 Task: Research Airbnb options in Pantelimon, Romania from 7th December, 2023 to 15th December, 2023 for 6 adults.3 bedrooms having 3 beds and 3 bathrooms. Property type can be guest house. Amenities needed are: washing machine. Look for 5 properties as per requirement.
Action: Mouse moved to (530, 143)
Screenshot: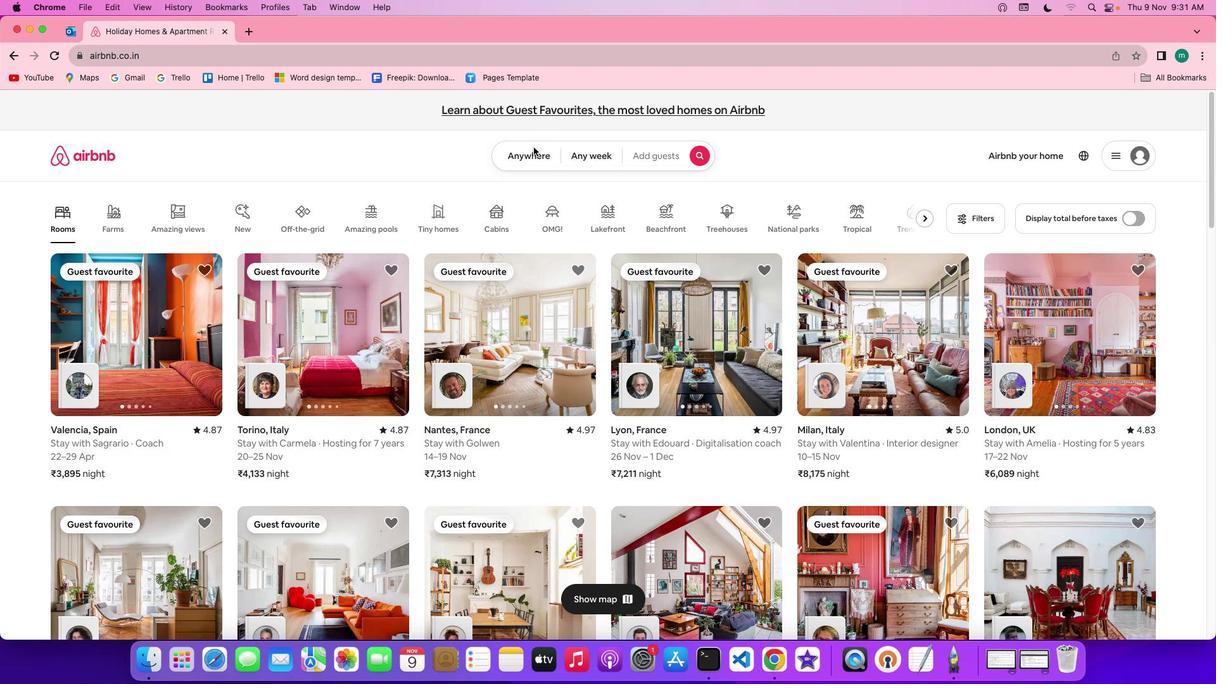 
Action: Mouse pressed left at (530, 143)
Screenshot: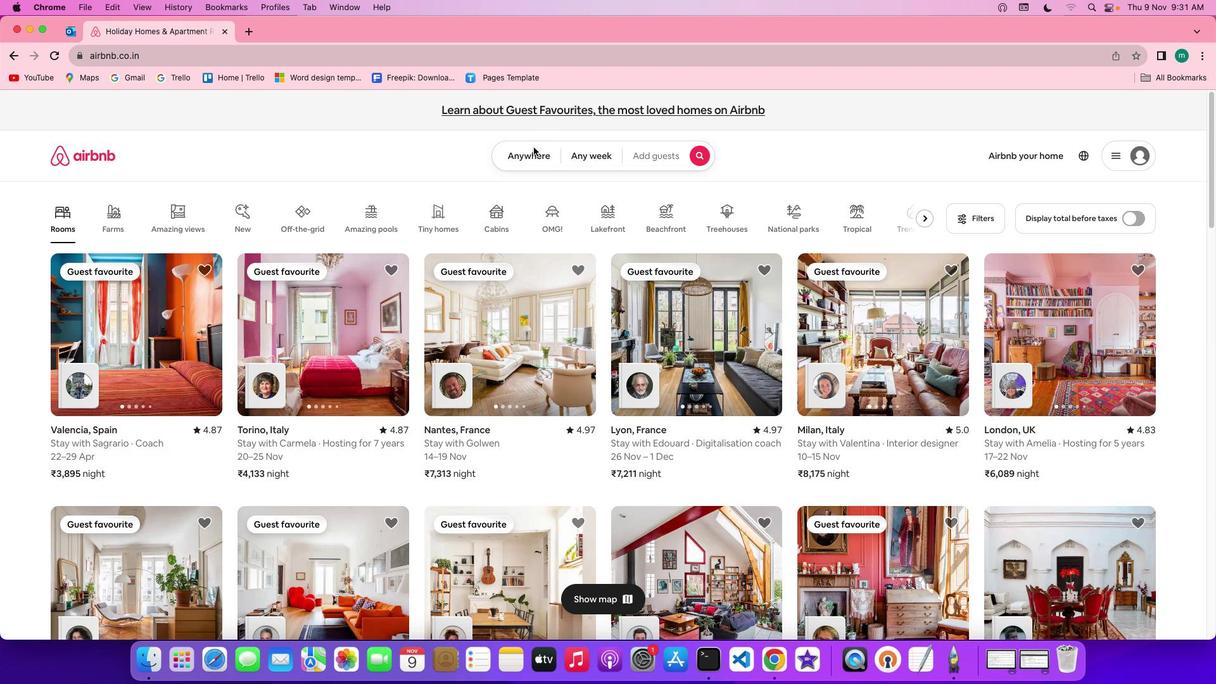 
Action: Mouse pressed left at (530, 143)
Screenshot: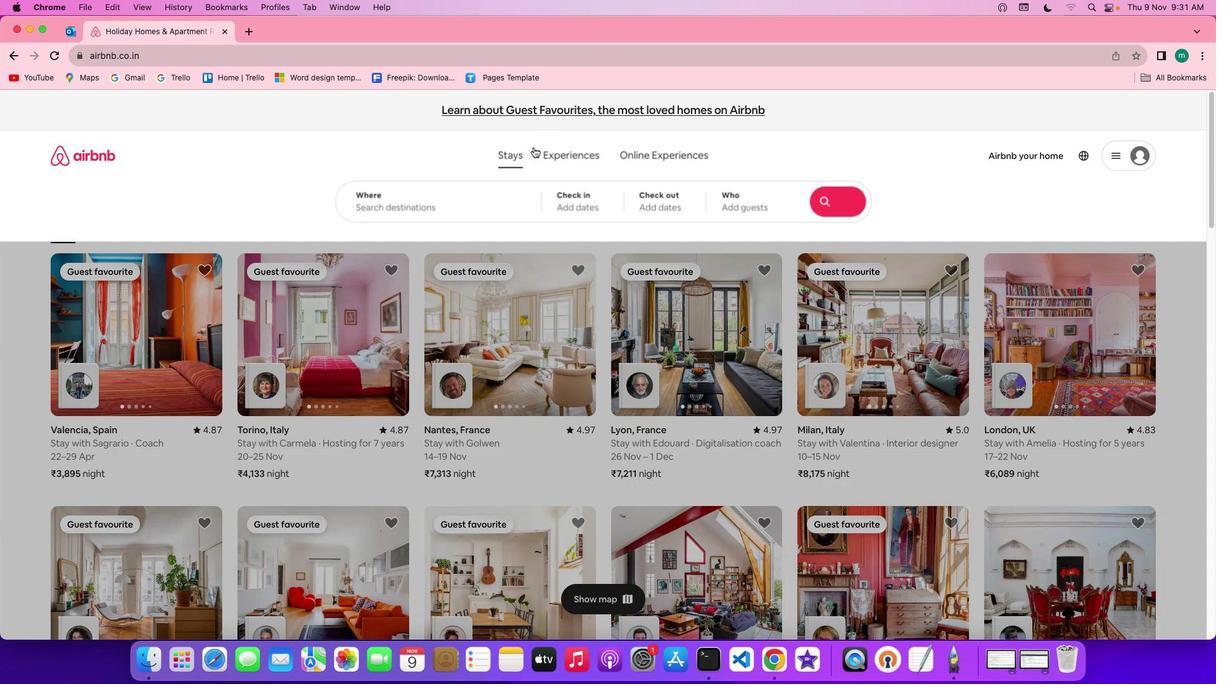 
Action: Mouse moved to (442, 192)
Screenshot: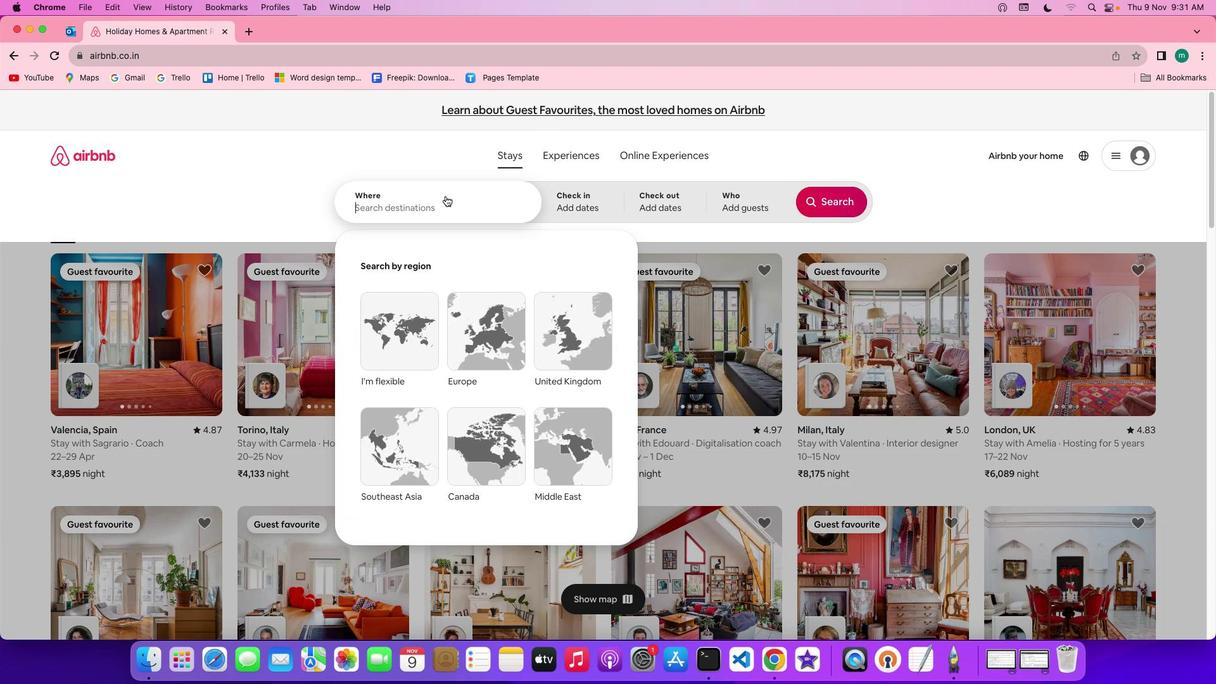 
Action: Mouse pressed left at (442, 192)
Screenshot: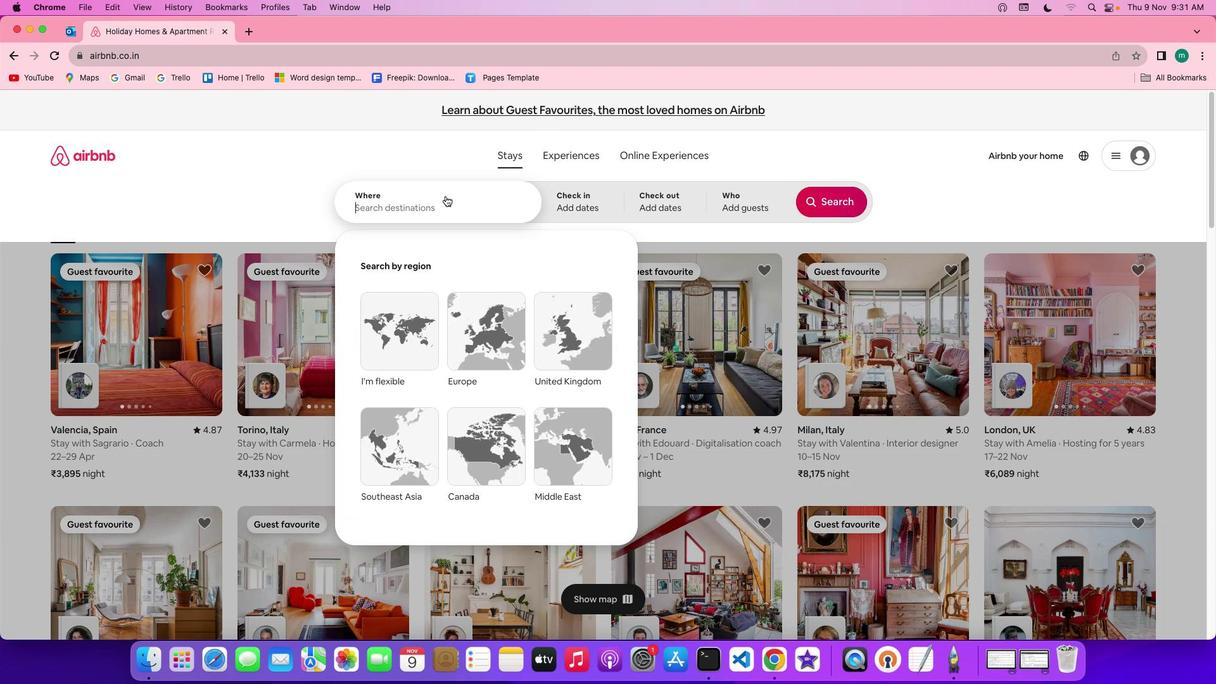 
Action: Key pressed Key.shift'P''a''n''t''e''l''i''m''o''n'','Key.spaceKey.shift'R''o''m''a''n''i''a'
Screenshot: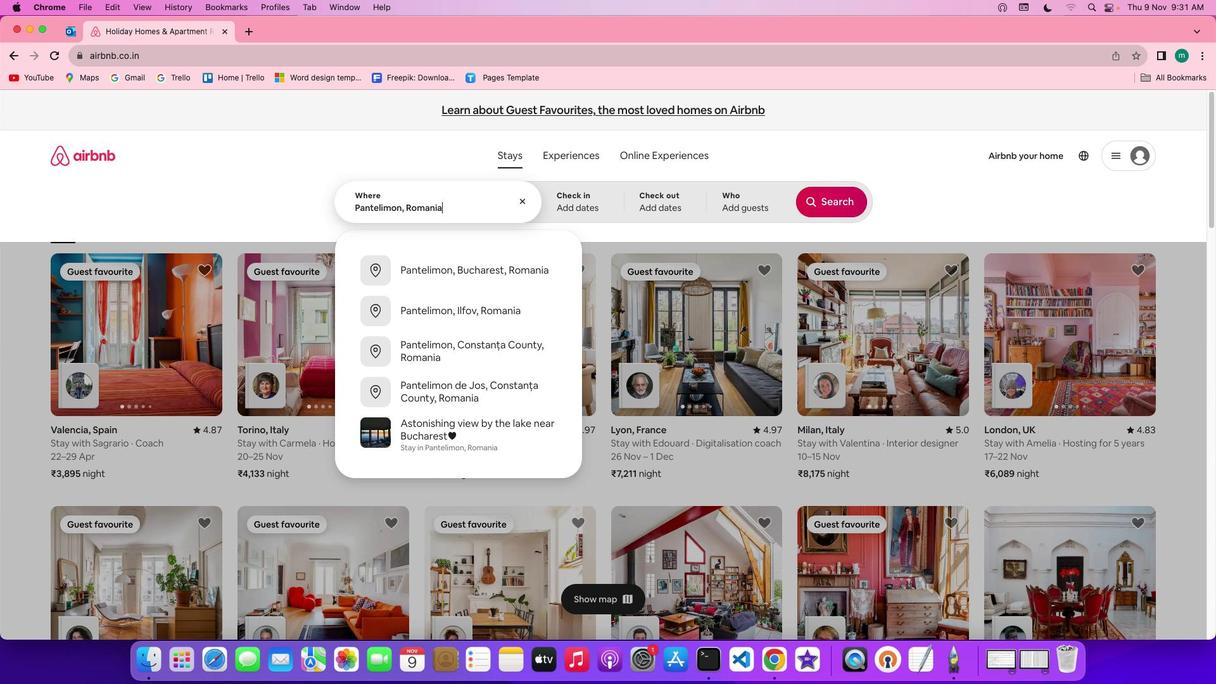
Action: Mouse moved to (573, 198)
Screenshot: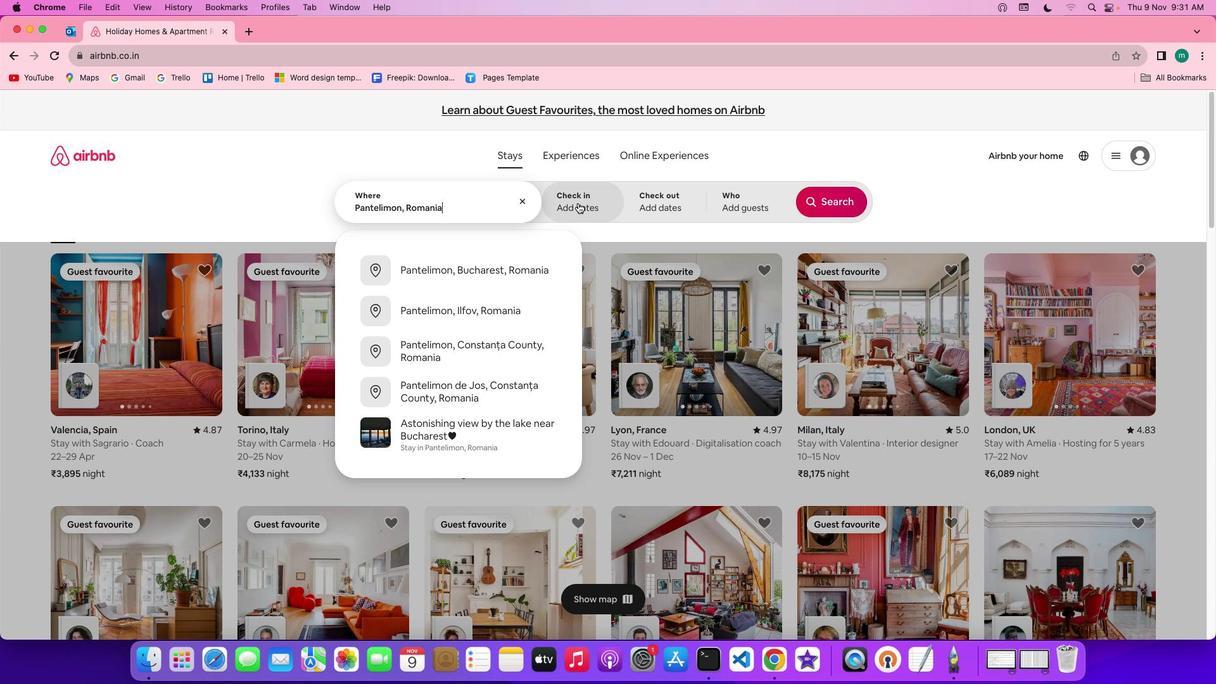 
Action: Mouse pressed left at (573, 198)
Screenshot: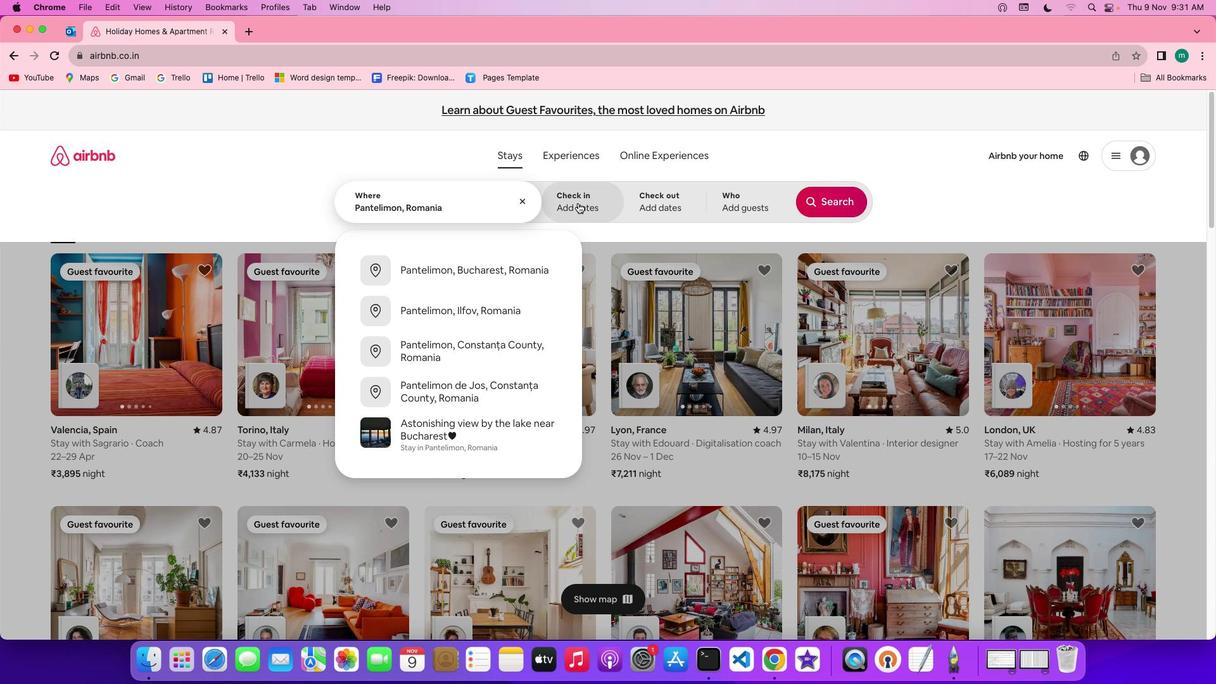 
Action: Mouse moved to (760, 390)
Screenshot: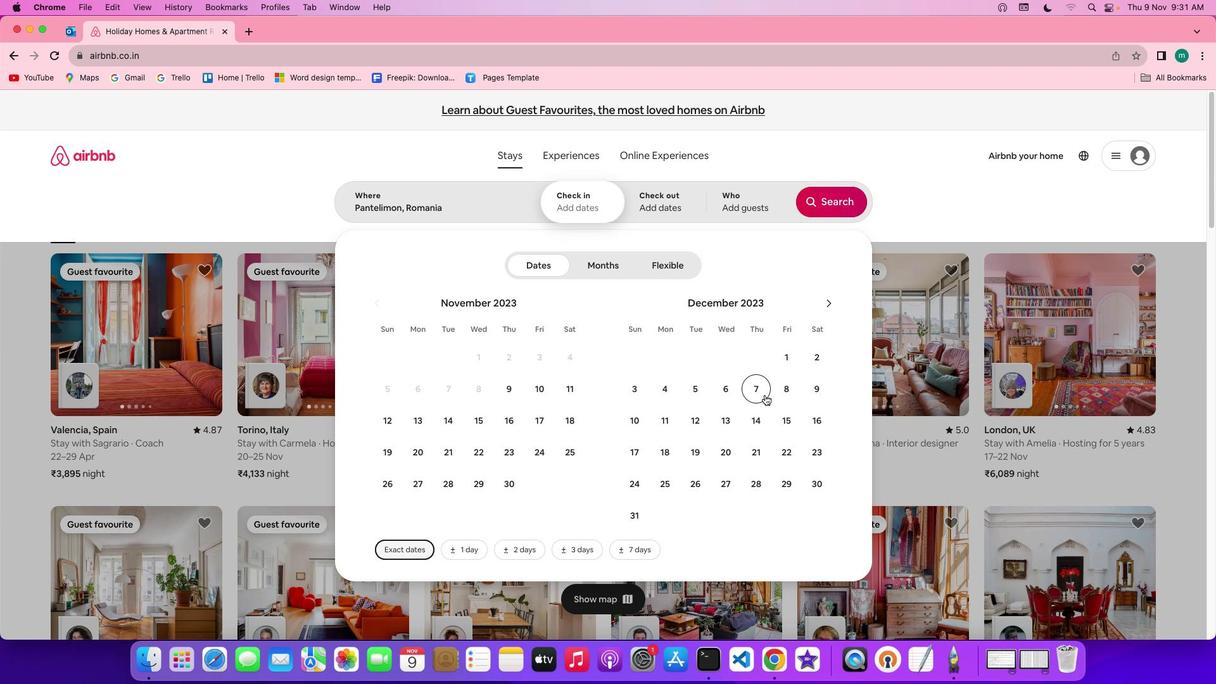 
Action: Mouse pressed left at (760, 390)
Screenshot: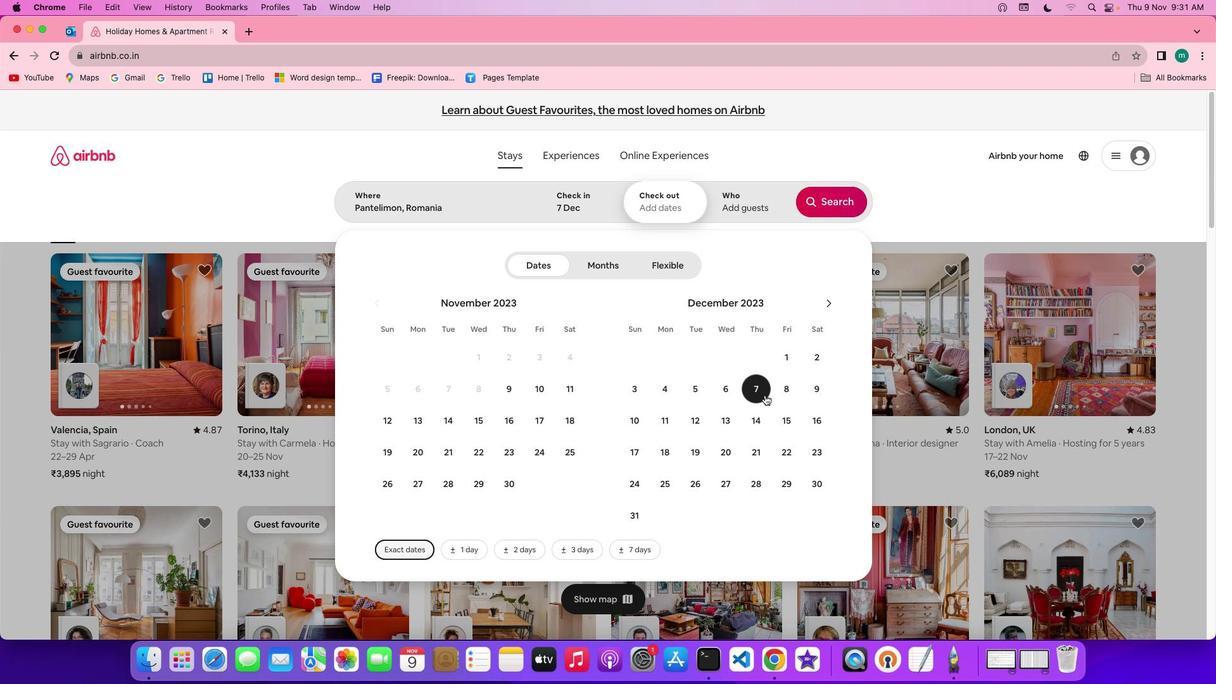 
Action: Mouse moved to (781, 415)
Screenshot: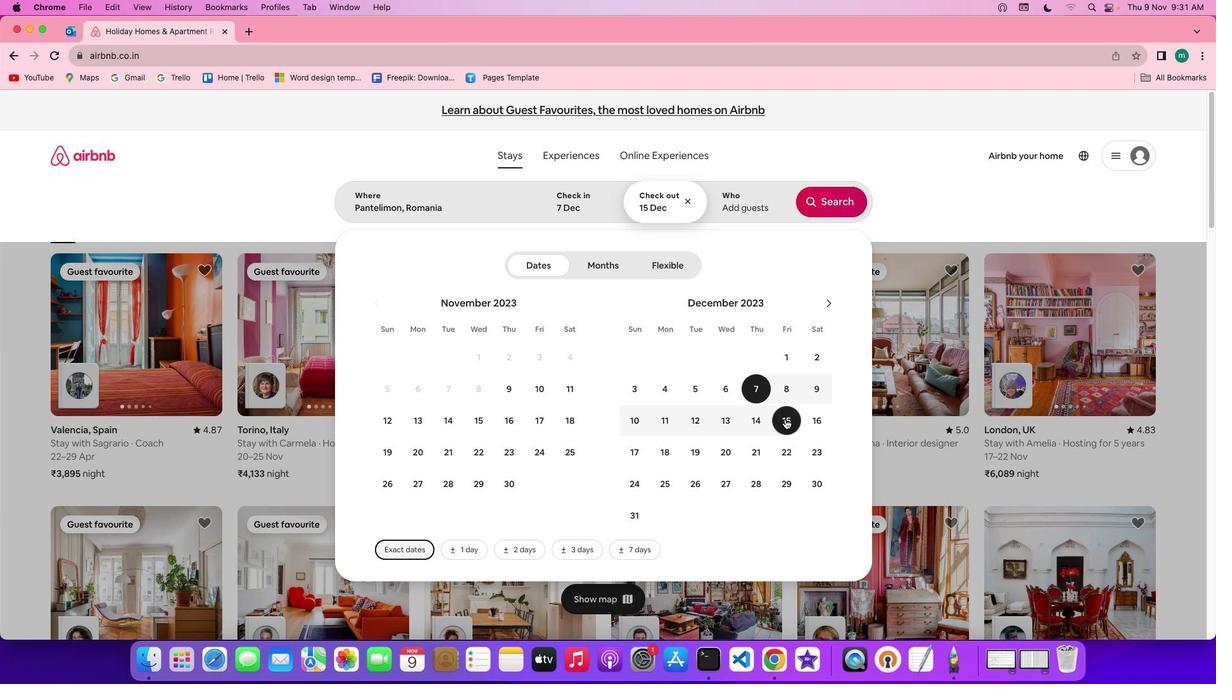
Action: Mouse pressed left at (781, 415)
Screenshot: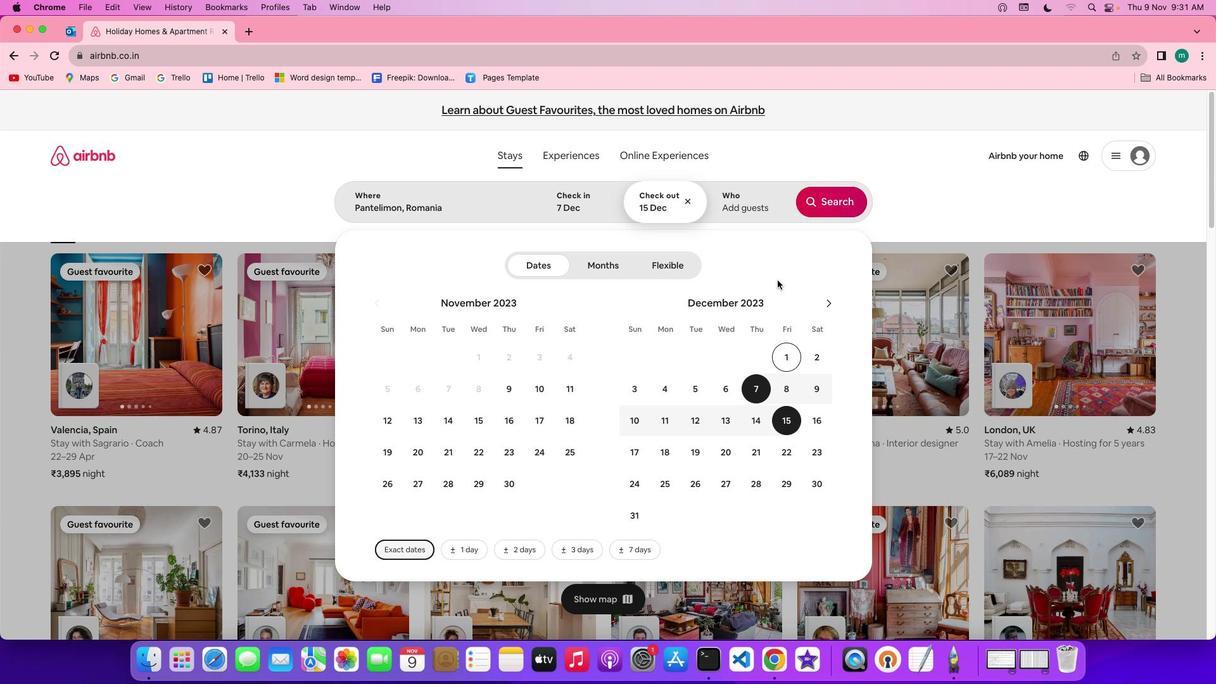 
Action: Mouse moved to (746, 188)
Screenshot: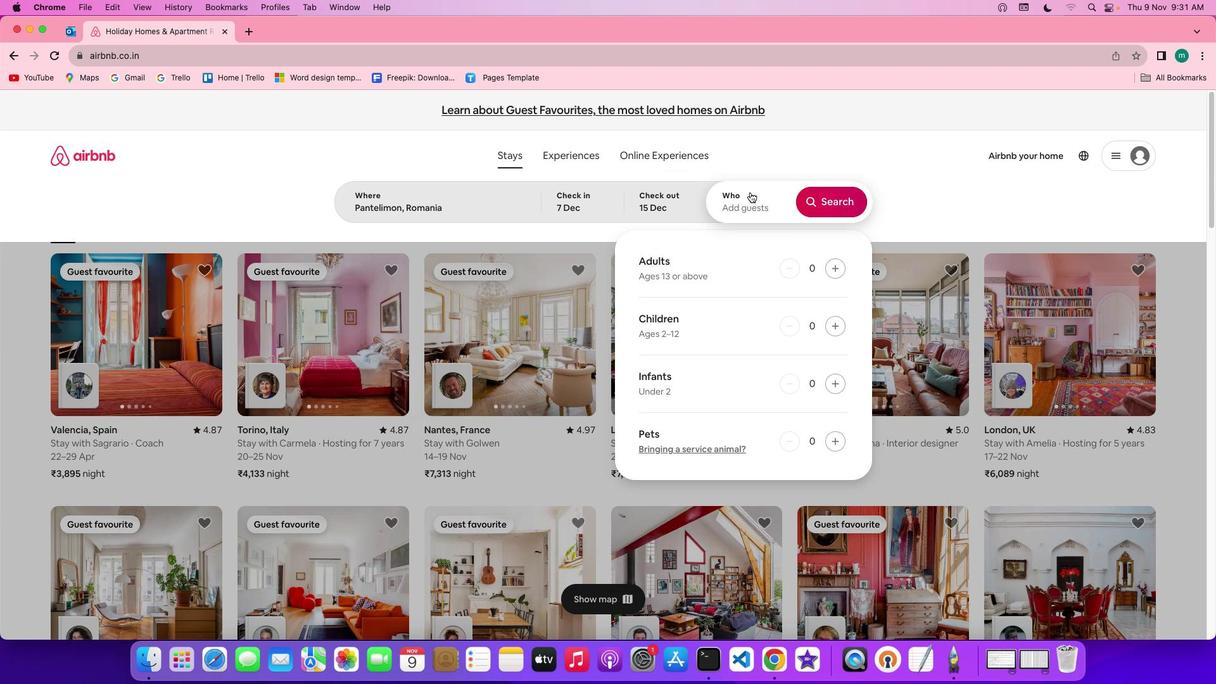 
Action: Mouse pressed left at (746, 188)
Screenshot: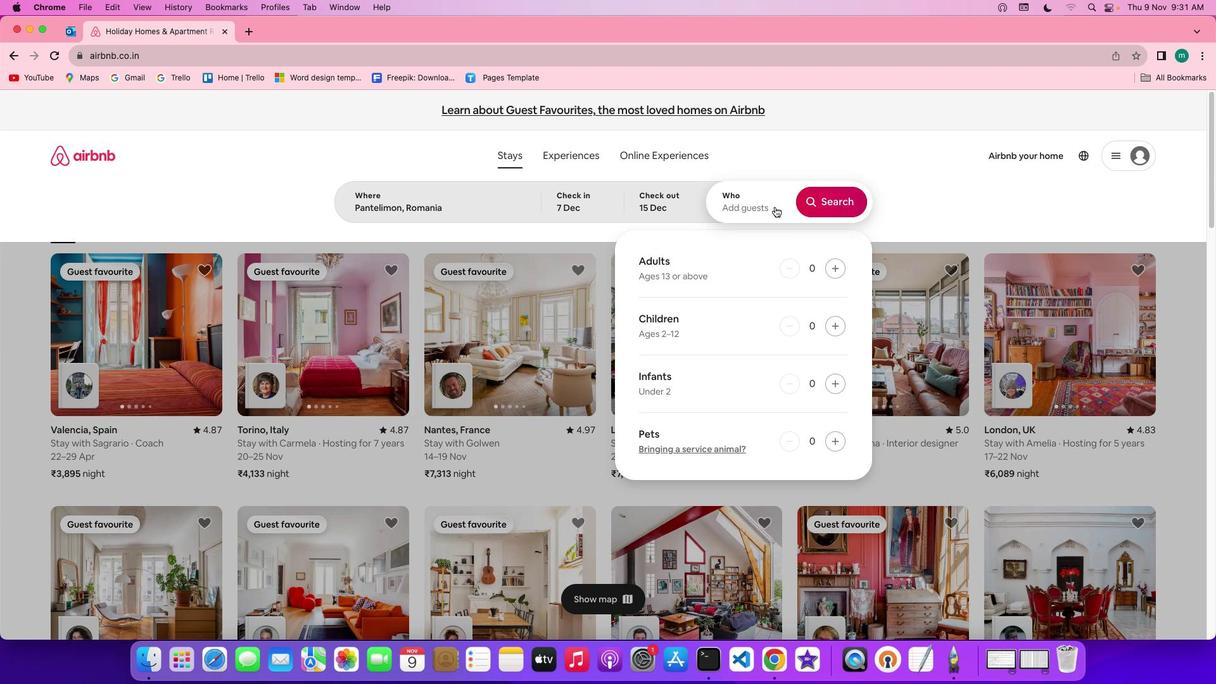 
Action: Mouse moved to (836, 260)
Screenshot: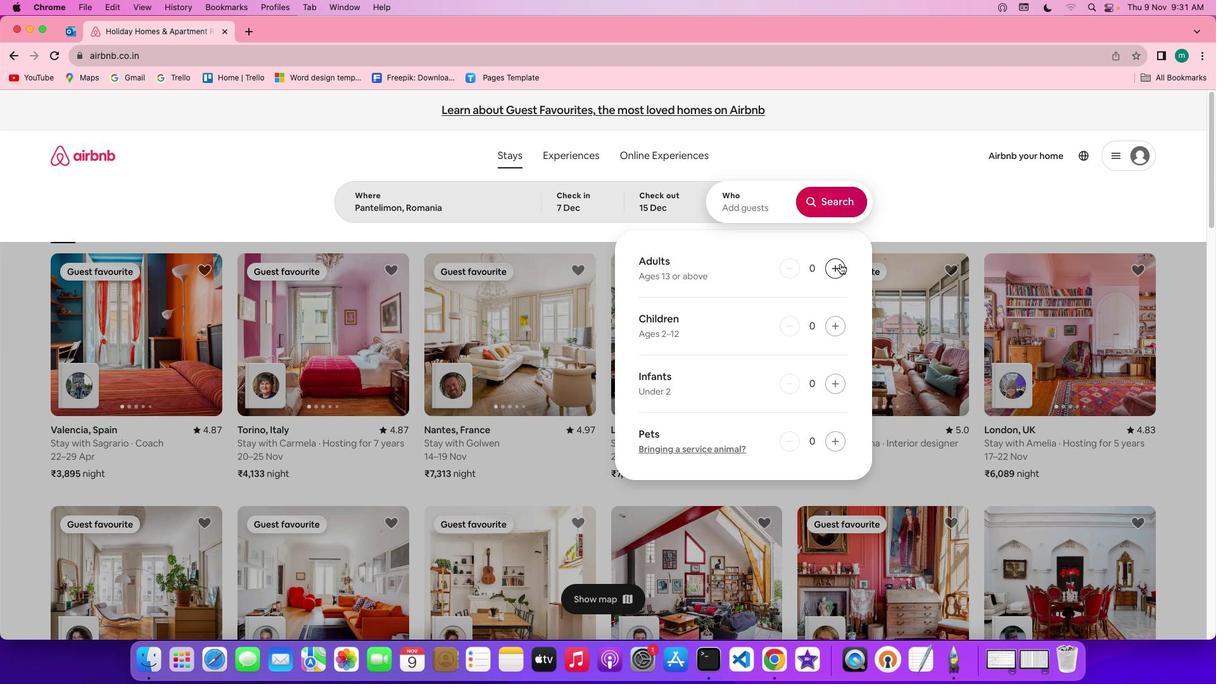 
Action: Mouse pressed left at (836, 260)
Screenshot: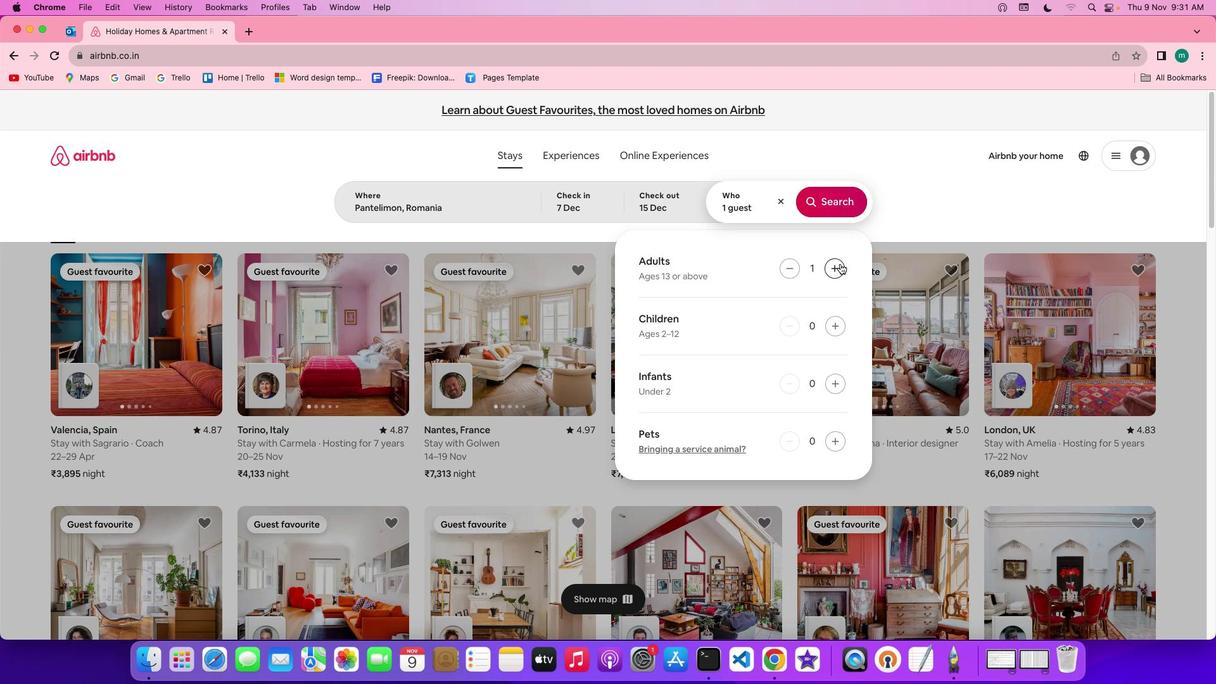 
Action: Mouse pressed left at (836, 260)
Screenshot: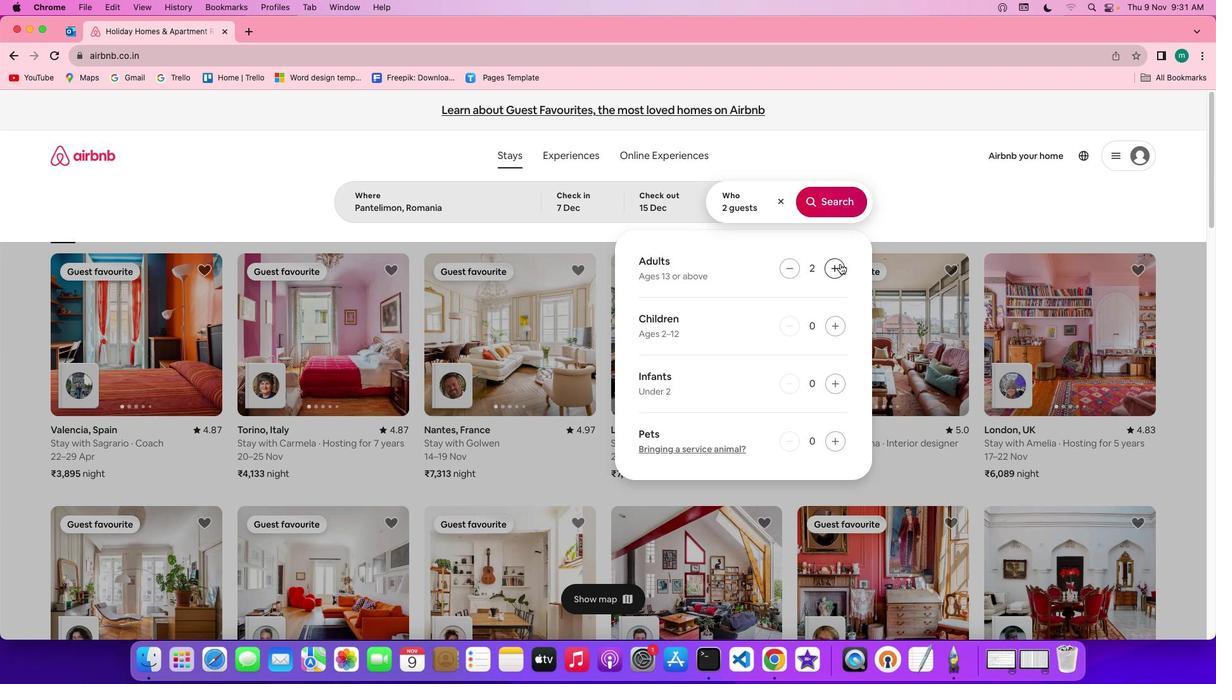 
Action: Mouse pressed left at (836, 260)
Screenshot: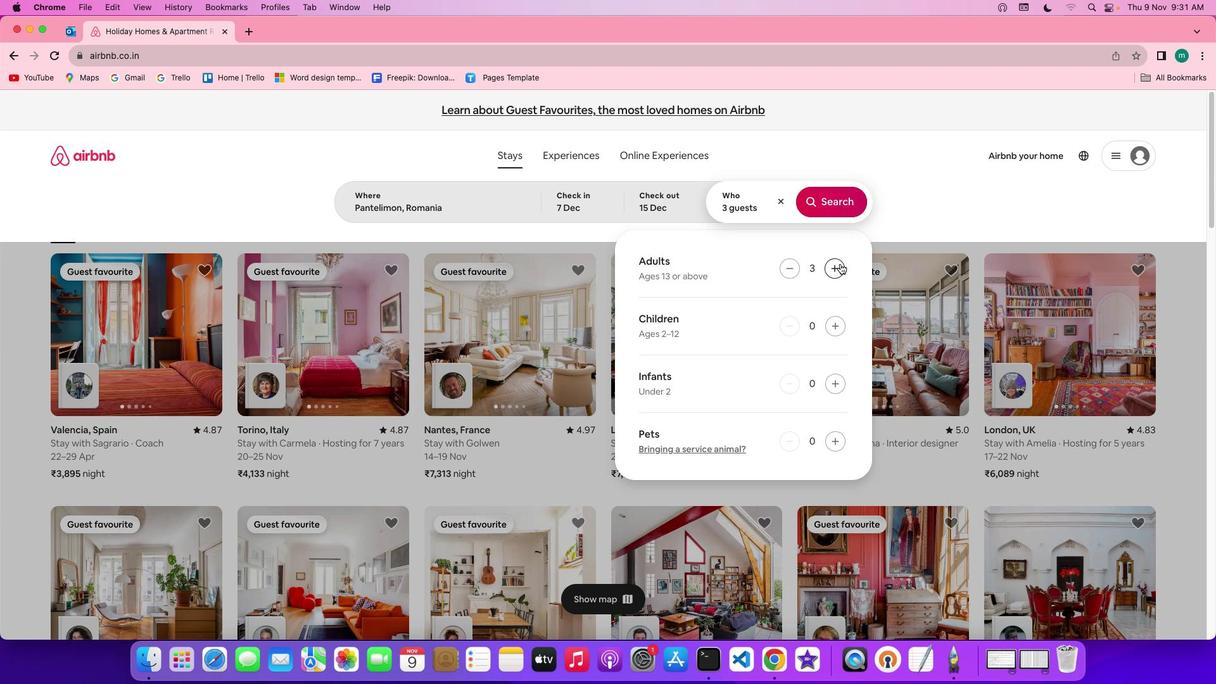 
Action: Mouse pressed left at (836, 260)
Screenshot: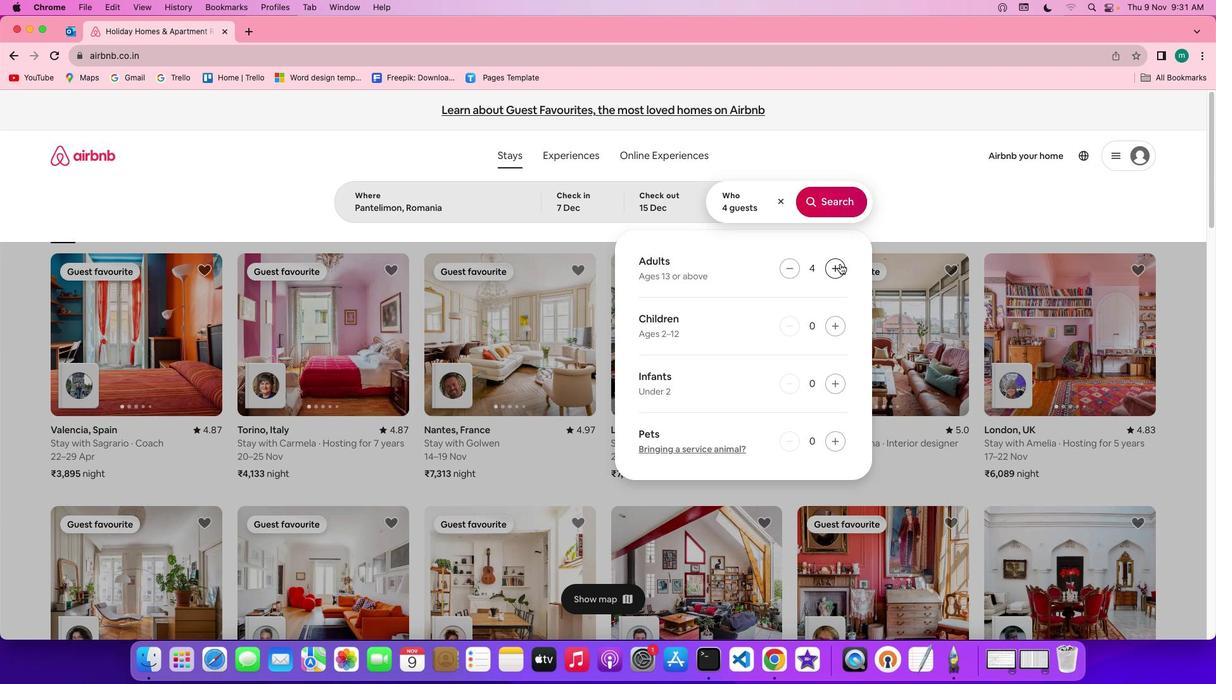 
Action: Mouse pressed left at (836, 260)
Screenshot: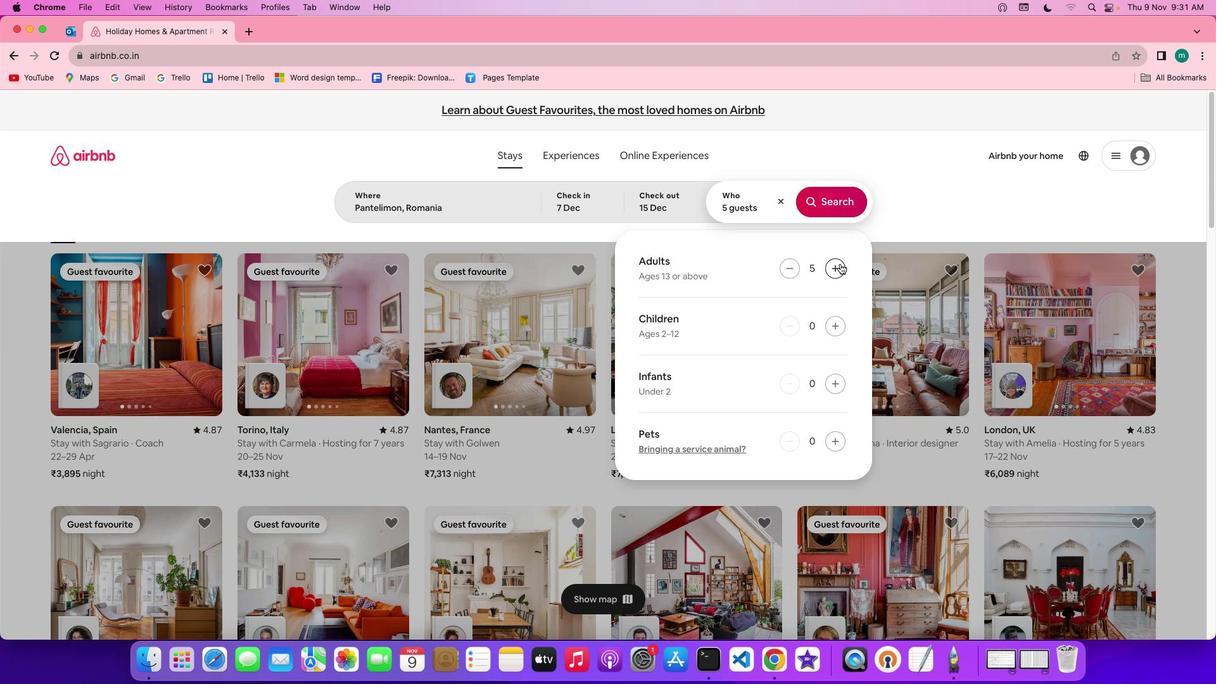 
Action: Mouse pressed left at (836, 260)
Screenshot: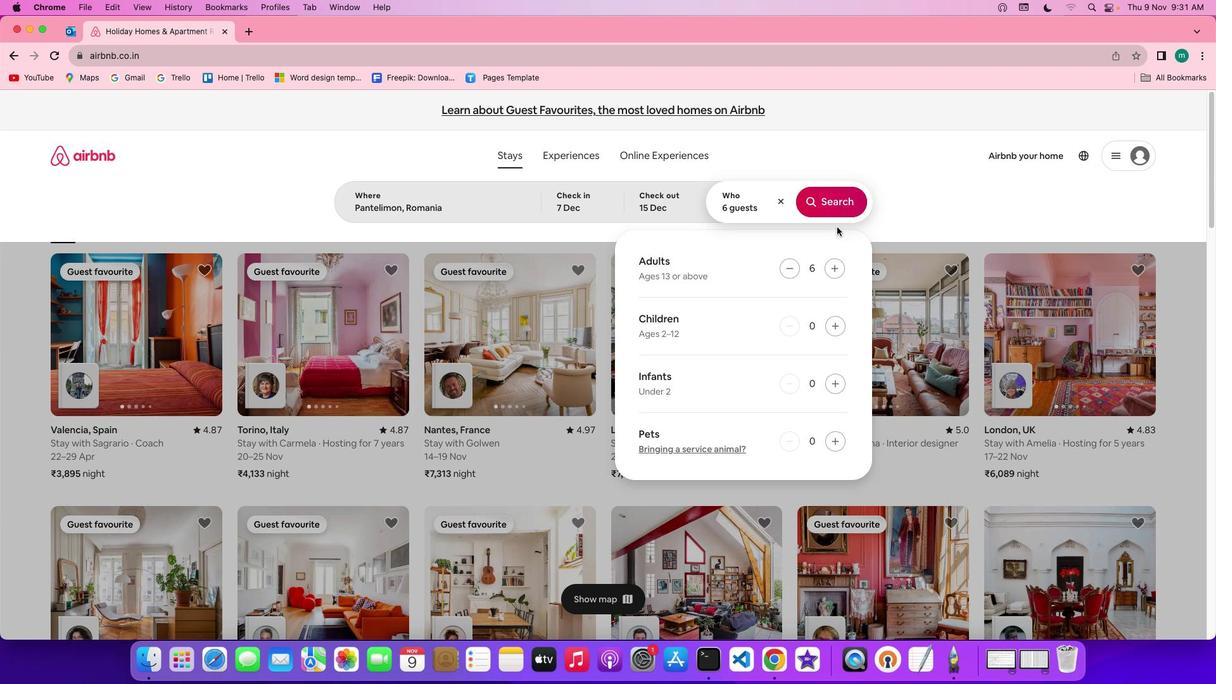 
Action: Mouse moved to (829, 196)
Screenshot: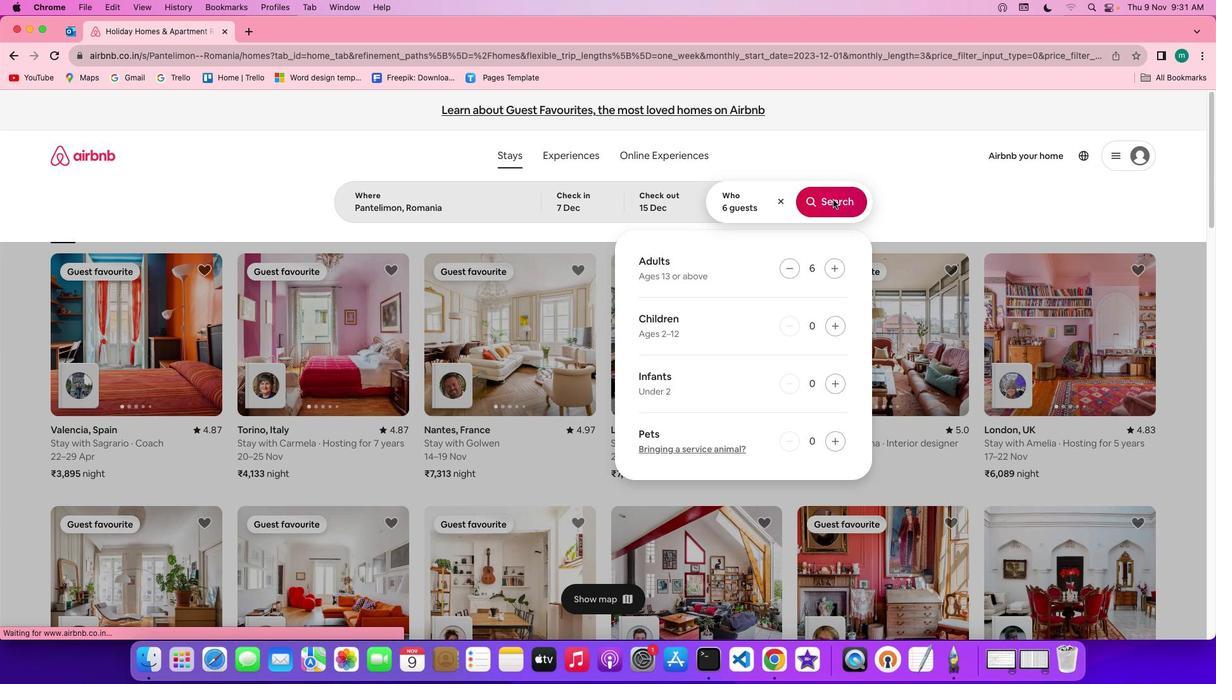 
Action: Mouse pressed left at (829, 196)
Screenshot: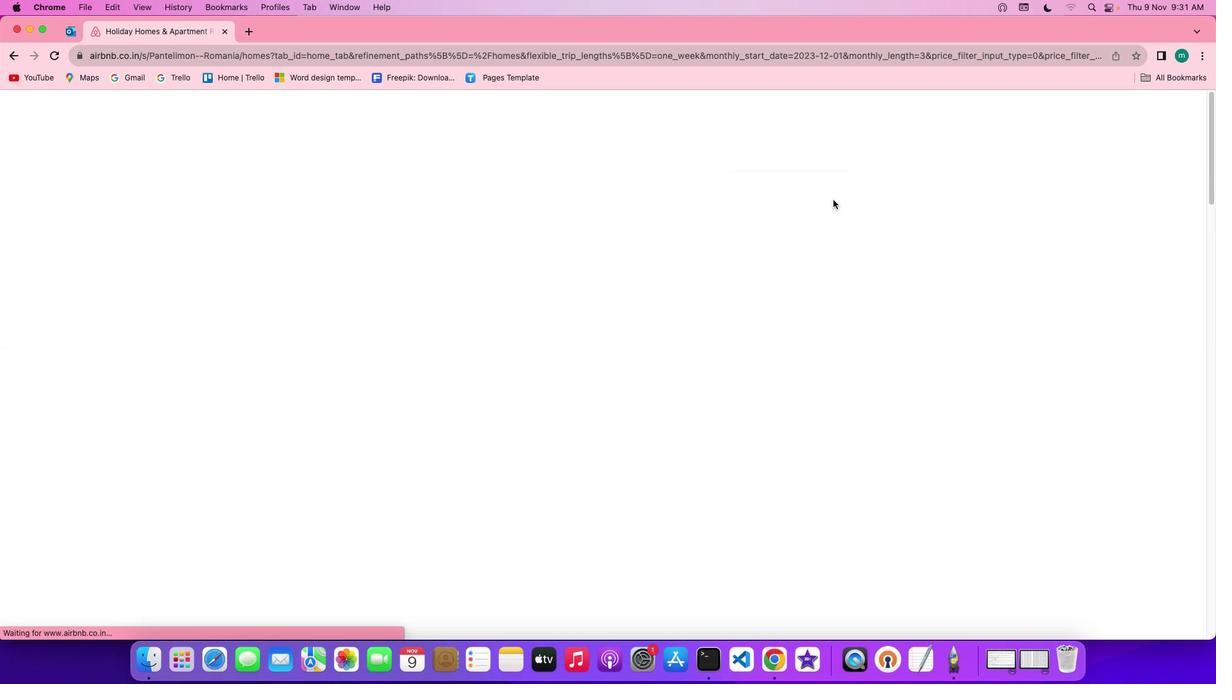 
Action: Mouse moved to (1011, 162)
Screenshot: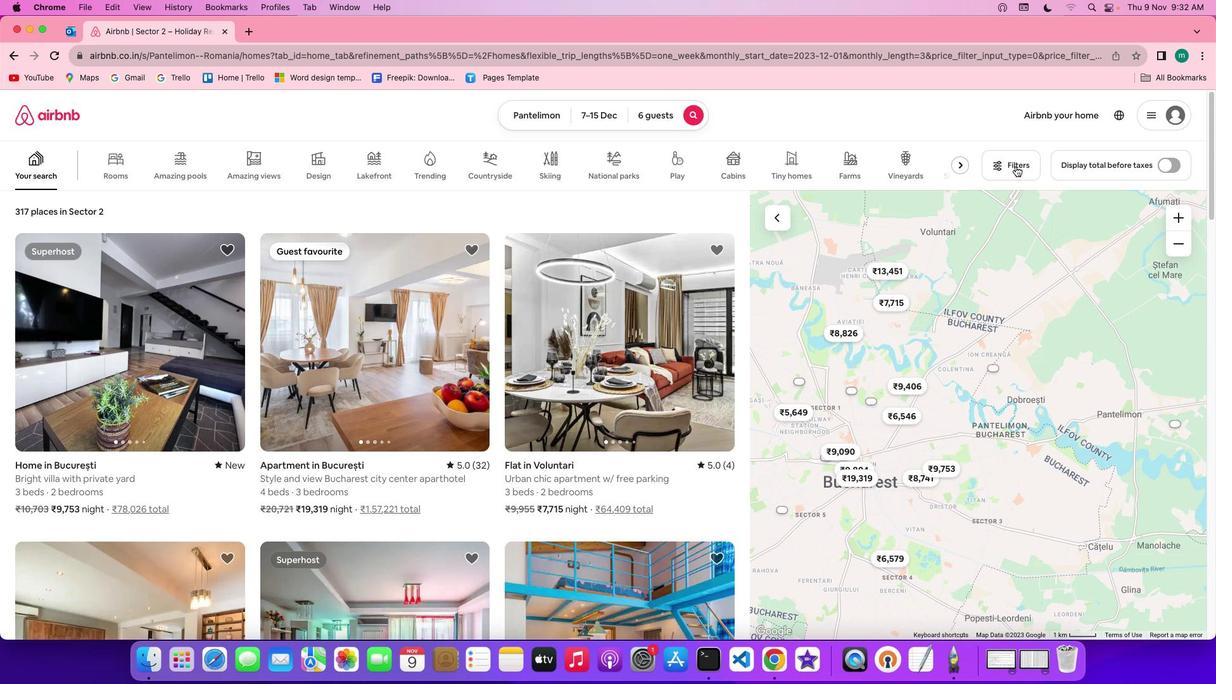 
Action: Mouse pressed left at (1011, 162)
Screenshot: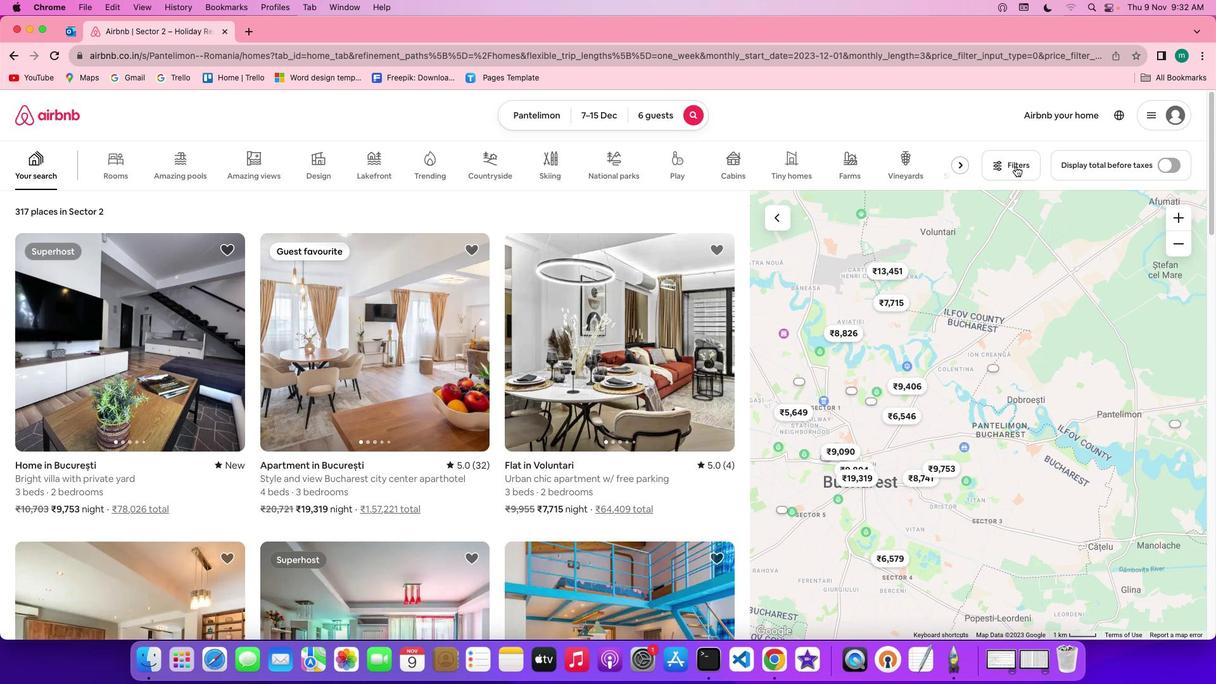 
Action: Mouse moved to (668, 352)
Screenshot: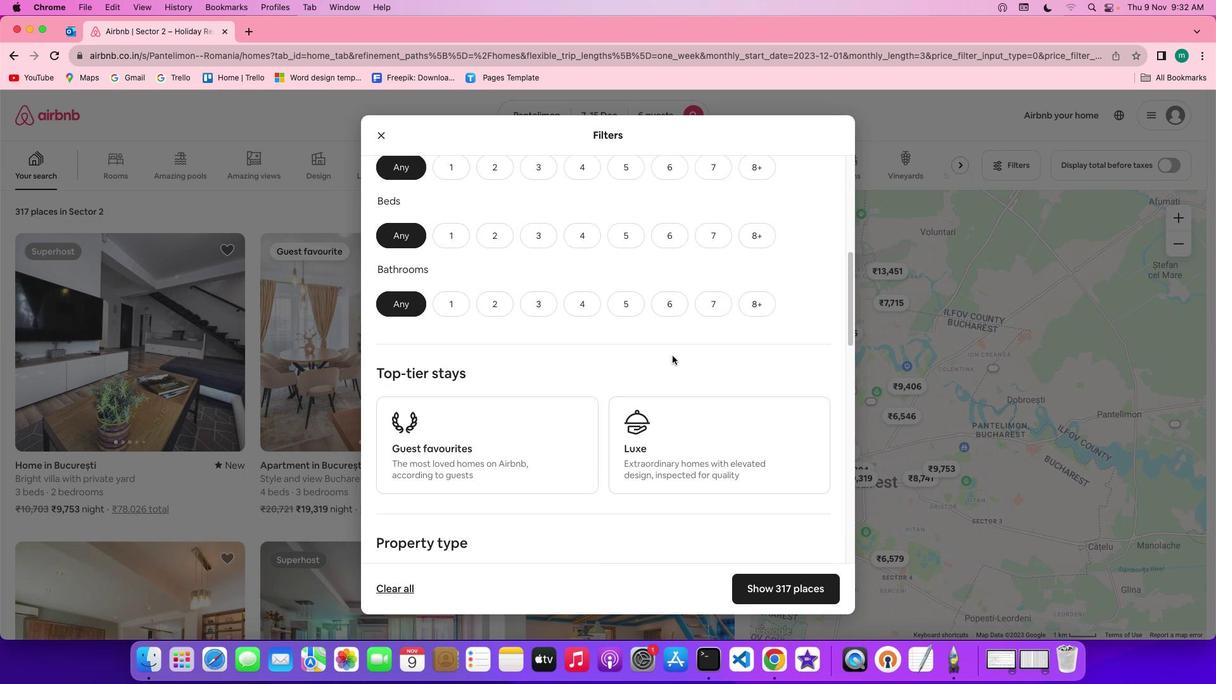 
Action: Mouse scrolled (668, 352) with delta (-3, -3)
Screenshot: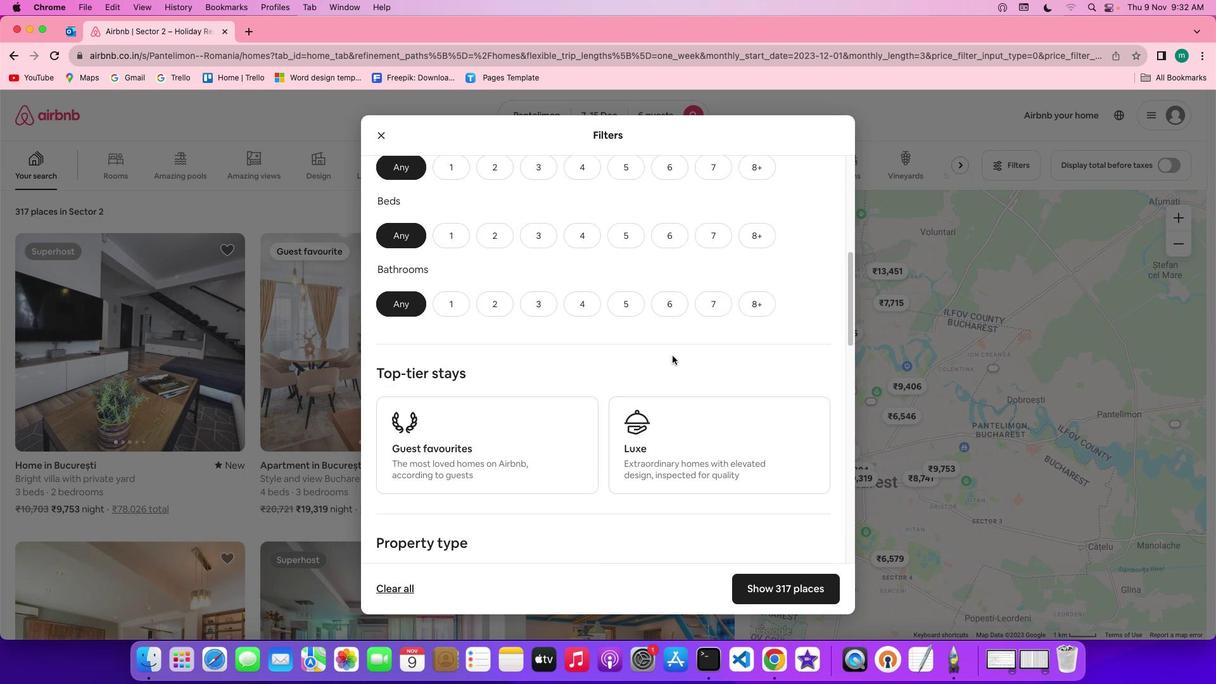 
Action: Mouse scrolled (668, 352) with delta (-3, -3)
Screenshot: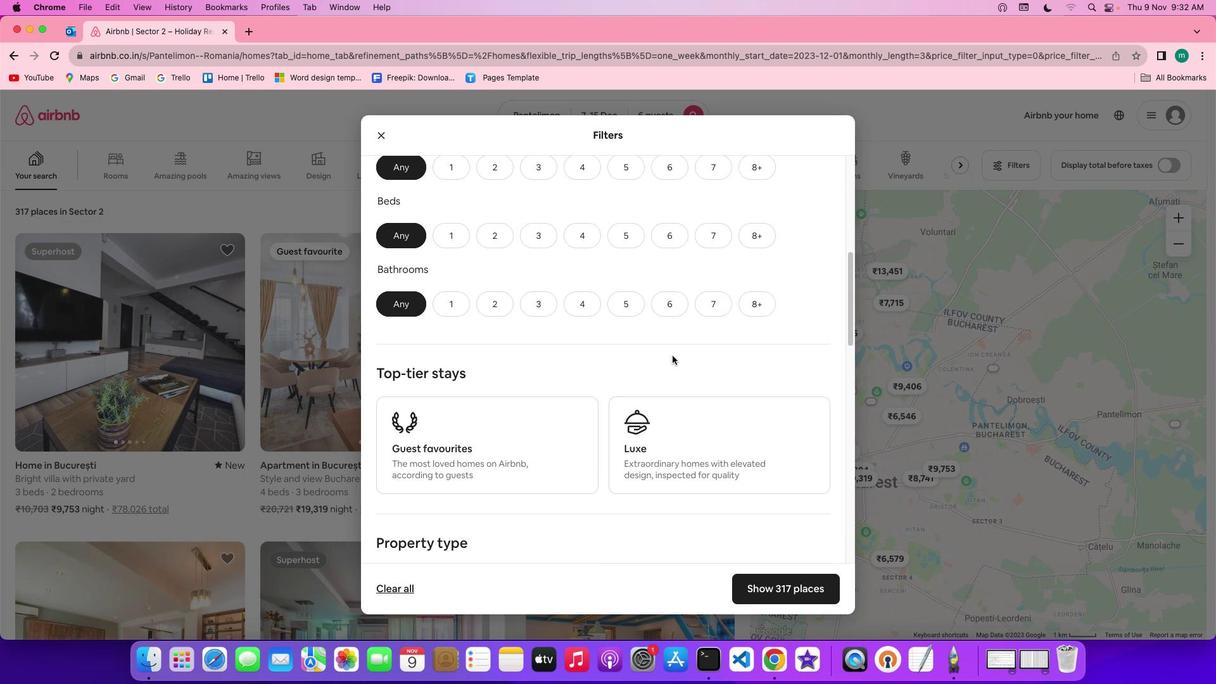 
Action: Mouse scrolled (668, 352) with delta (-3, -5)
Screenshot: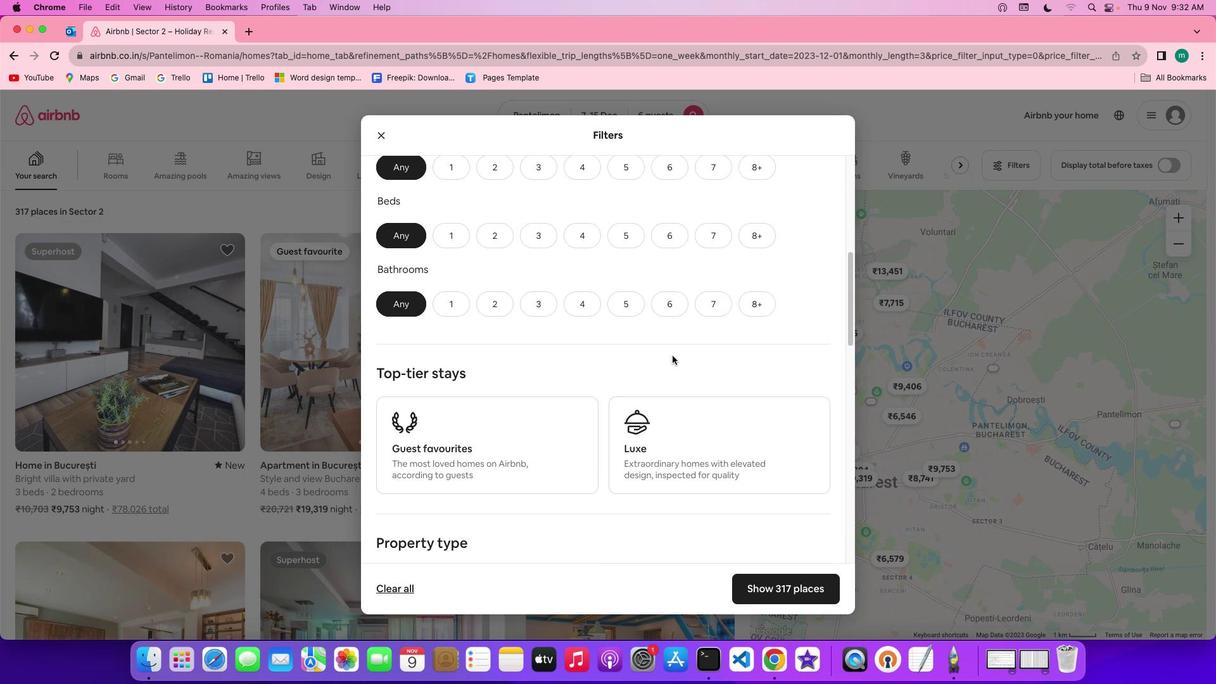 
Action: Mouse scrolled (668, 352) with delta (-3, -6)
Screenshot: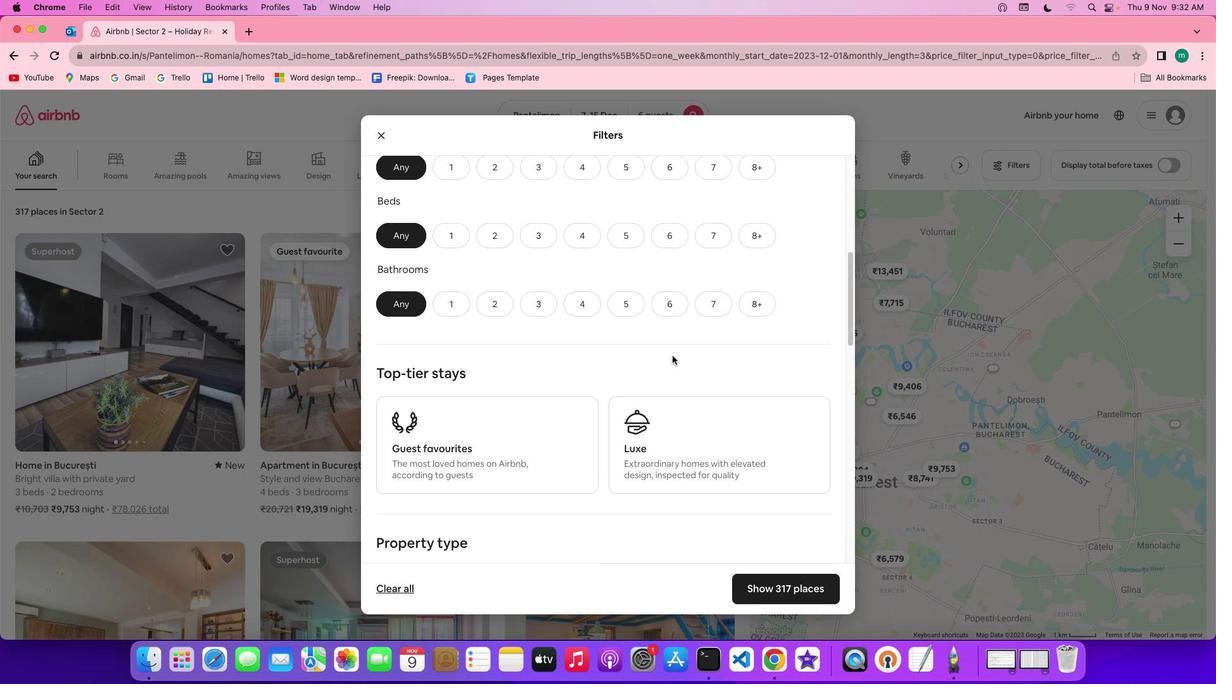 
Action: Mouse scrolled (668, 352) with delta (-3, -6)
Screenshot: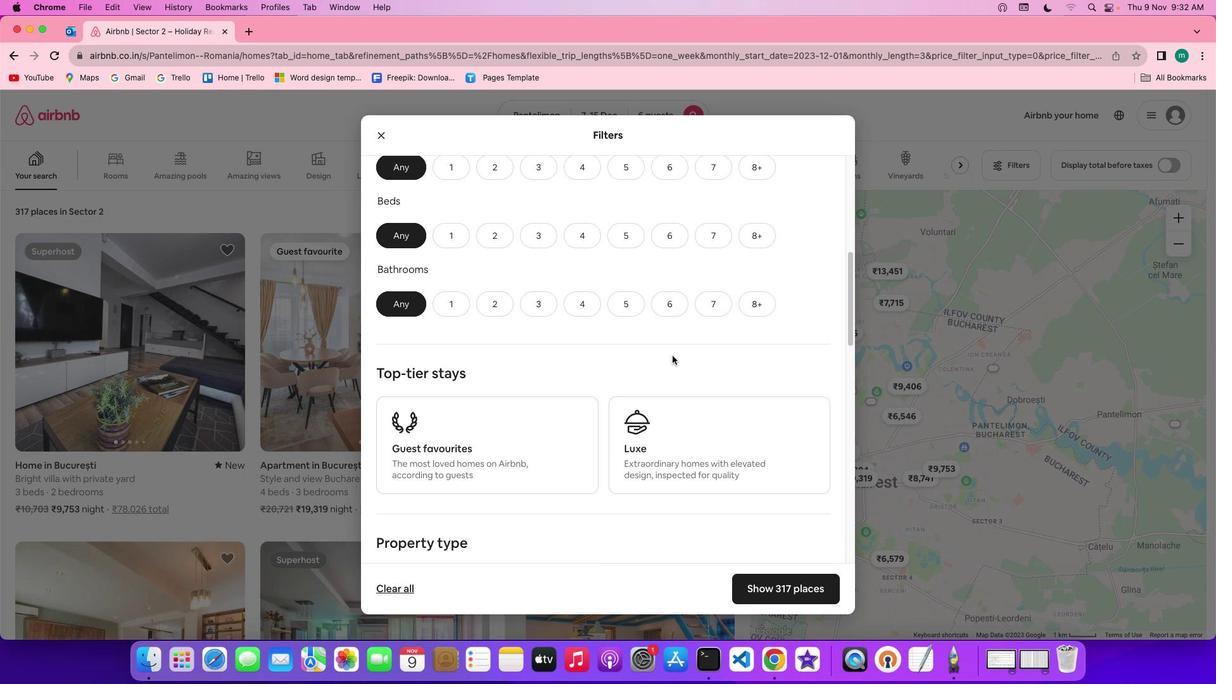 
Action: Mouse moved to (535, 166)
Screenshot: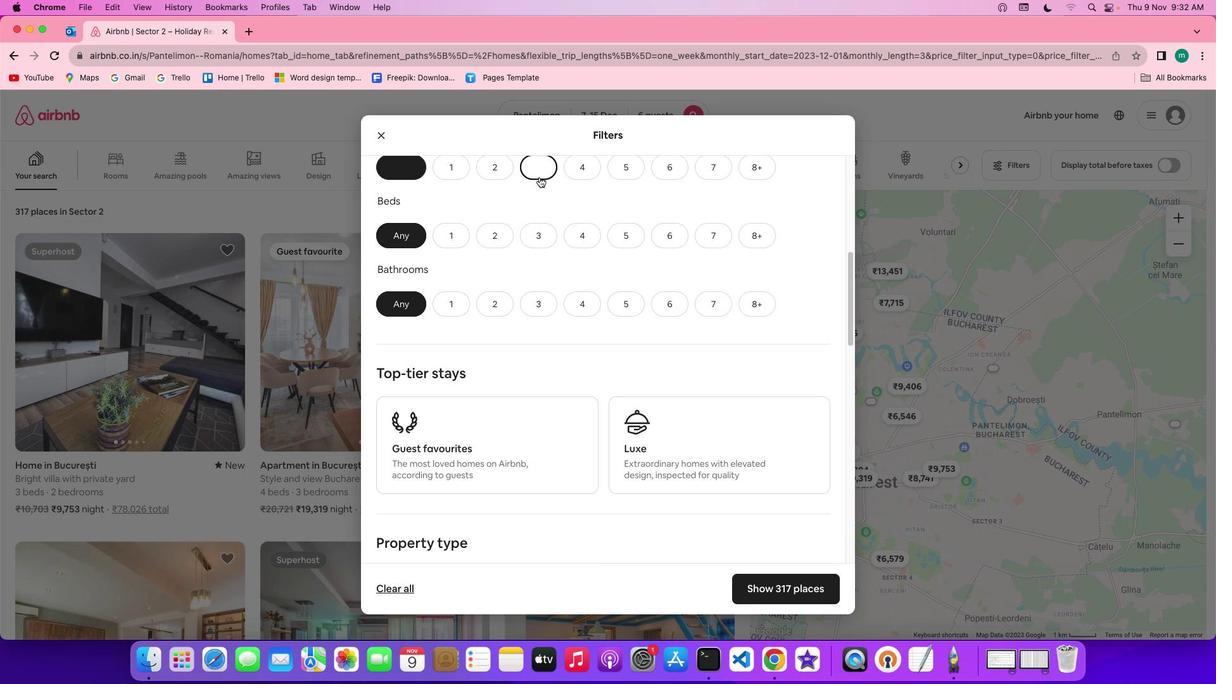
Action: Mouse pressed left at (535, 166)
Screenshot: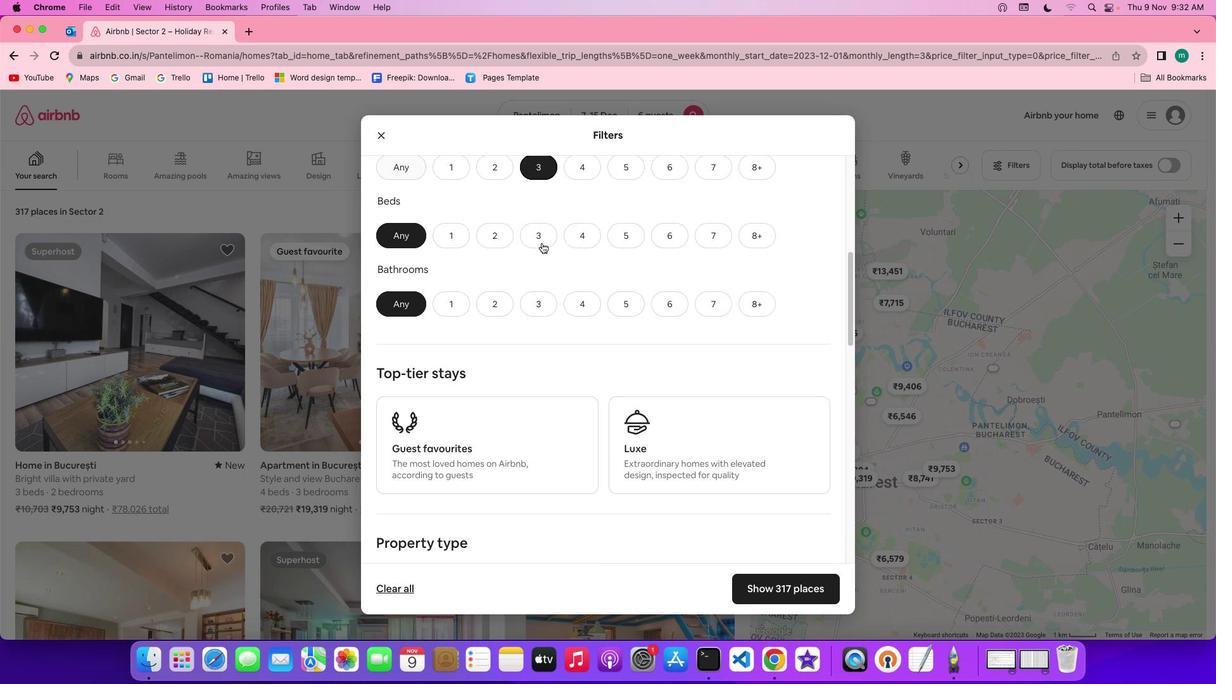 
Action: Mouse moved to (538, 240)
Screenshot: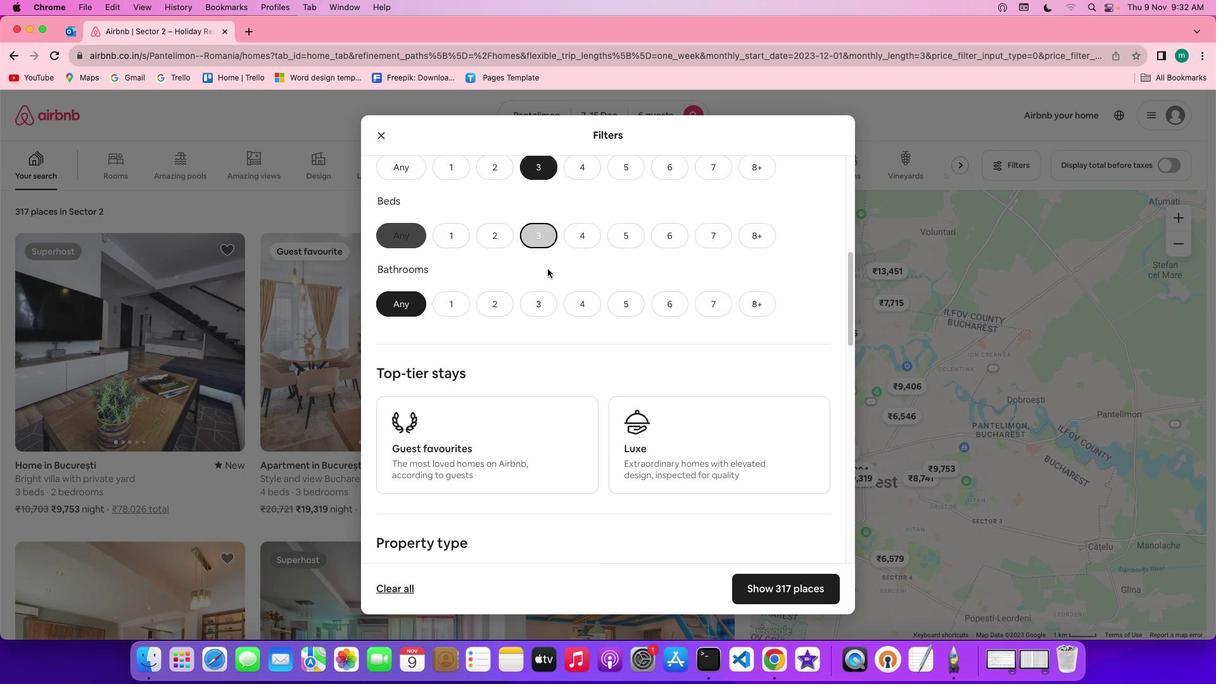 
Action: Mouse pressed left at (538, 240)
Screenshot: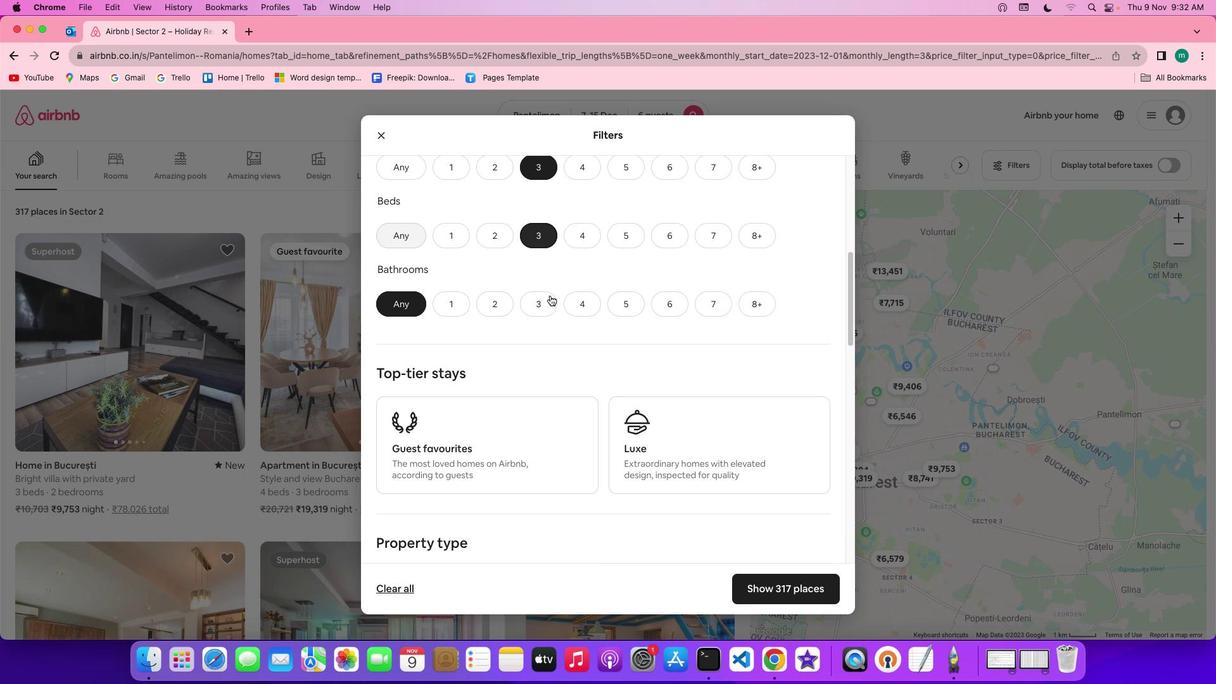 
Action: Mouse moved to (546, 293)
Screenshot: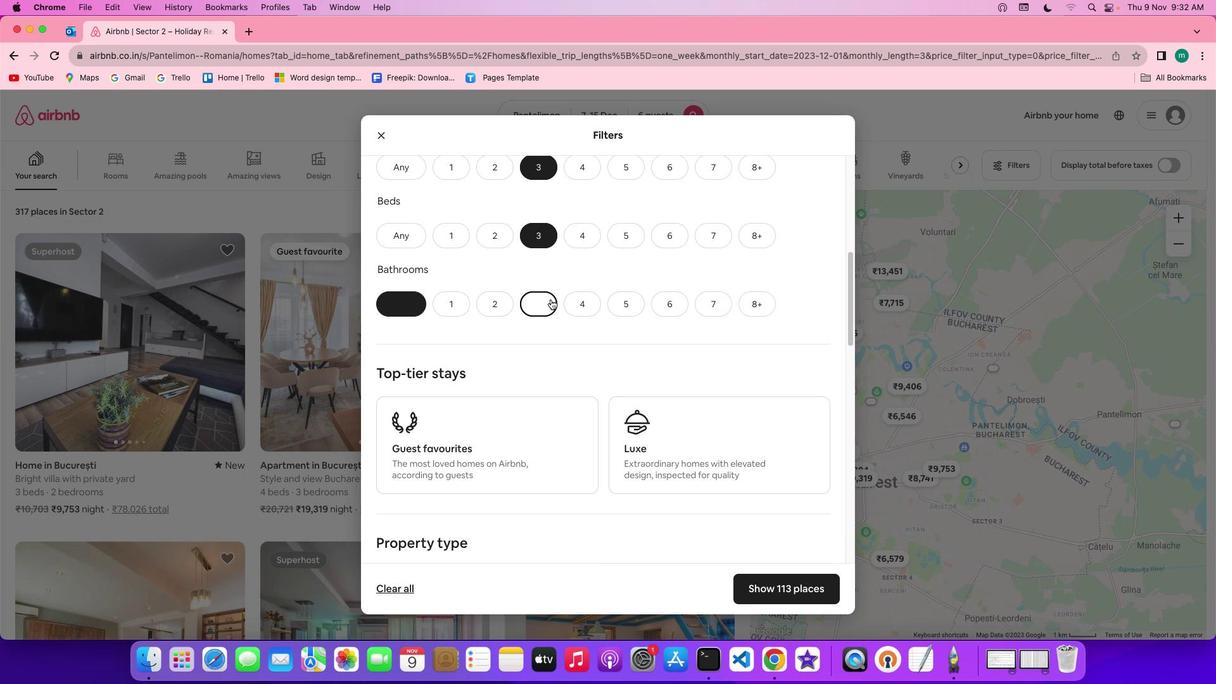 
Action: Mouse pressed left at (546, 293)
Screenshot: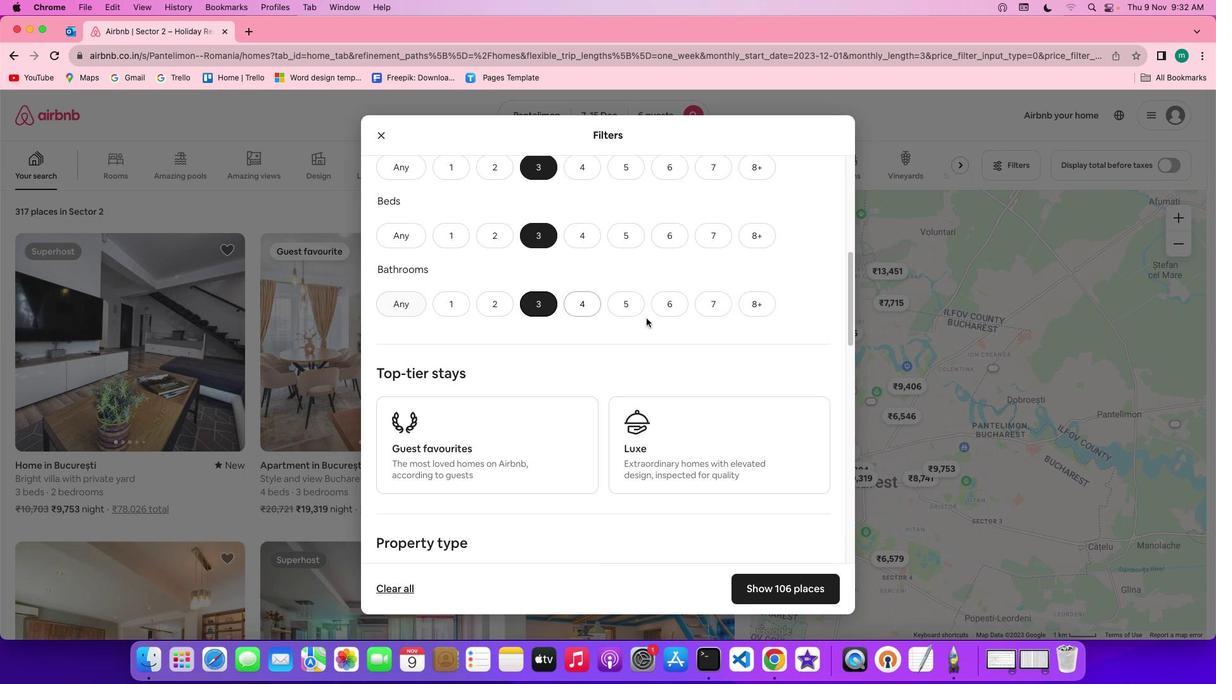 
Action: Mouse moved to (682, 316)
Screenshot: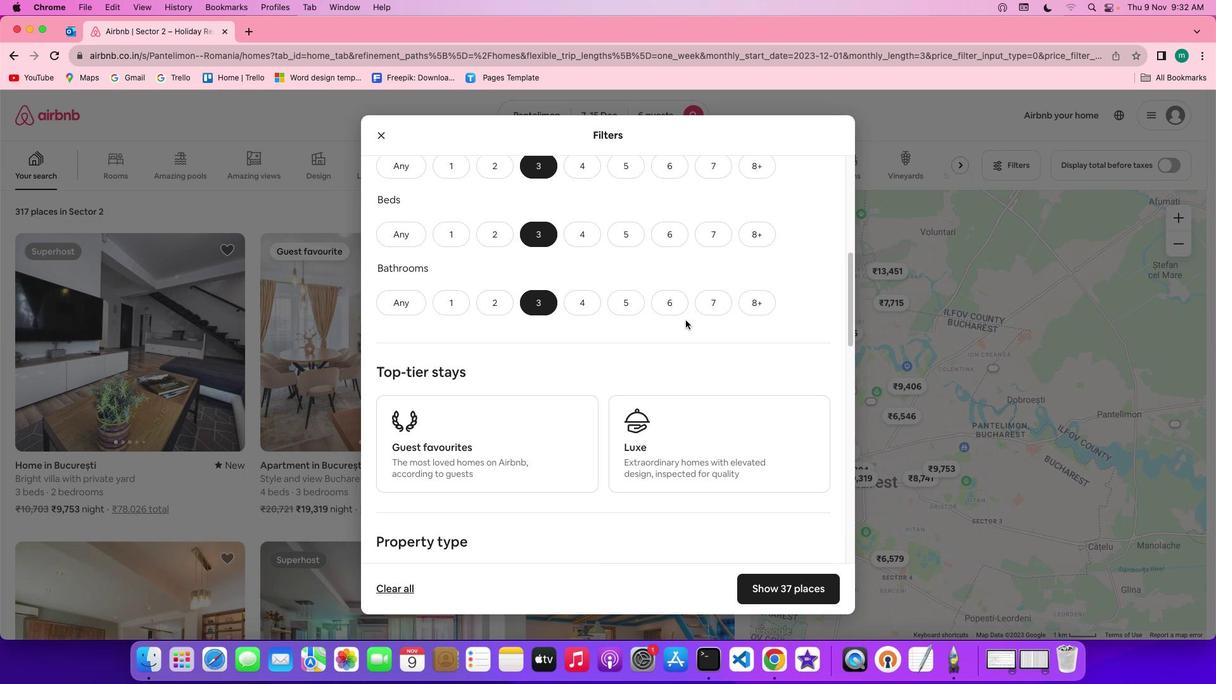 
Action: Mouse scrolled (682, 316) with delta (-3, -3)
Screenshot: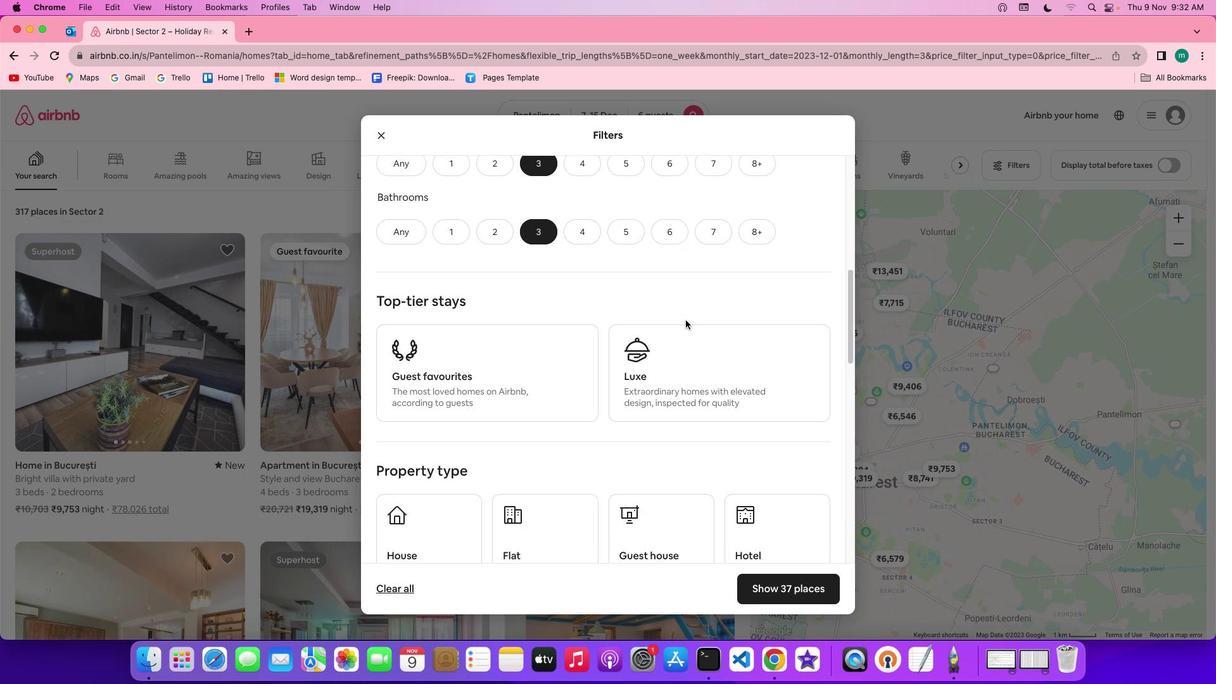 
Action: Mouse scrolled (682, 316) with delta (-3, -3)
Screenshot: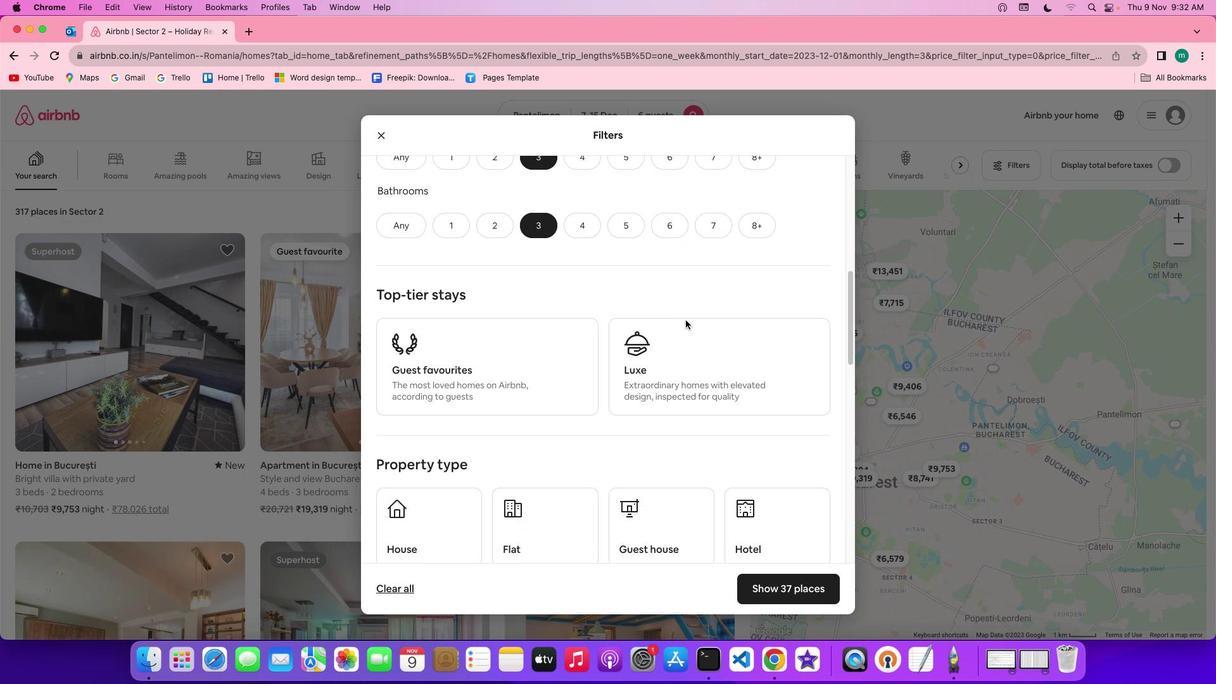 
Action: Mouse scrolled (682, 316) with delta (-3, -4)
Screenshot: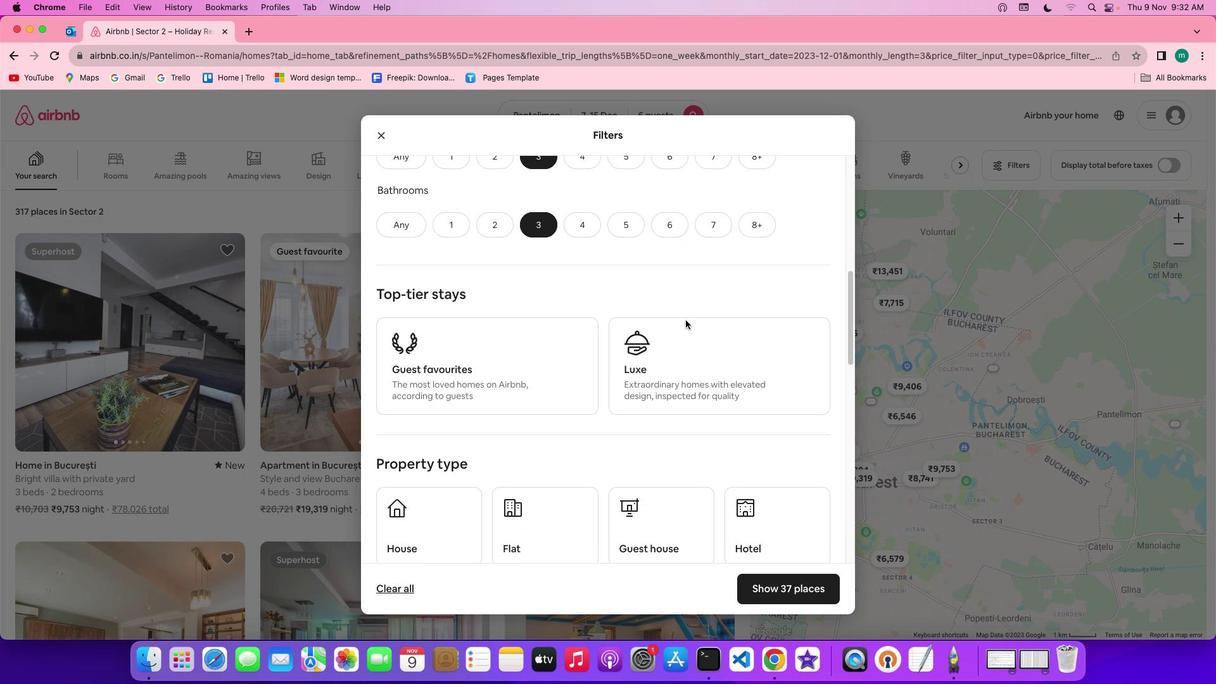 
Action: Mouse scrolled (682, 316) with delta (-3, -3)
Screenshot: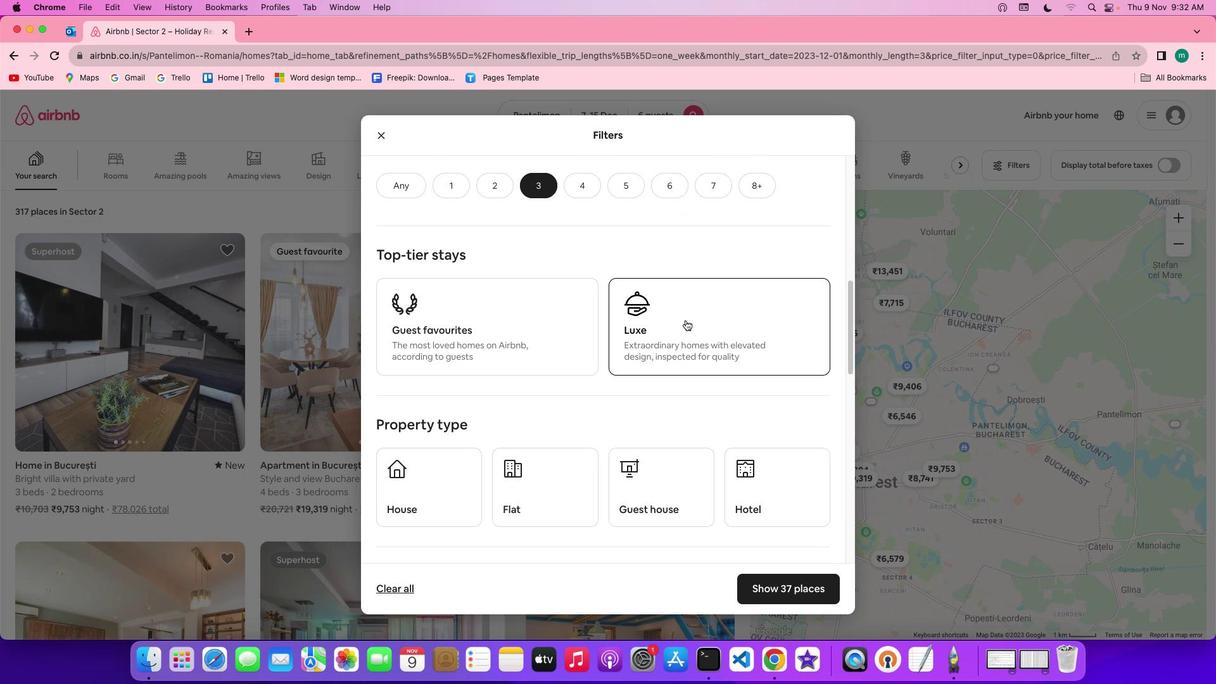 
Action: Mouse scrolled (682, 316) with delta (-3, -3)
Screenshot: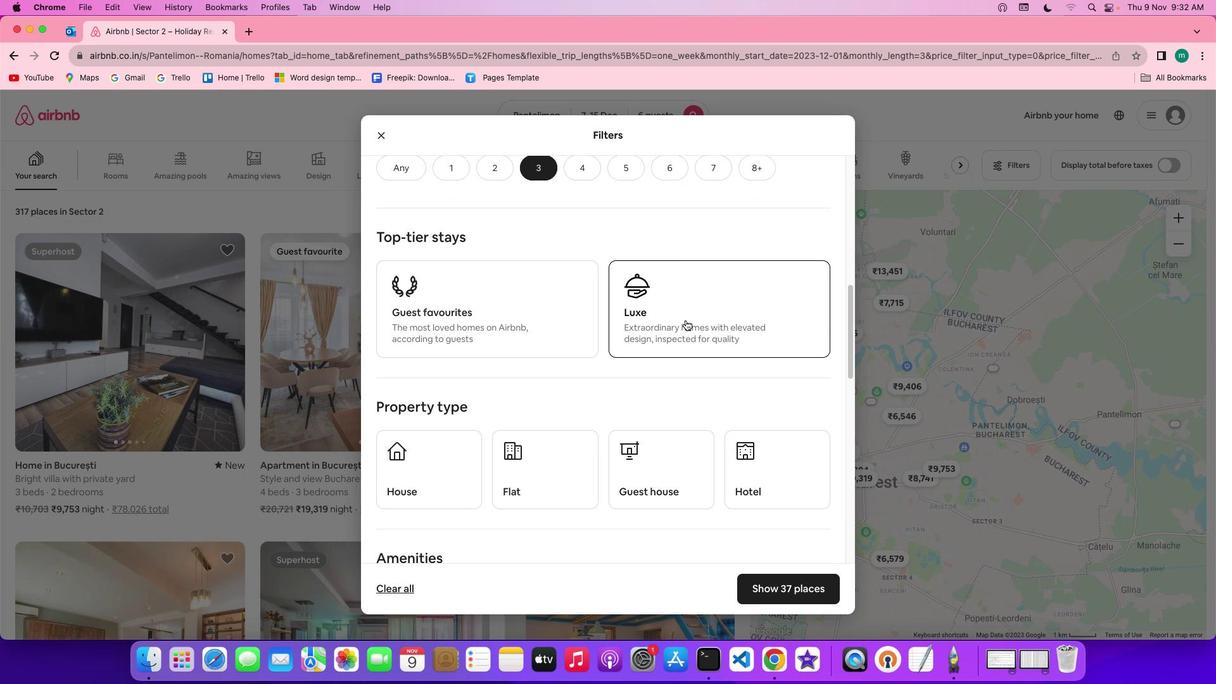 
Action: Mouse scrolled (682, 316) with delta (-3, -3)
Screenshot: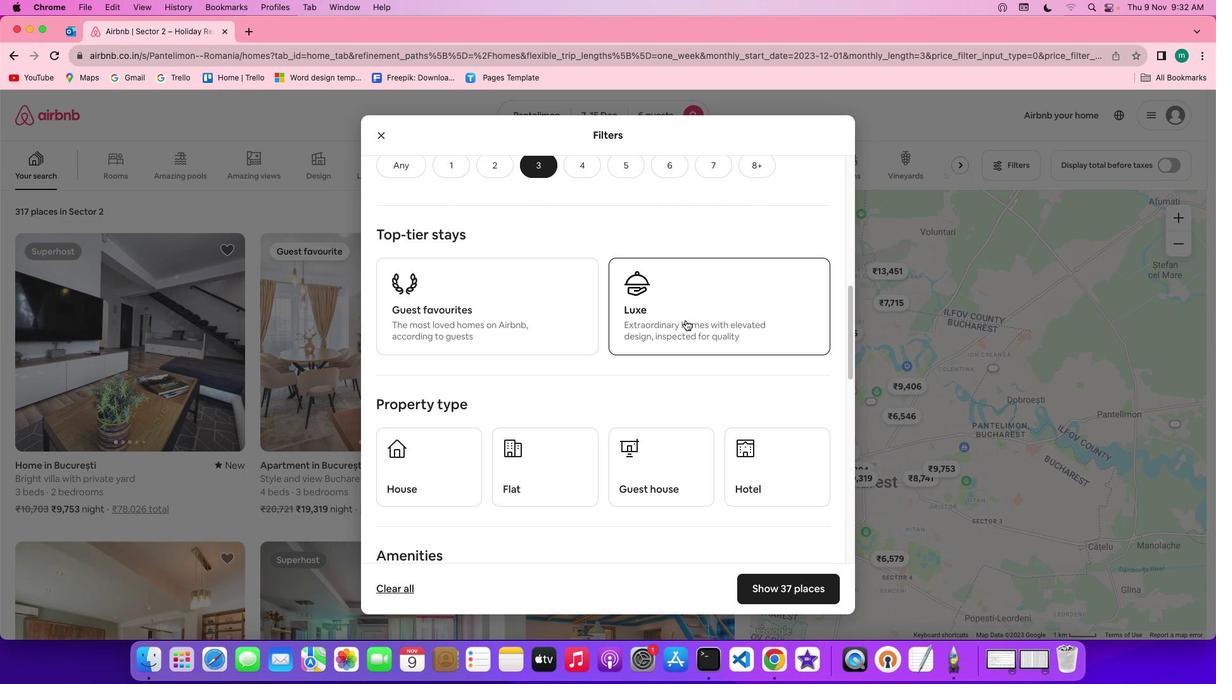 
Action: Mouse moved to (672, 321)
Screenshot: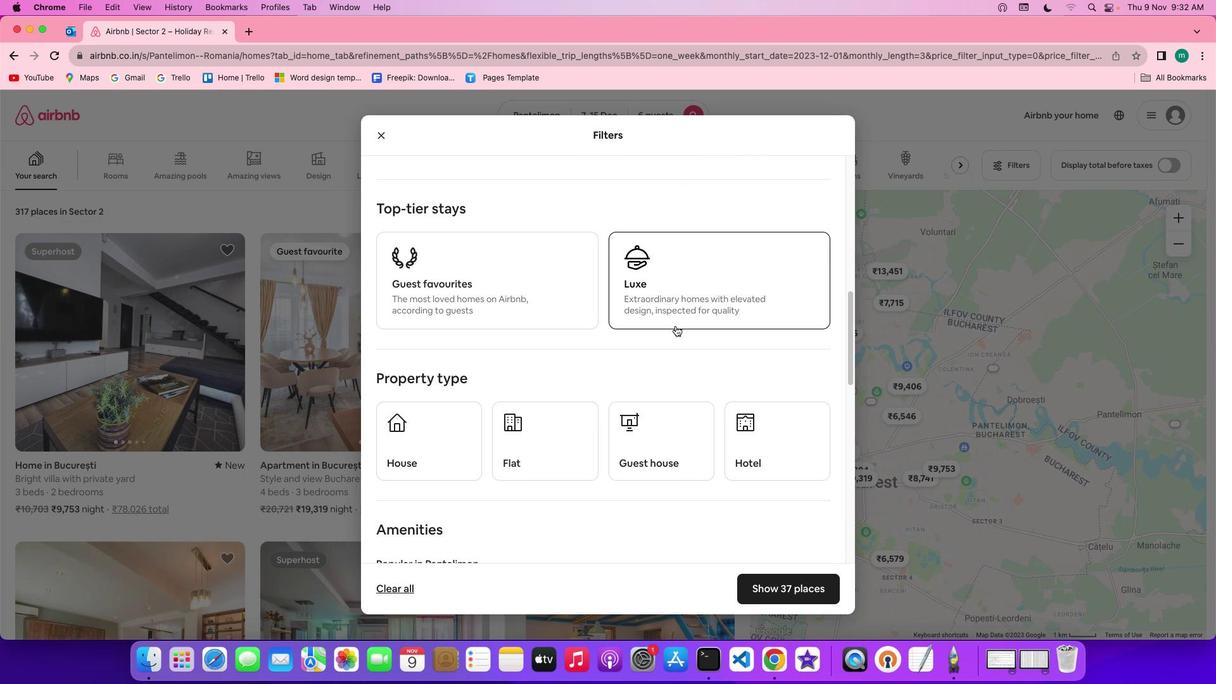 
Action: Mouse scrolled (672, 321) with delta (-3, -3)
Screenshot: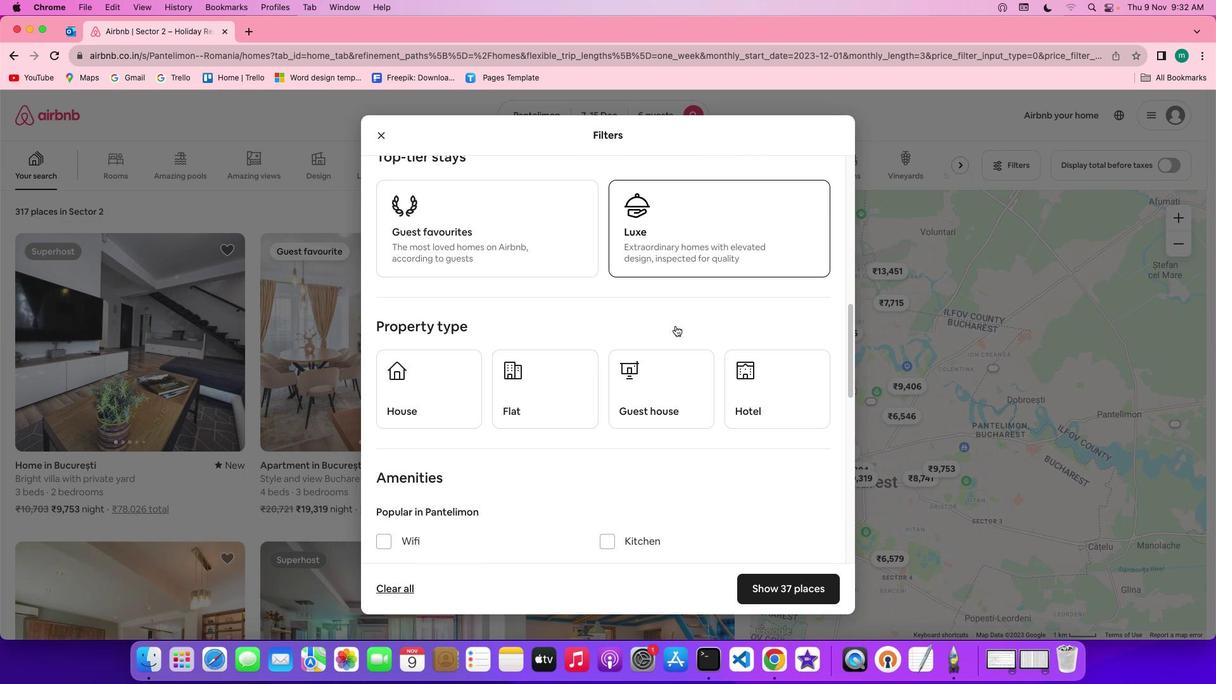 
Action: Mouse scrolled (672, 321) with delta (-3, -3)
Screenshot: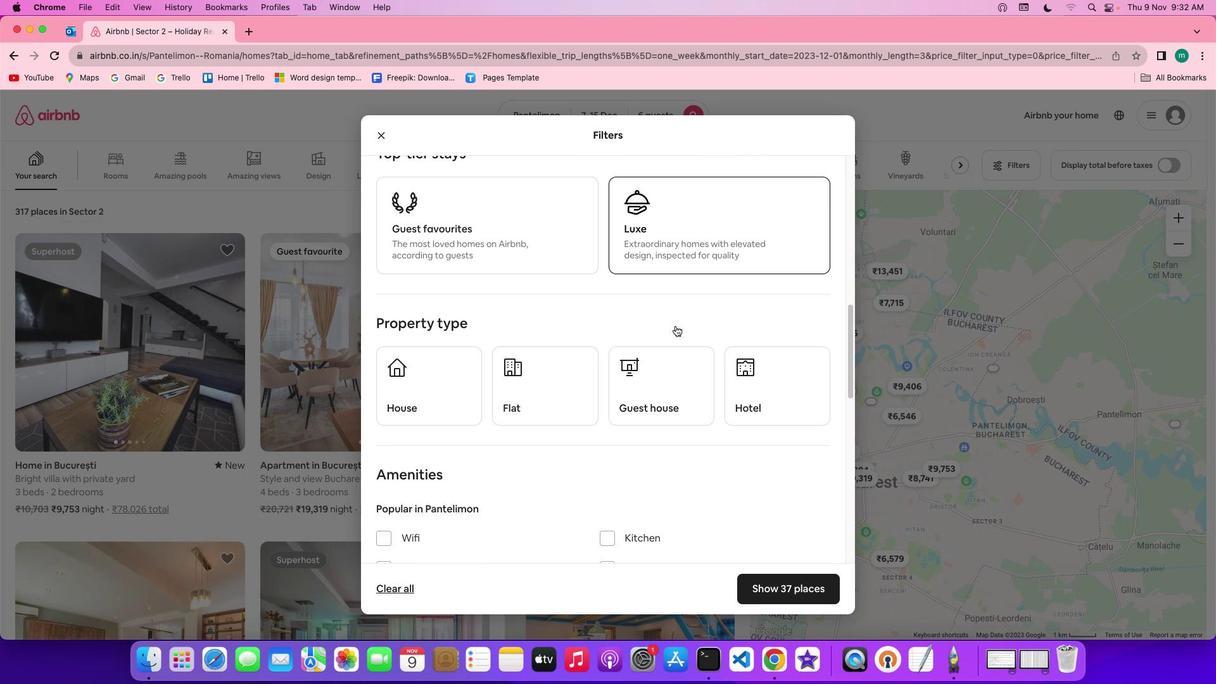 
Action: Mouse scrolled (672, 321) with delta (-3, -4)
Screenshot: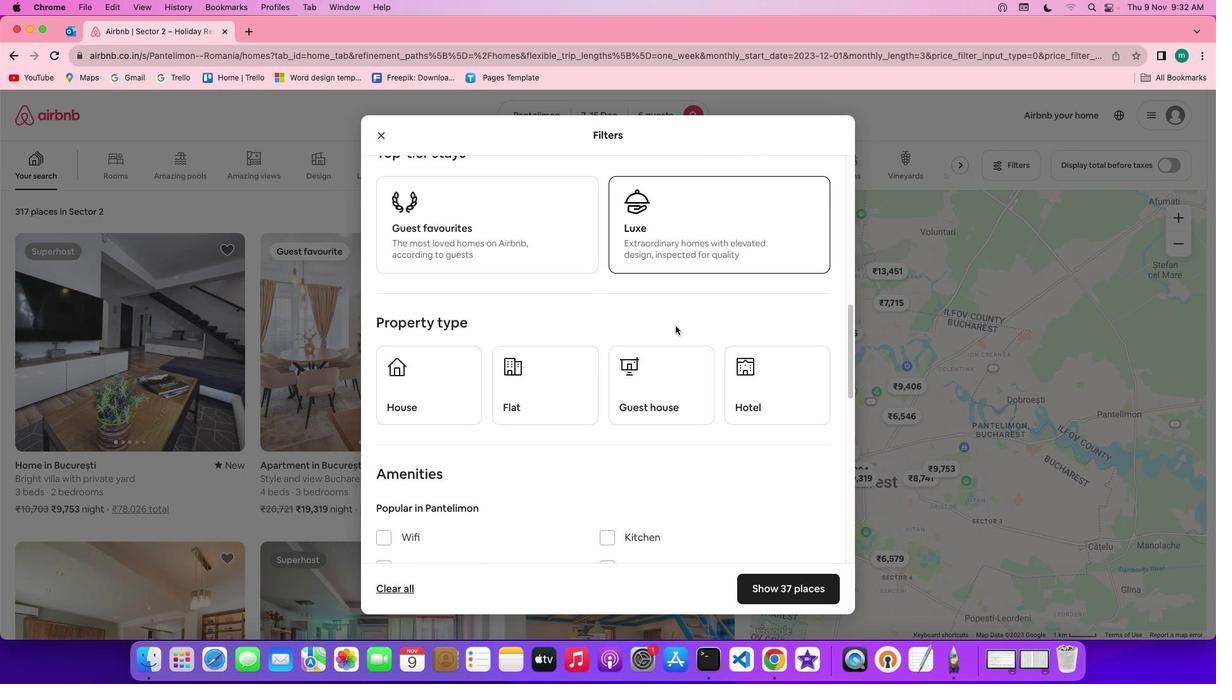 
Action: Mouse moved to (655, 355)
Screenshot: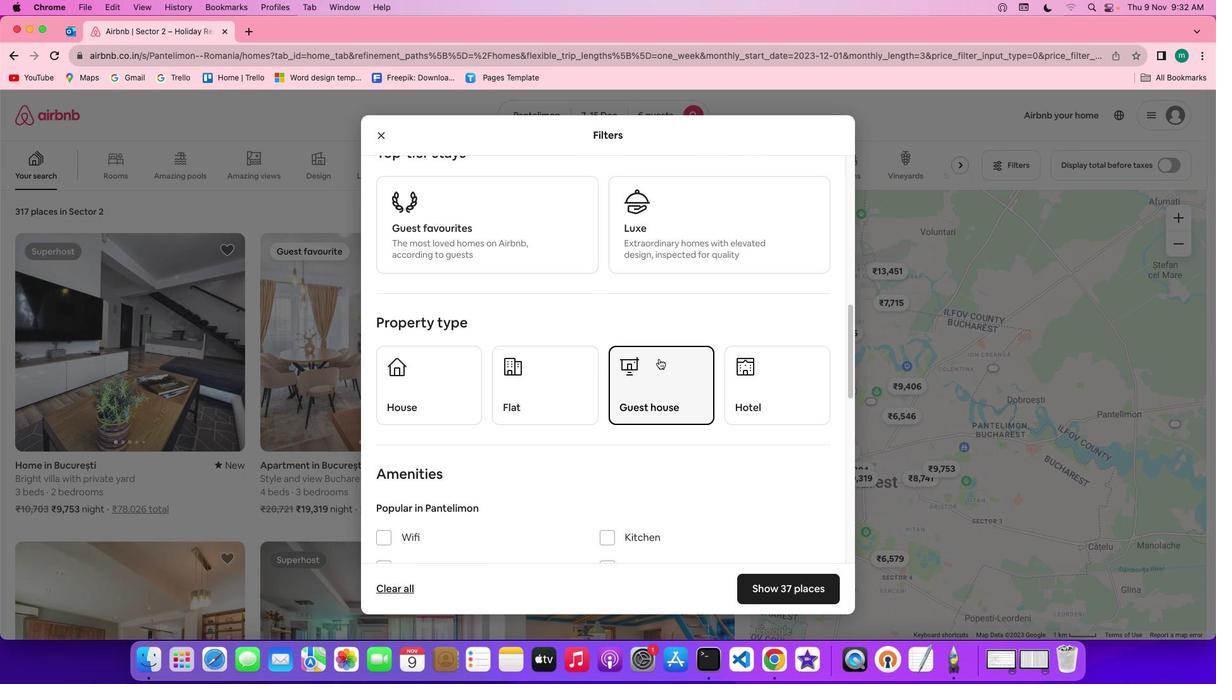
Action: Mouse pressed left at (655, 355)
Screenshot: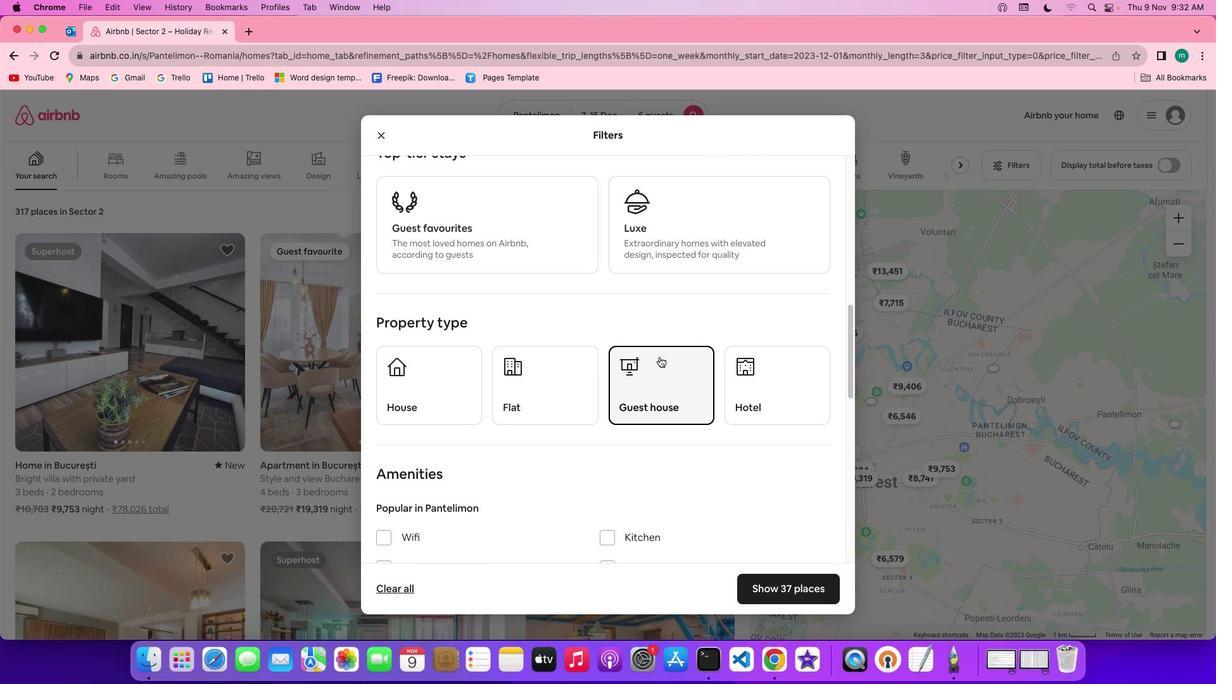 
Action: Mouse moved to (743, 355)
Screenshot: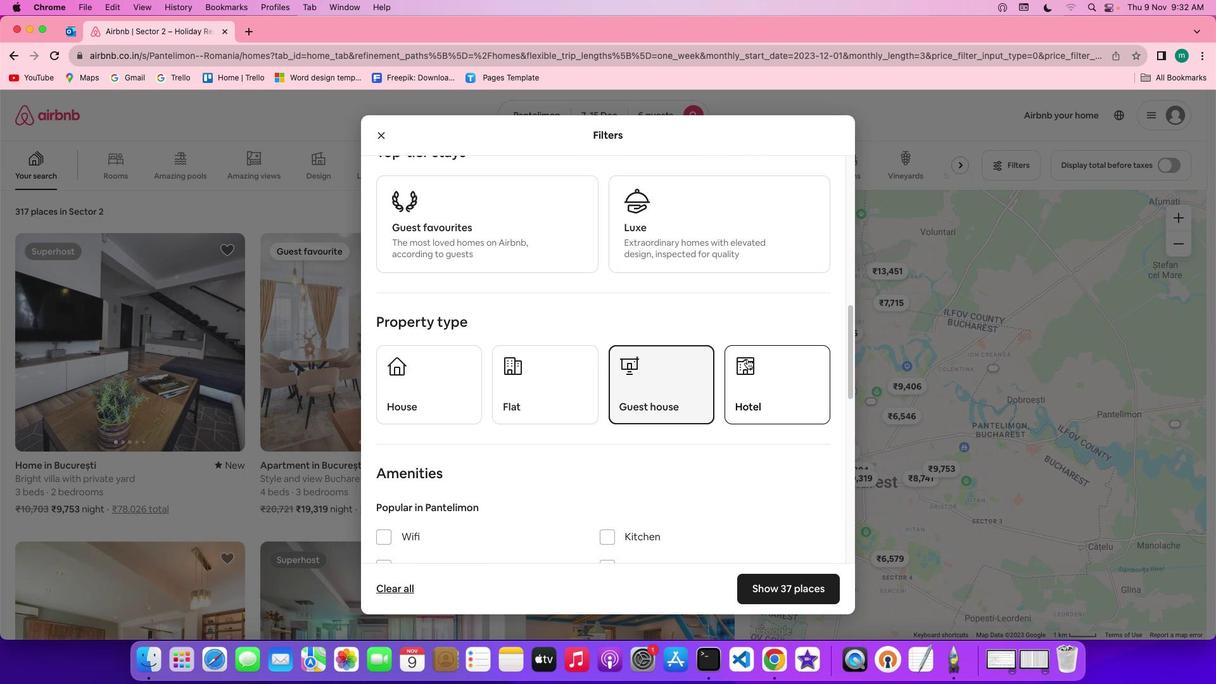
Action: Mouse scrolled (743, 355) with delta (-3, -3)
Screenshot: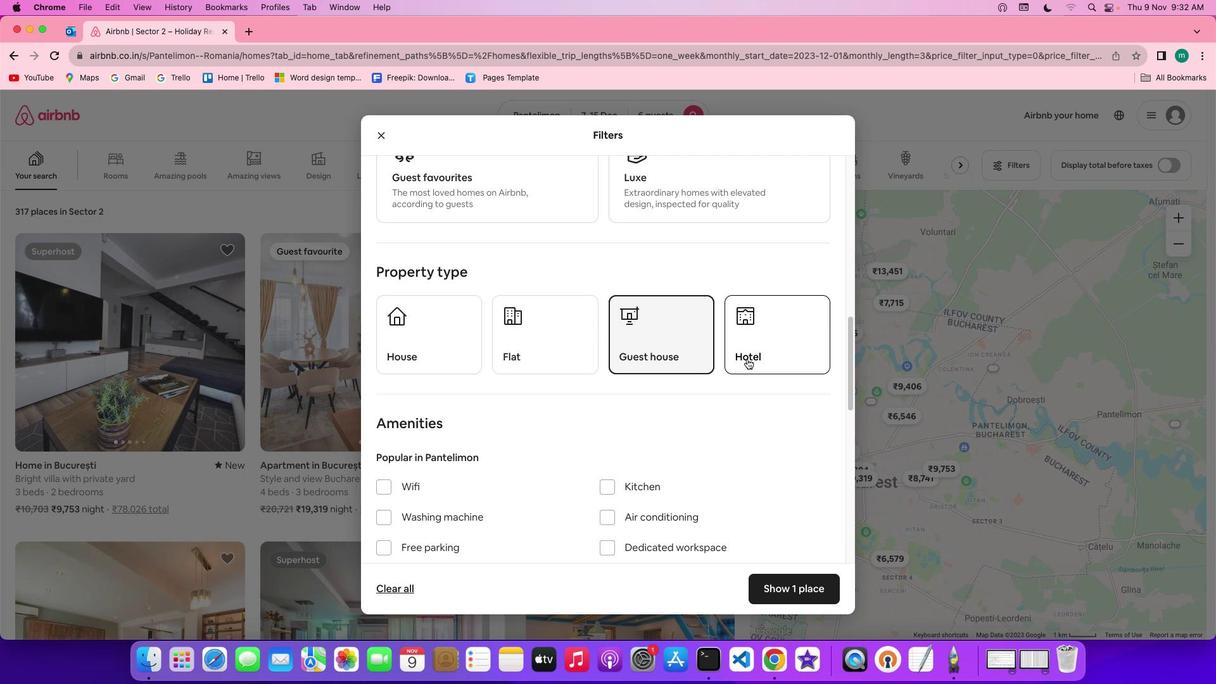 
Action: Mouse scrolled (743, 355) with delta (-3, -3)
Screenshot: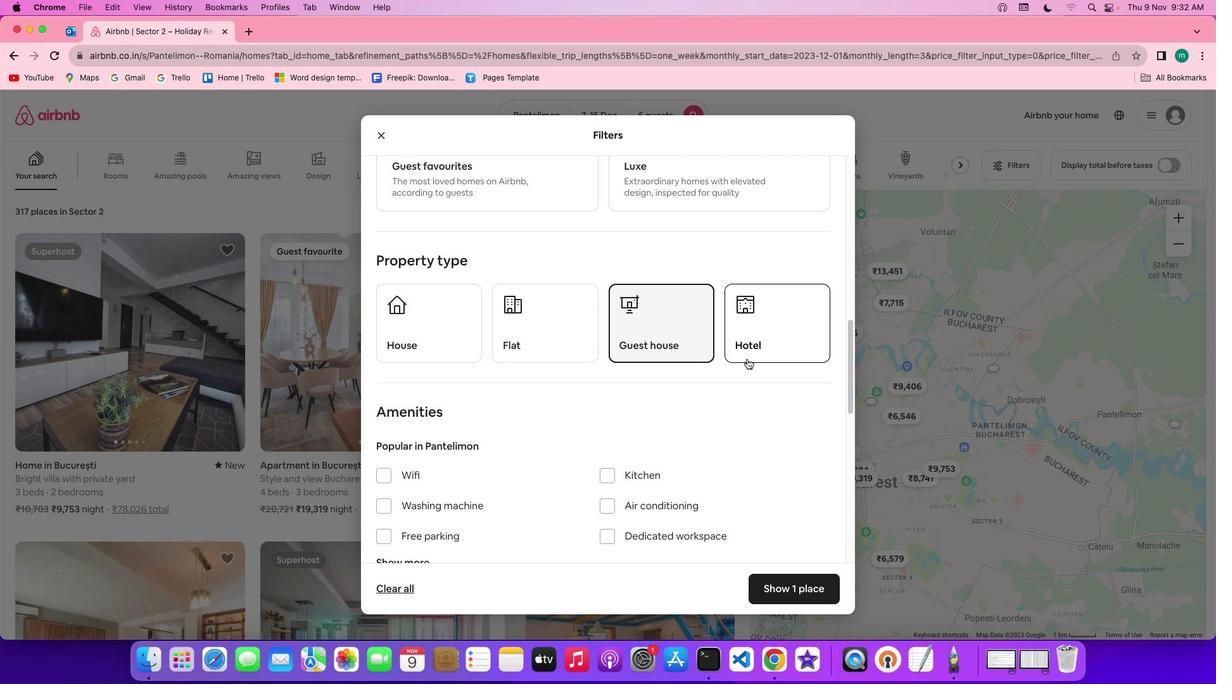 
Action: Mouse scrolled (743, 355) with delta (-3, -3)
Screenshot: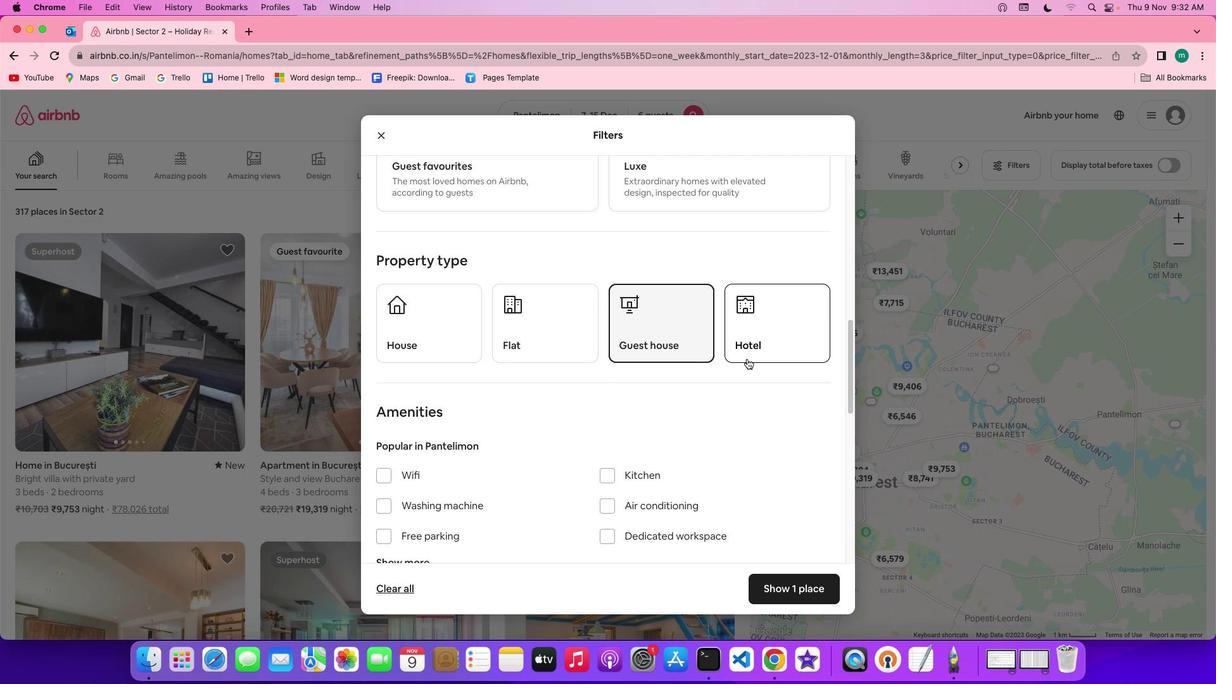 
Action: Mouse scrolled (743, 355) with delta (-3, -3)
Screenshot: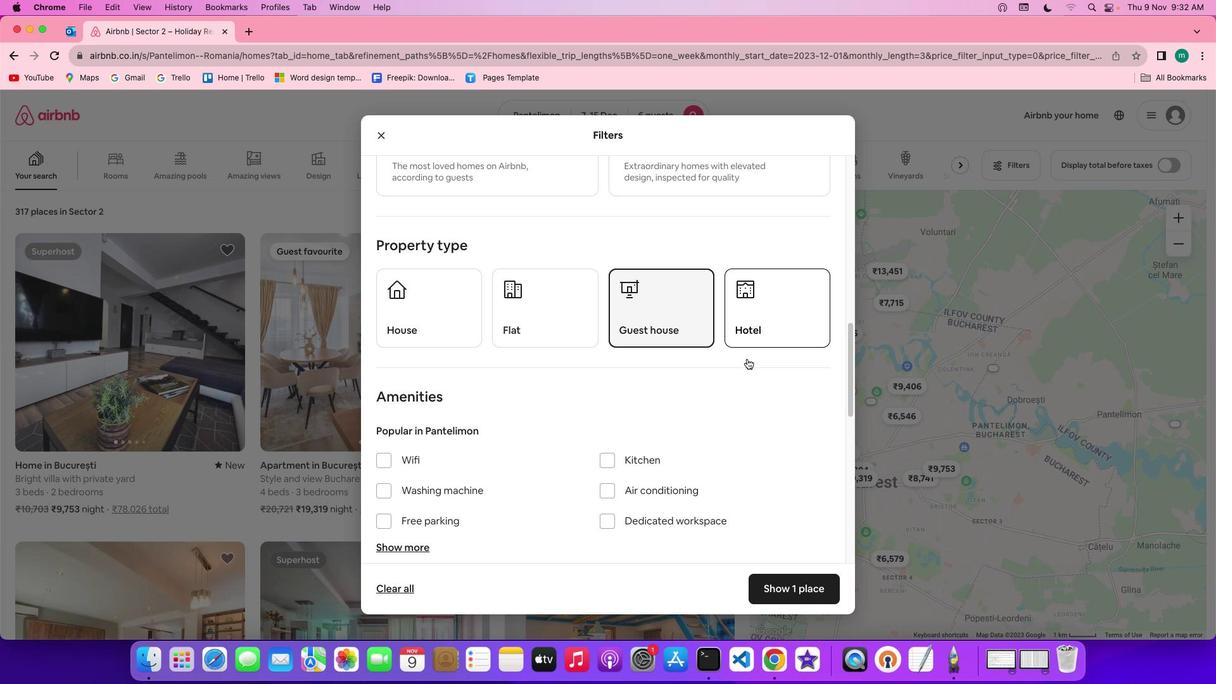 
Action: Mouse scrolled (743, 355) with delta (-3, -3)
Screenshot: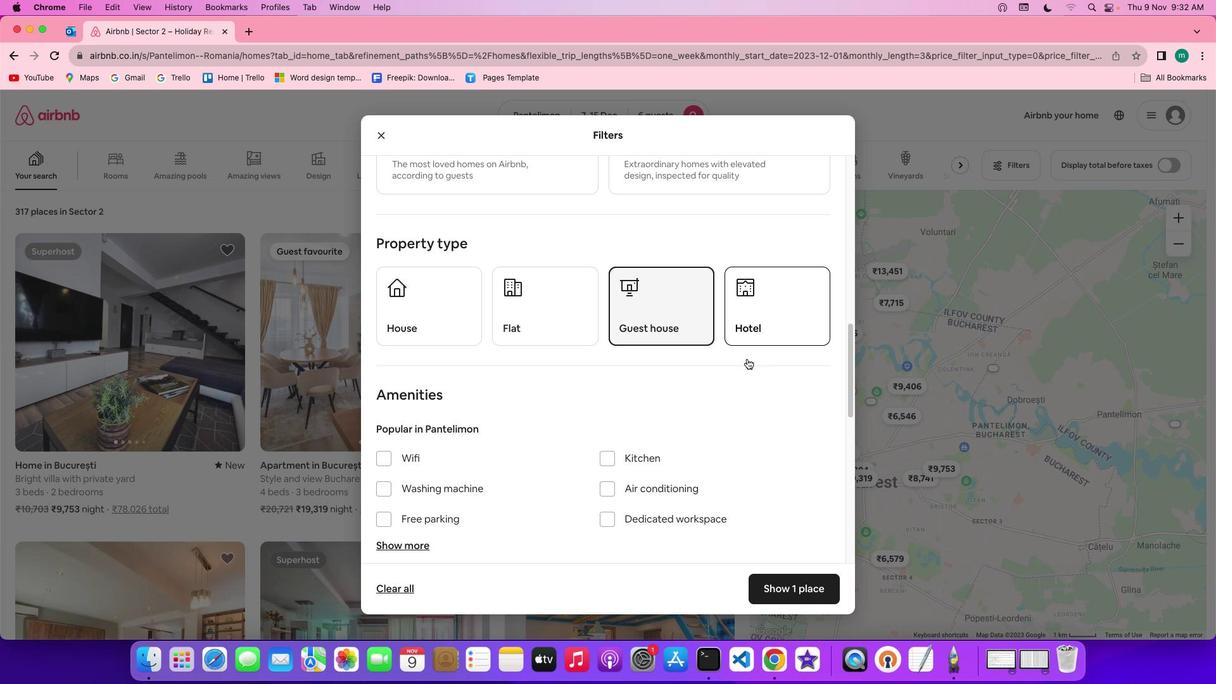 
Action: Mouse scrolled (743, 355) with delta (-3, -3)
Screenshot: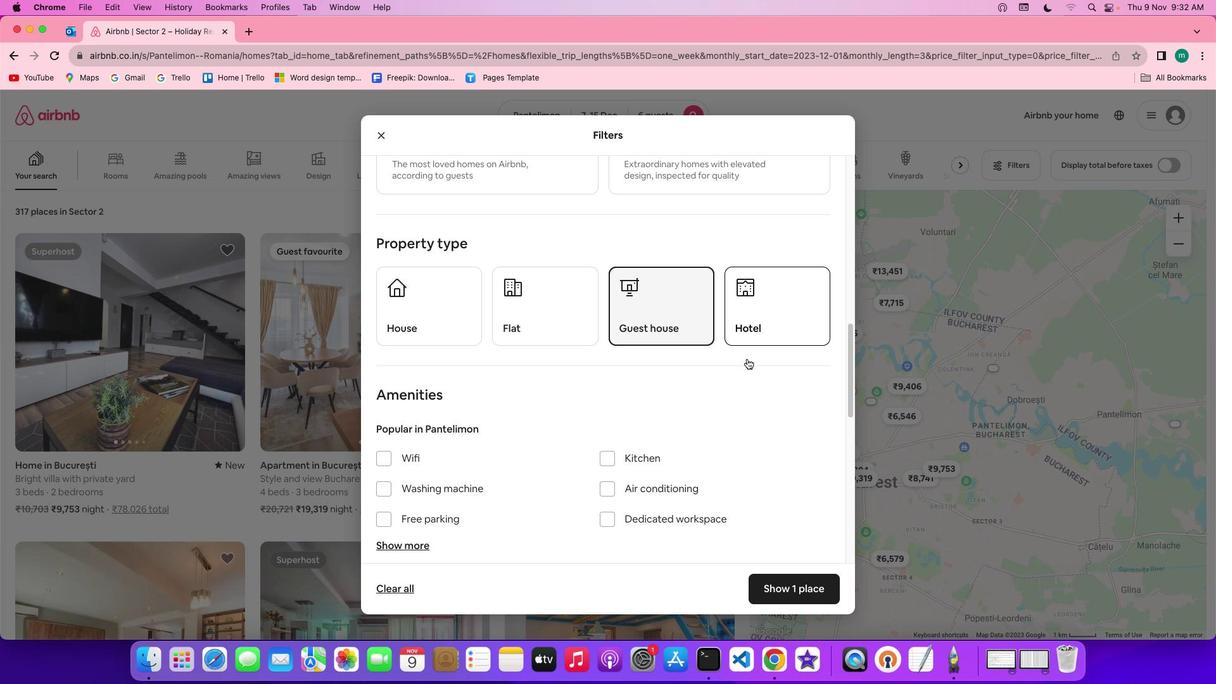 
Action: Mouse scrolled (743, 355) with delta (-3, -3)
Screenshot: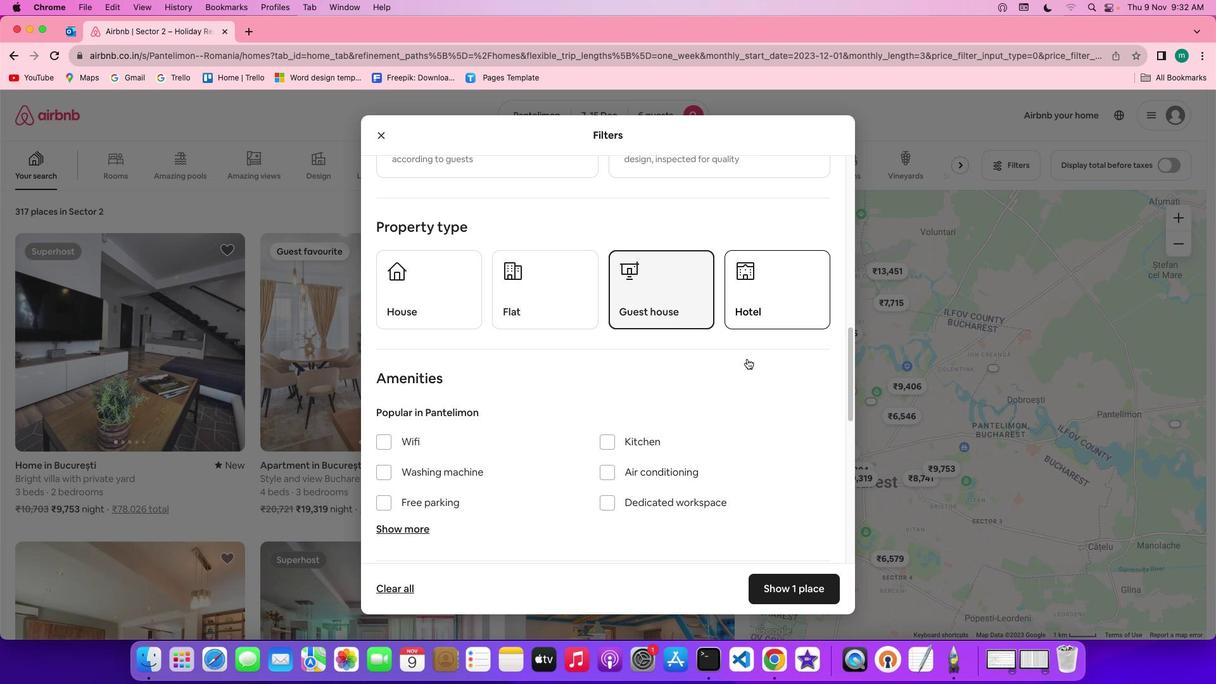 
Action: Mouse scrolled (743, 355) with delta (-3, -3)
Screenshot: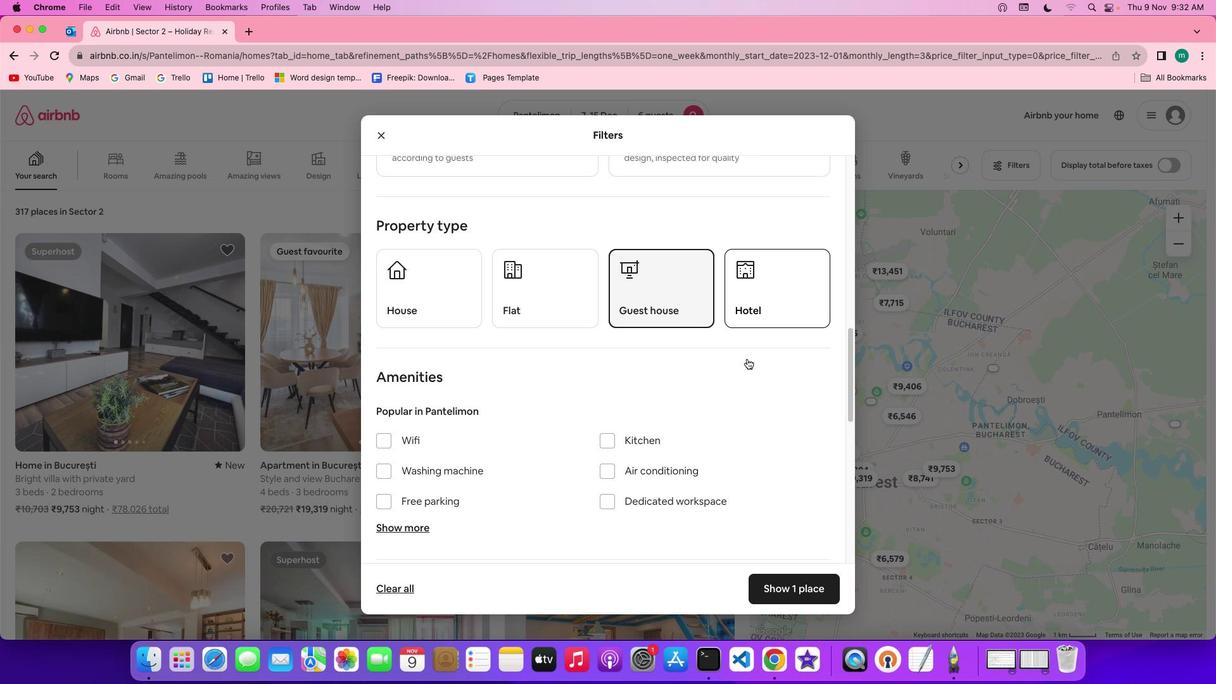 
Action: Mouse scrolled (743, 355) with delta (-3, -3)
Screenshot: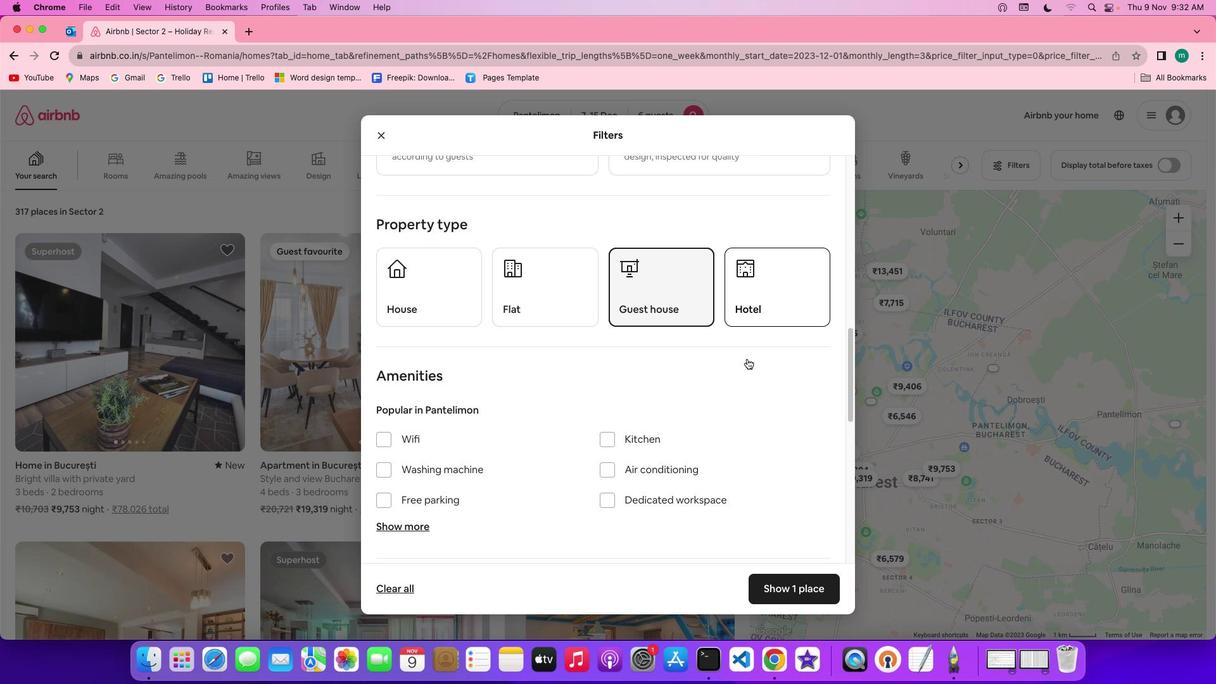 
Action: Mouse scrolled (743, 355) with delta (-3, -3)
Screenshot: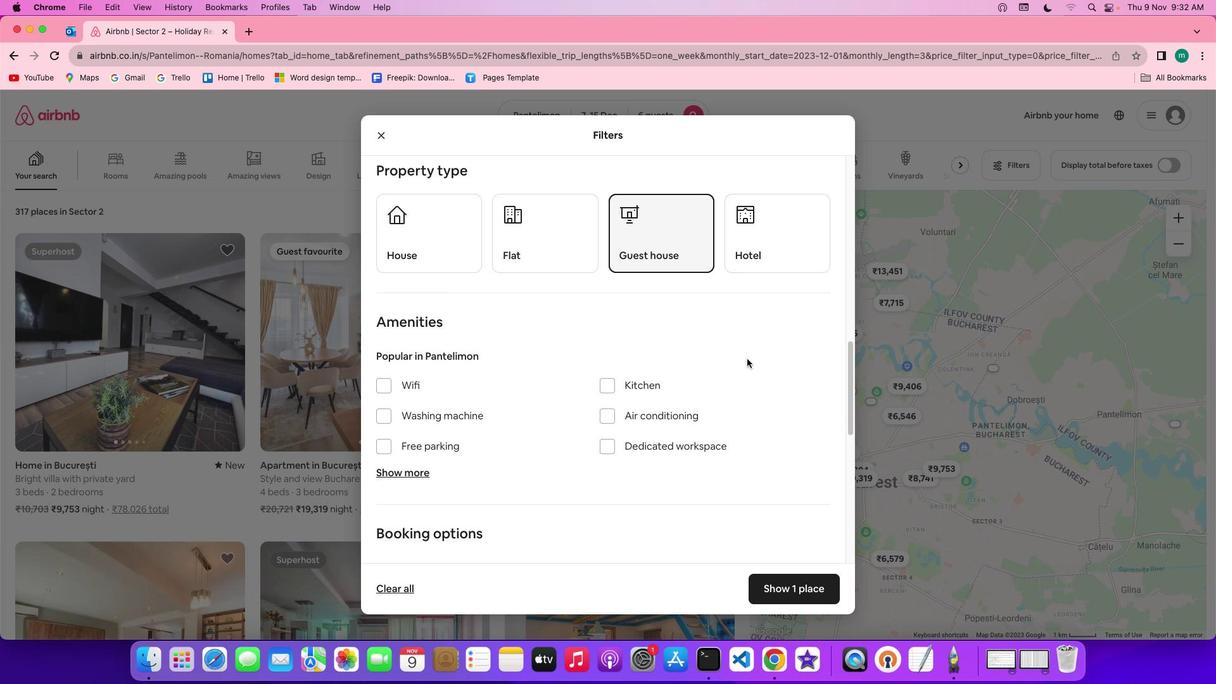 
Action: Mouse scrolled (743, 355) with delta (-3, -3)
Screenshot: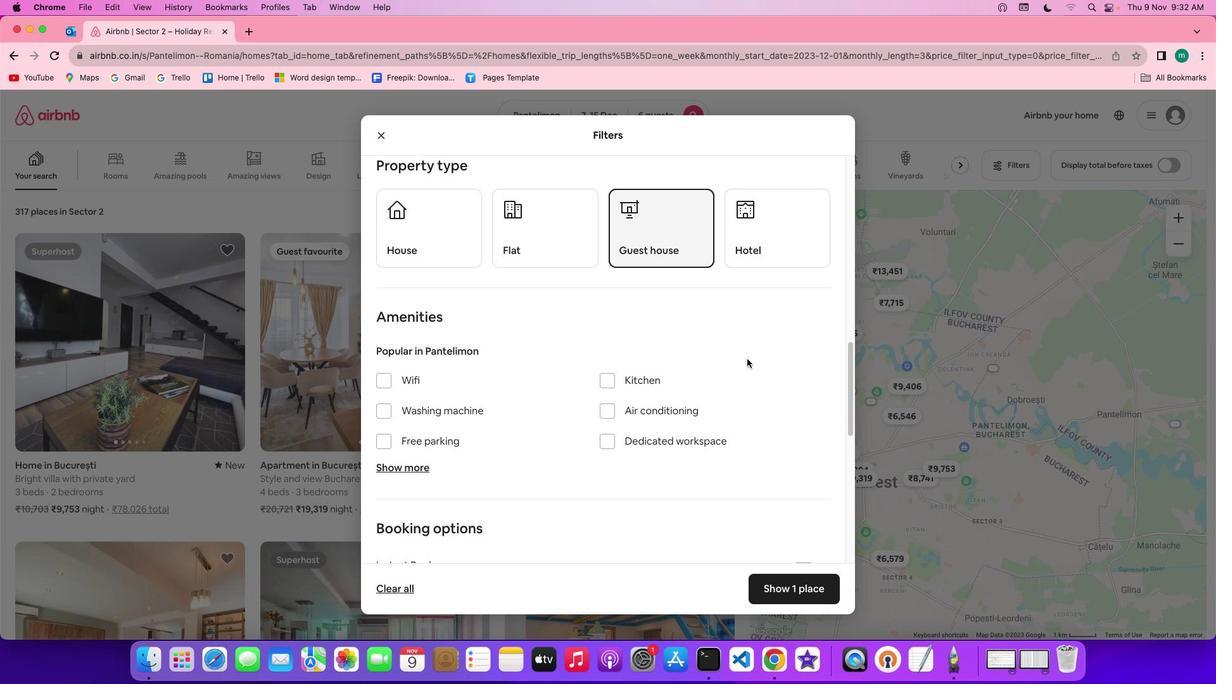 
Action: Mouse scrolled (743, 355) with delta (-3, -3)
Screenshot: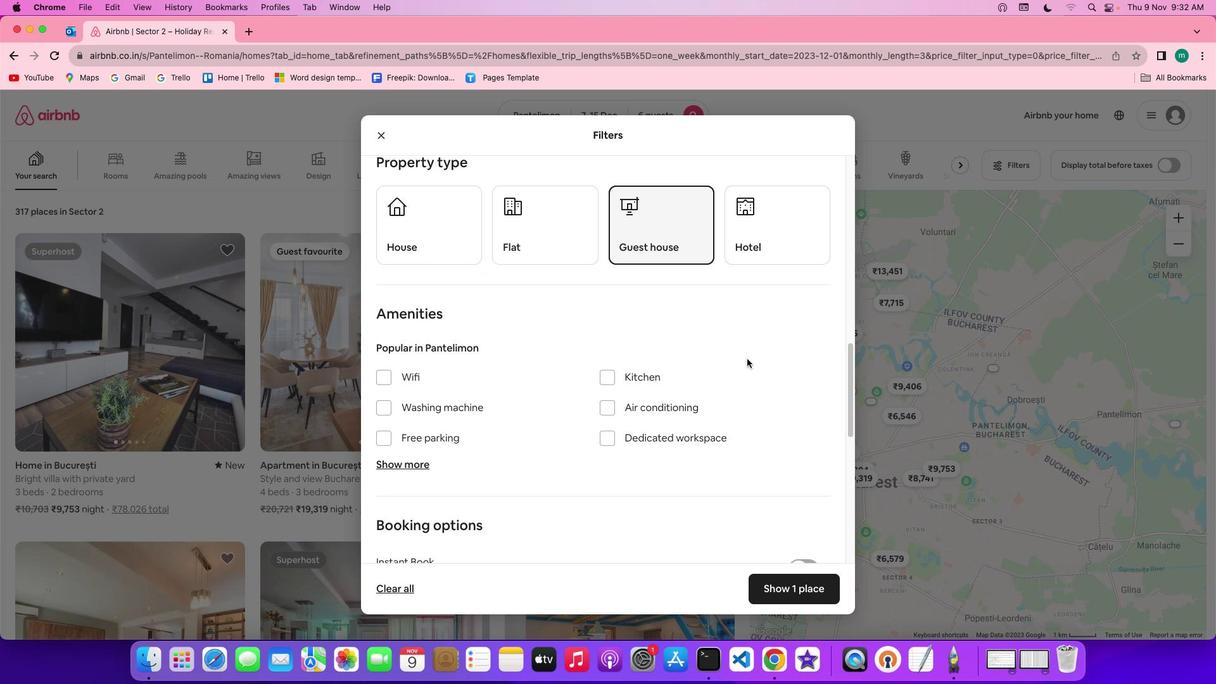 
Action: Mouse scrolled (743, 355) with delta (-3, -3)
Screenshot: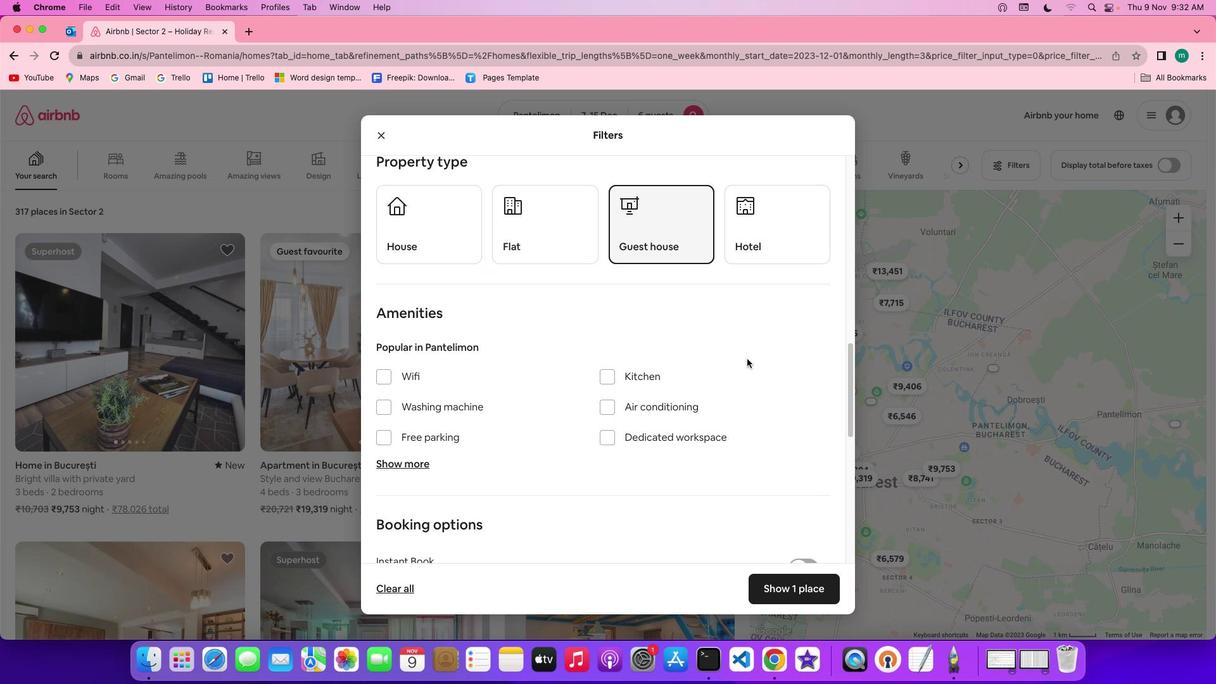
Action: Mouse scrolled (743, 355) with delta (-3, -3)
Screenshot: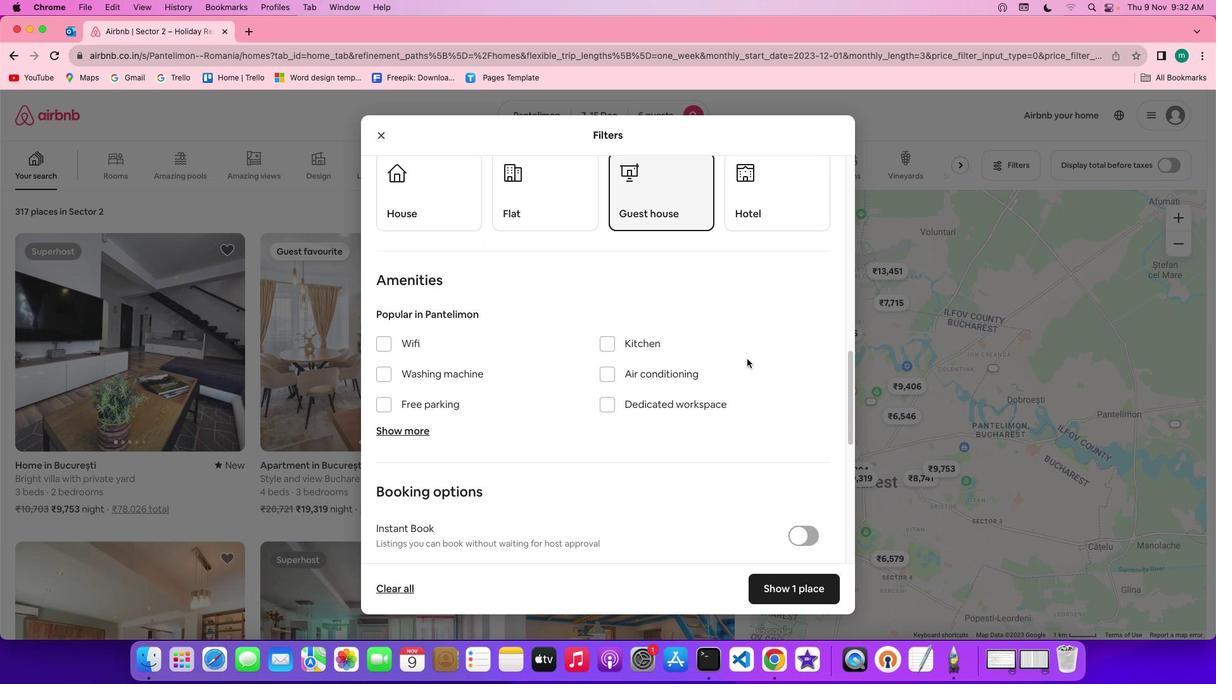
Action: Mouse scrolled (743, 355) with delta (-3, -3)
Screenshot: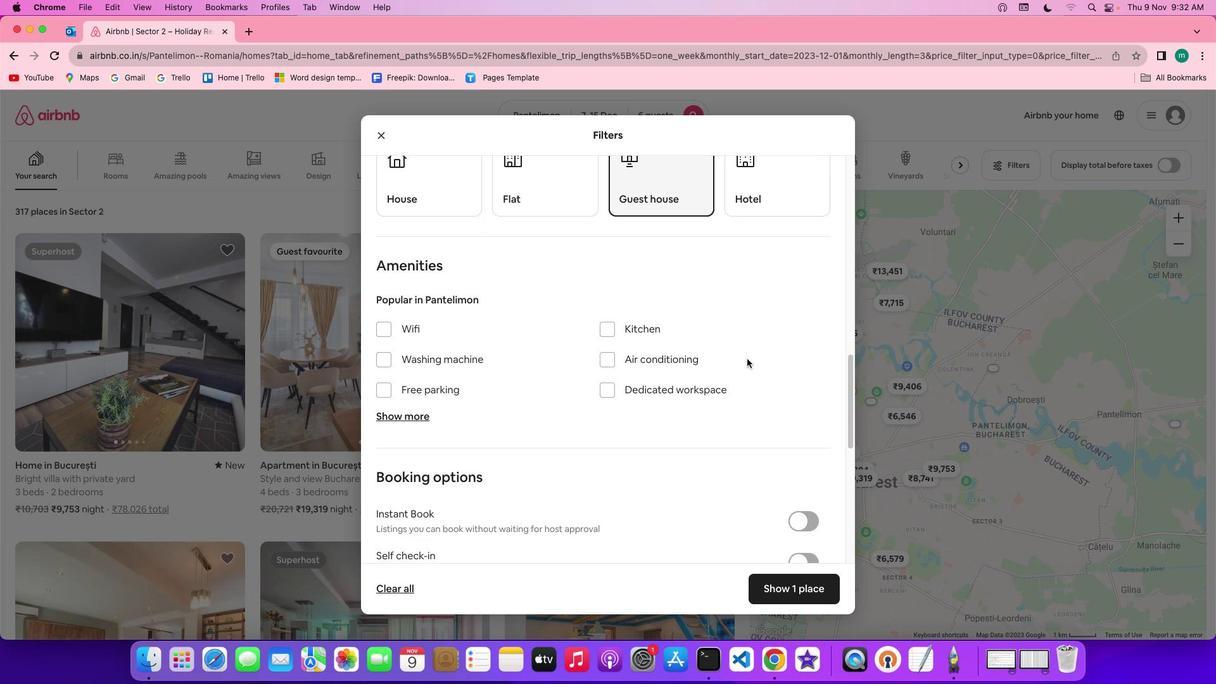 
Action: Mouse scrolled (743, 355) with delta (-3, -3)
Screenshot: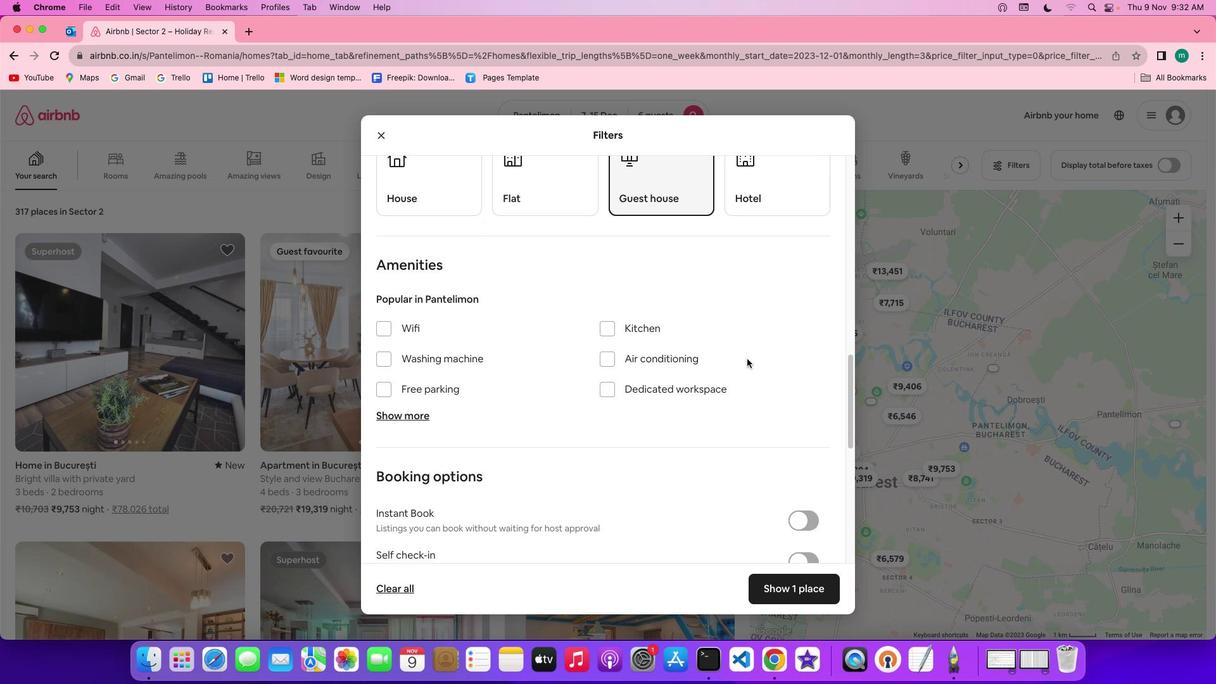 
Action: Mouse scrolled (743, 355) with delta (-3, -3)
Screenshot: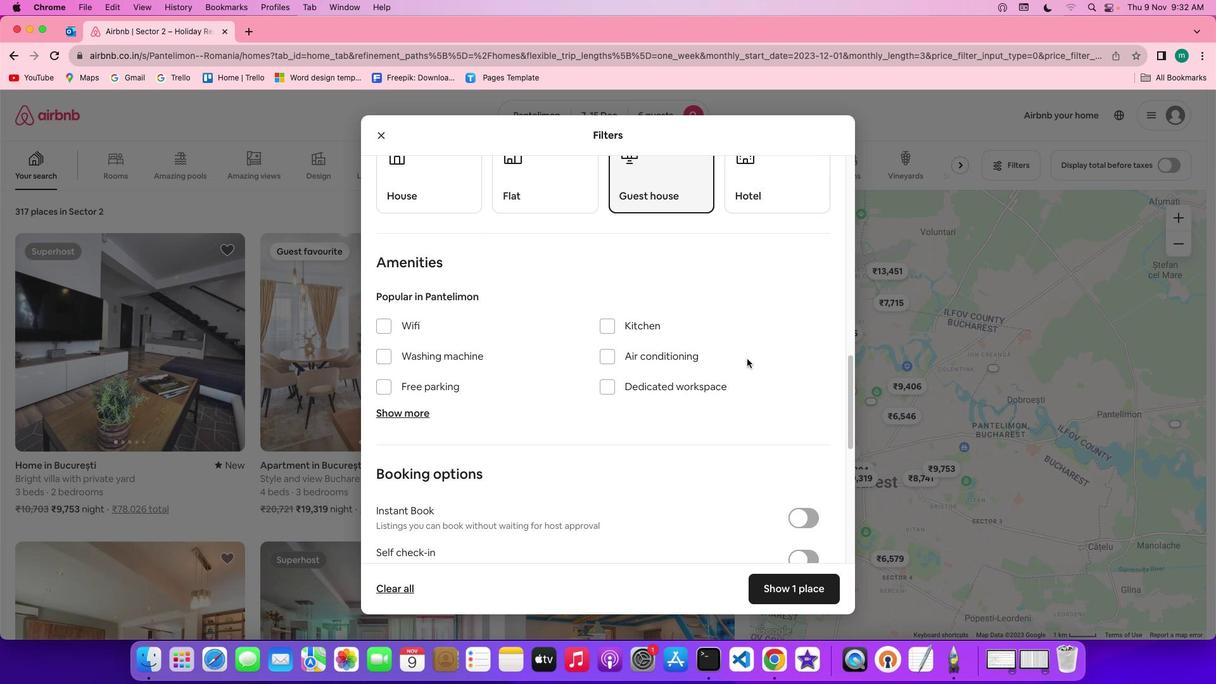 
Action: Mouse scrolled (743, 355) with delta (-3, -3)
Screenshot: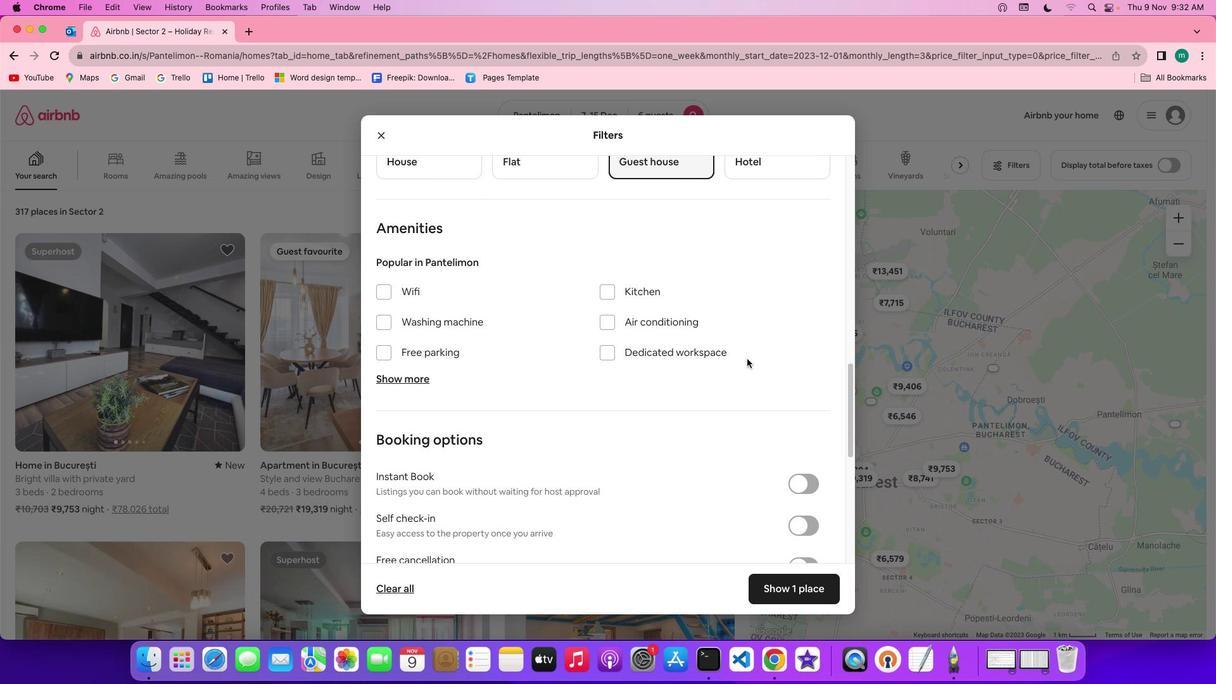 
Action: Mouse scrolled (743, 355) with delta (-3, -3)
Screenshot: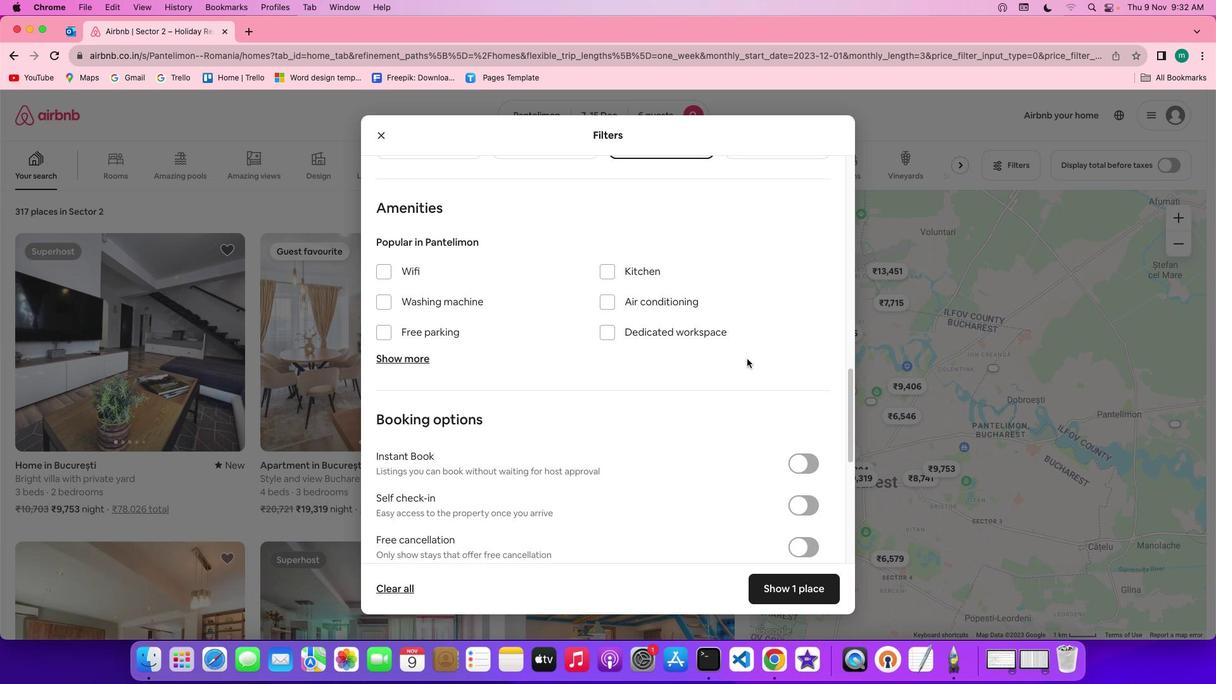 
Action: Mouse scrolled (743, 355) with delta (-3, -3)
Screenshot: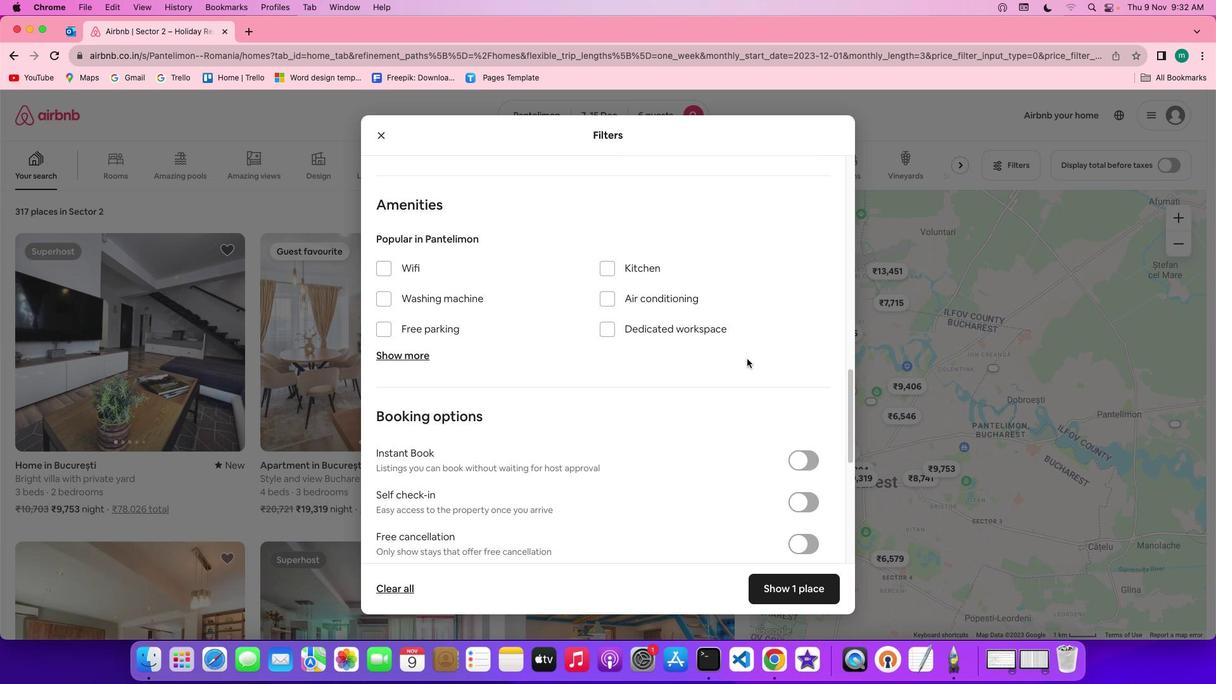 
Action: Mouse scrolled (743, 355) with delta (-3, -3)
Screenshot: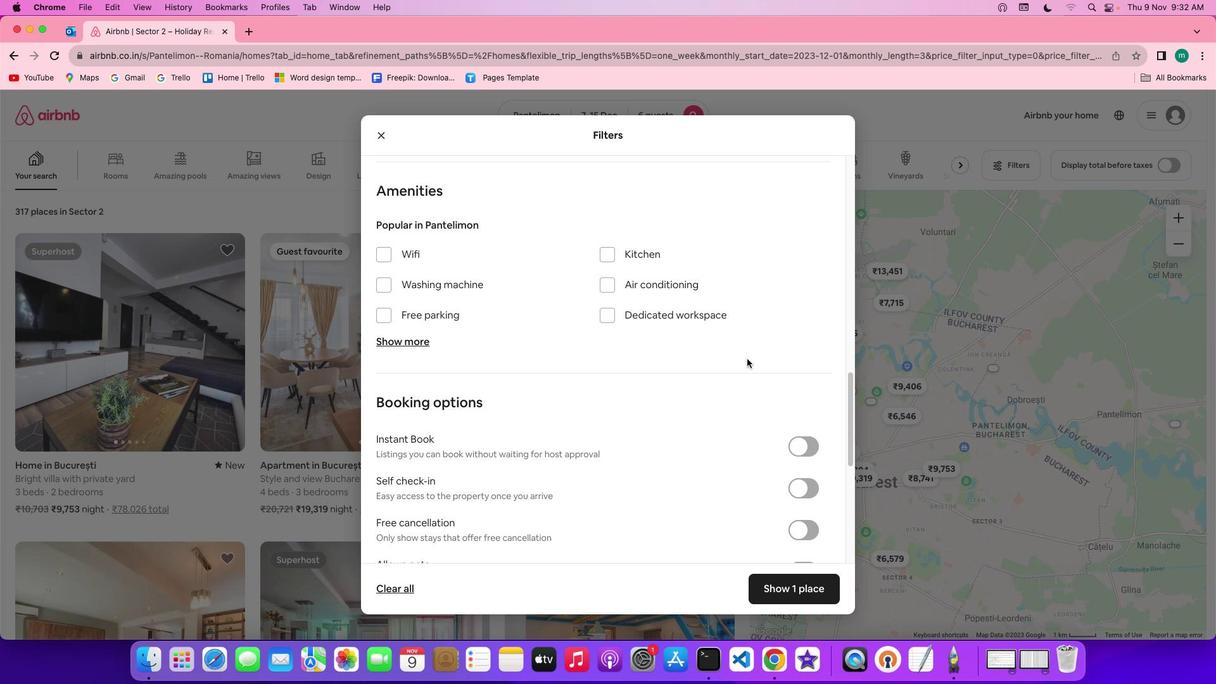 
Action: Mouse scrolled (743, 355) with delta (-3, -3)
Screenshot: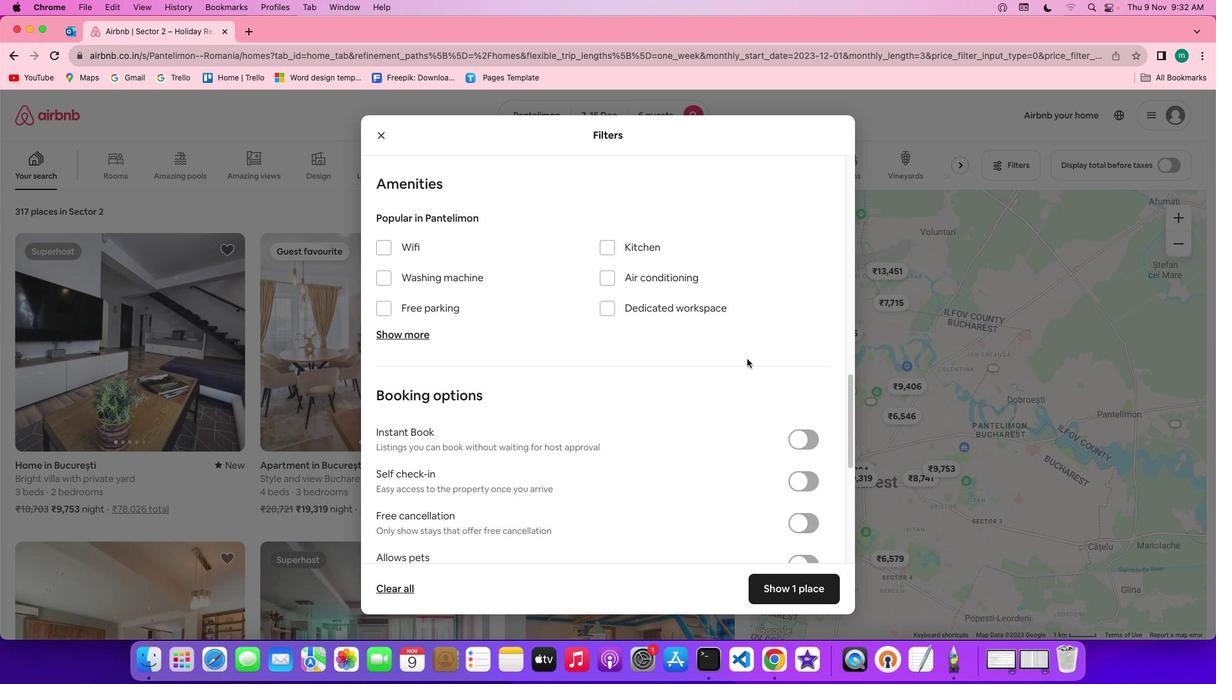 
Action: Mouse scrolled (743, 355) with delta (-3, -3)
Screenshot: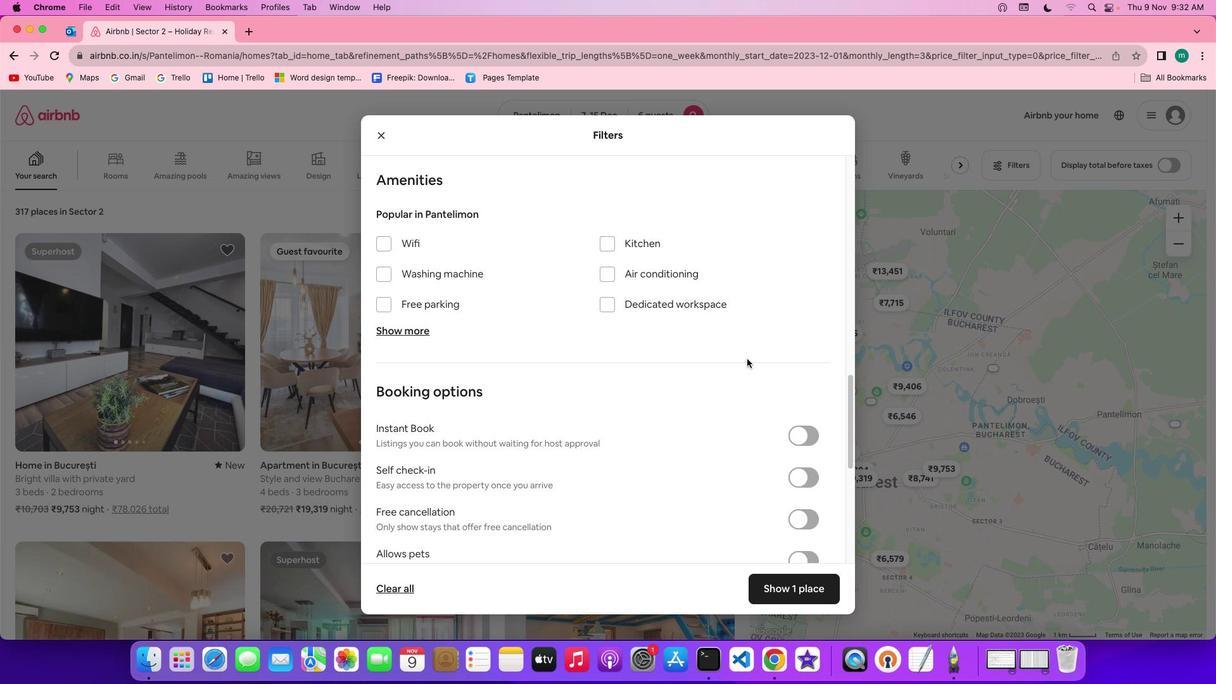 
Action: Mouse moved to (441, 267)
Screenshot: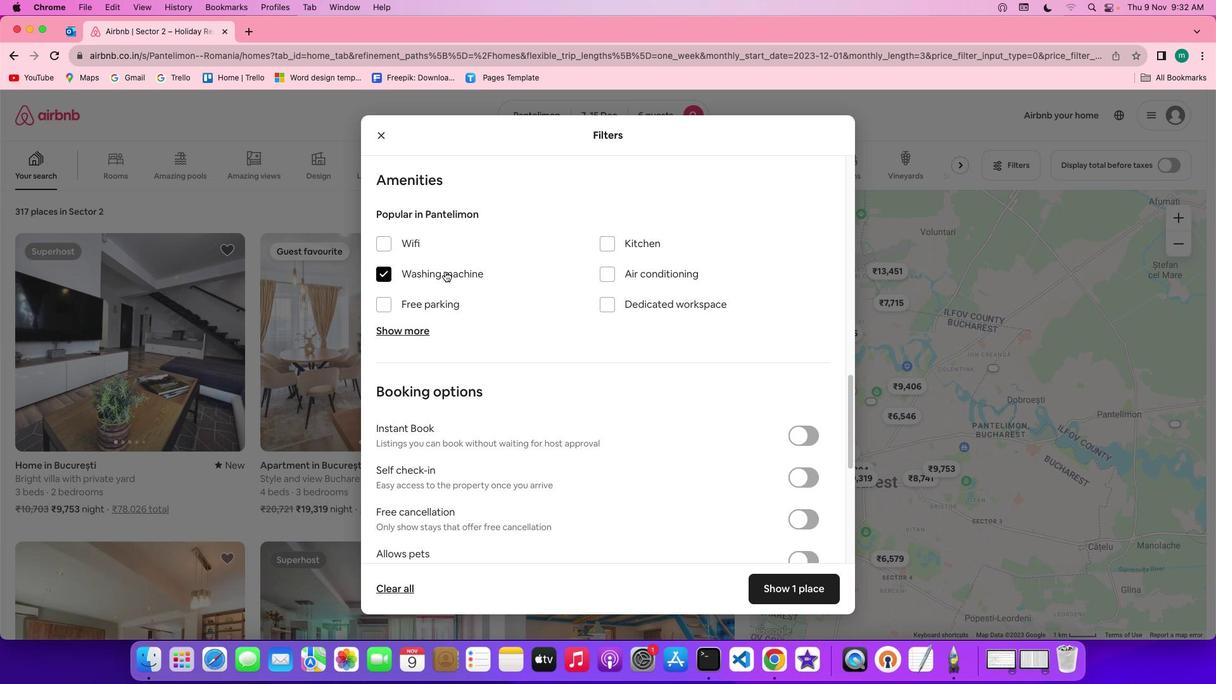
Action: Mouse pressed left at (441, 267)
Screenshot: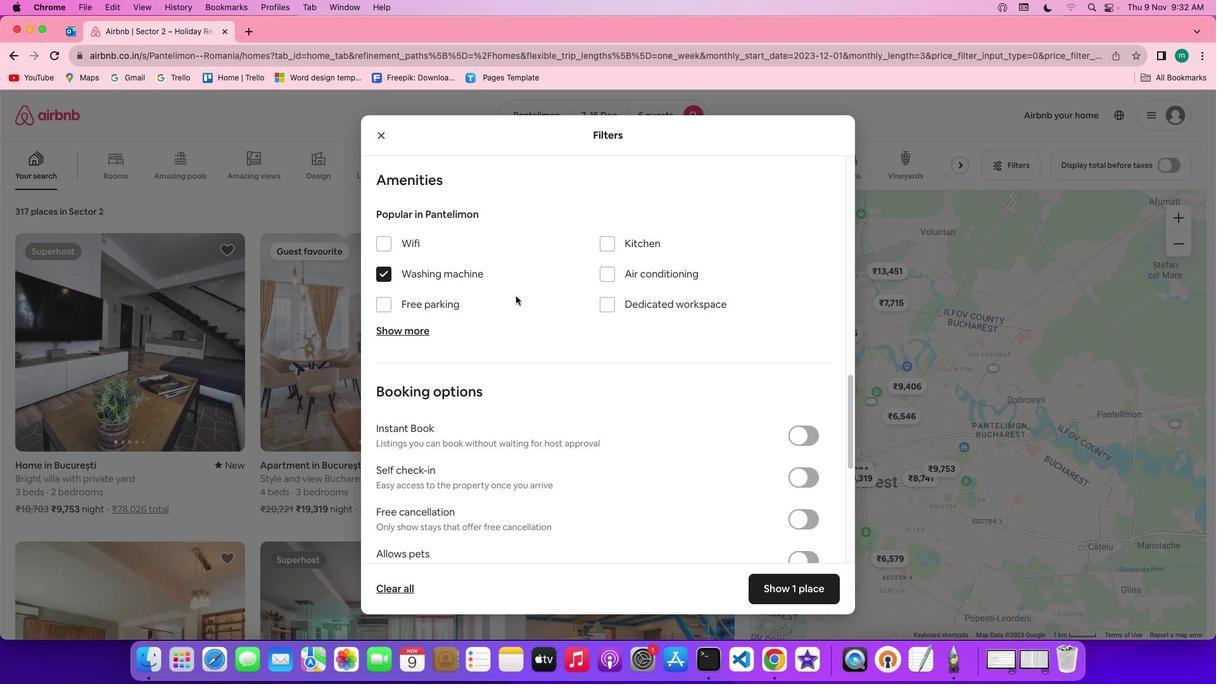 
Action: Mouse moved to (549, 312)
Screenshot: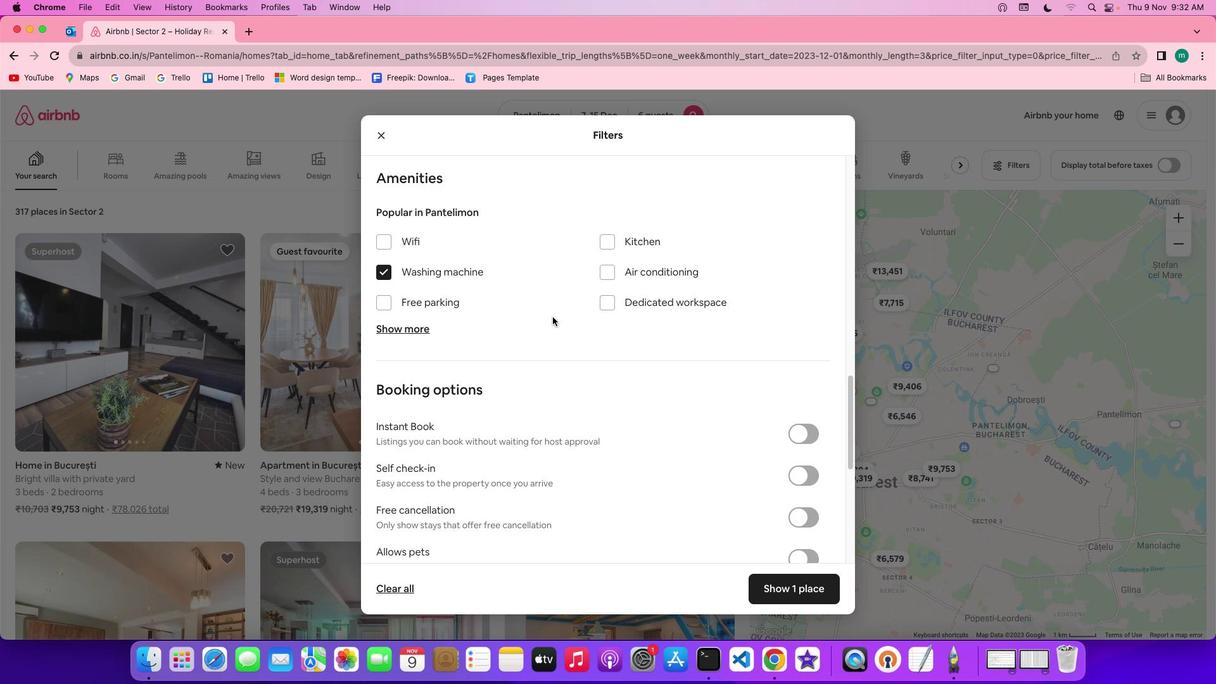 
Action: Mouse scrolled (549, 312) with delta (-3, -3)
Screenshot: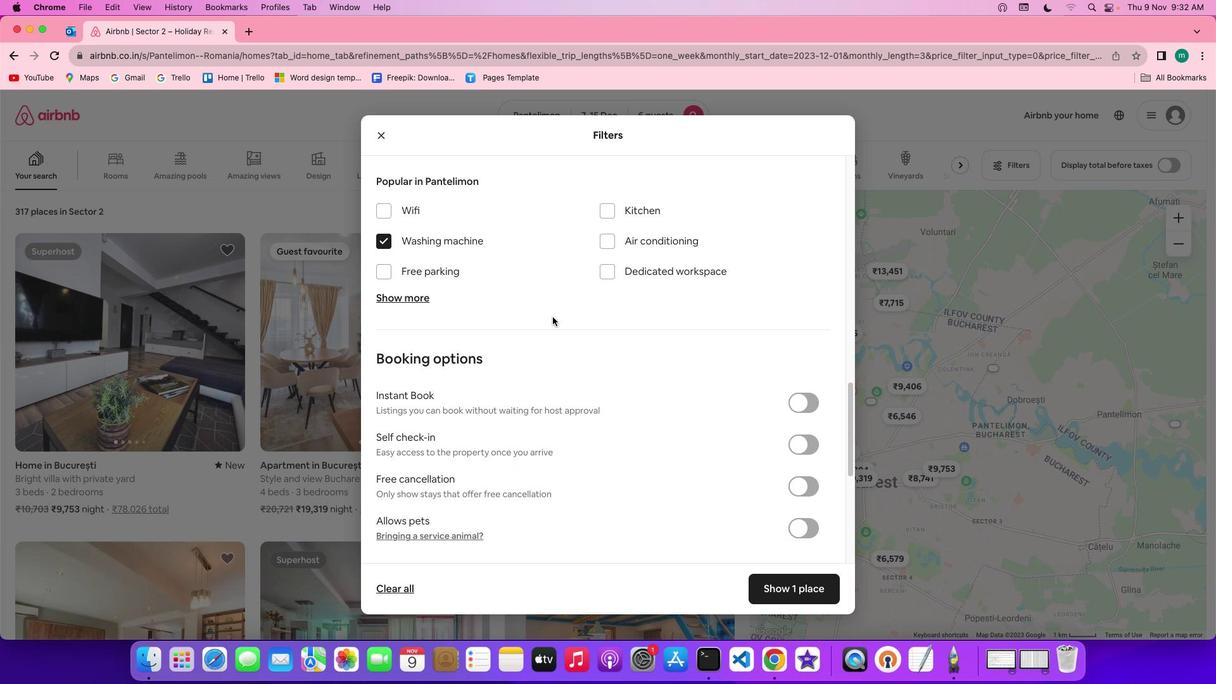 
Action: Mouse scrolled (549, 312) with delta (-3, -3)
Screenshot: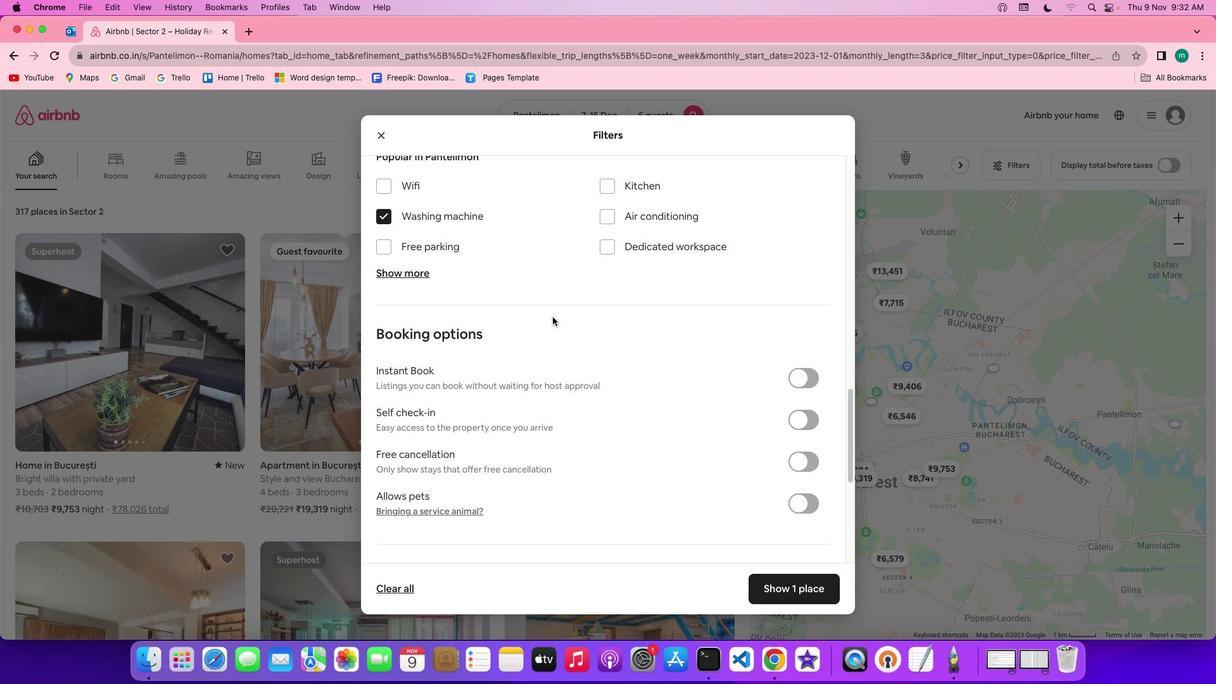
Action: Mouse scrolled (549, 312) with delta (-3, -3)
Screenshot: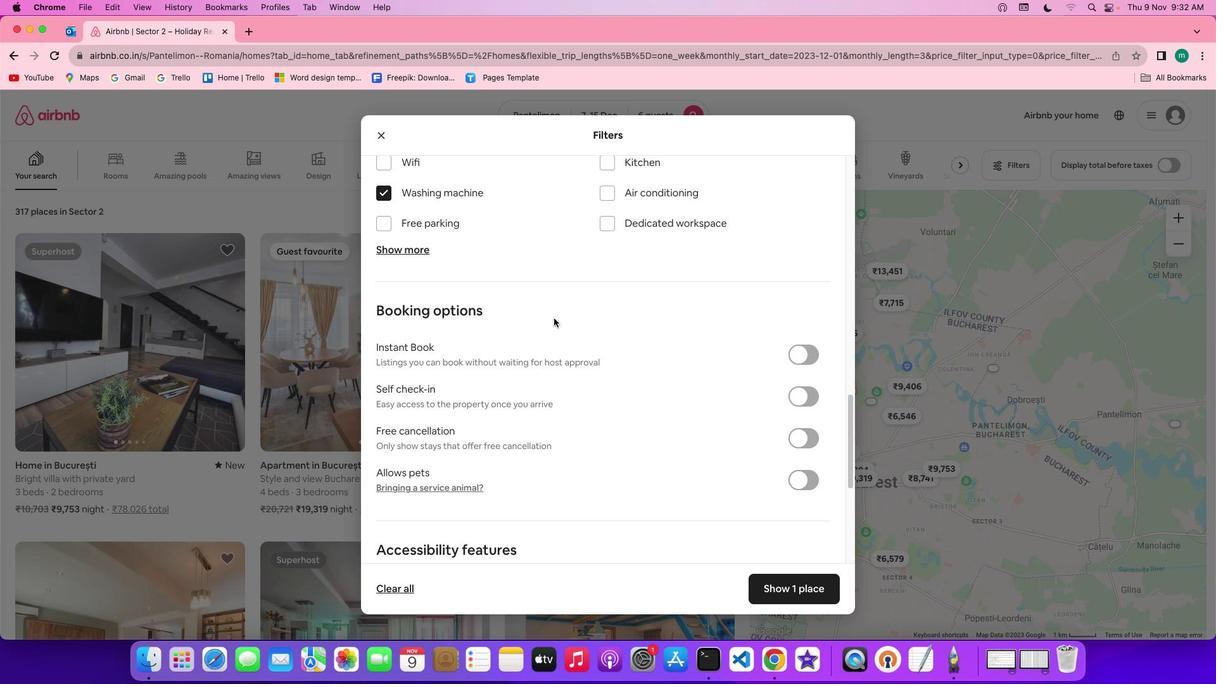 
Action: Mouse scrolled (549, 312) with delta (-3, -3)
Screenshot: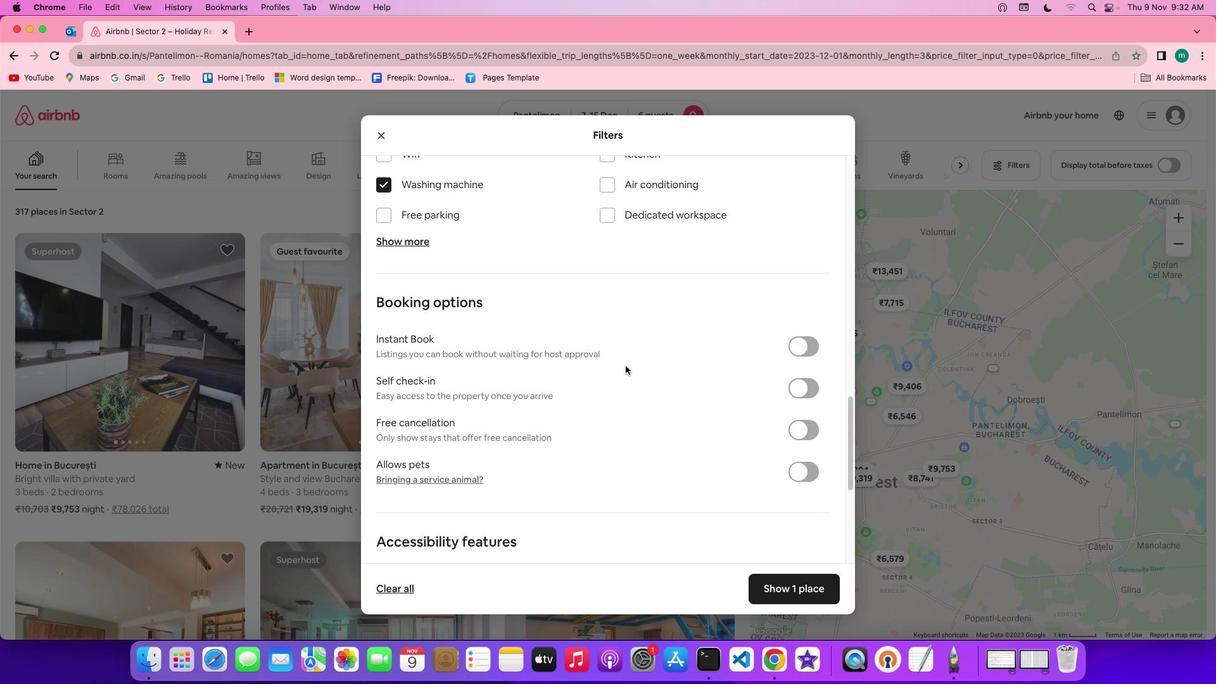 
Action: Mouse moved to (630, 366)
Screenshot: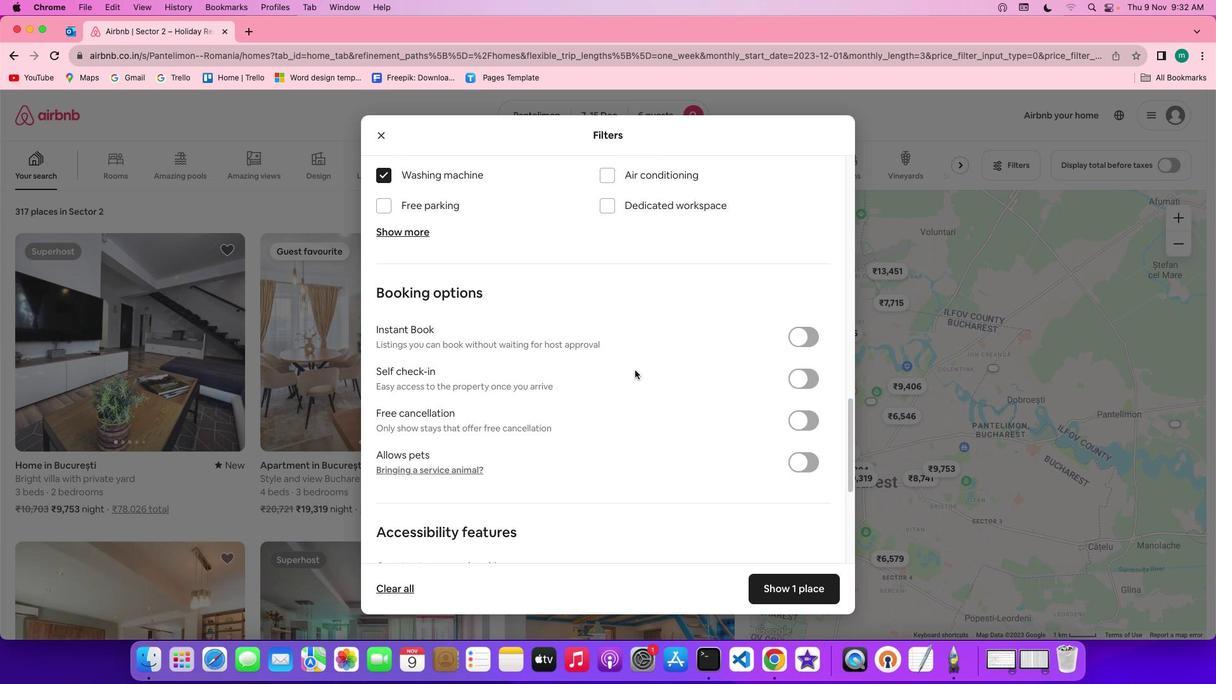 
Action: Mouse scrolled (630, 366) with delta (-3, -3)
Screenshot: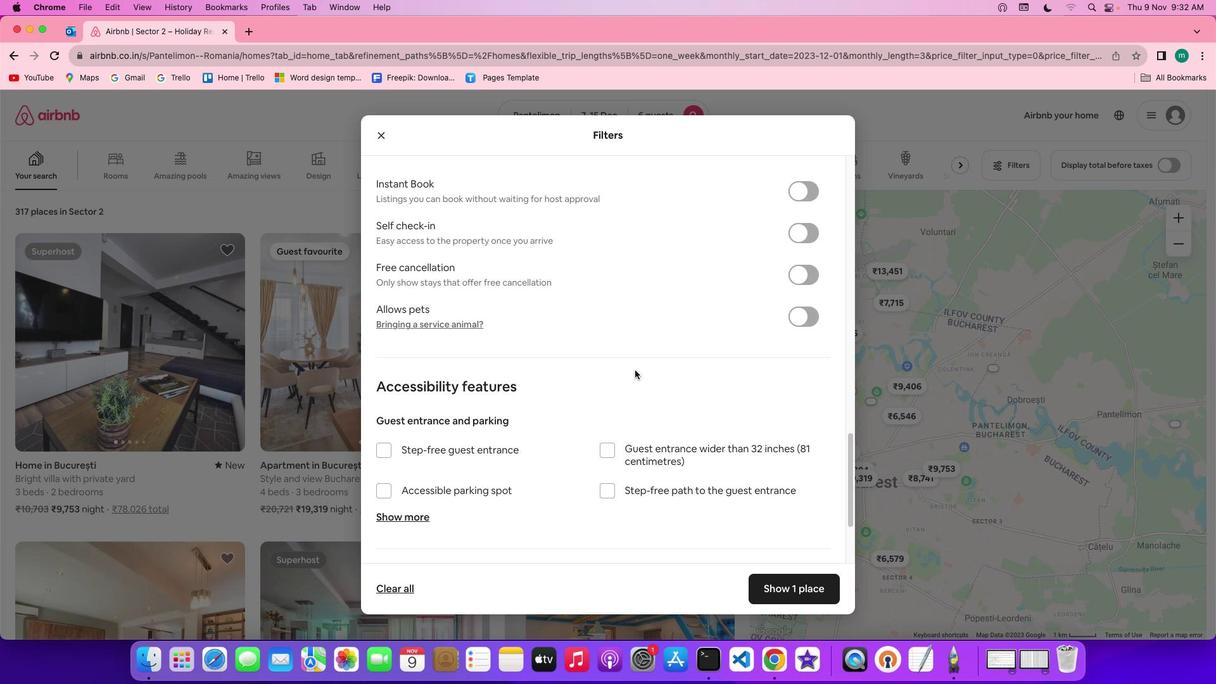 
Action: Mouse scrolled (630, 366) with delta (-3, -3)
Screenshot: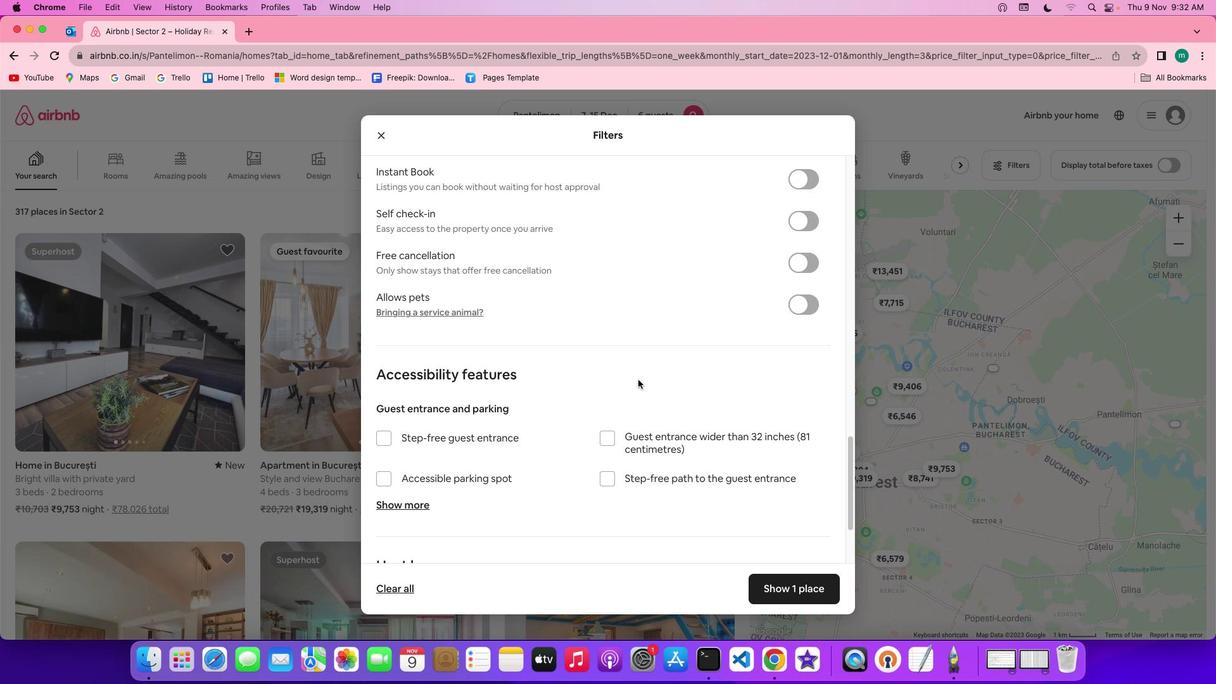 
Action: Mouse scrolled (630, 366) with delta (-3, -4)
Screenshot: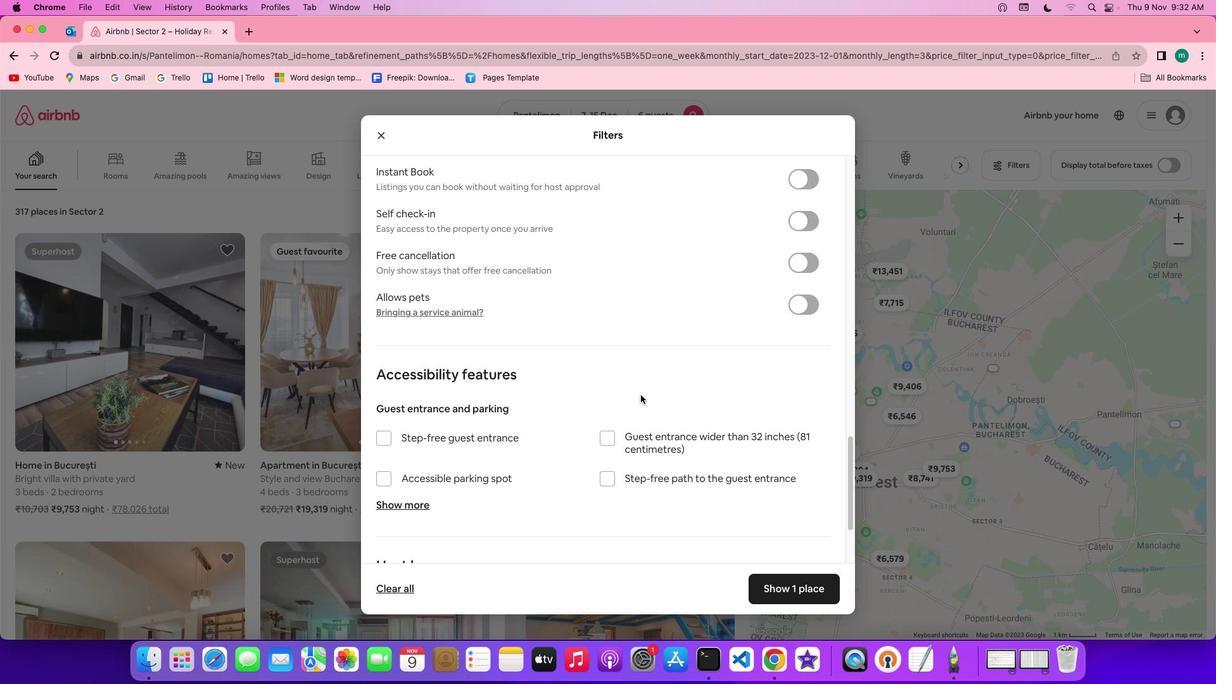 
Action: Mouse scrolled (630, 366) with delta (-3, -5)
Screenshot: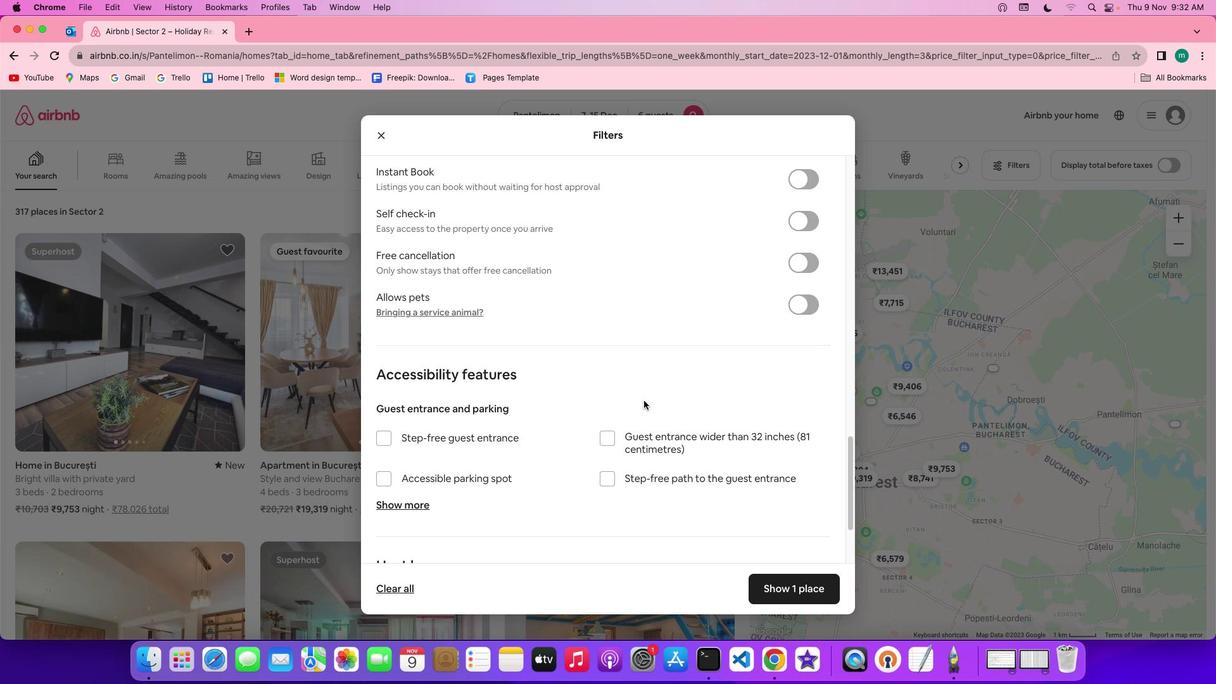 
Action: Mouse moved to (639, 397)
Screenshot: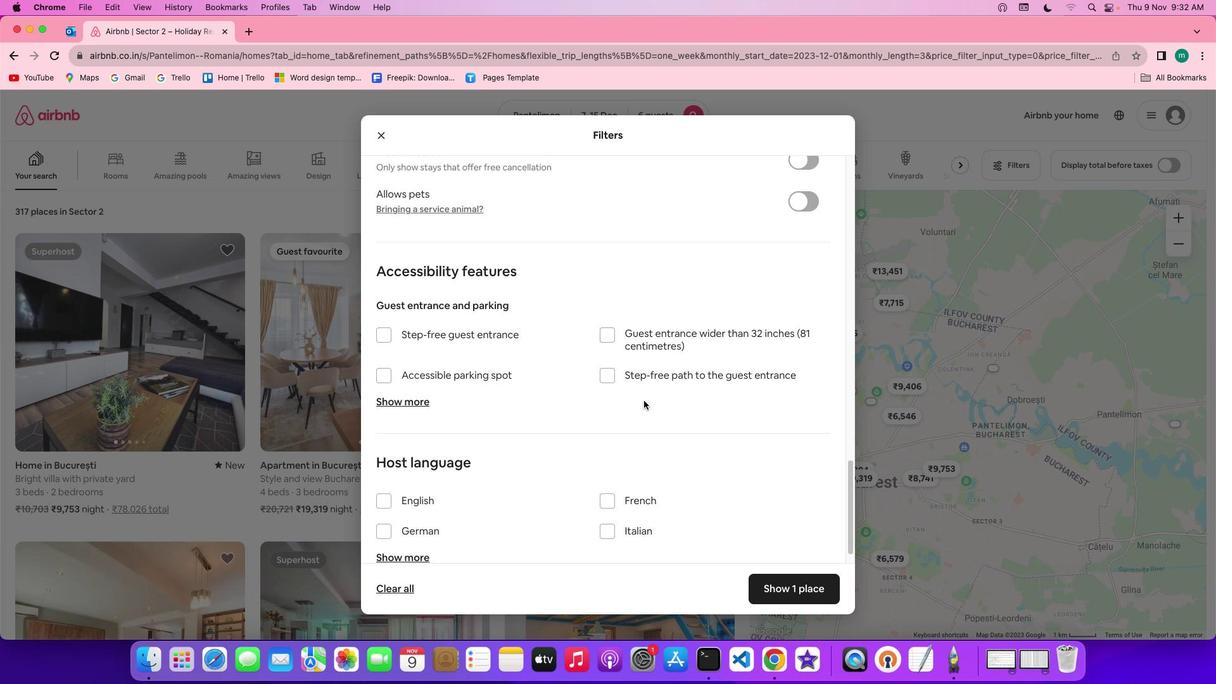 
Action: Mouse scrolled (639, 397) with delta (-3, -3)
Screenshot: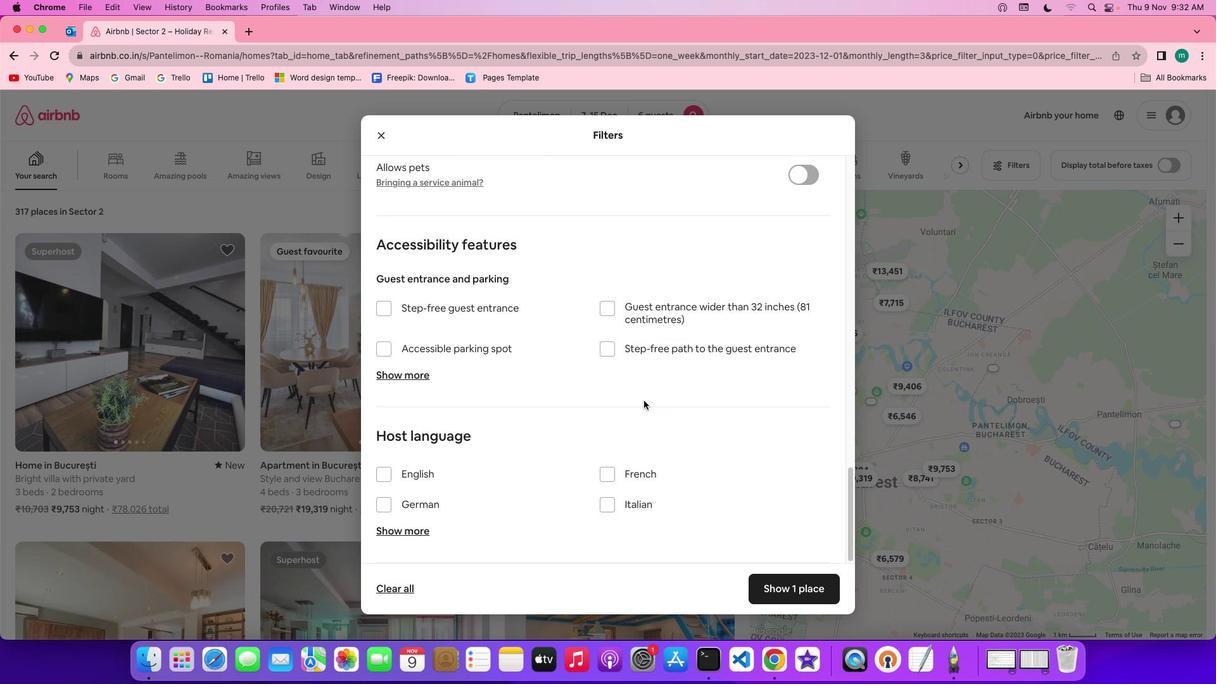 
Action: Mouse scrolled (639, 397) with delta (-3, -3)
Screenshot: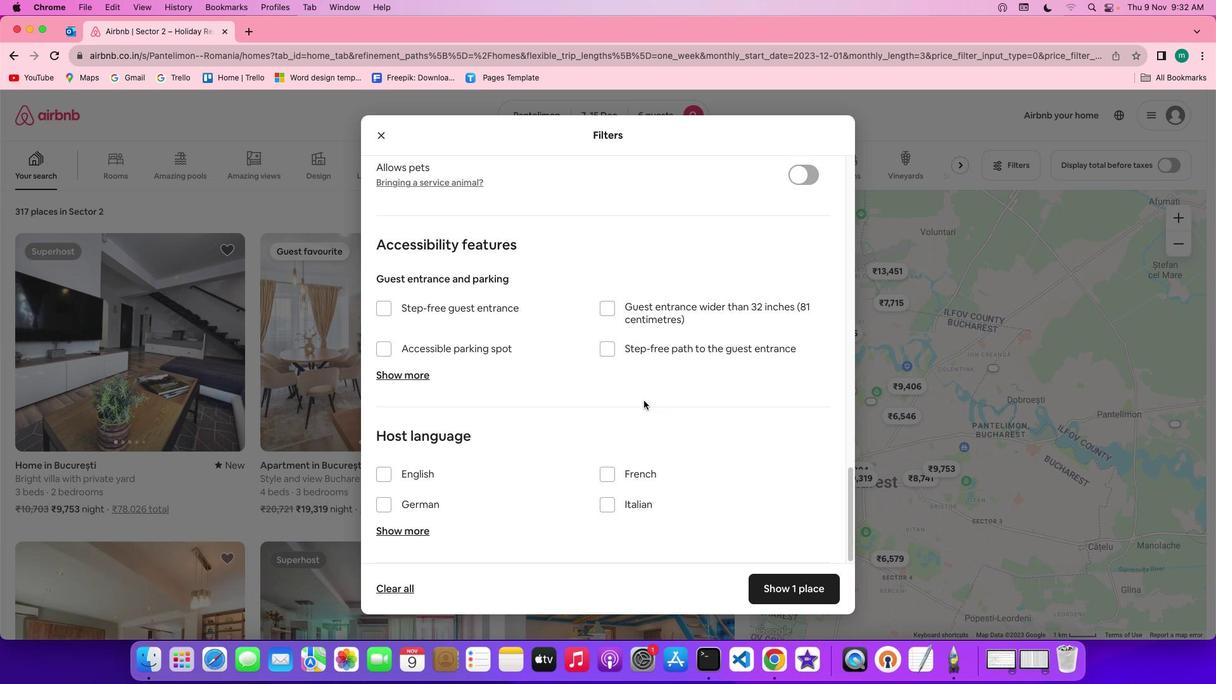 
Action: Mouse scrolled (639, 397) with delta (-3, -5)
Screenshot: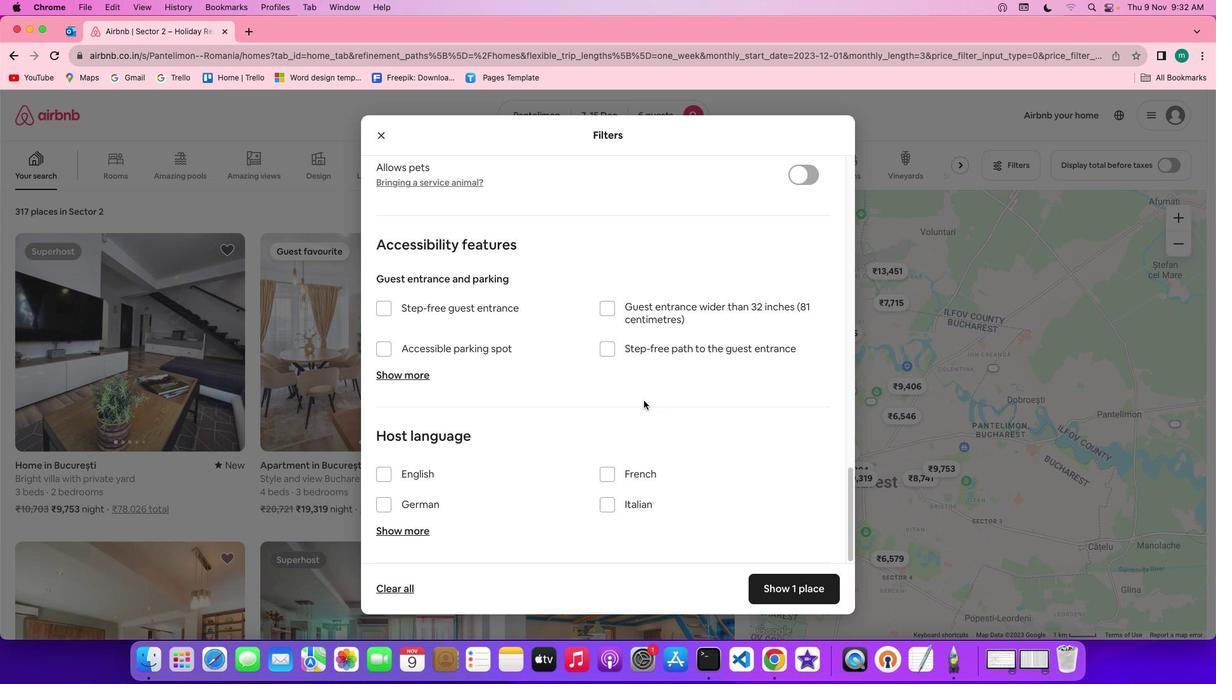 
Action: Mouse scrolled (639, 397) with delta (-3, -6)
Screenshot: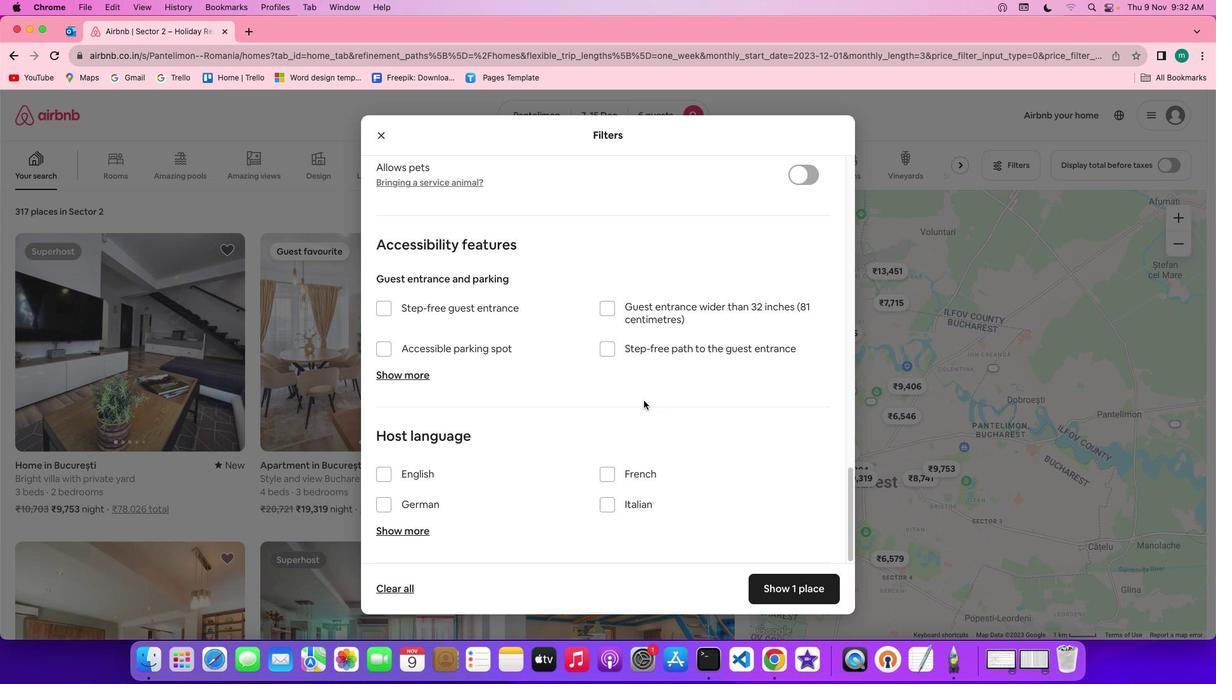 
Action: Mouse scrolled (639, 397) with delta (-3, -6)
Screenshot: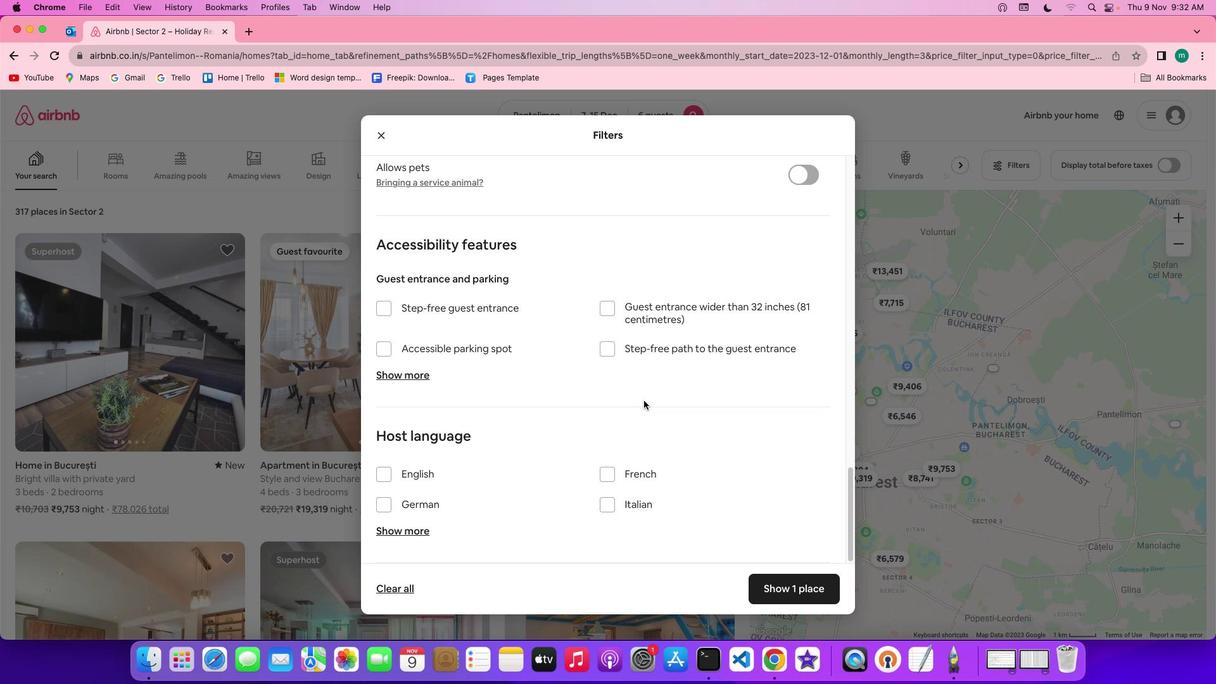 
Action: Mouse scrolled (639, 397) with delta (-3, -3)
Screenshot: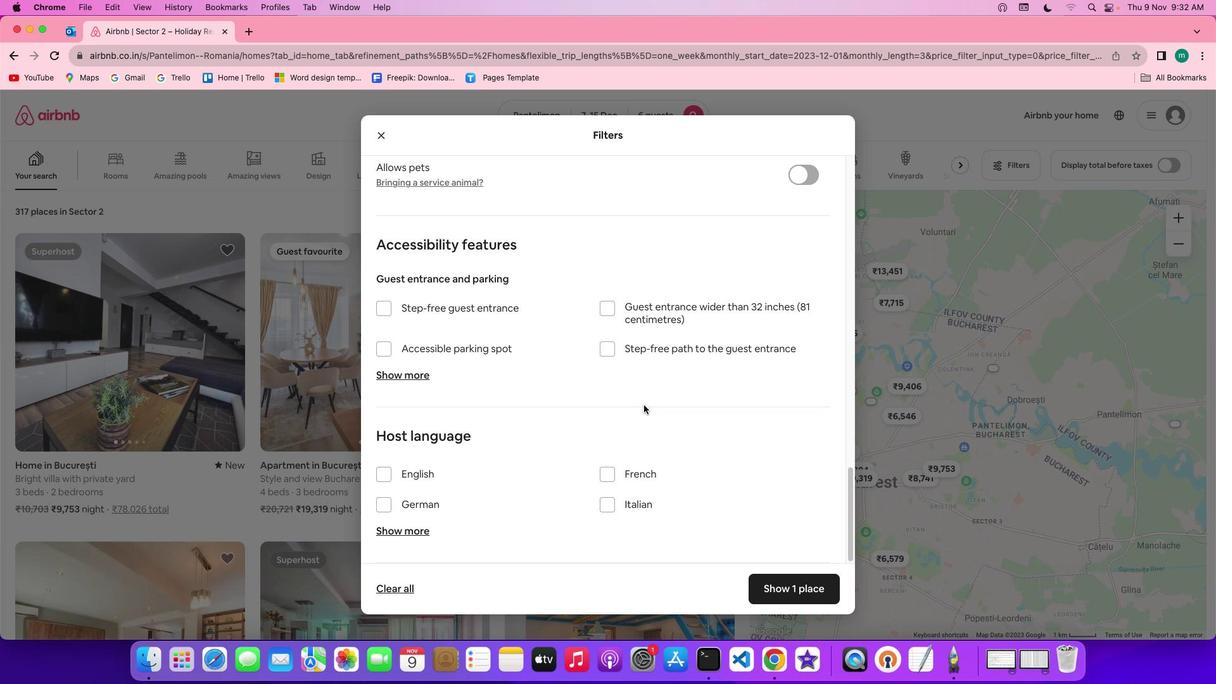 
Action: Mouse scrolled (639, 397) with delta (-3, -3)
Screenshot: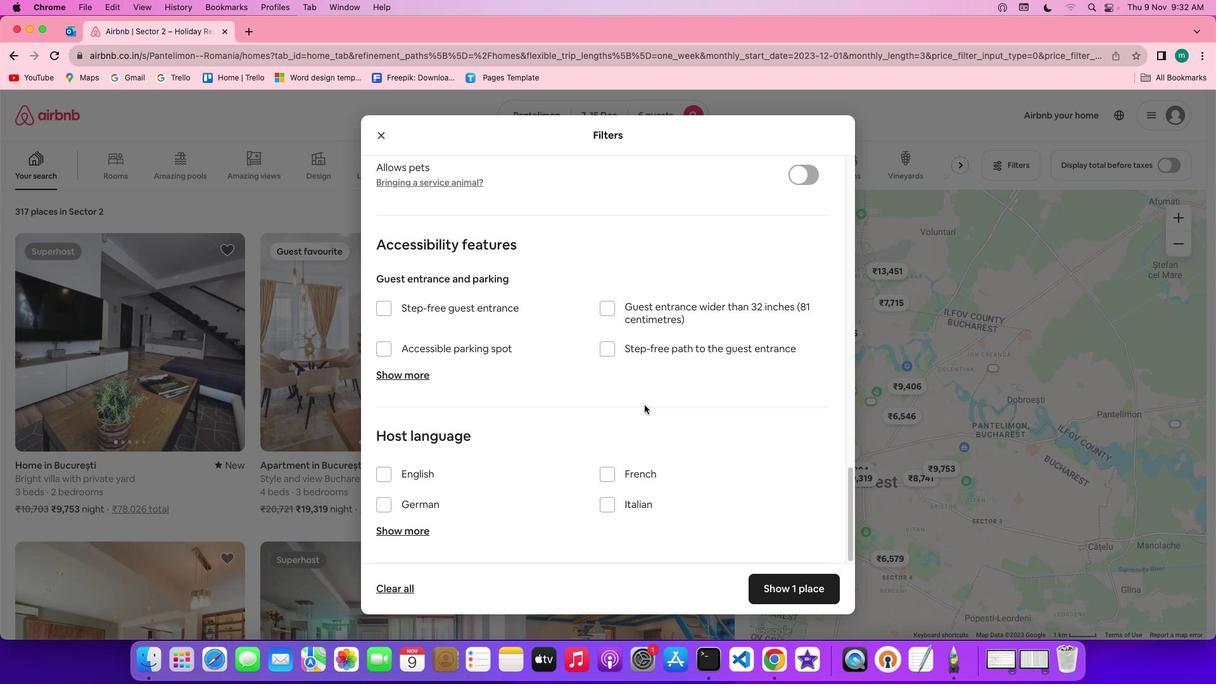 
Action: Mouse scrolled (639, 397) with delta (-3, -5)
Screenshot: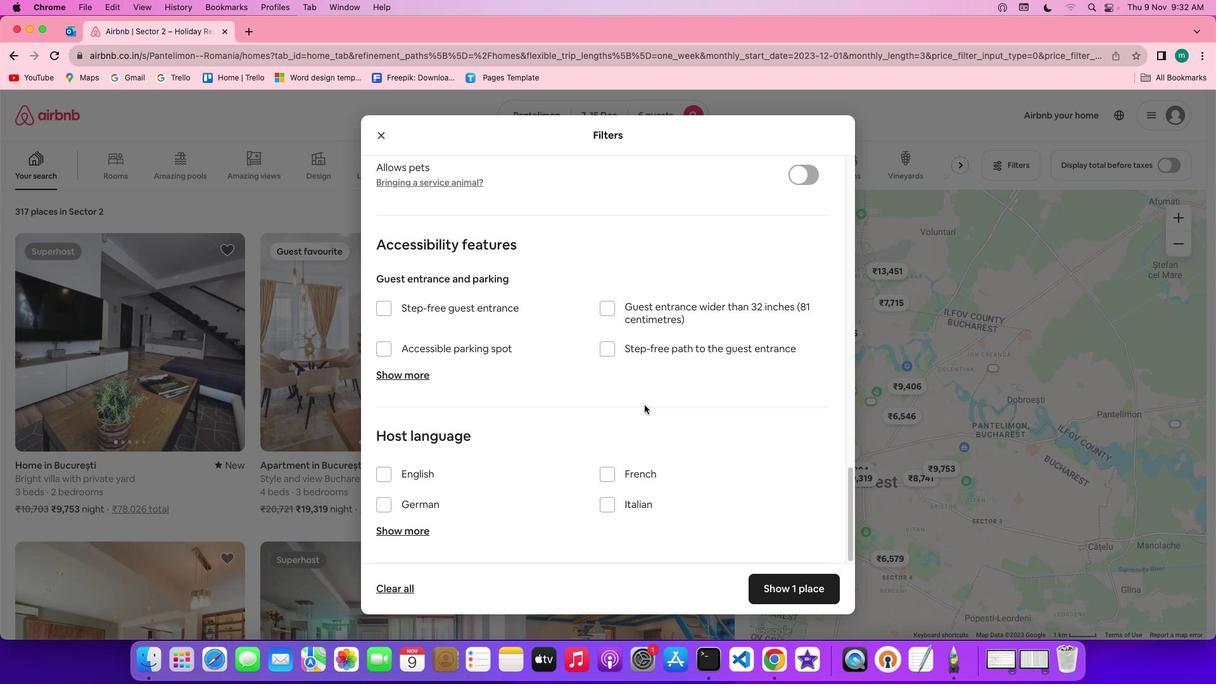 
Action: Mouse scrolled (639, 397) with delta (-3, -6)
Screenshot: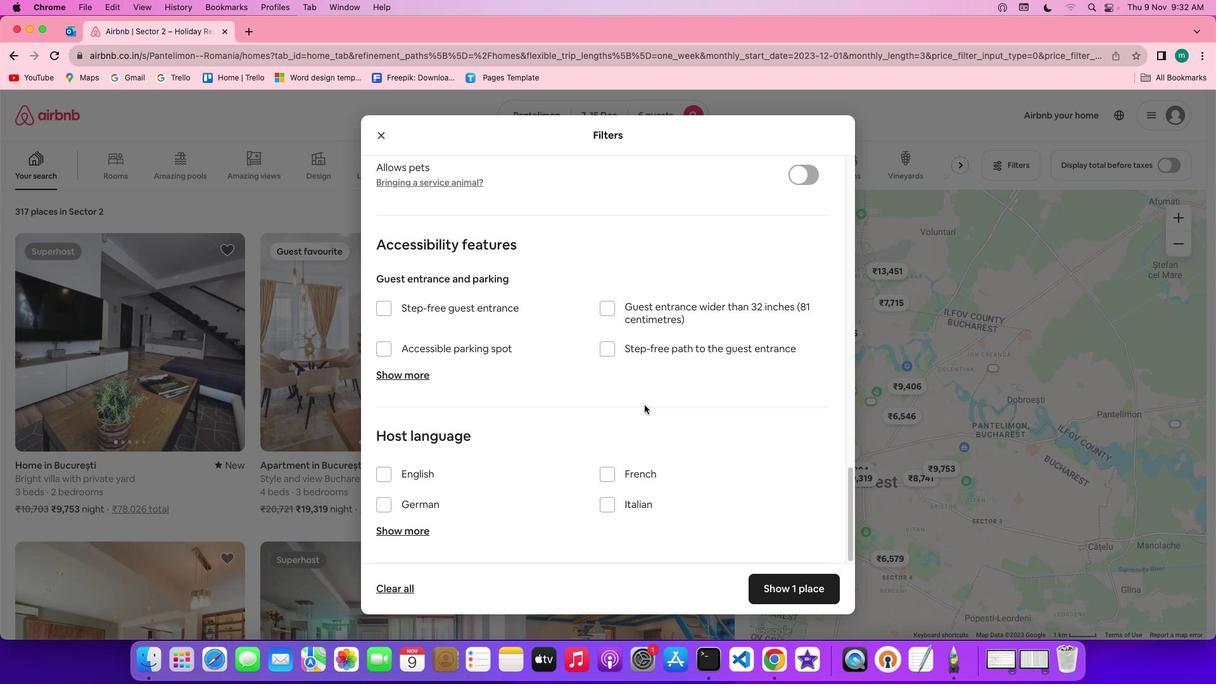 
Action: Mouse scrolled (639, 397) with delta (-3, -6)
Screenshot: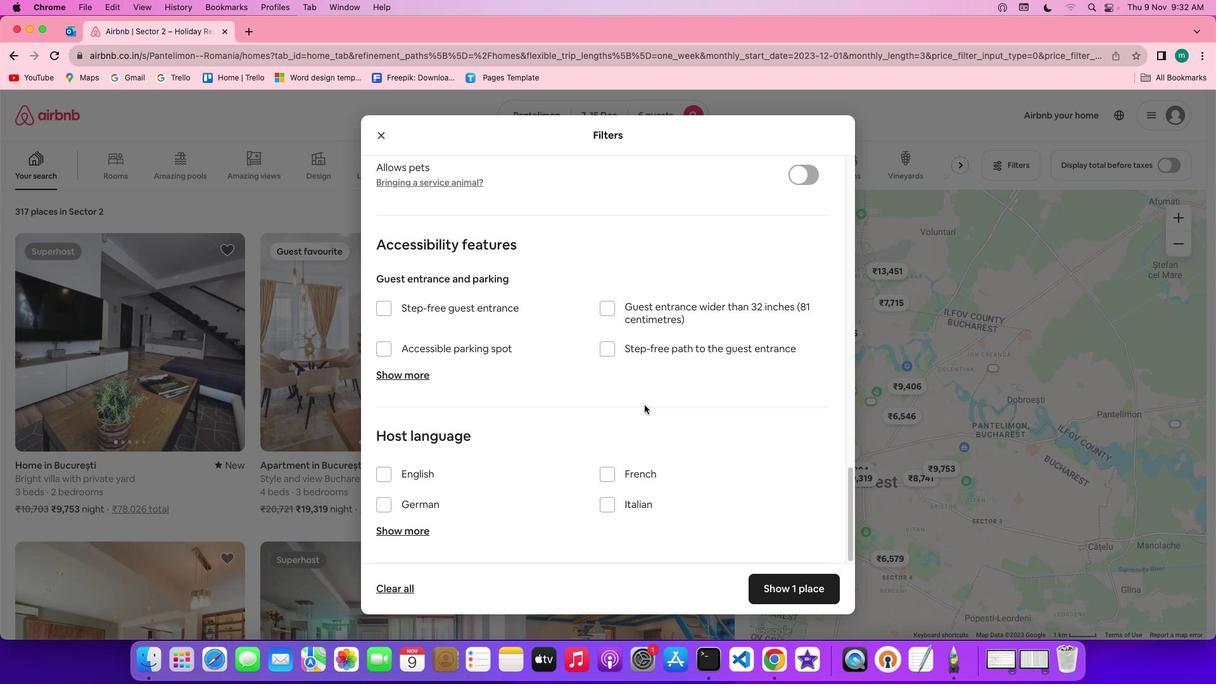 
Action: Mouse moved to (640, 401)
Screenshot: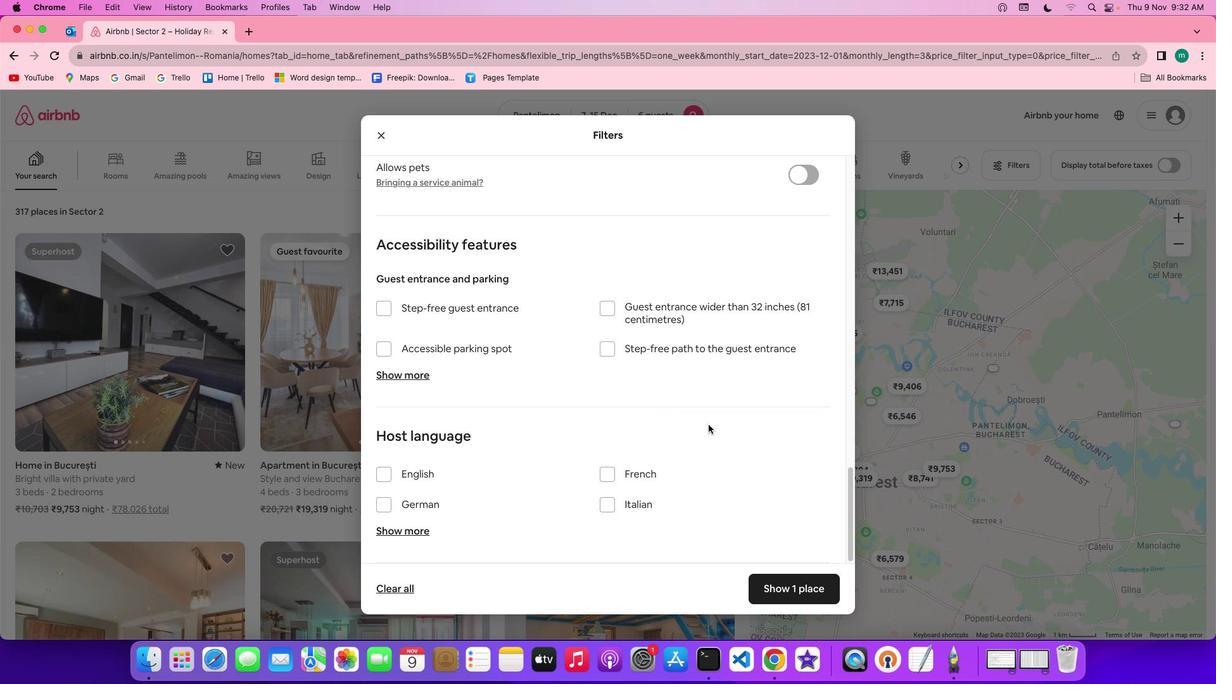 
Action: Mouse scrolled (640, 401) with delta (-3, -3)
Screenshot: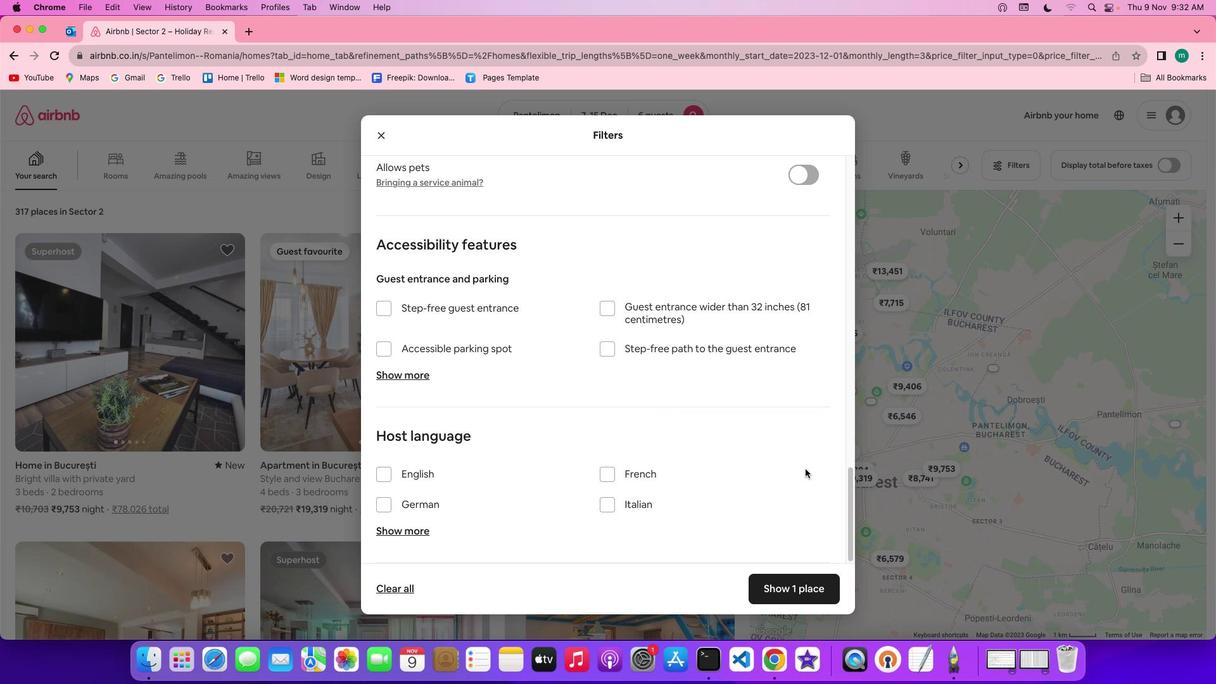 
Action: Mouse scrolled (640, 401) with delta (-3, -3)
Screenshot: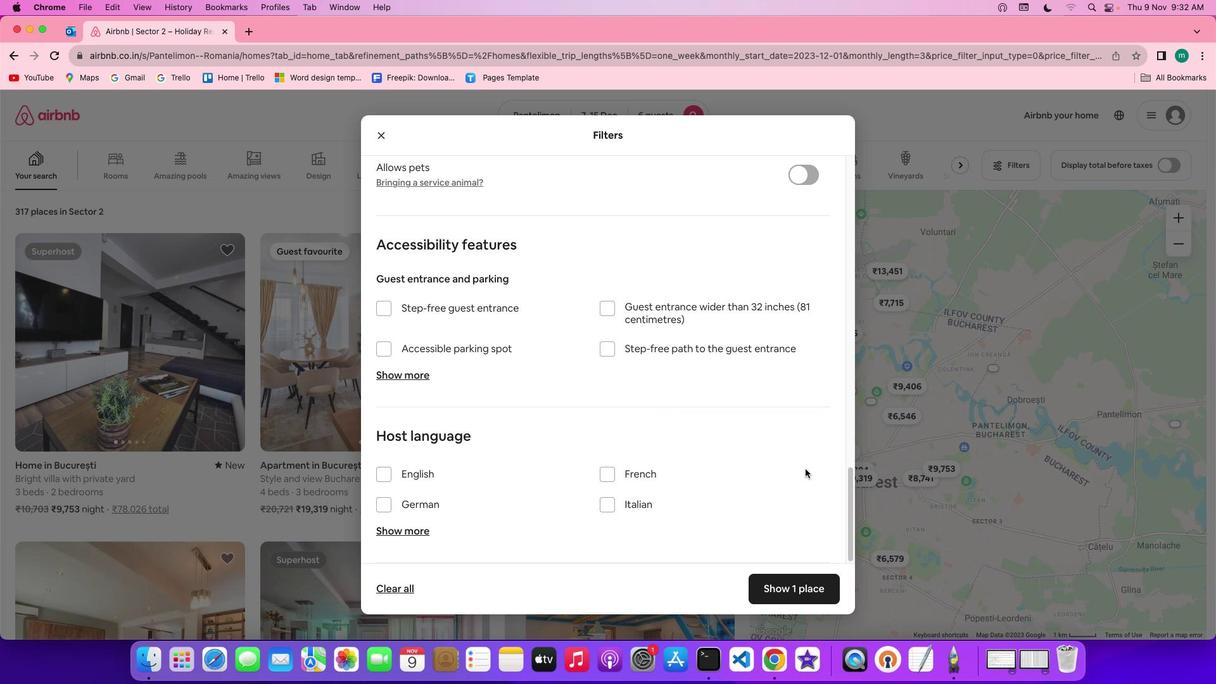 
Action: Mouse scrolled (640, 401) with delta (-3, -5)
Screenshot: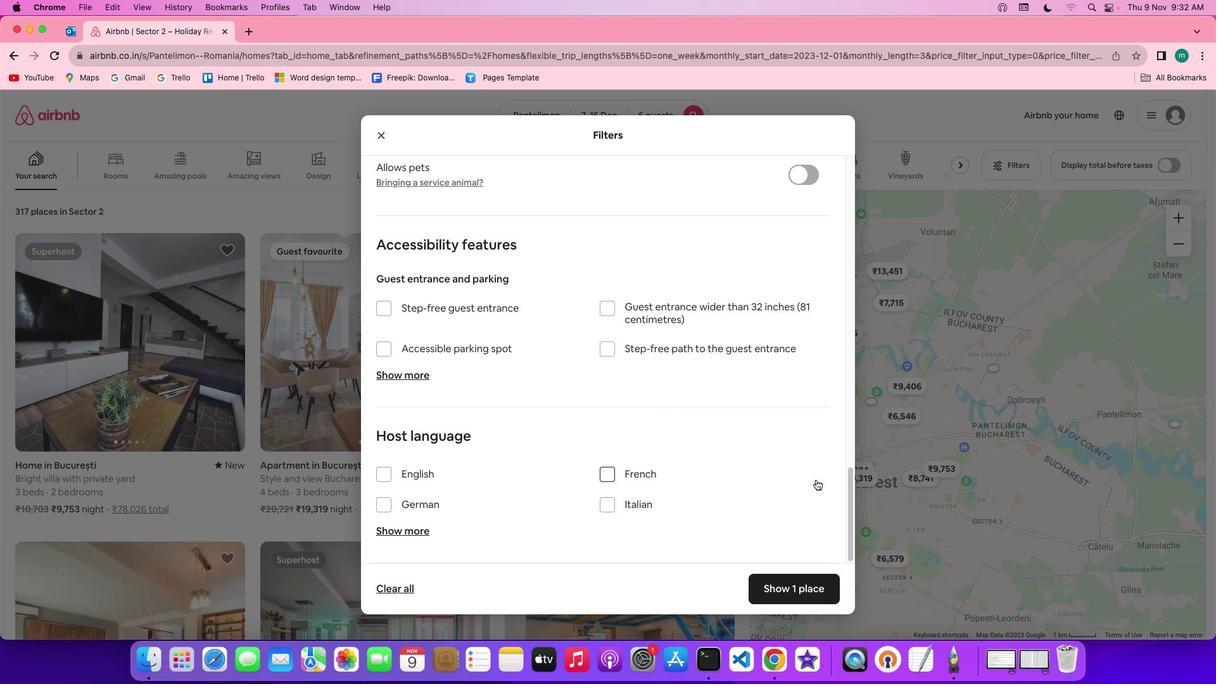 
Action: Mouse scrolled (640, 401) with delta (-3, -6)
Screenshot: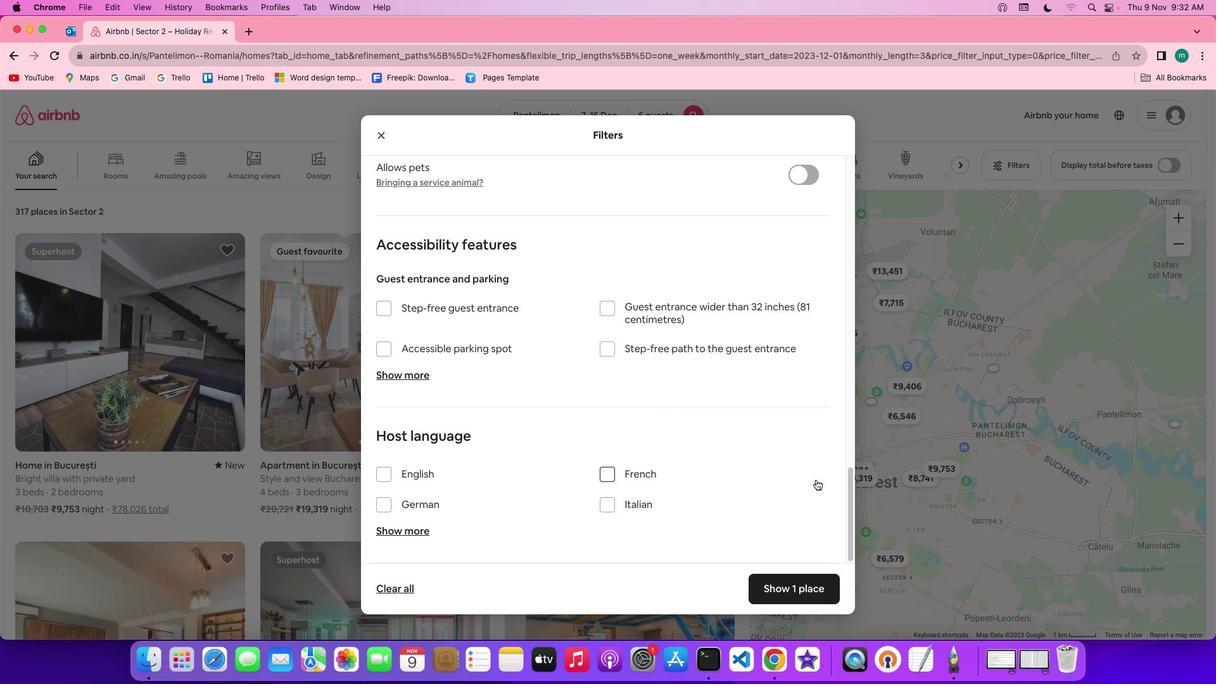 
Action: Mouse scrolled (640, 401) with delta (-3, -6)
Screenshot: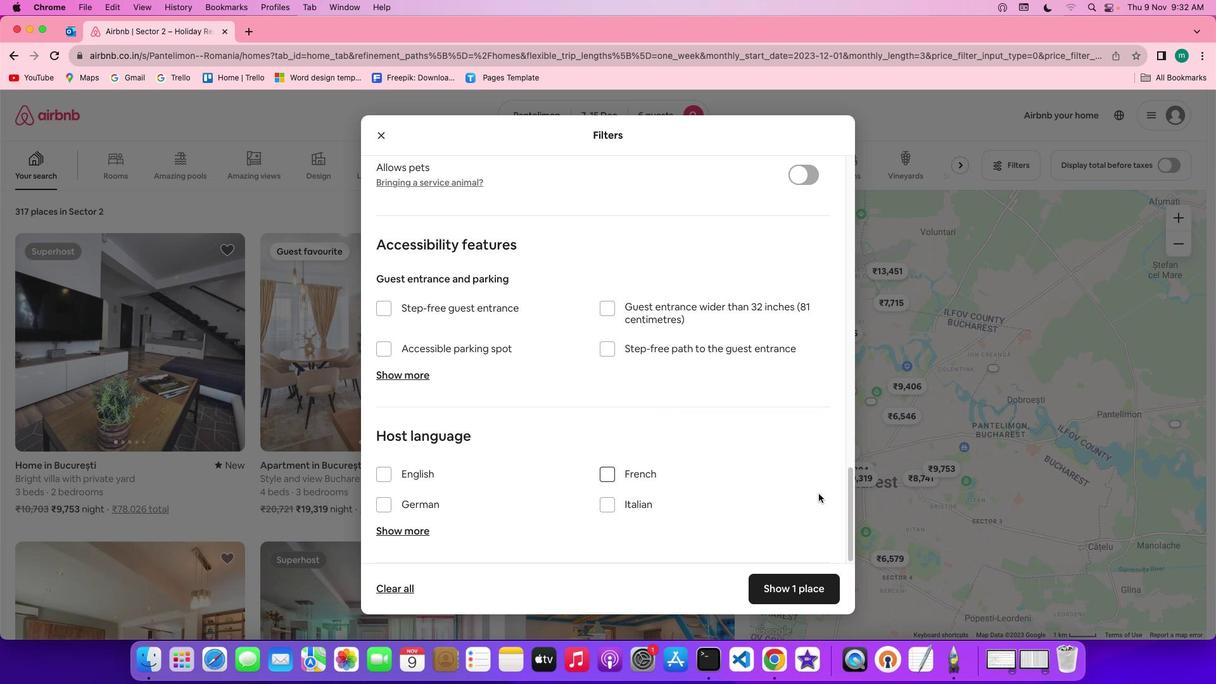 
Action: Mouse moved to (794, 578)
Screenshot: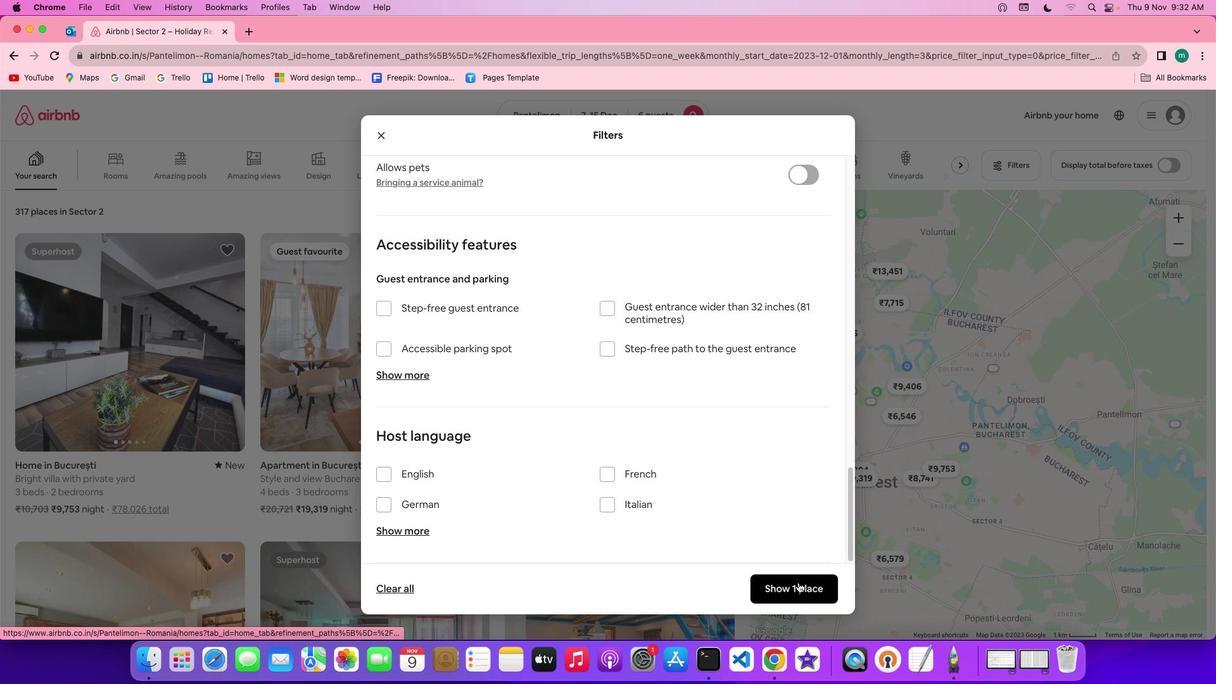 
Action: Mouse pressed left at (794, 578)
Screenshot: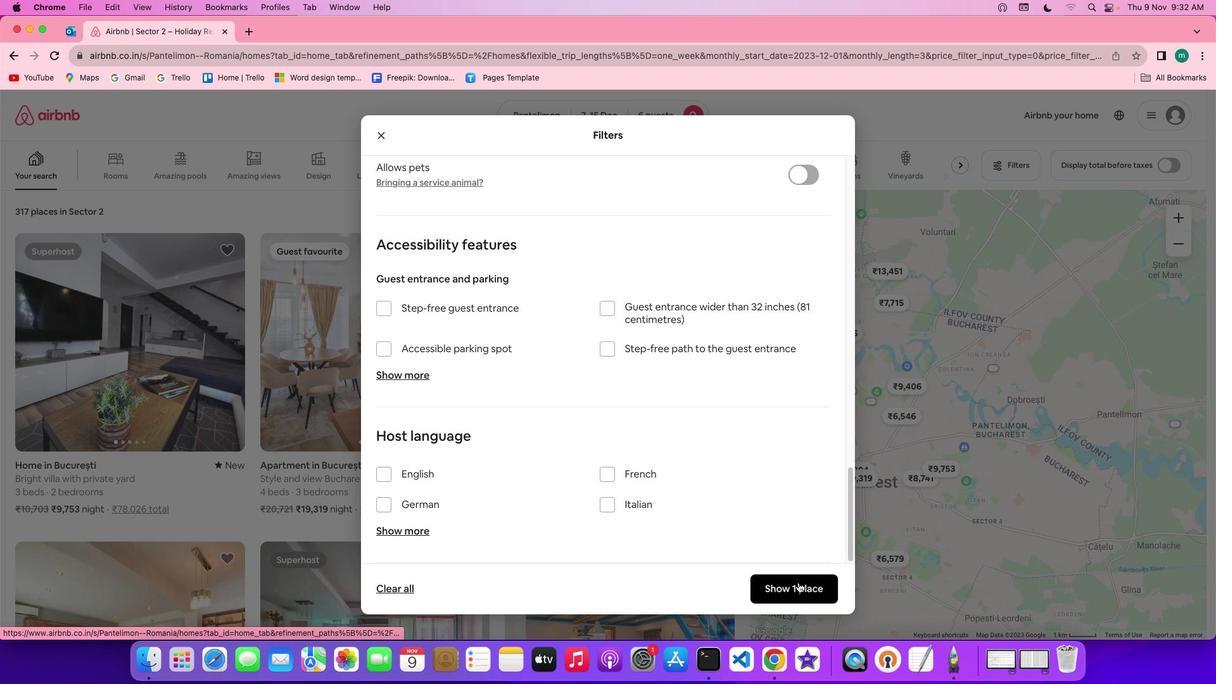 
Action: Mouse moved to (133, 306)
Screenshot: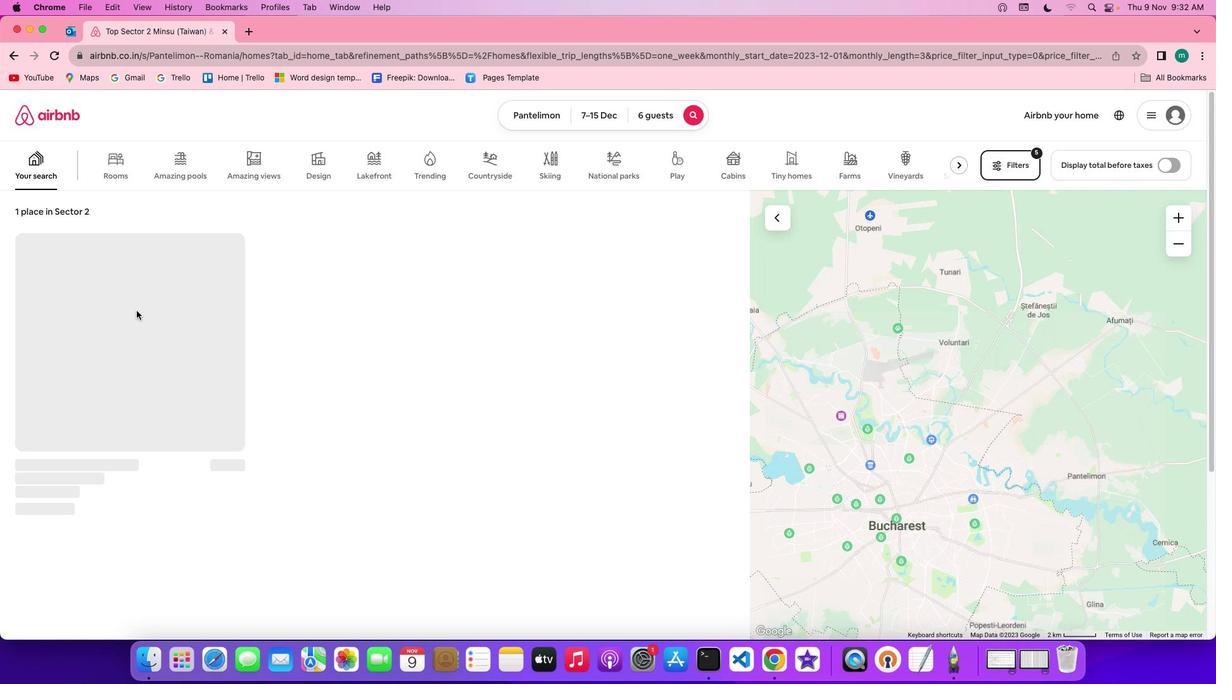 
Action: Mouse pressed left at (133, 306)
Screenshot: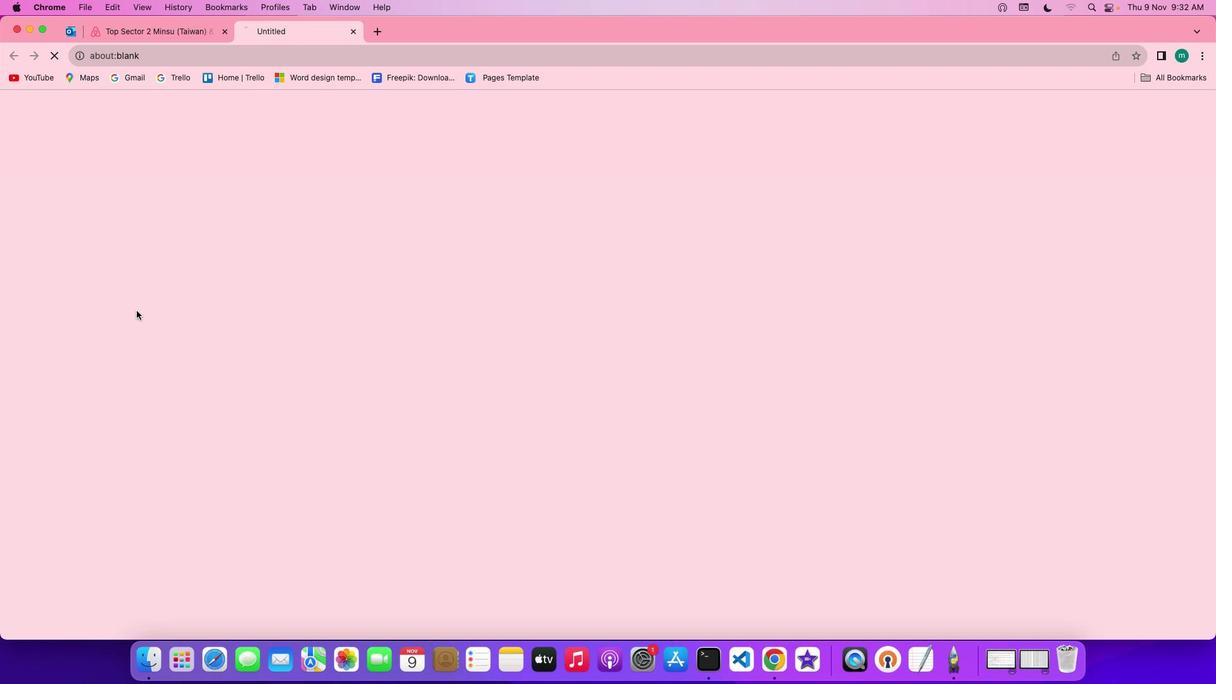 
Action: Mouse moved to (917, 447)
Screenshot: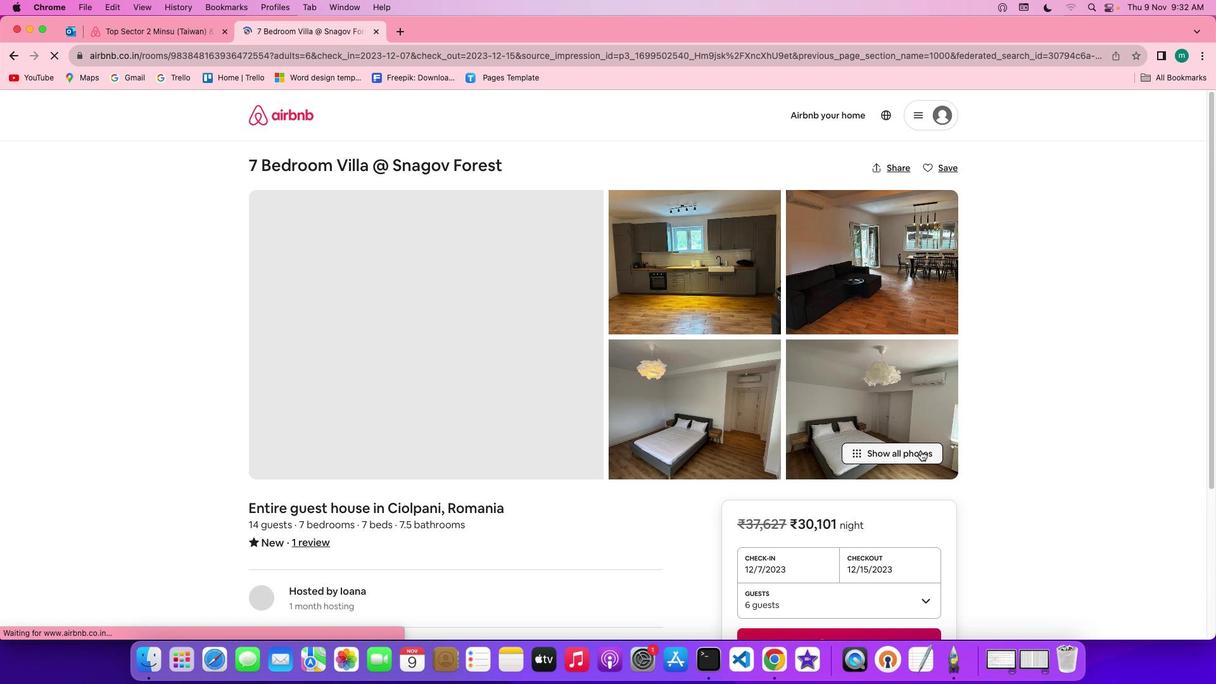 
Action: Mouse pressed left at (917, 447)
Screenshot: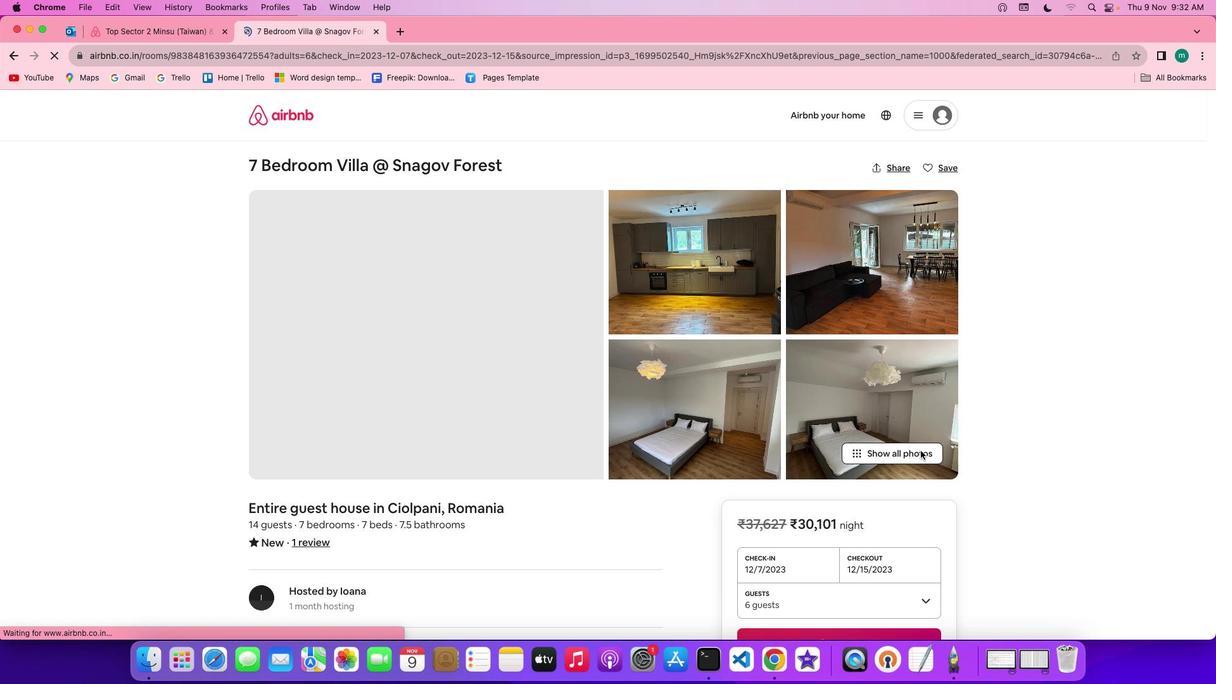 
Action: Mouse moved to (670, 394)
Screenshot: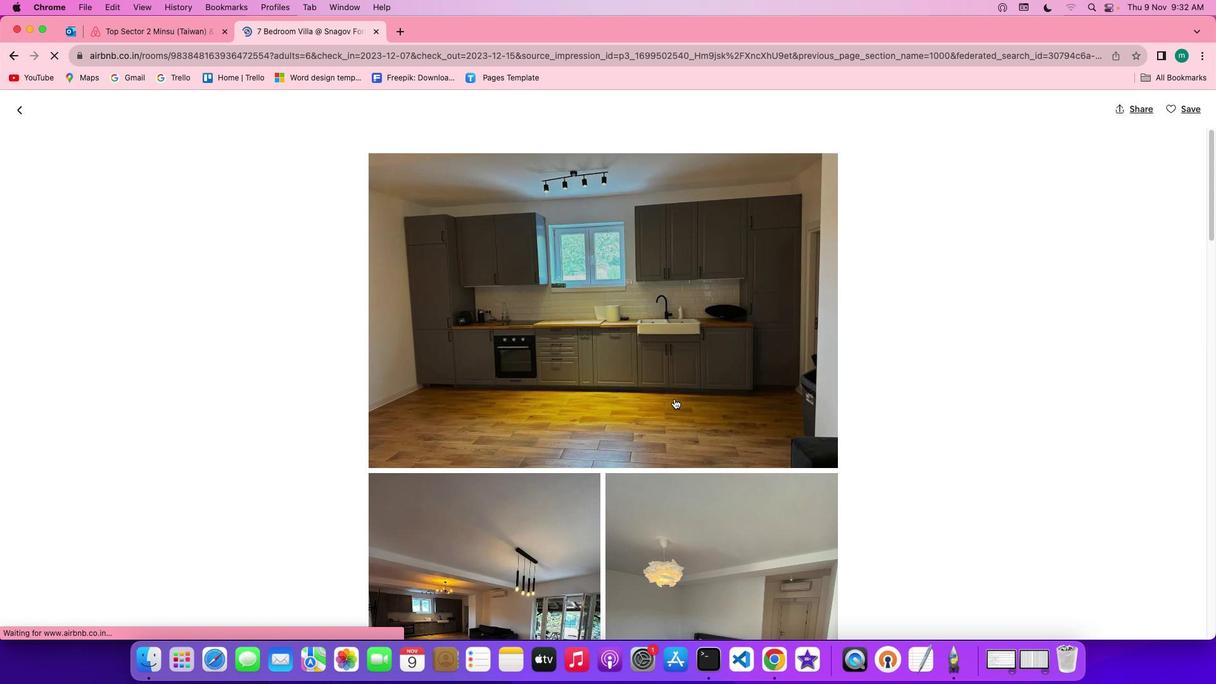 
Action: Mouse scrolled (670, 394) with delta (-3, -3)
Screenshot: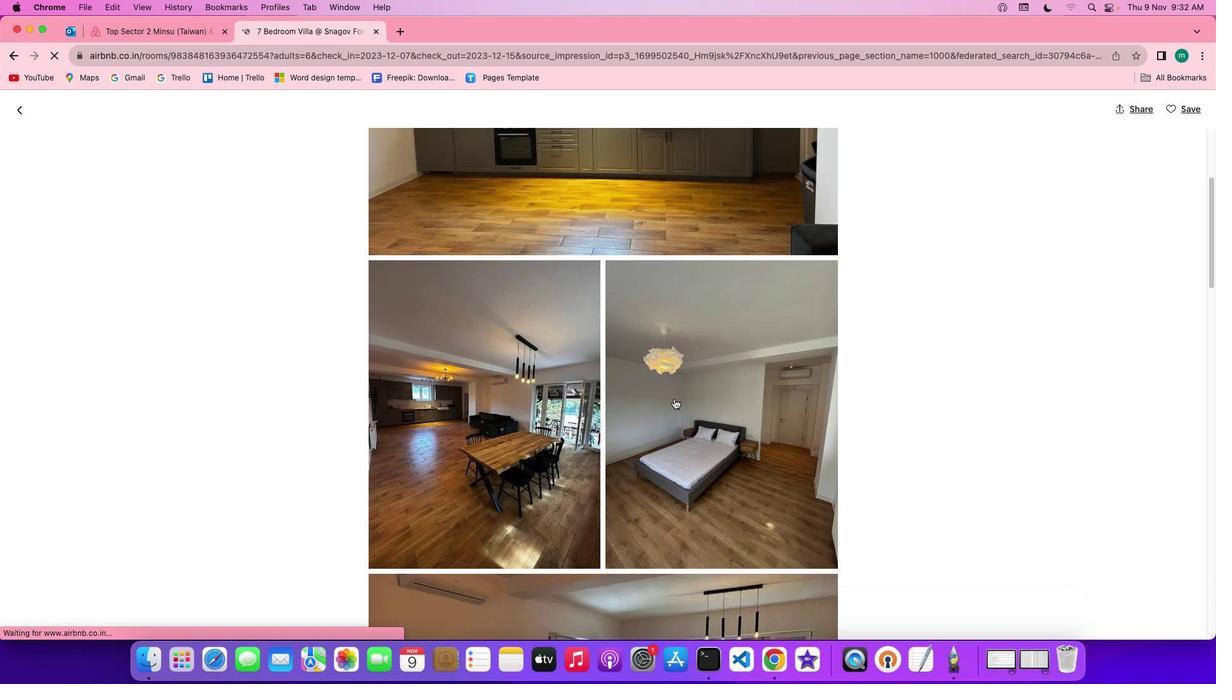 
Action: Mouse scrolled (670, 394) with delta (-3, -3)
Screenshot: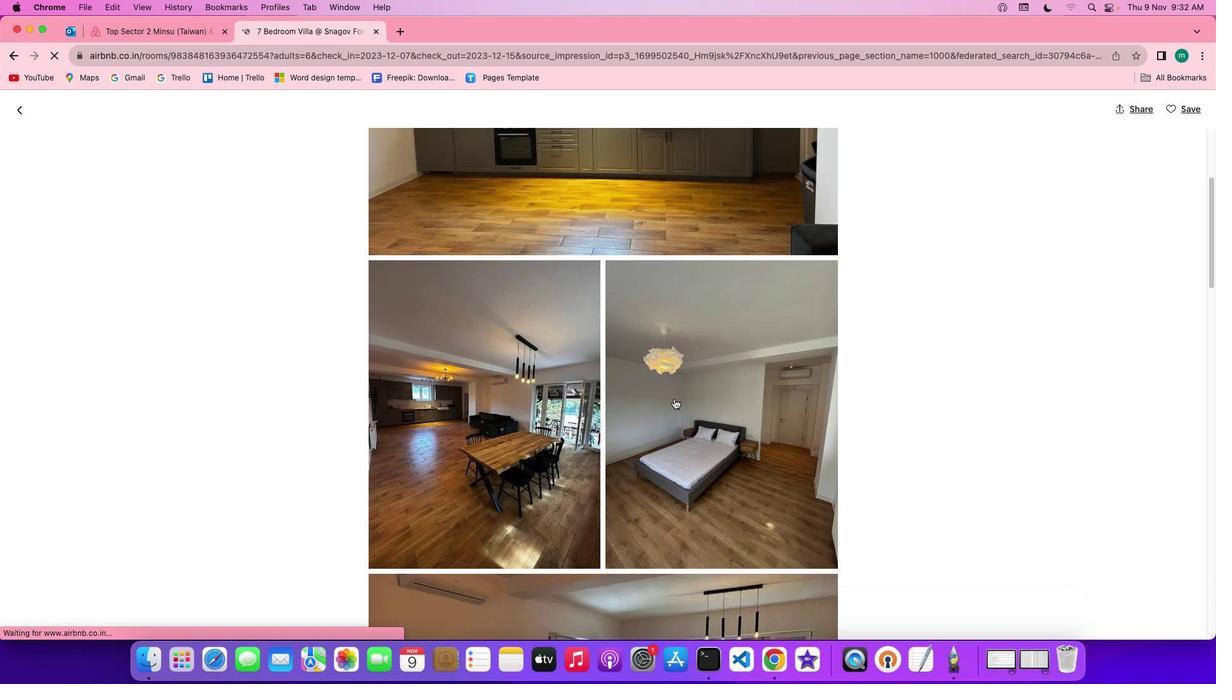 
Action: Mouse scrolled (670, 394) with delta (-3, -5)
Screenshot: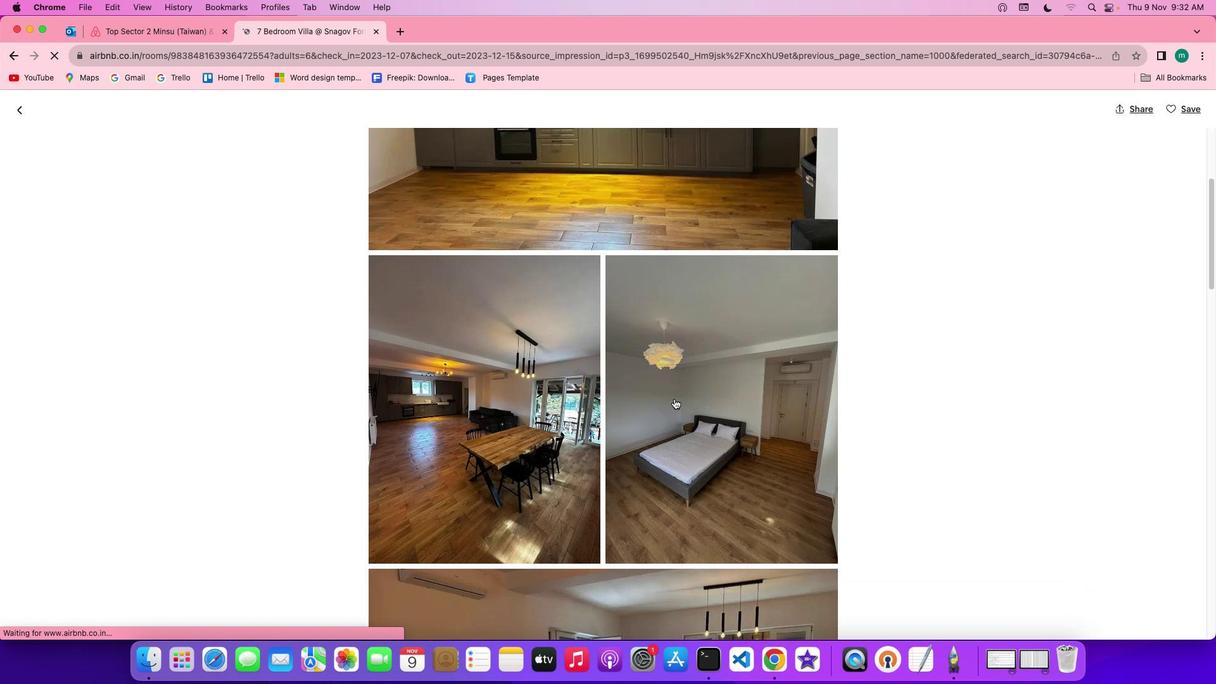
Action: Mouse scrolled (670, 394) with delta (-3, -5)
Screenshot: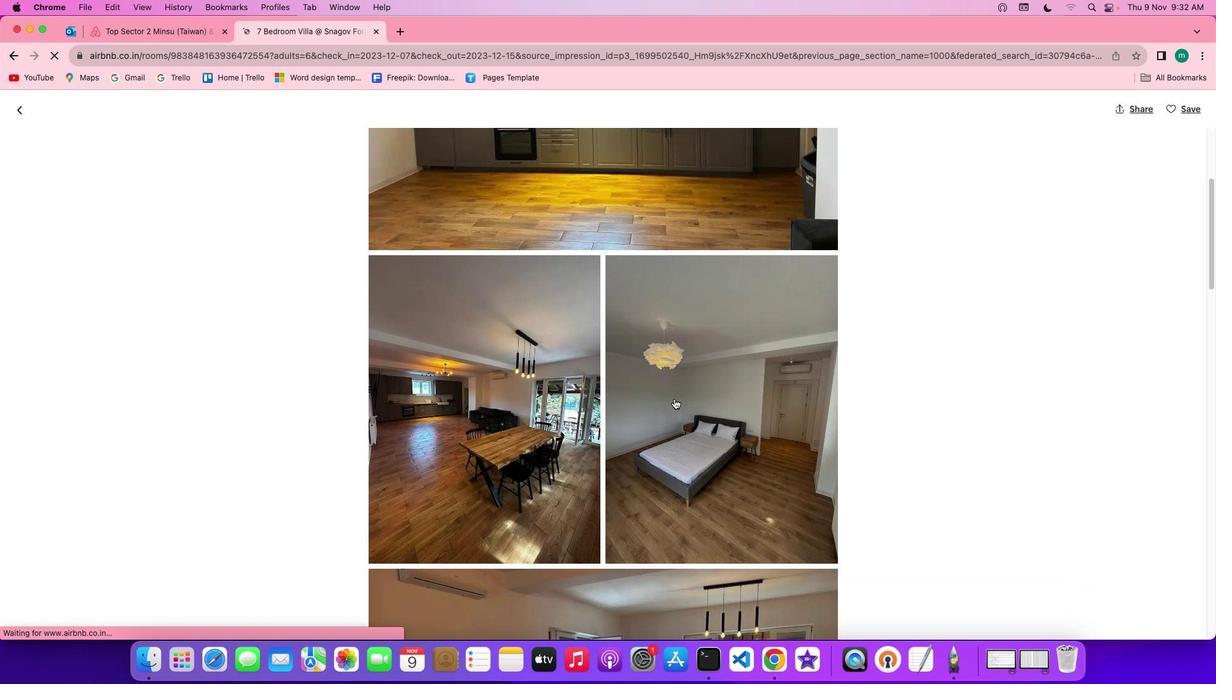 
Action: Mouse scrolled (670, 394) with delta (-3, -3)
Screenshot: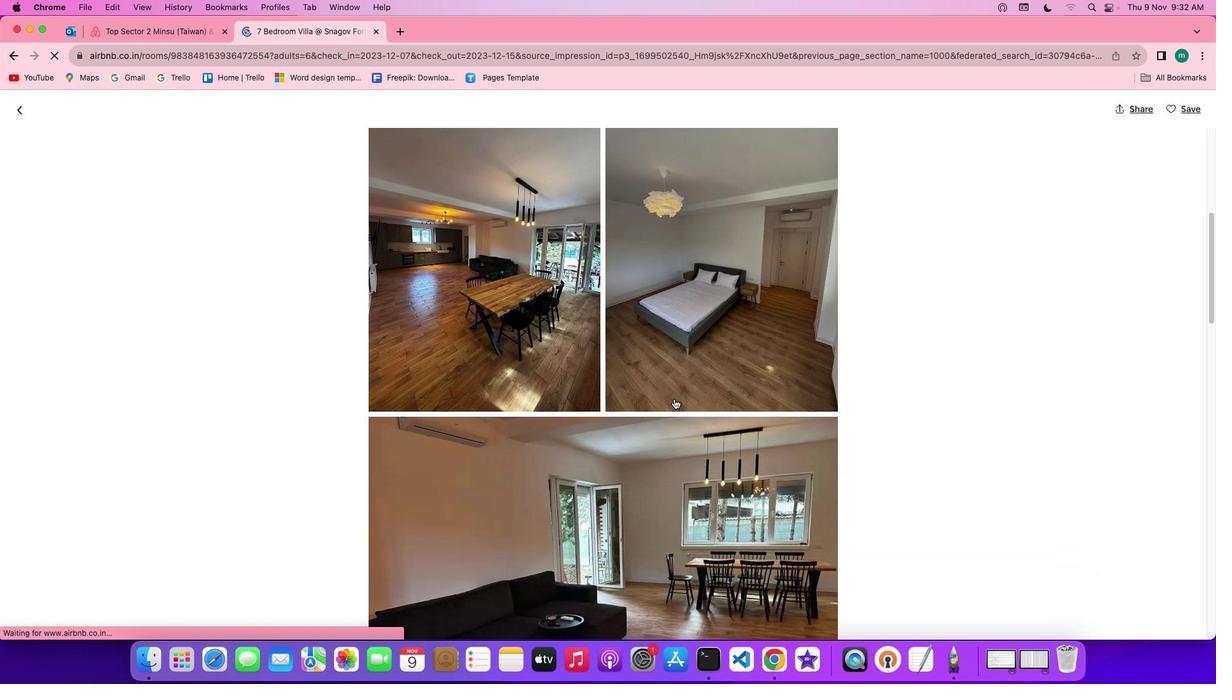 
Action: Mouse scrolled (670, 394) with delta (-3, -3)
Screenshot: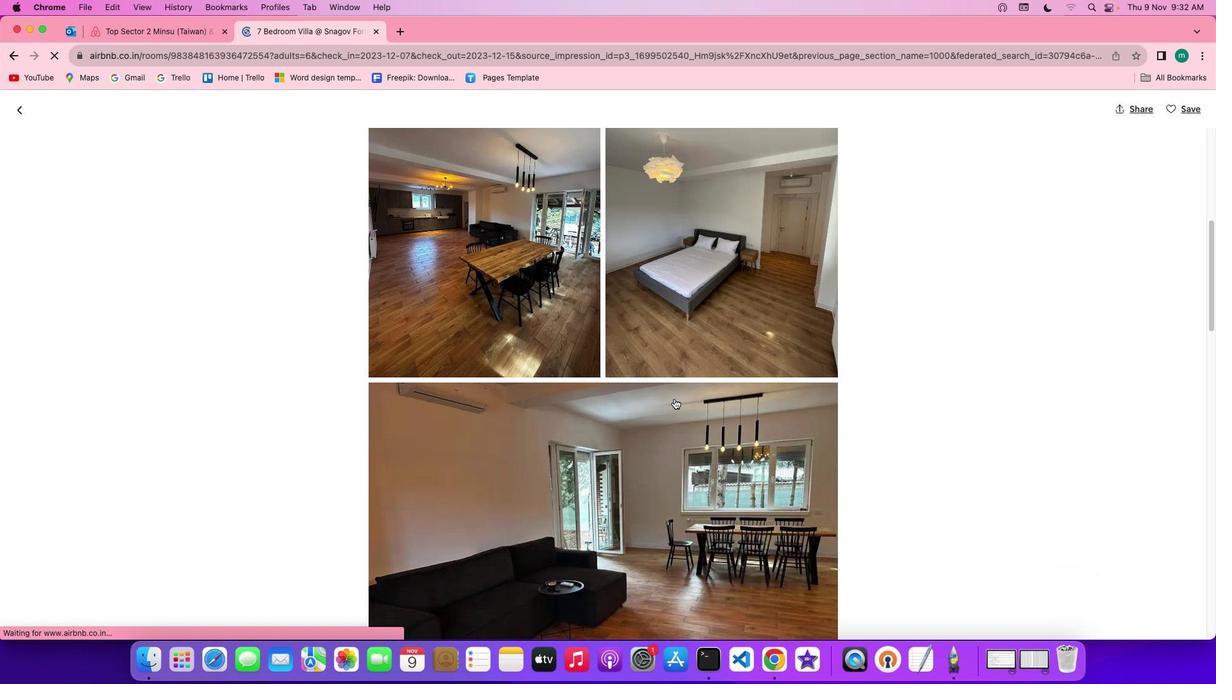 
Action: Mouse scrolled (670, 394) with delta (-3, -4)
Screenshot: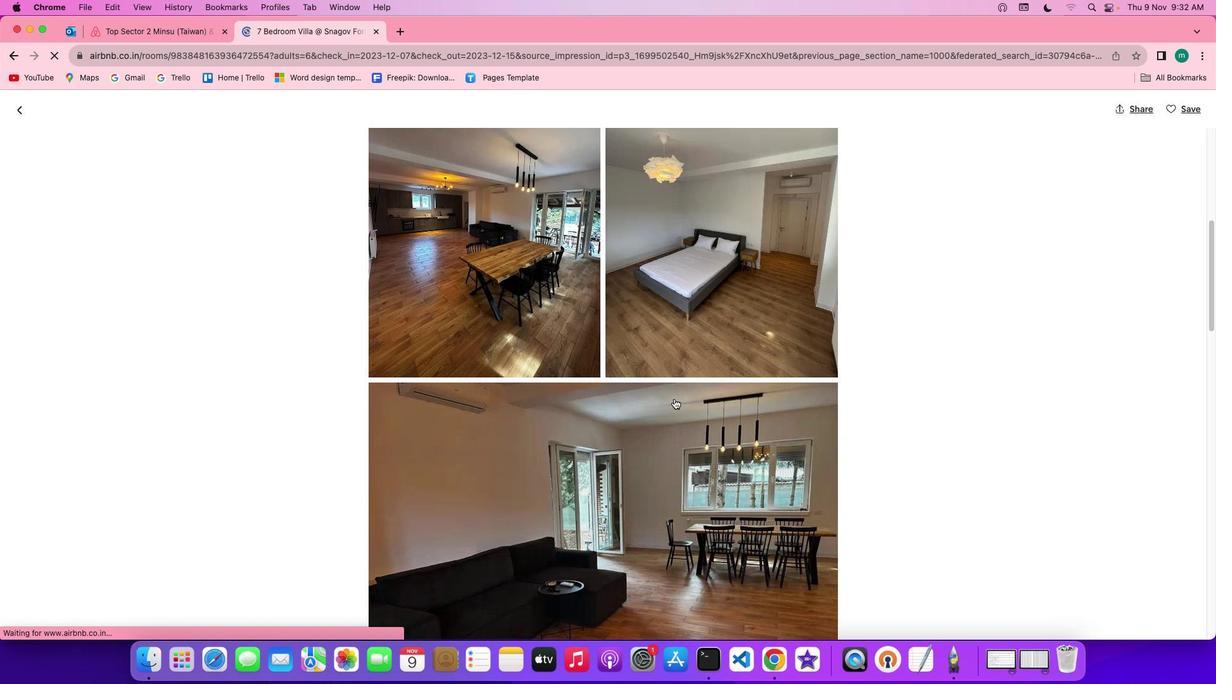 
Action: Mouse scrolled (670, 394) with delta (-3, -5)
Screenshot: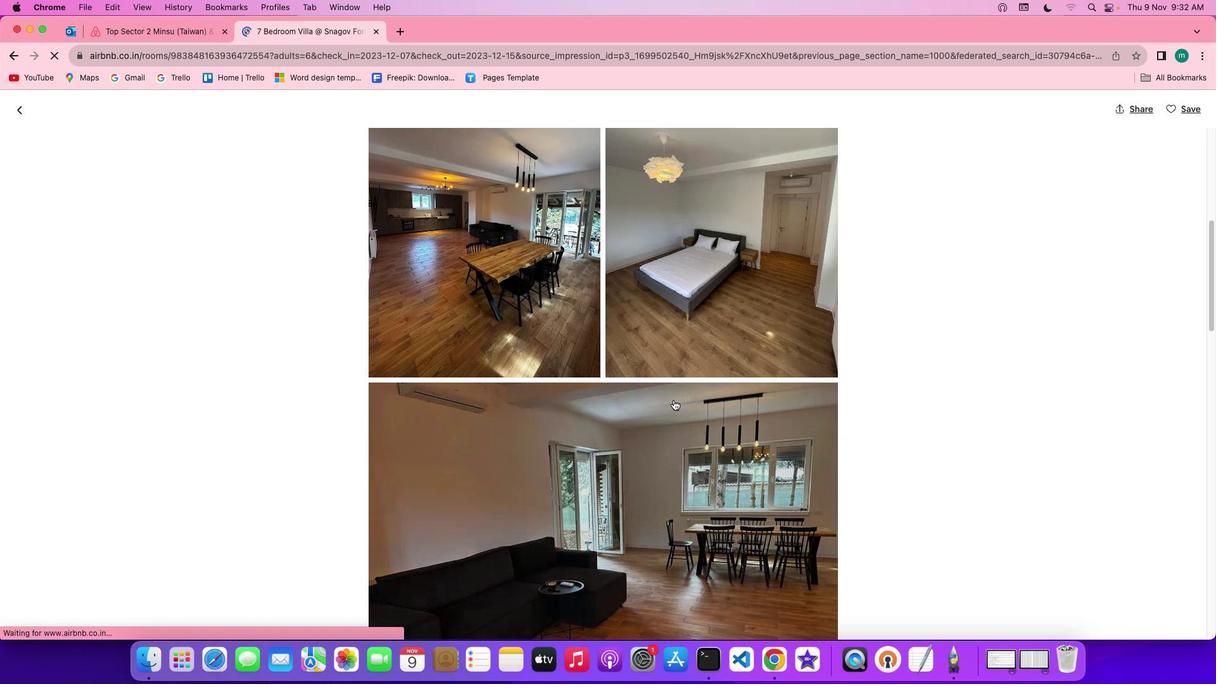 
Action: Mouse scrolled (670, 394) with delta (-3, -3)
Screenshot: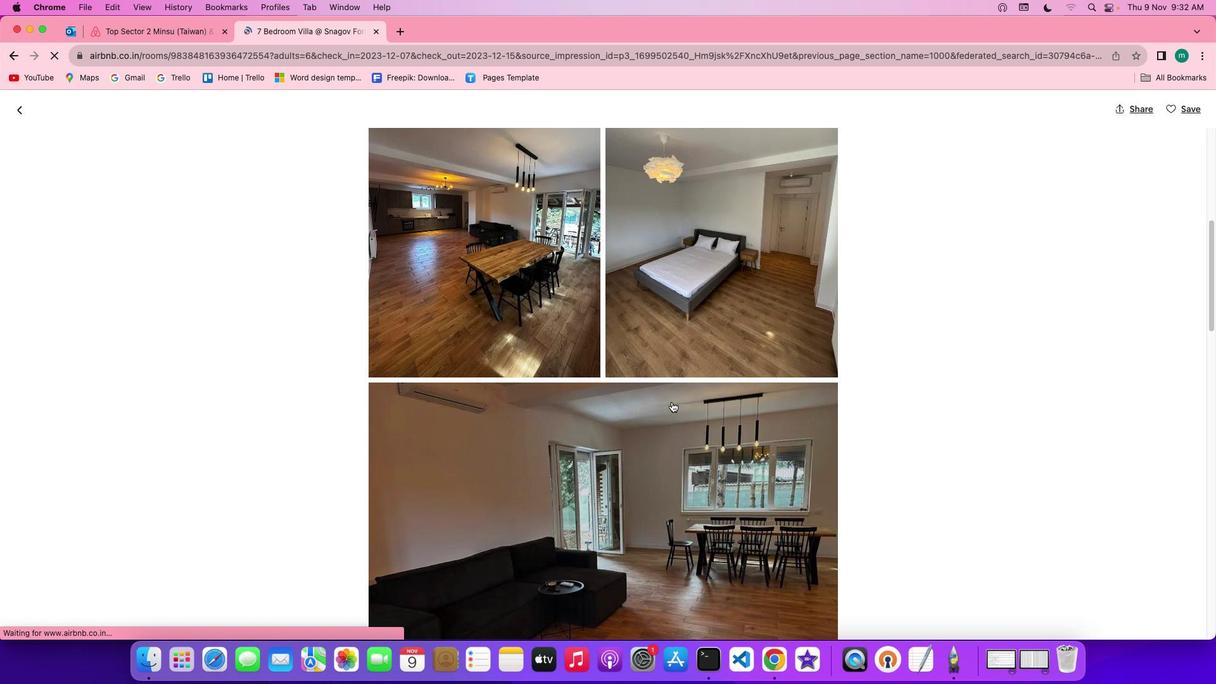 
Action: Mouse moved to (668, 398)
Screenshot: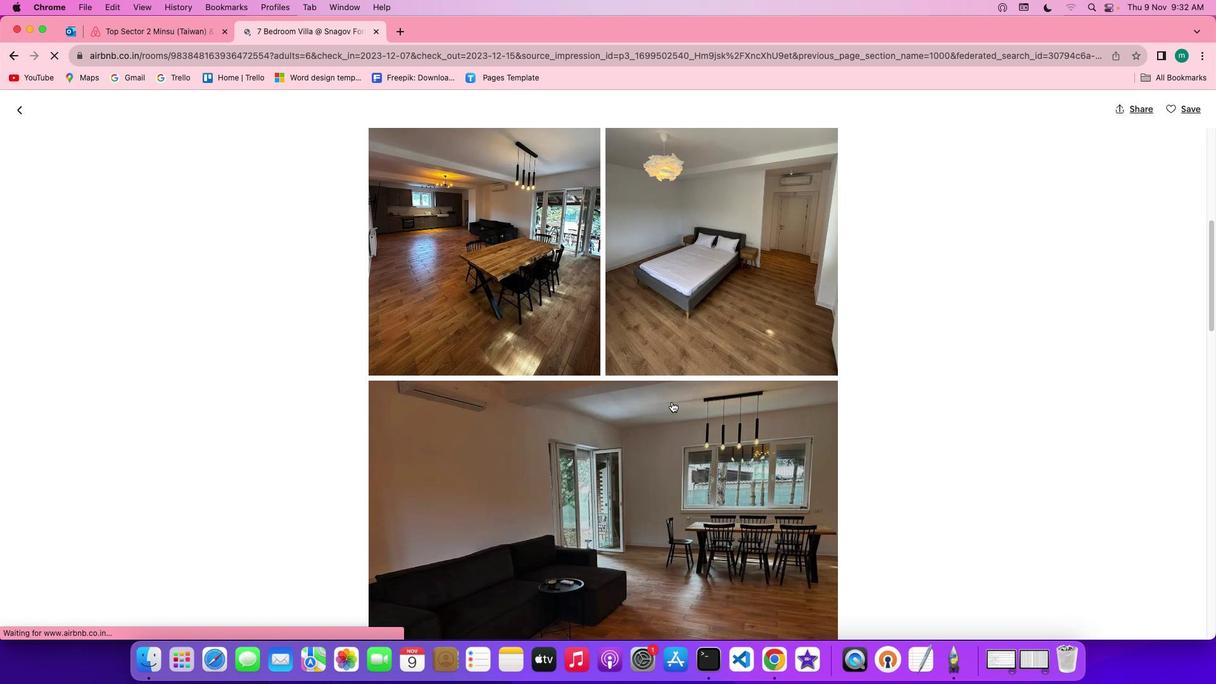 
Action: Mouse scrolled (668, 398) with delta (-3, -3)
Screenshot: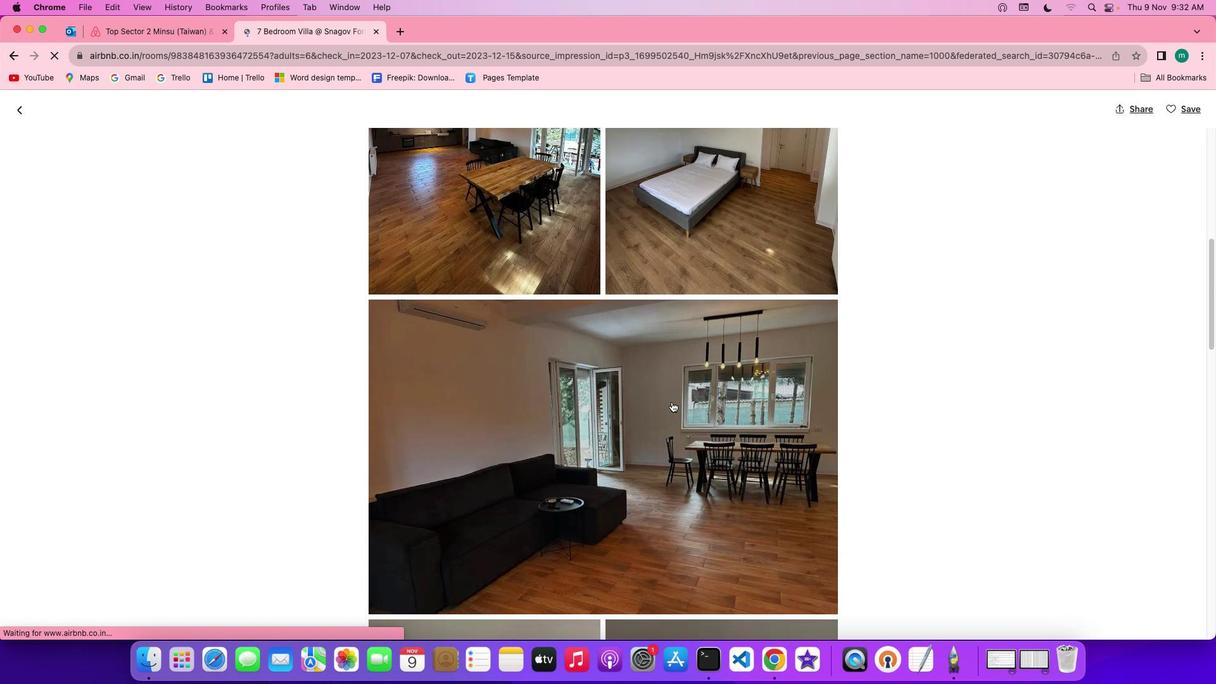 
Action: Mouse scrolled (668, 398) with delta (-3, -3)
Screenshot: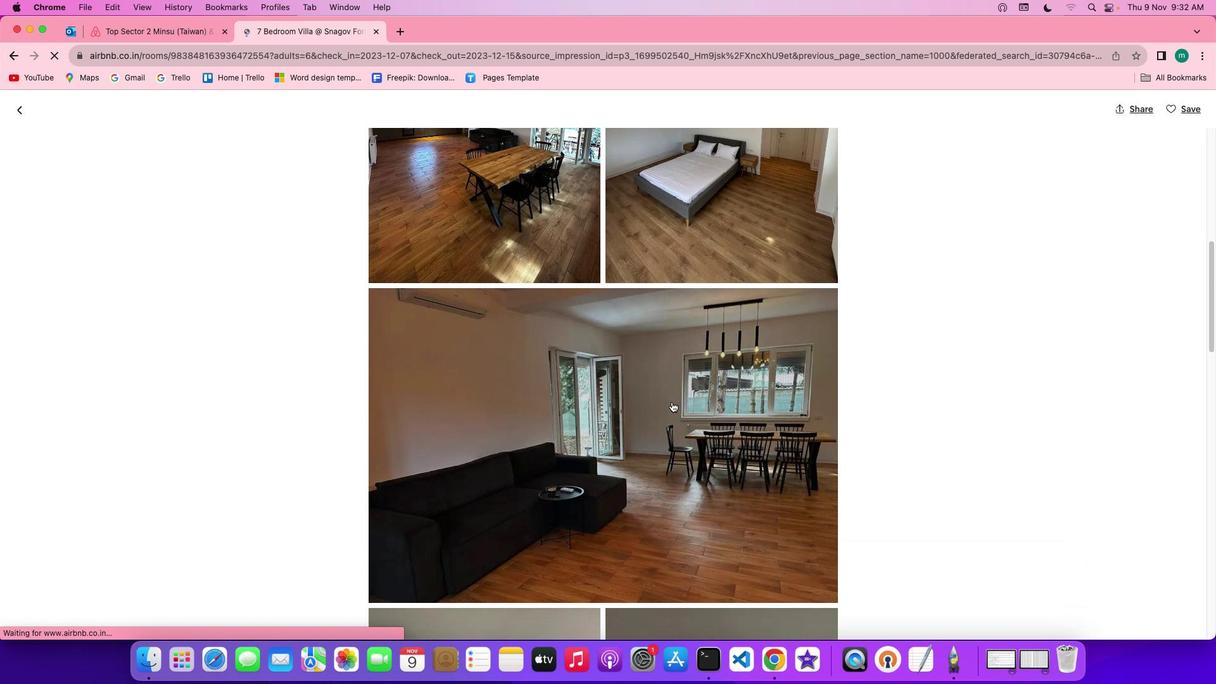 
Action: Mouse scrolled (668, 398) with delta (-3, -4)
Screenshot: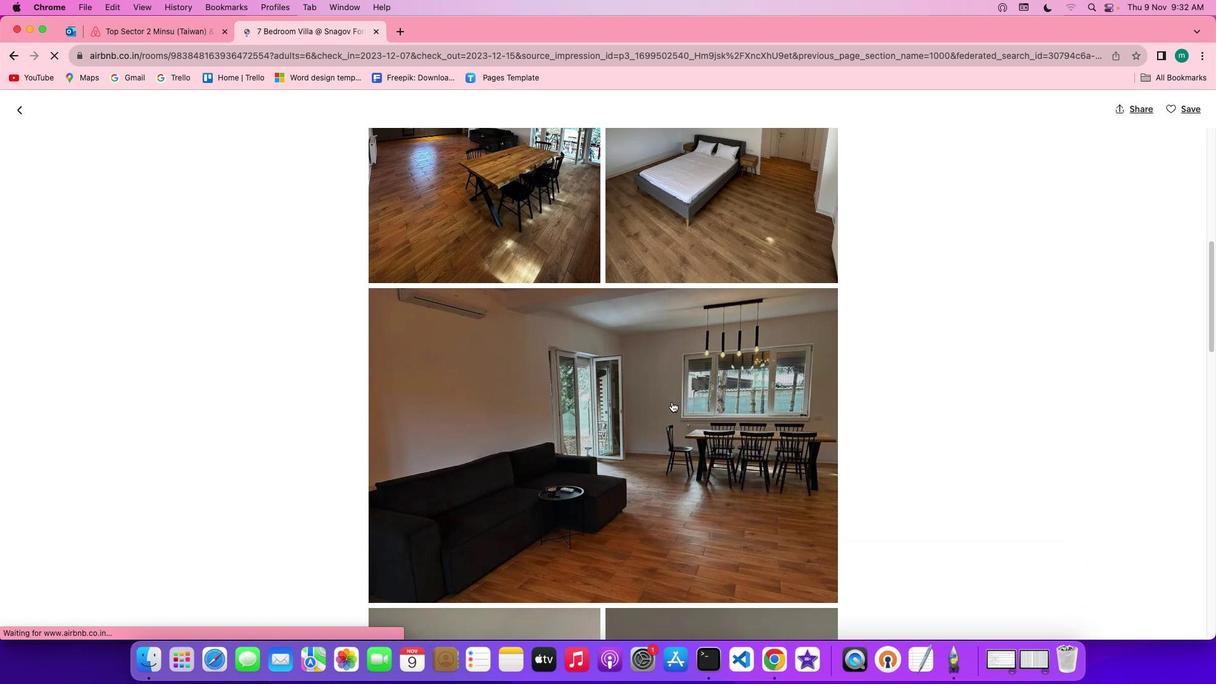 
Action: Mouse scrolled (668, 398) with delta (-3, -4)
Screenshot: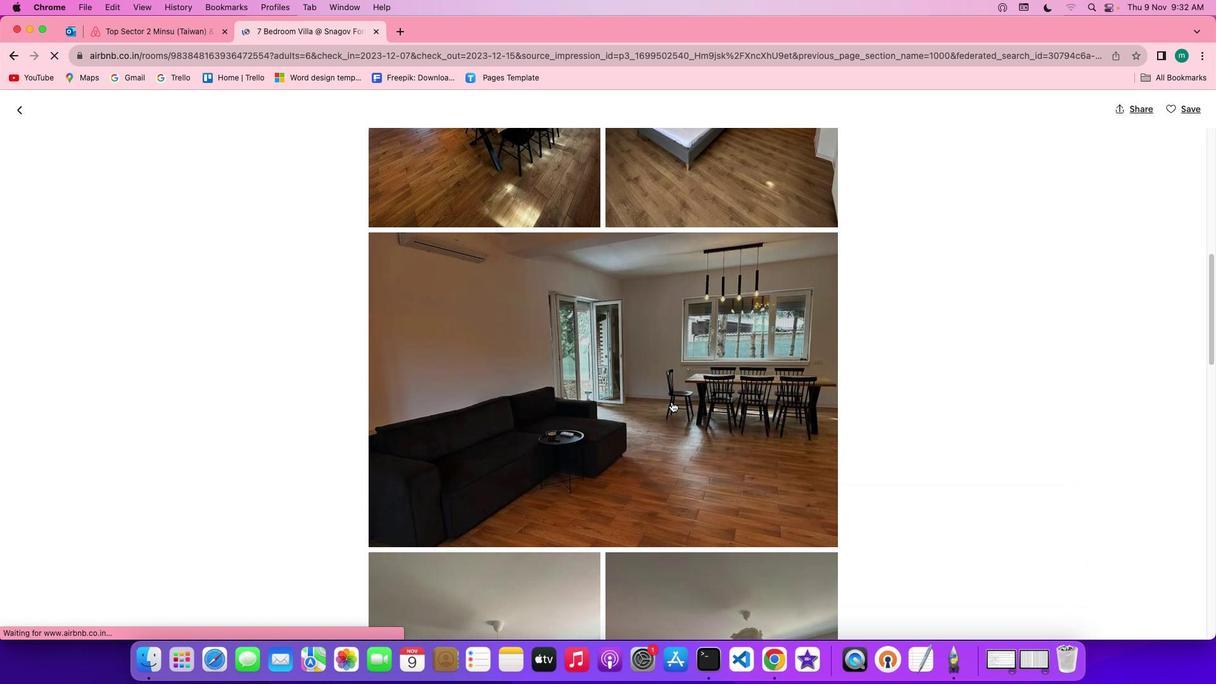 
Action: Mouse scrolled (668, 398) with delta (-3, -3)
Screenshot: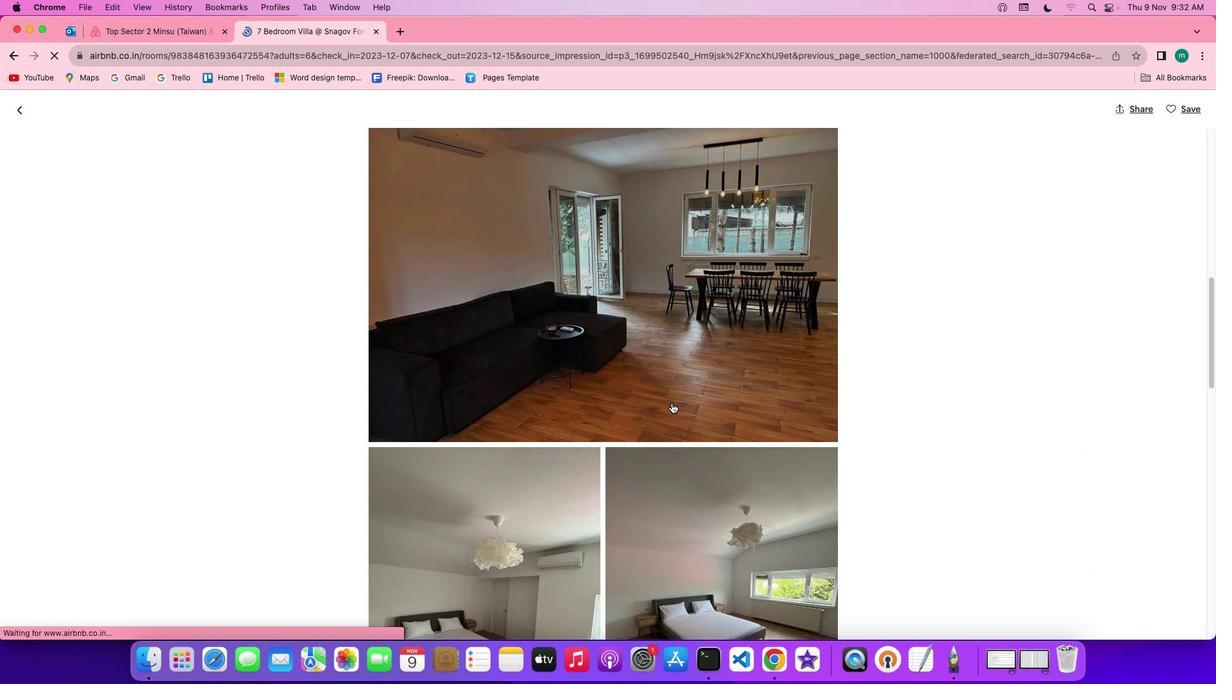 
Action: Mouse scrolled (668, 398) with delta (-3, -3)
Screenshot: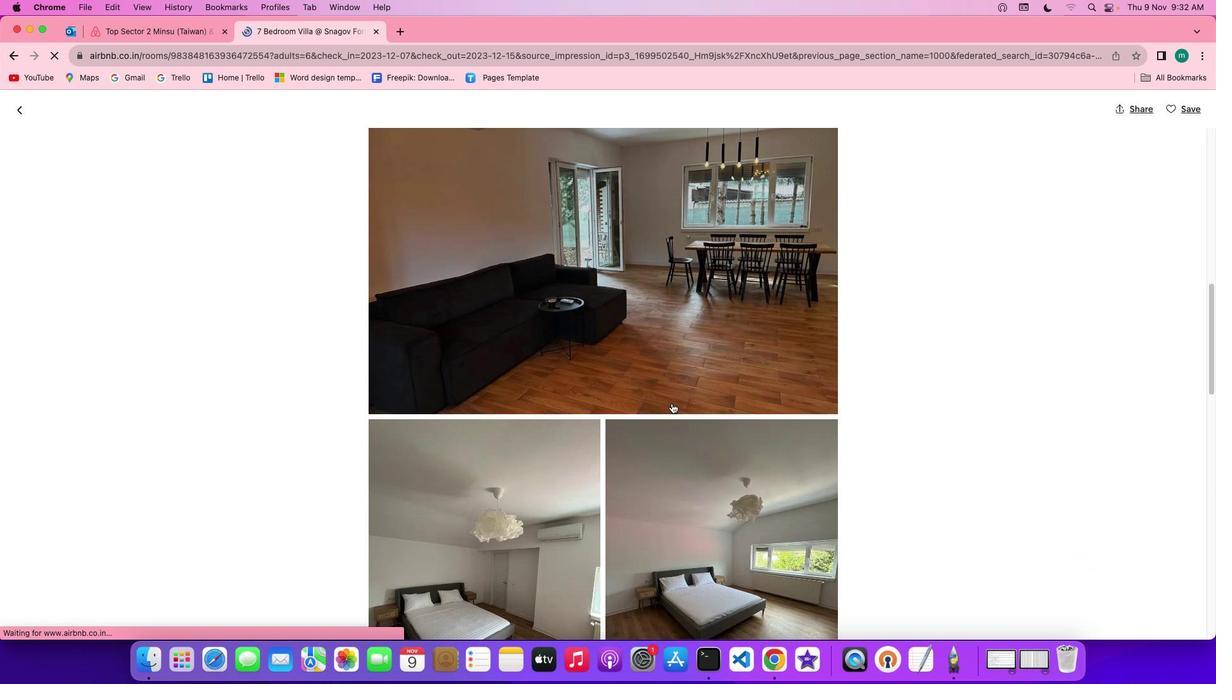 
Action: Mouse moved to (667, 398)
Screenshot: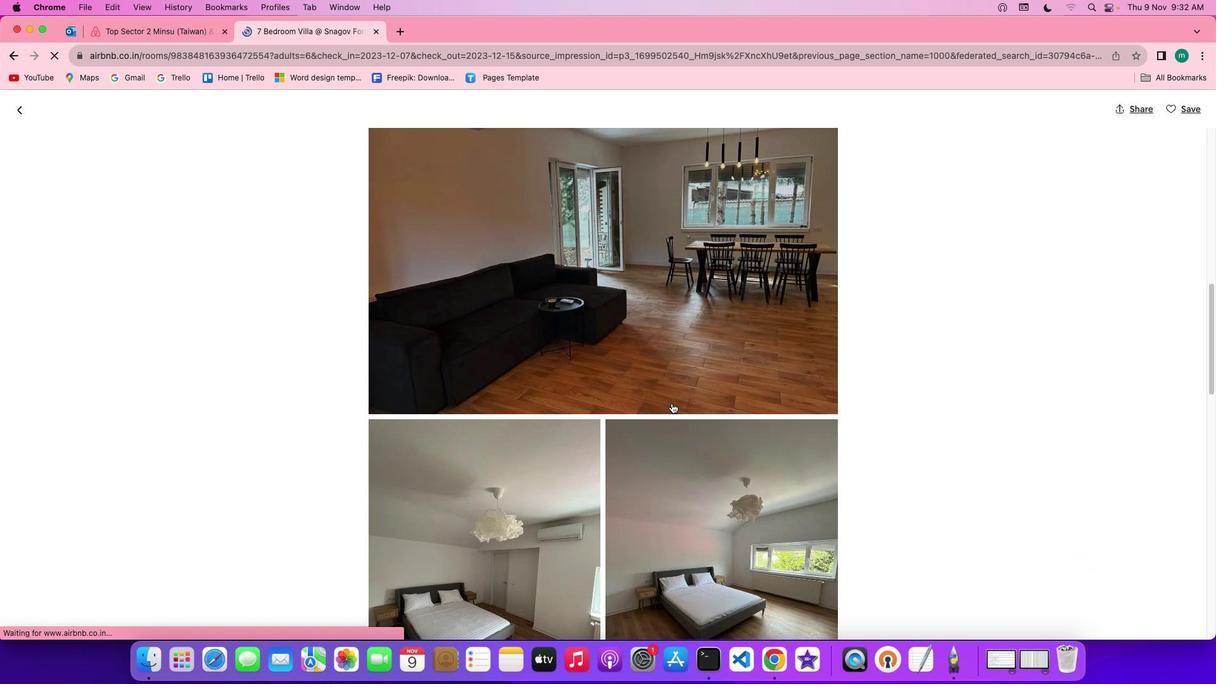 
Action: Mouse scrolled (667, 398) with delta (-3, -4)
Screenshot: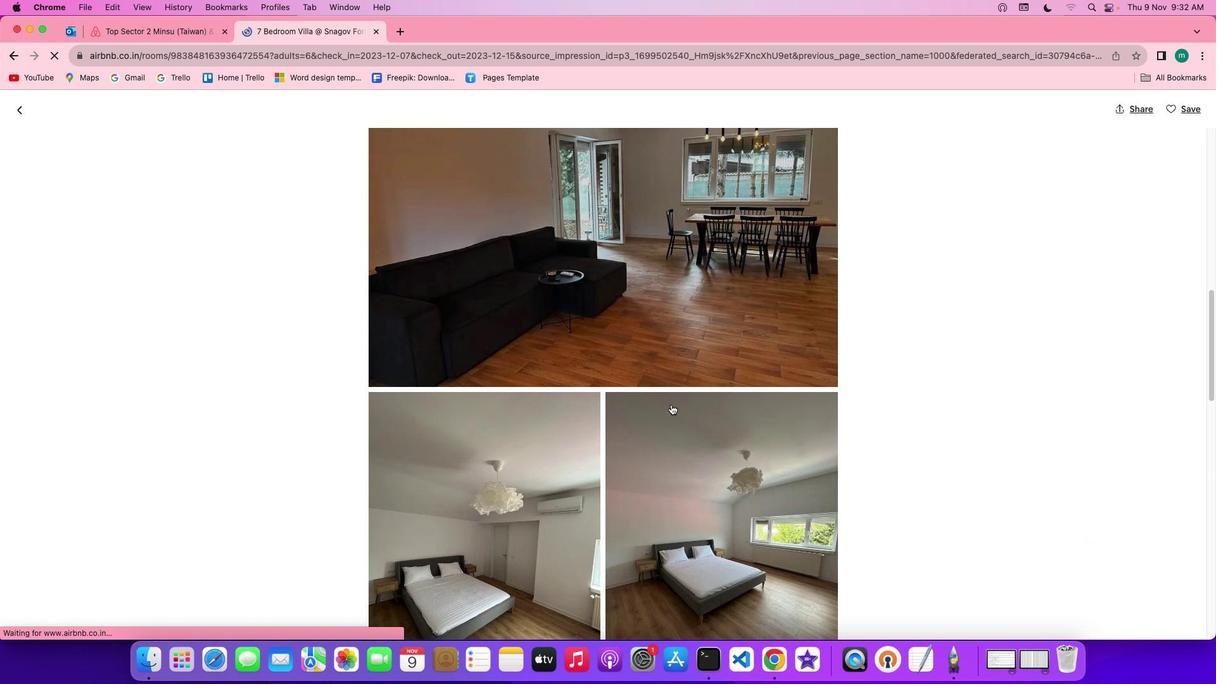 
Action: Mouse moved to (667, 399)
Screenshot: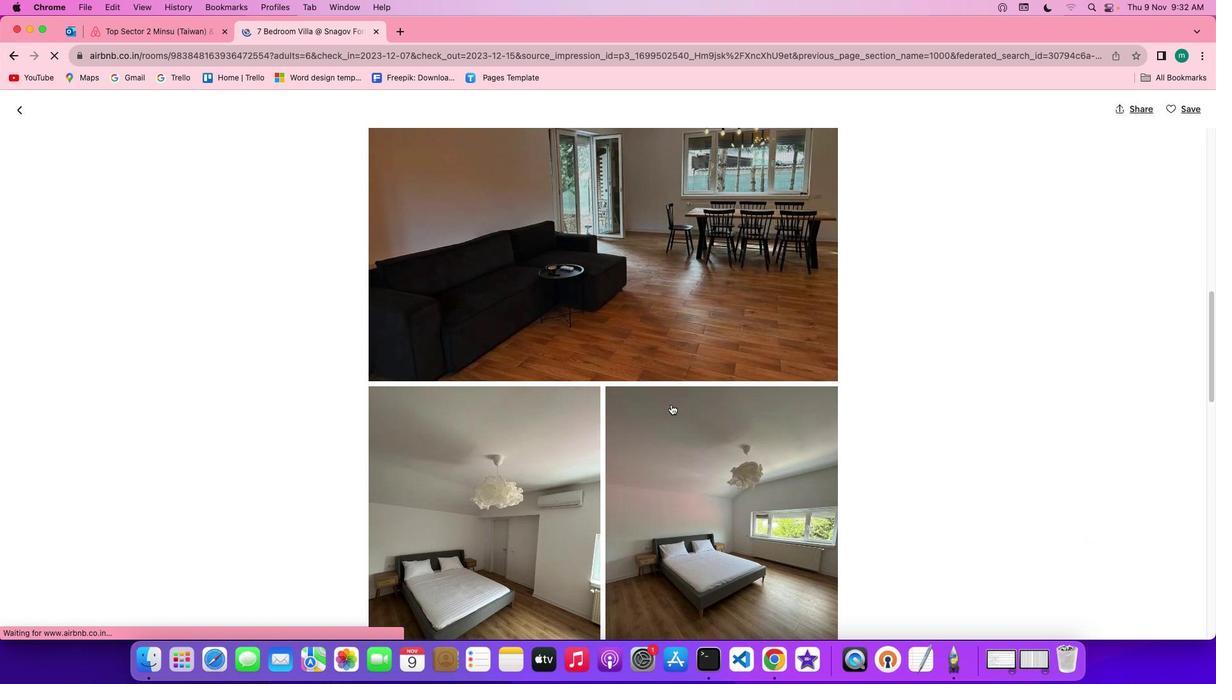 
Action: Mouse scrolled (667, 399) with delta (-3, -4)
Screenshot: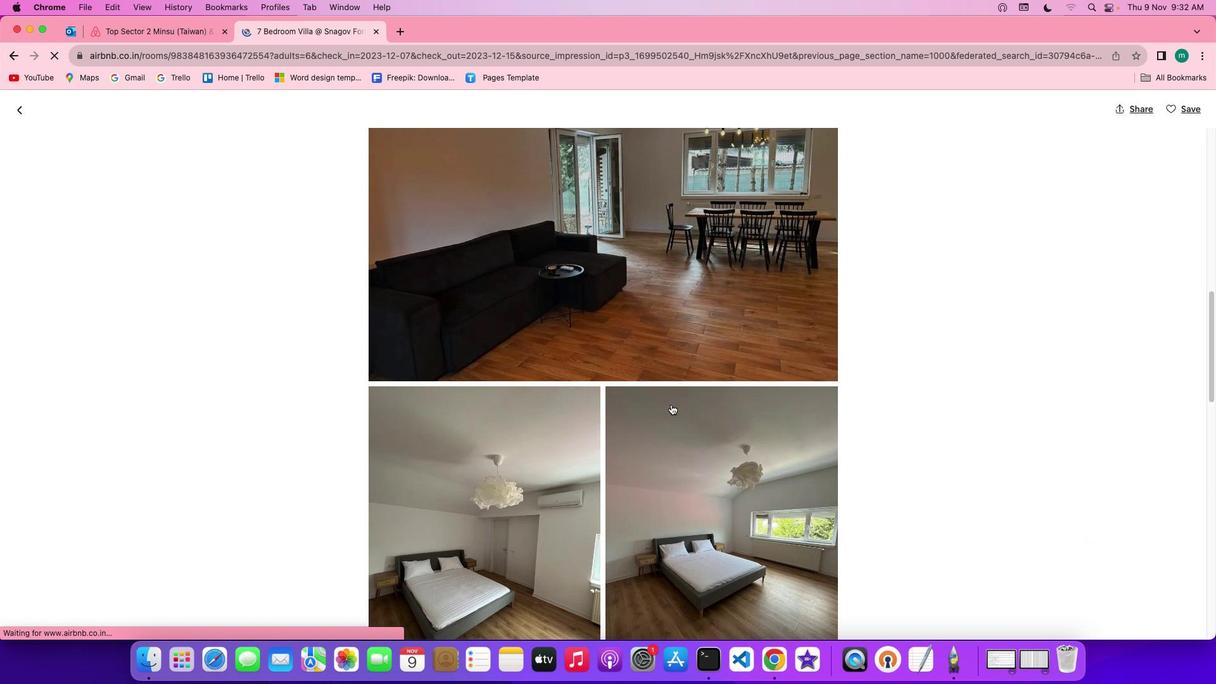 
Action: Mouse moved to (667, 401)
Screenshot: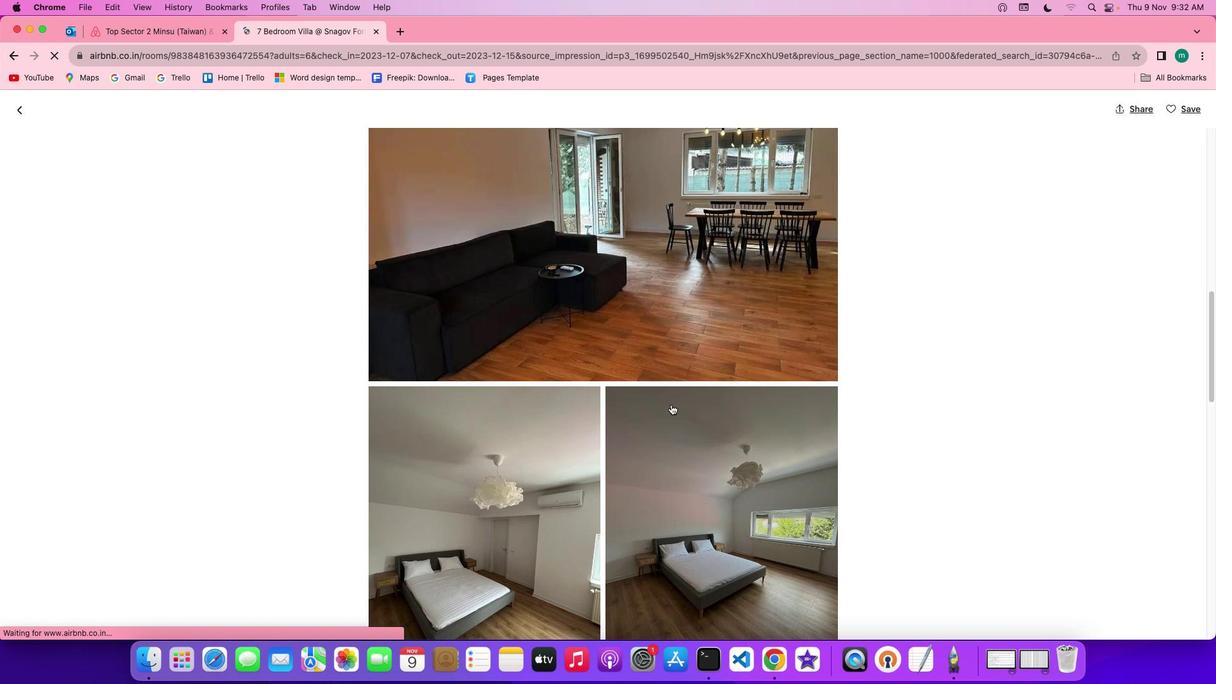 
Action: Mouse scrolled (667, 401) with delta (-3, -3)
Screenshot: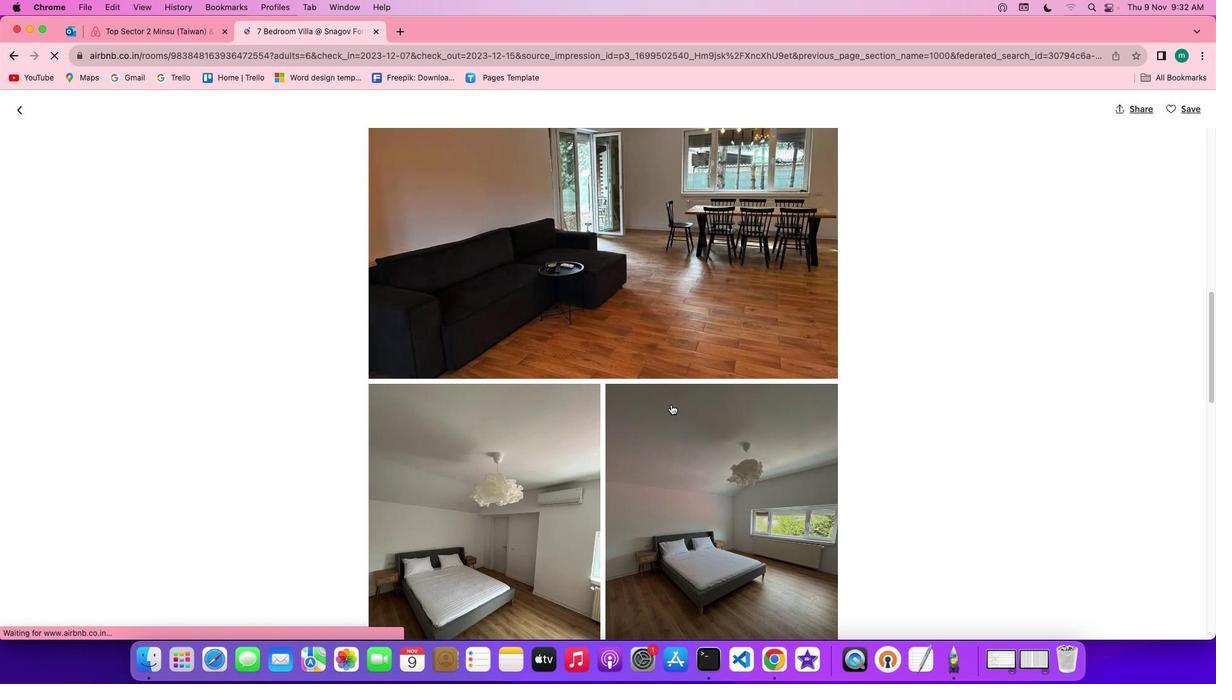 
Action: Mouse scrolled (667, 401) with delta (-3, -3)
Screenshot: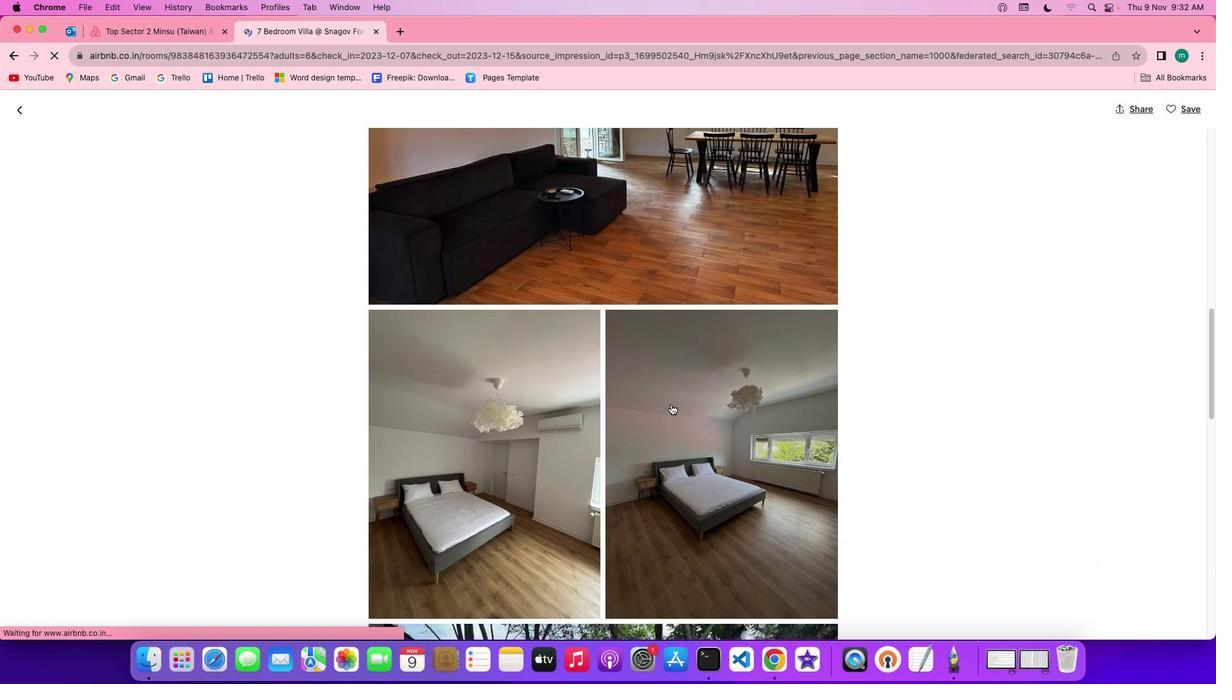 
Action: Mouse scrolled (667, 401) with delta (-3, -3)
Screenshot: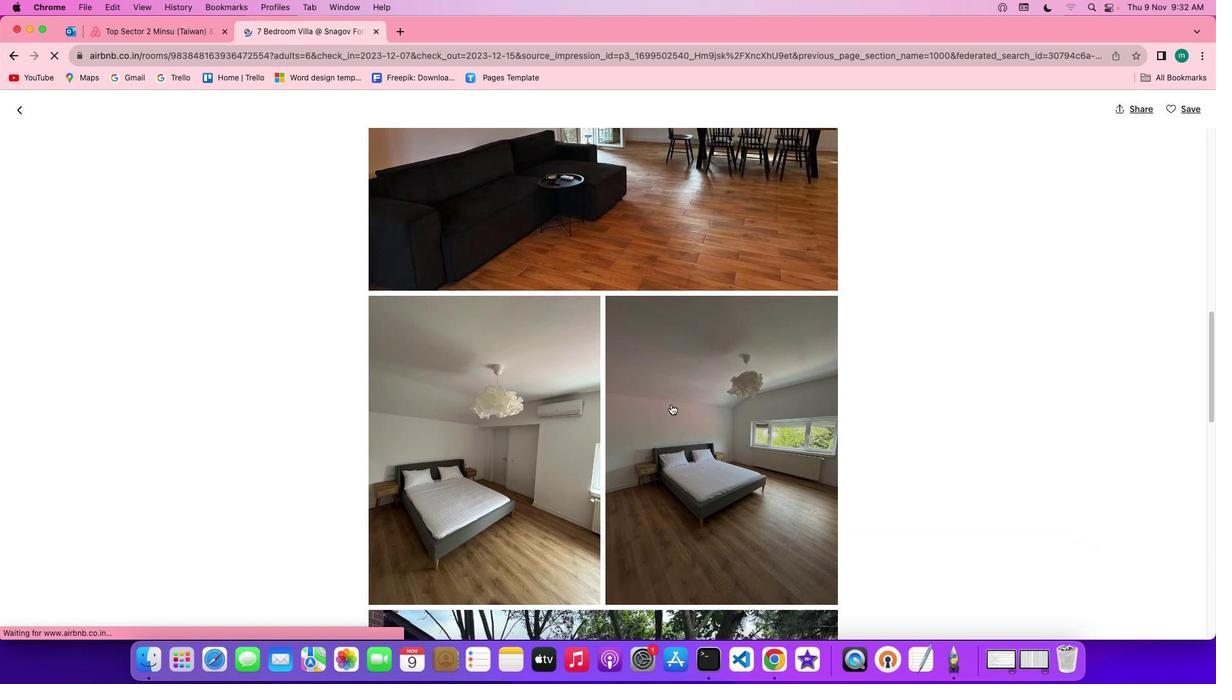
Action: Mouse scrolled (667, 401) with delta (-3, -4)
Screenshot: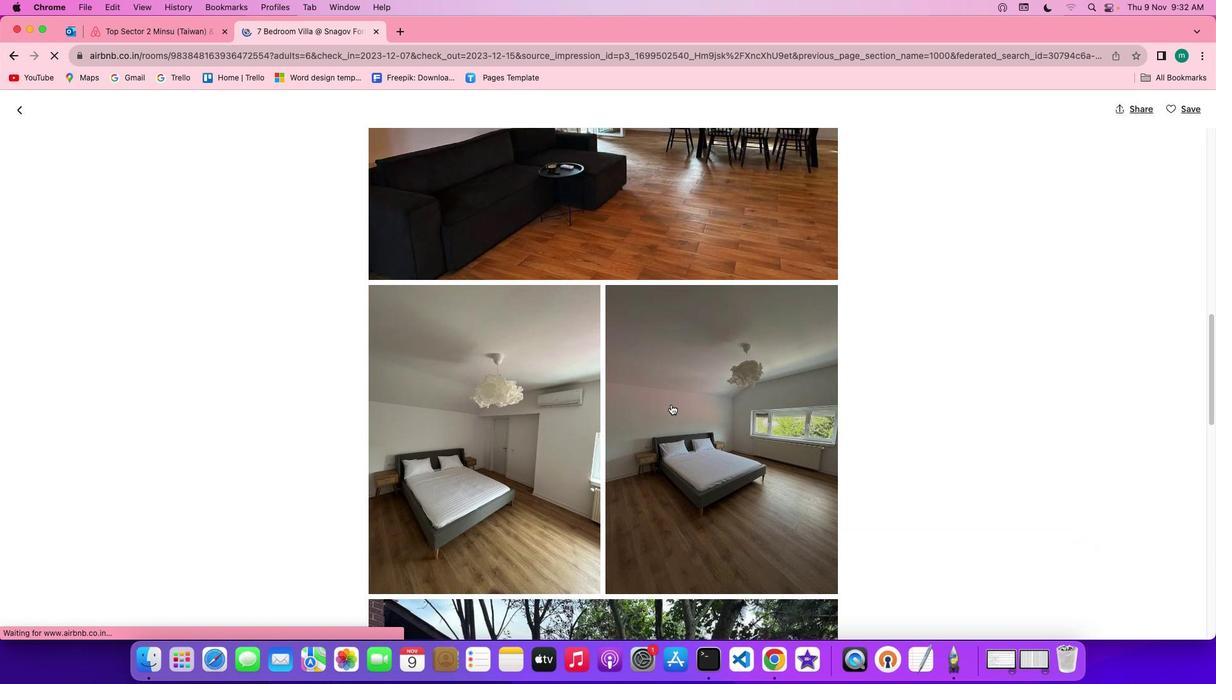
Action: Mouse scrolled (667, 401) with delta (-3, -3)
Screenshot: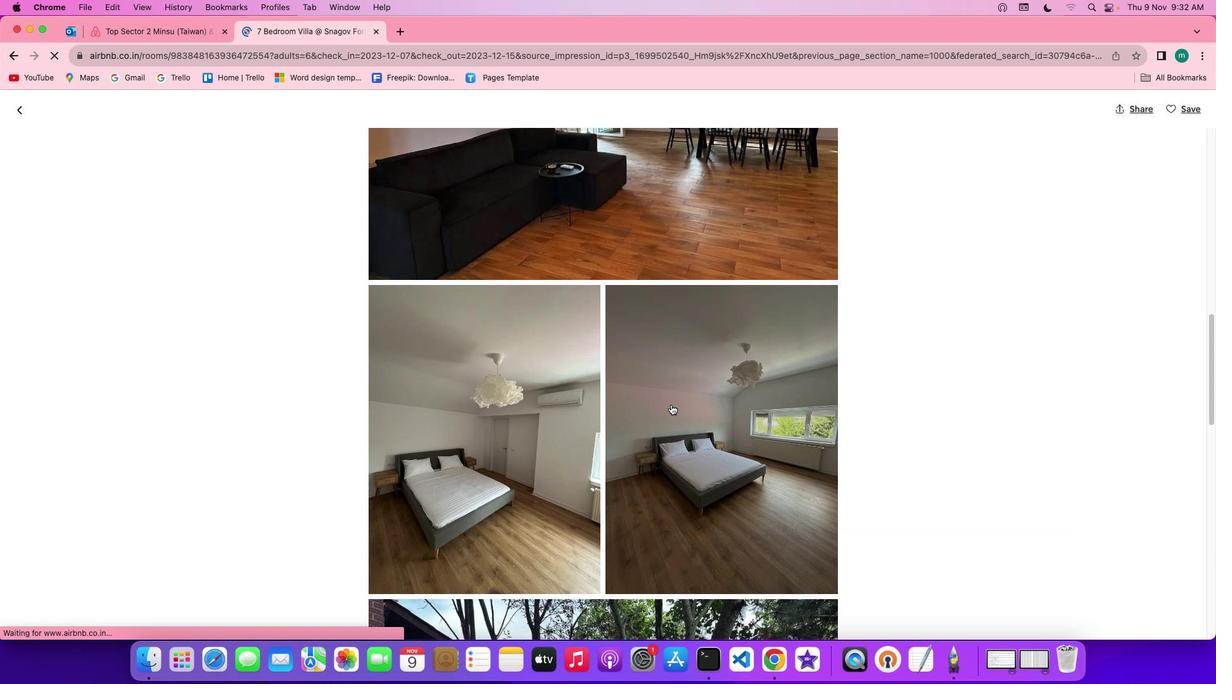 
Action: Mouse scrolled (667, 401) with delta (-3, -3)
Screenshot: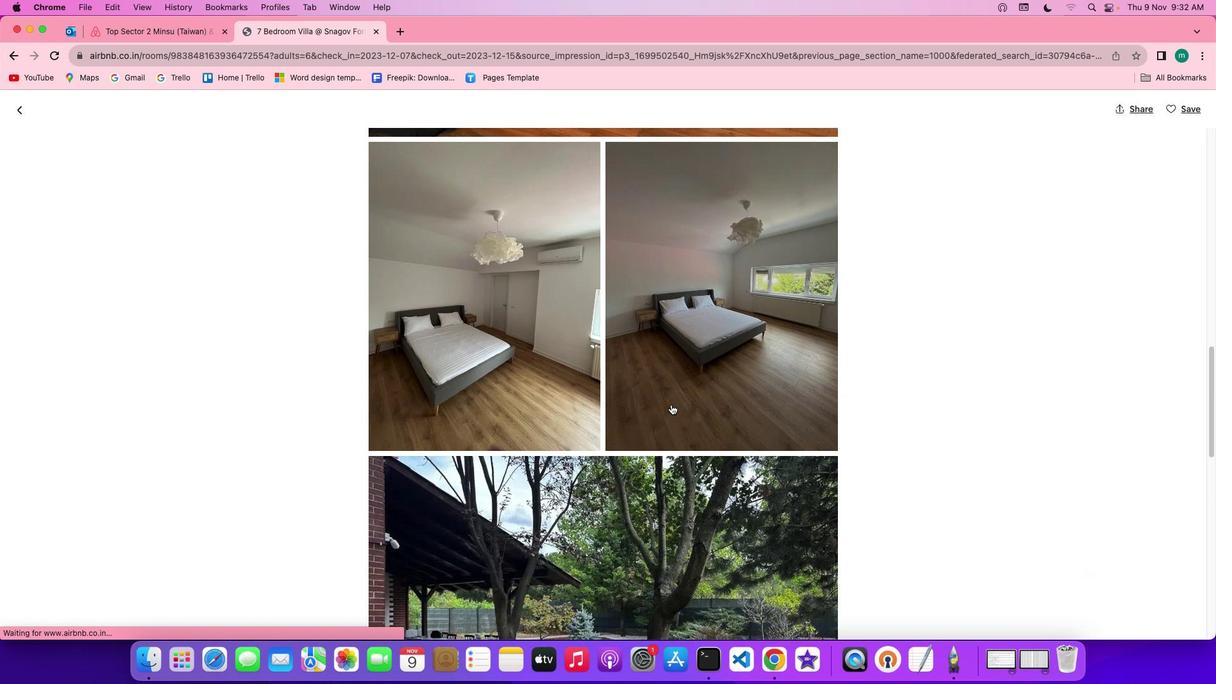 
Action: Mouse scrolled (667, 401) with delta (-3, -3)
Screenshot: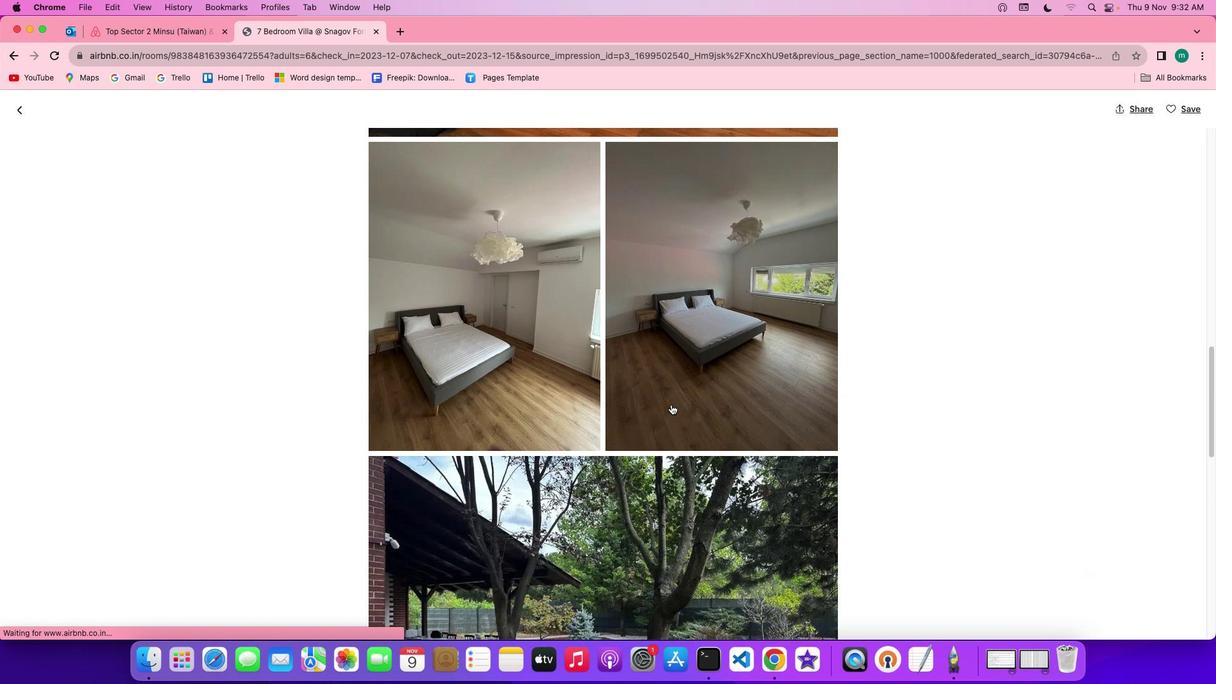 
Action: Mouse scrolled (667, 401) with delta (-3, -5)
Screenshot: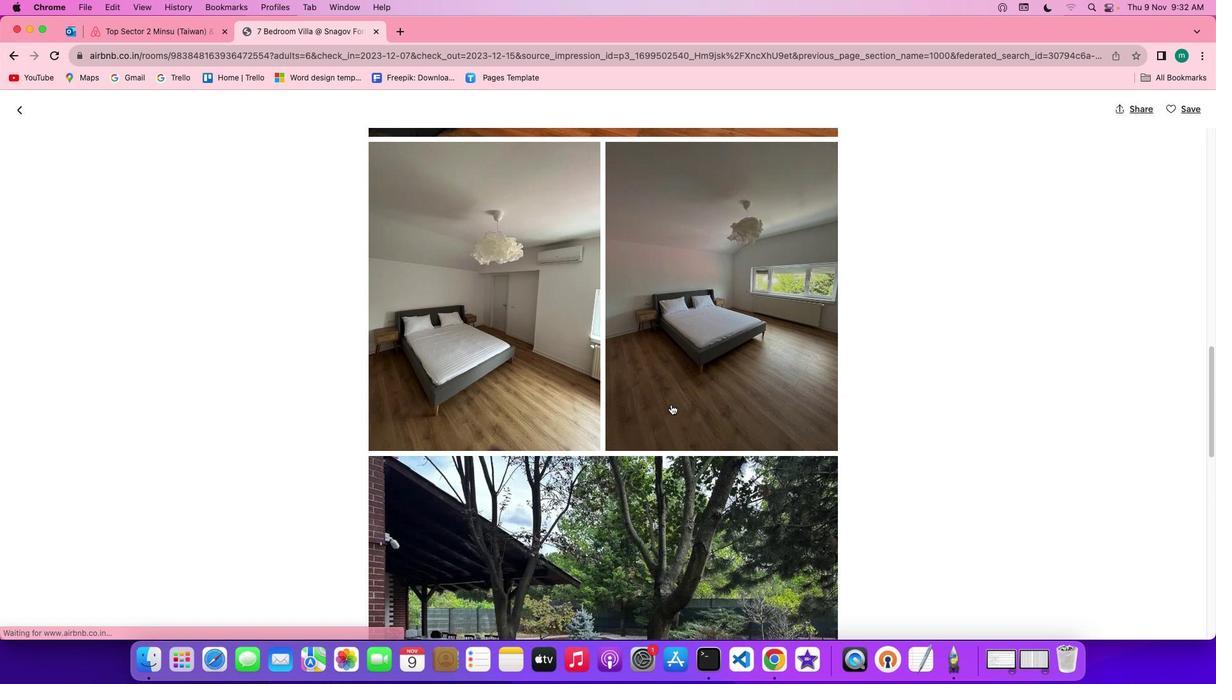 
Action: Mouse scrolled (667, 401) with delta (-3, -6)
Screenshot: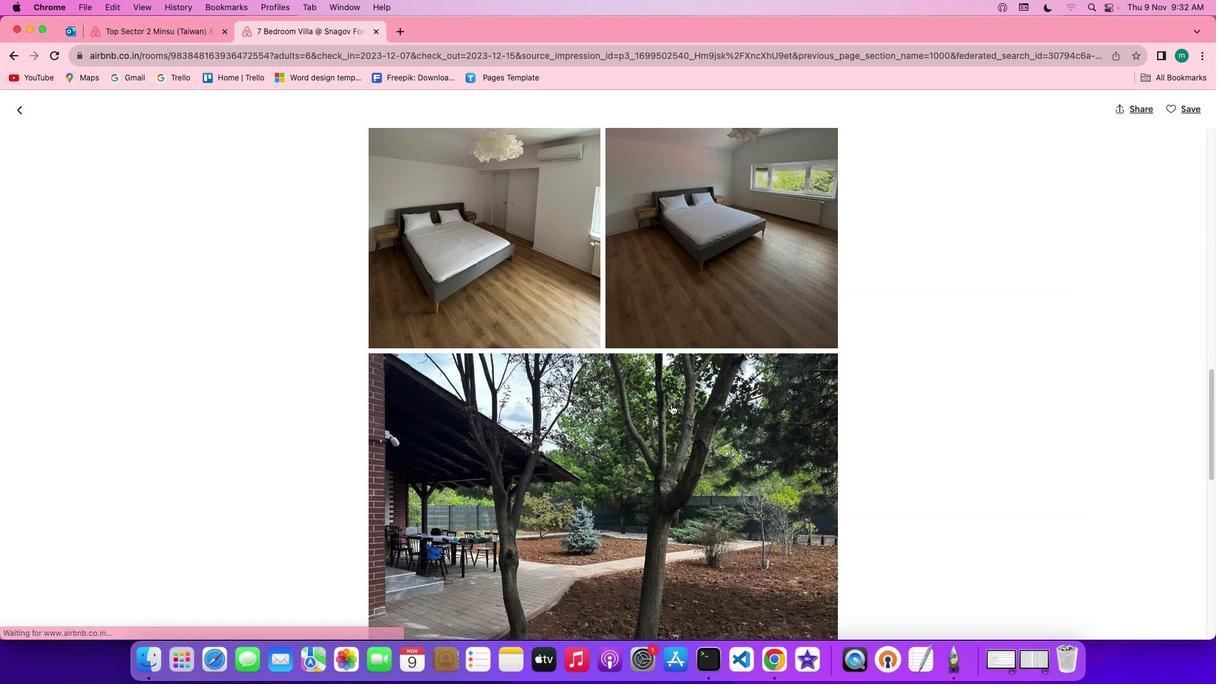 
Action: Mouse scrolled (667, 401) with delta (-3, -3)
Screenshot: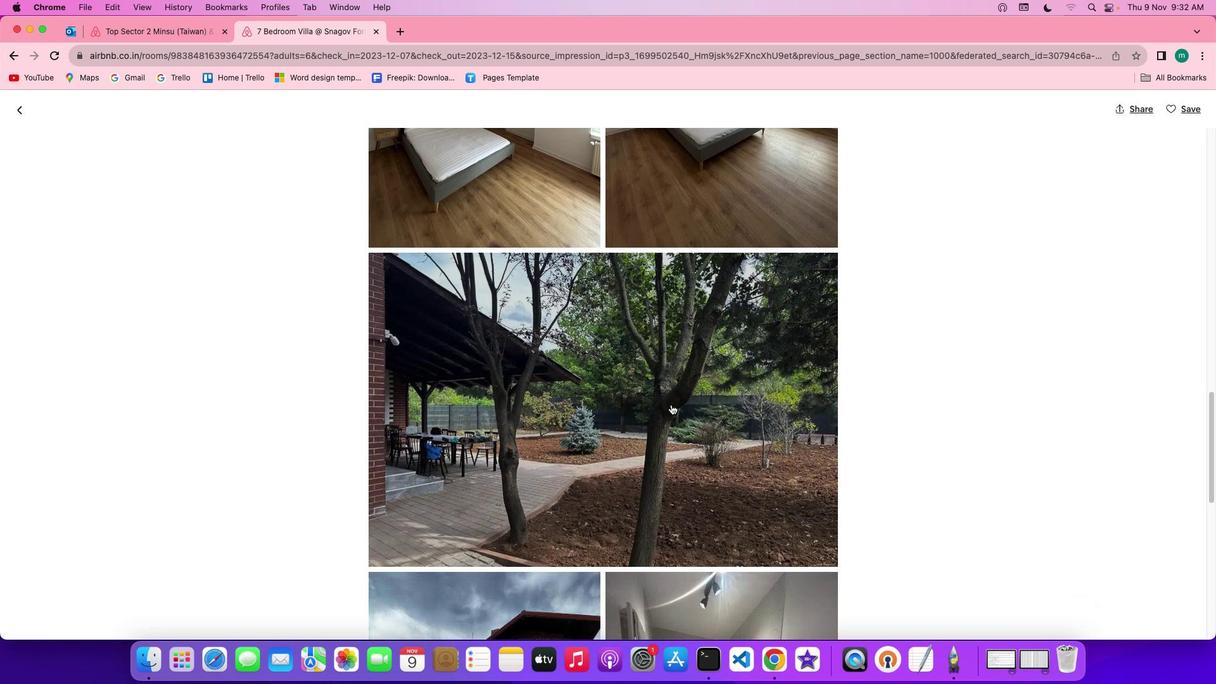 
Action: Mouse scrolled (667, 401) with delta (-3, -3)
Screenshot: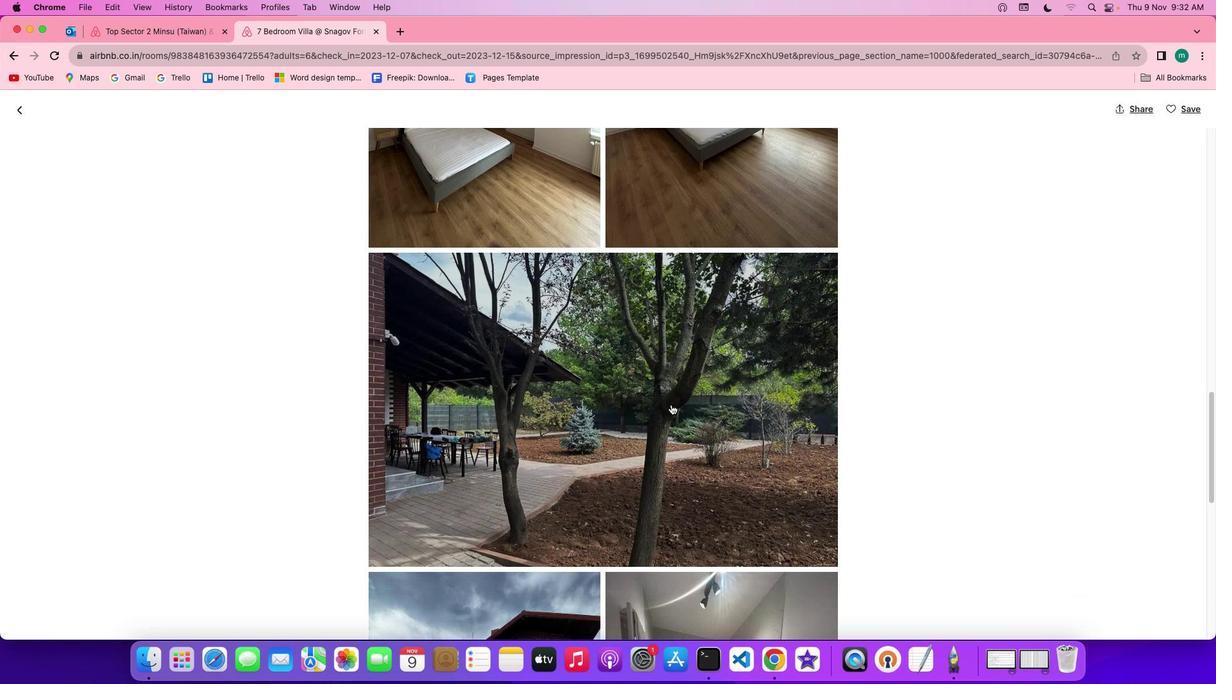 
Action: Mouse scrolled (667, 401) with delta (-3, -5)
Screenshot: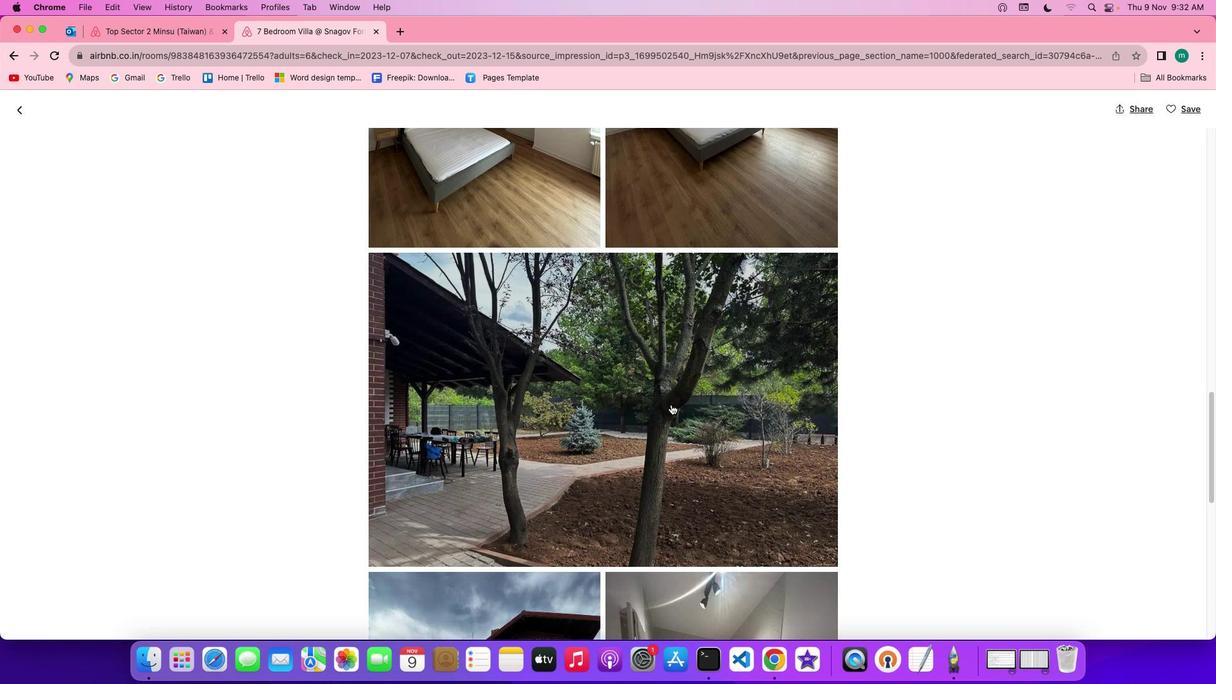 
Action: Mouse scrolled (667, 401) with delta (-3, -5)
Screenshot: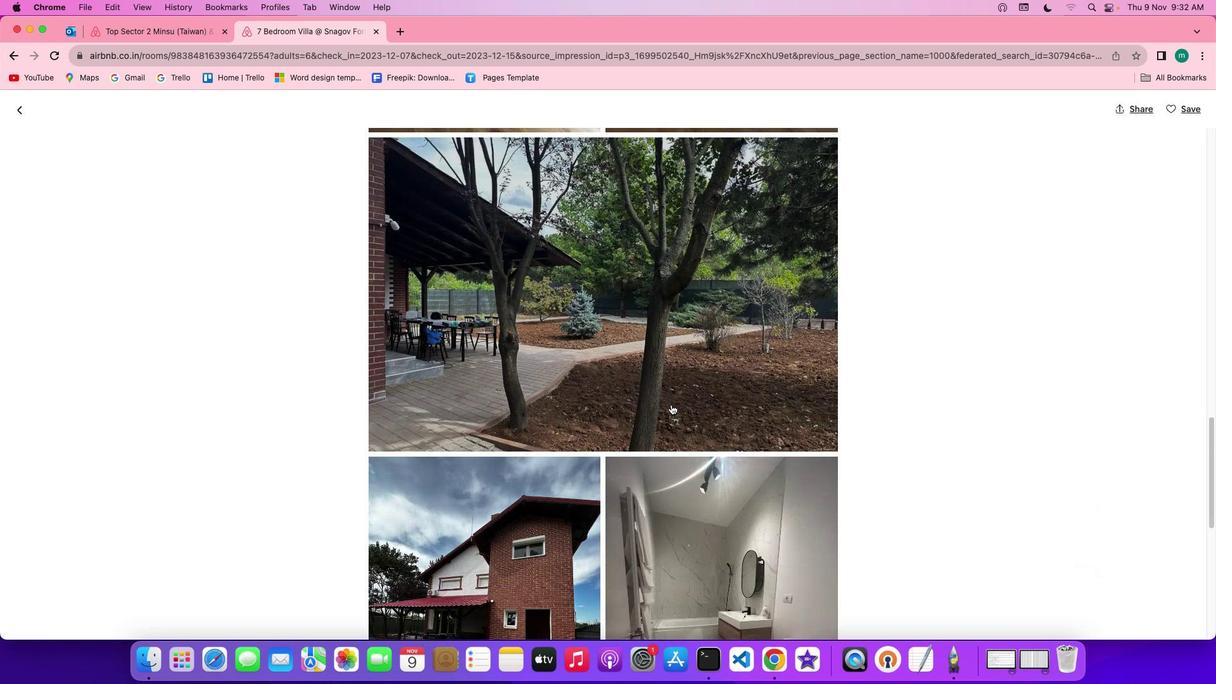
Action: Mouse scrolled (667, 401) with delta (-3, -3)
Screenshot: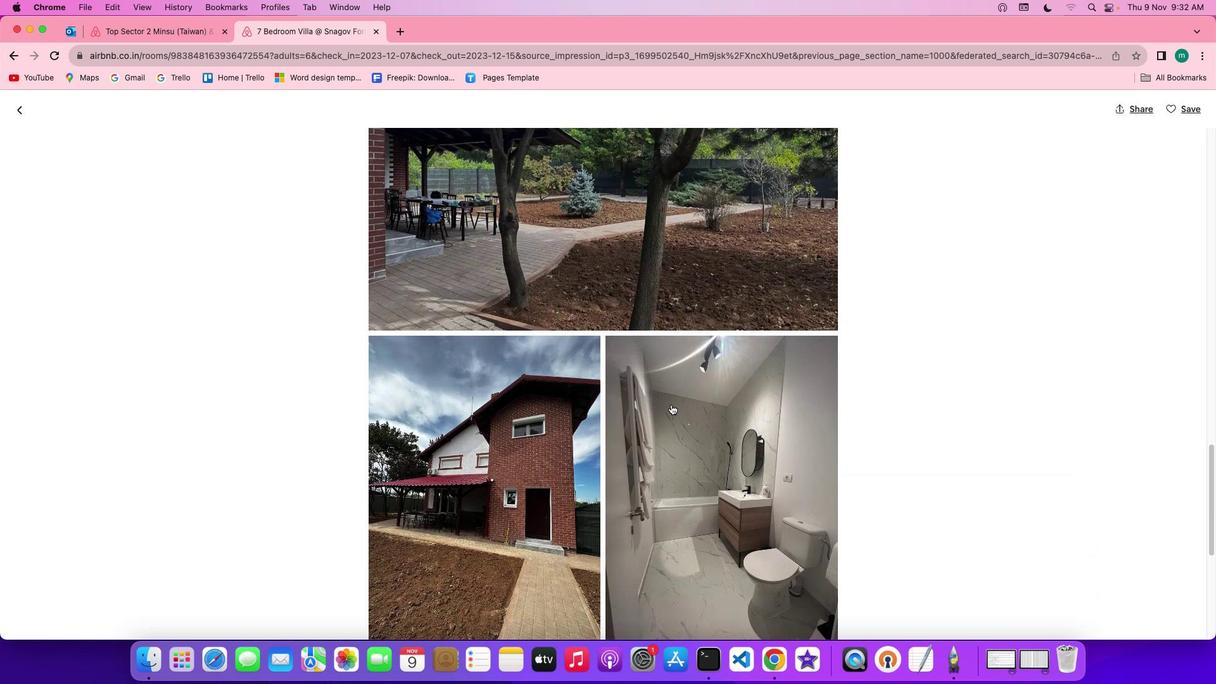 
Action: Mouse scrolled (667, 401) with delta (-3, -3)
Screenshot: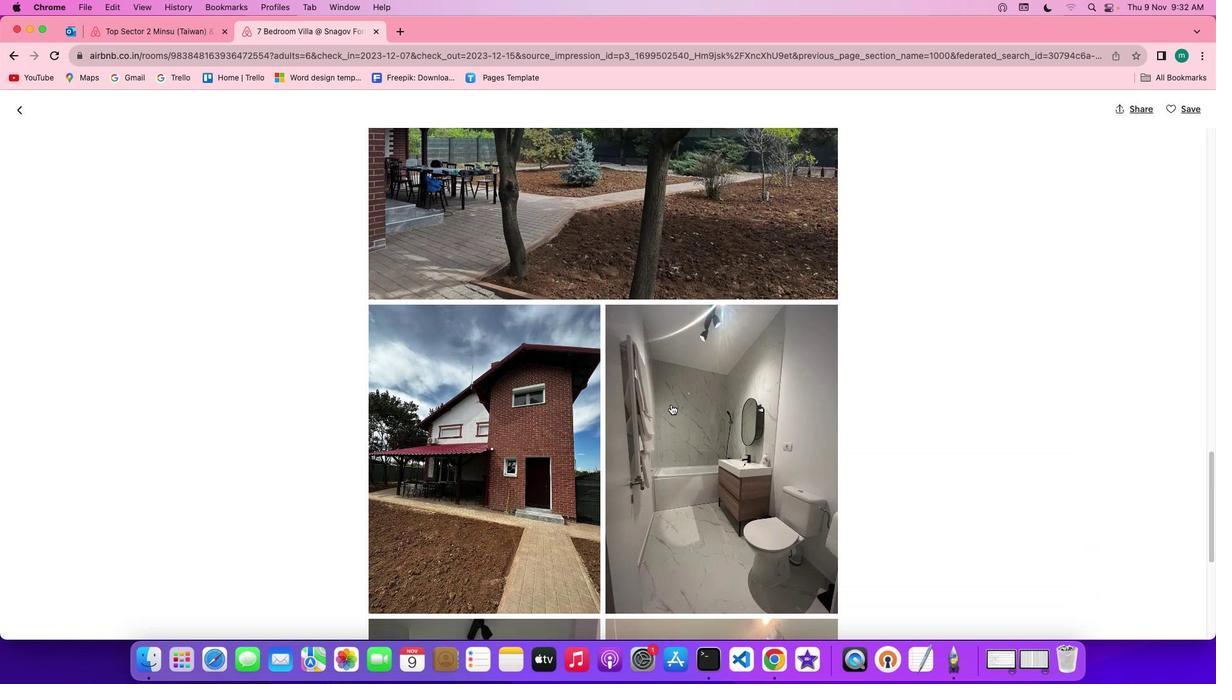 
Action: Mouse scrolled (667, 401) with delta (-3, -4)
Screenshot: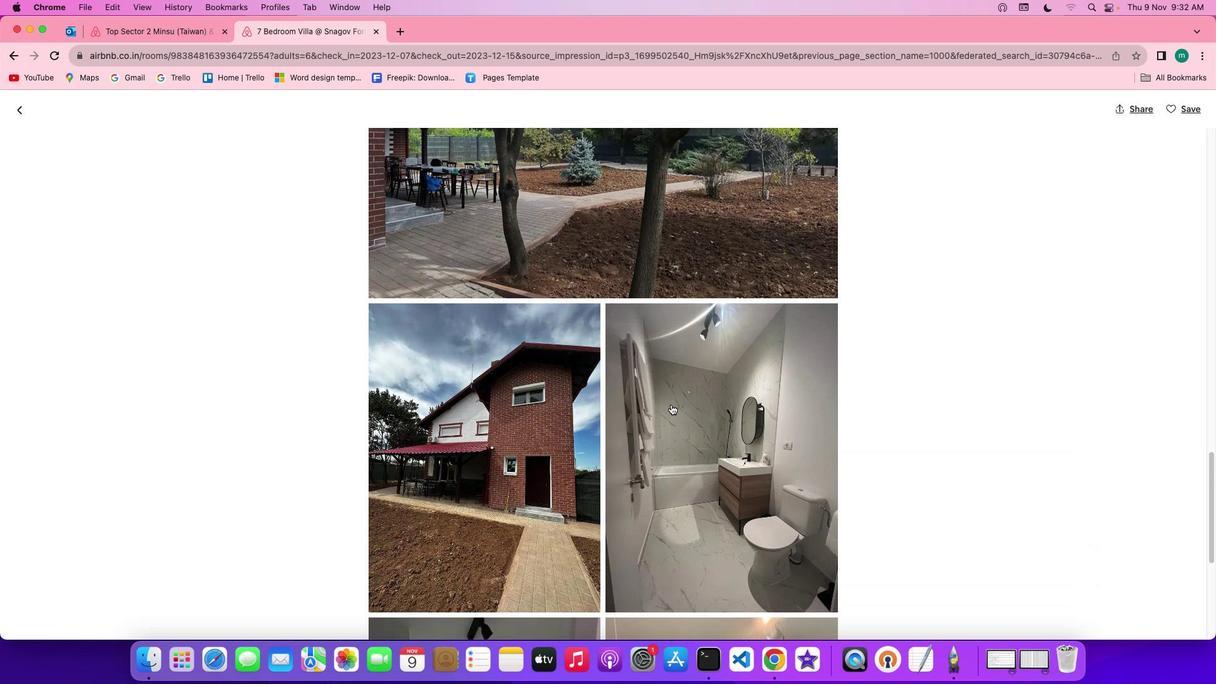 
Action: Mouse scrolled (667, 401) with delta (-3, -4)
Screenshot: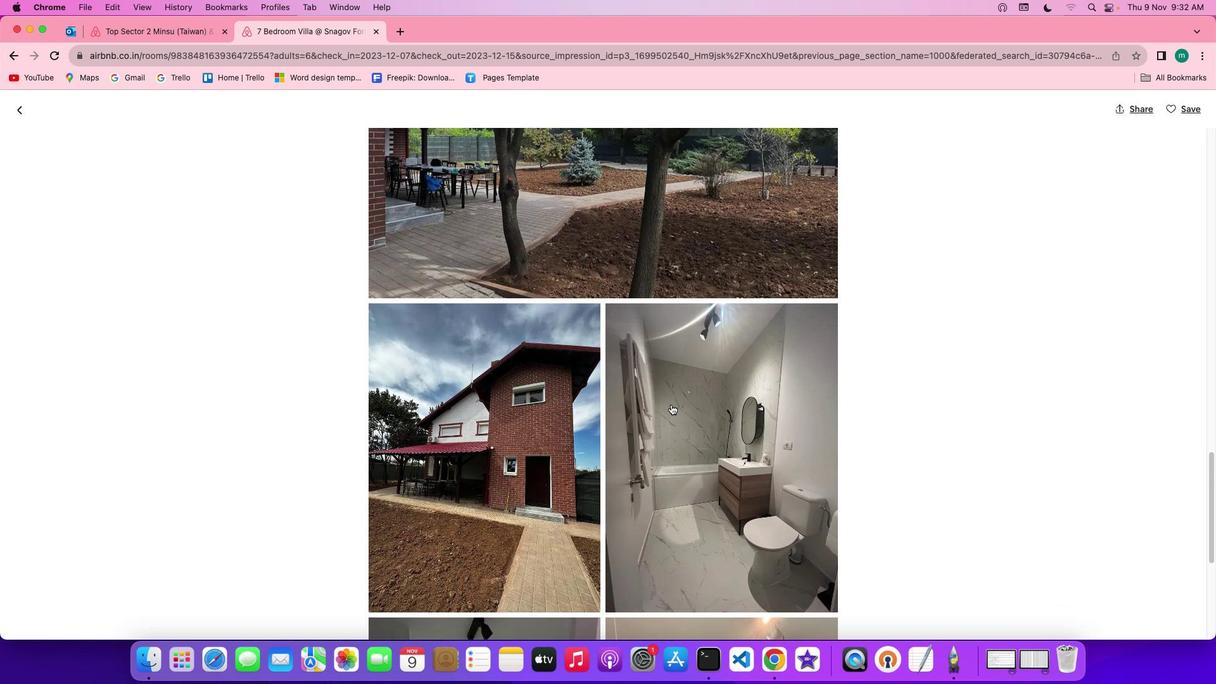 
Action: Mouse scrolled (667, 401) with delta (-3, -3)
Screenshot: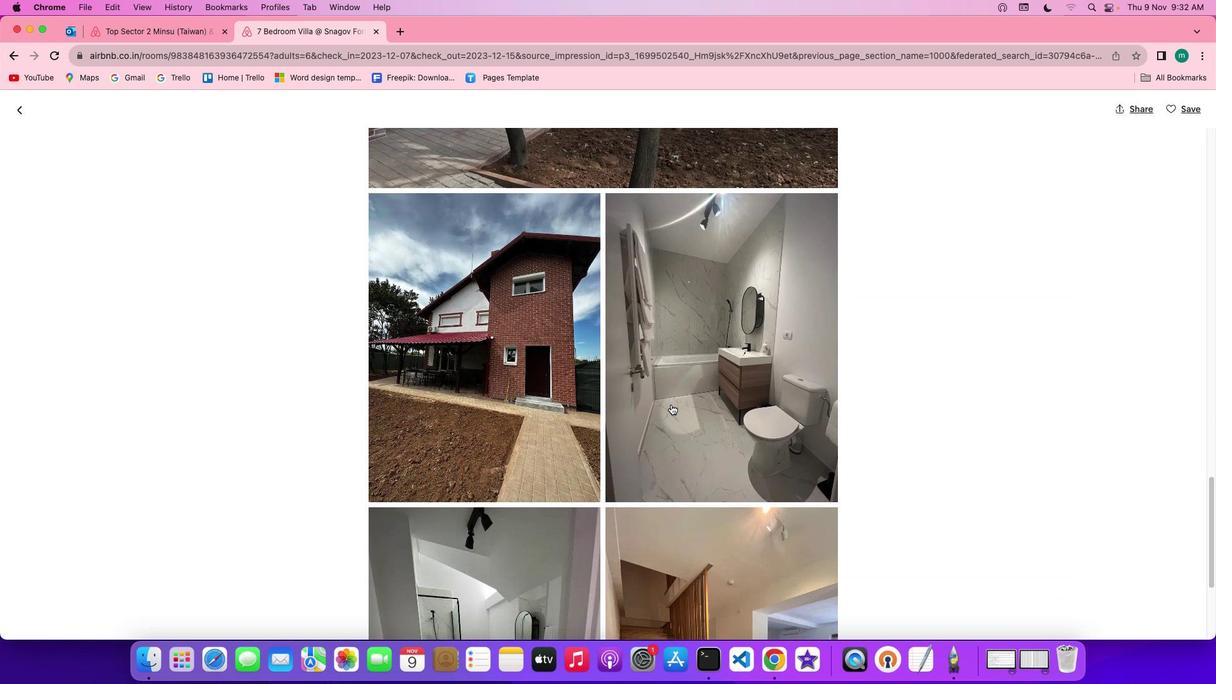 
Action: Mouse scrolled (667, 401) with delta (-3, -3)
Screenshot: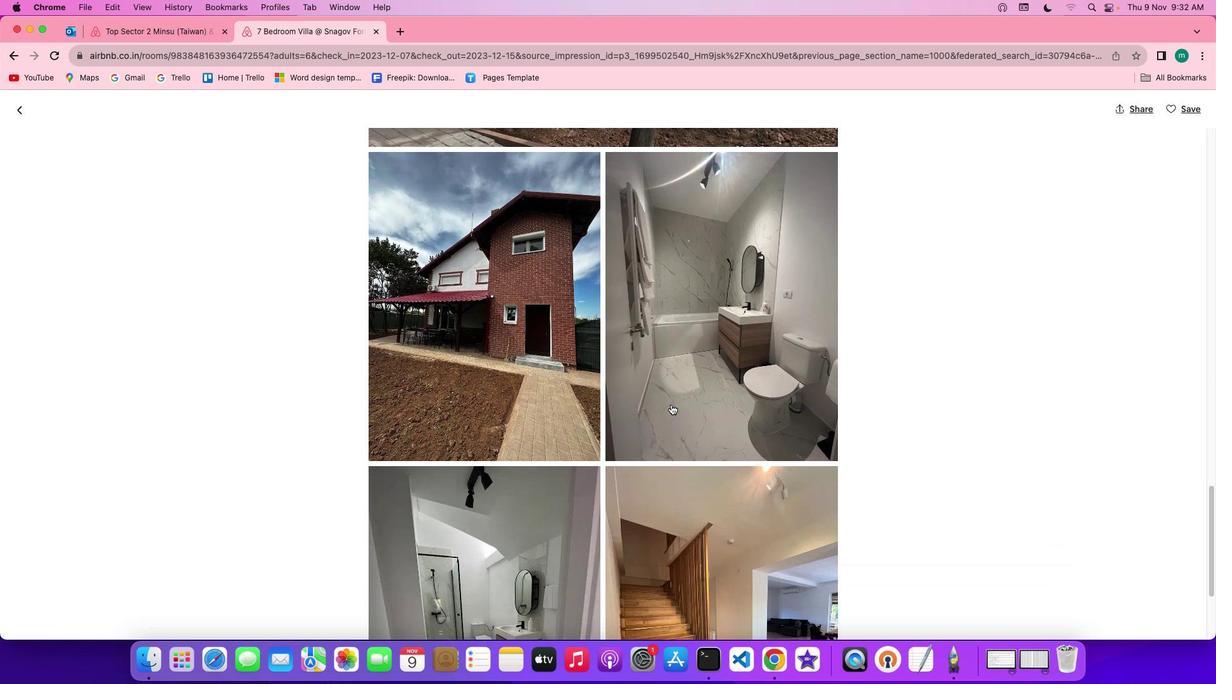 
Action: Mouse scrolled (667, 401) with delta (-3, -4)
Screenshot: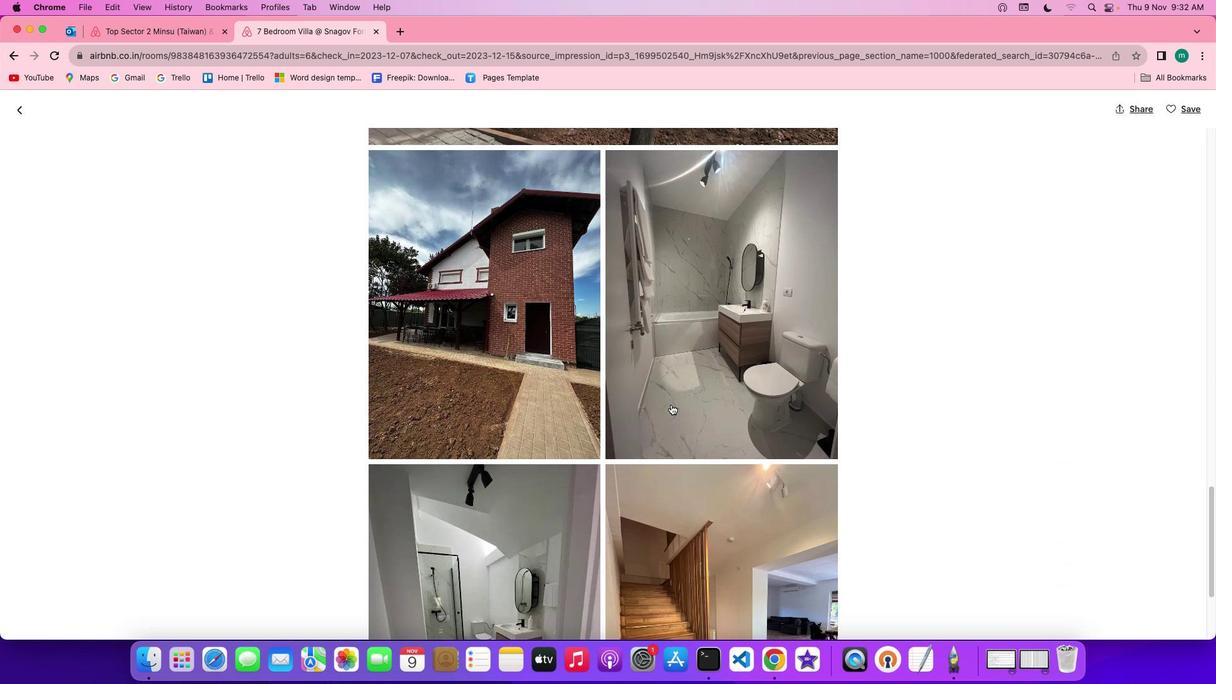 
Action: Mouse scrolled (667, 401) with delta (-3, -5)
Screenshot: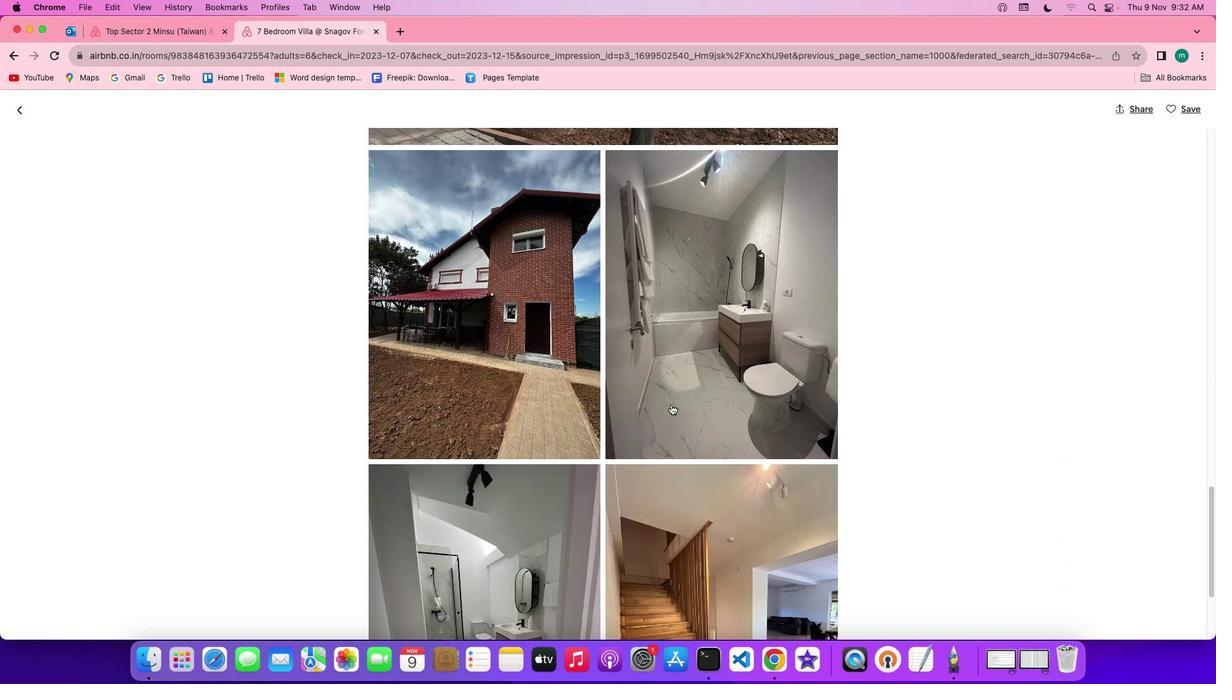
Action: Mouse scrolled (667, 401) with delta (-3, -3)
Screenshot: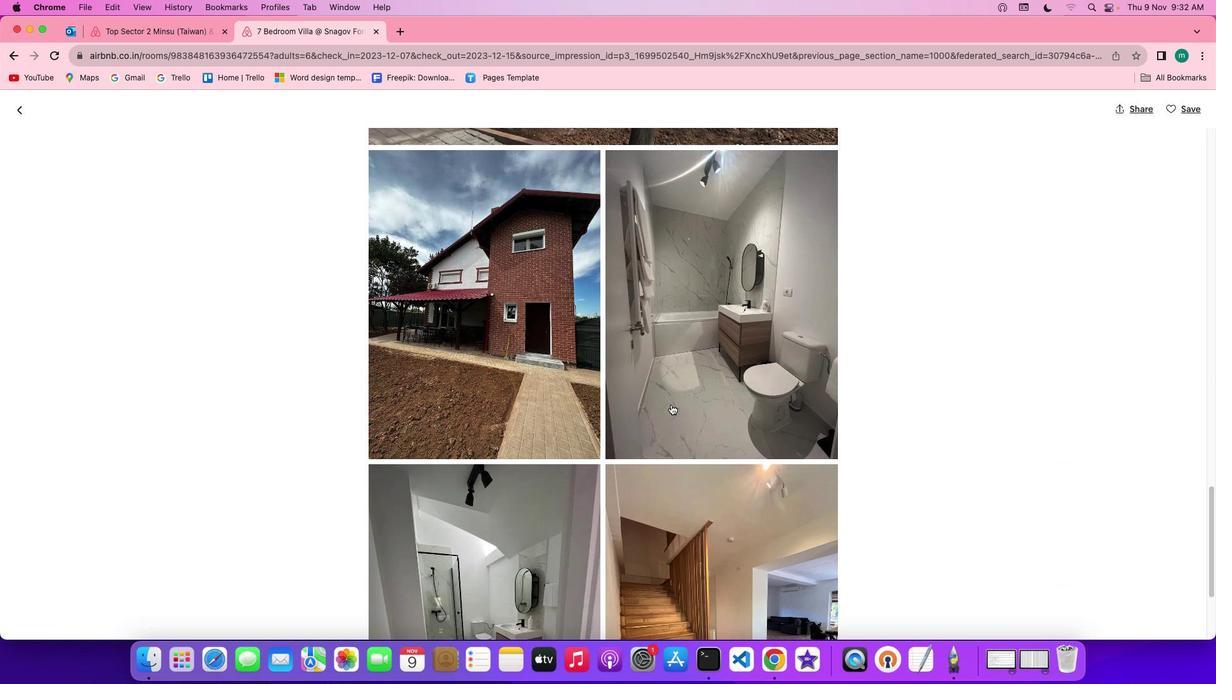 
Action: Mouse scrolled (667, 401) with delta (-3, -3)
Screenshot: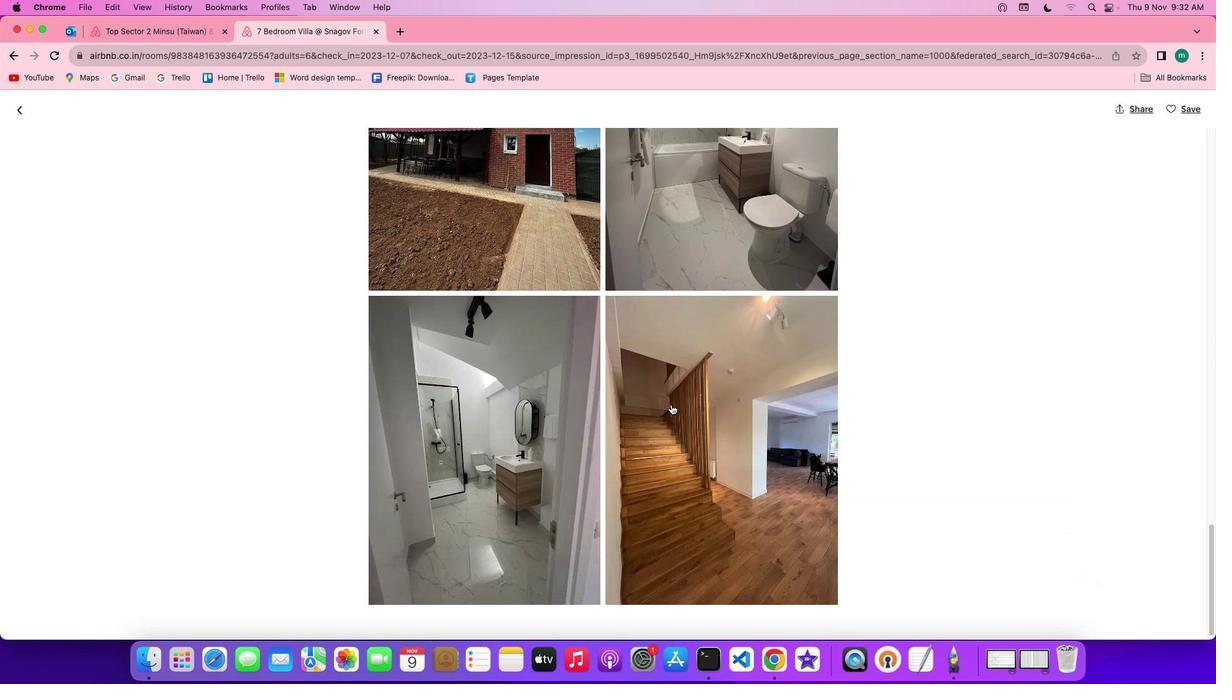 
Action: Mouse scrolled (667, 401) with delta (-3, -3)
Screenshot: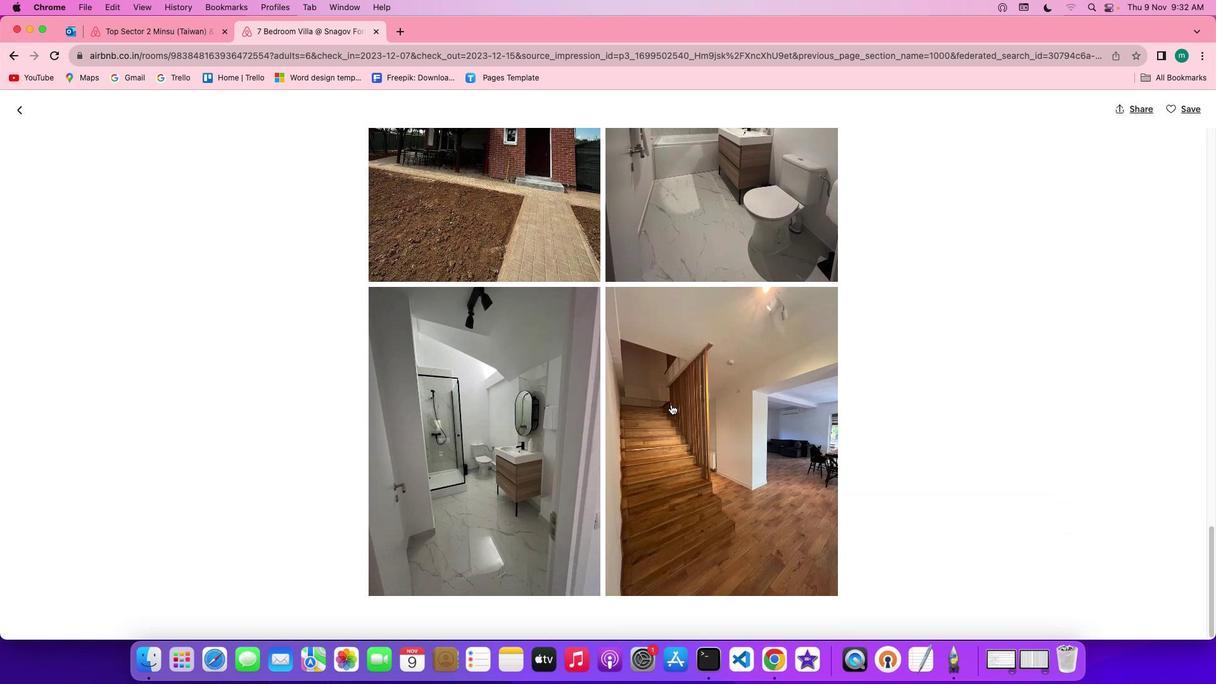 
Action: Mouse scrolled (667, 401) with delta (-3, -4)
Screenshot: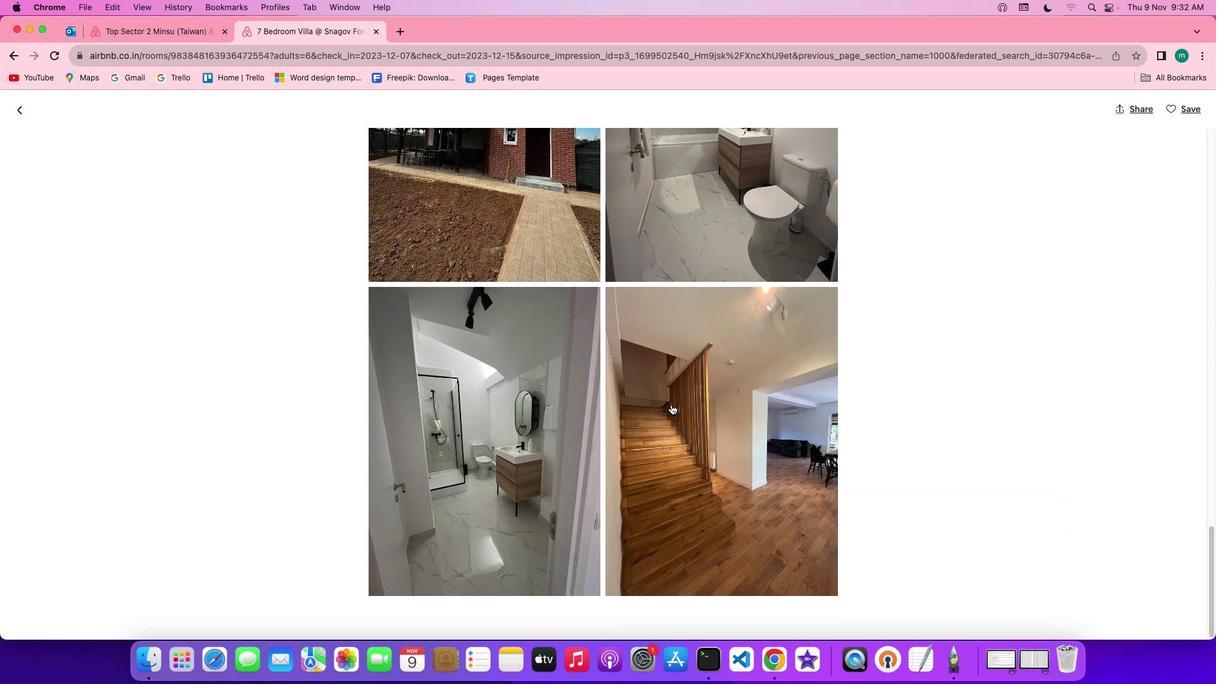 
Action: Mouse scrolled (667, 401) with delta (-3, -5)
Screenshot: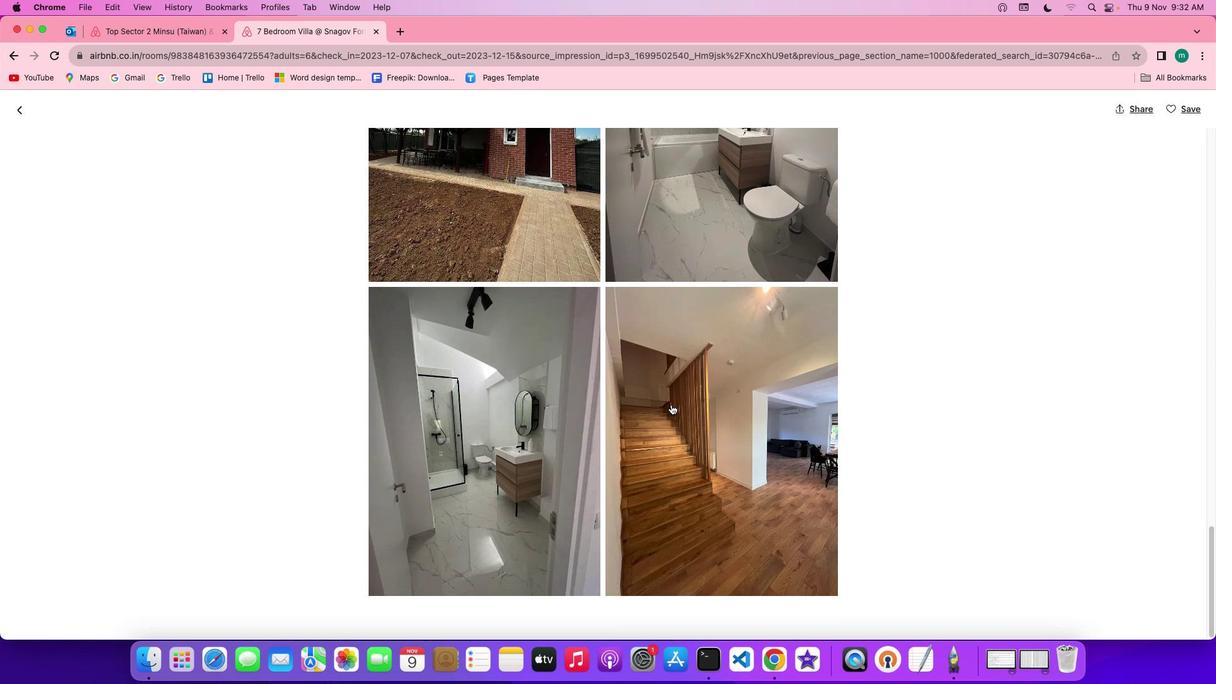 
Action: Mouse scrolled (667, 401) with delta (-3, -3)
Screenshot: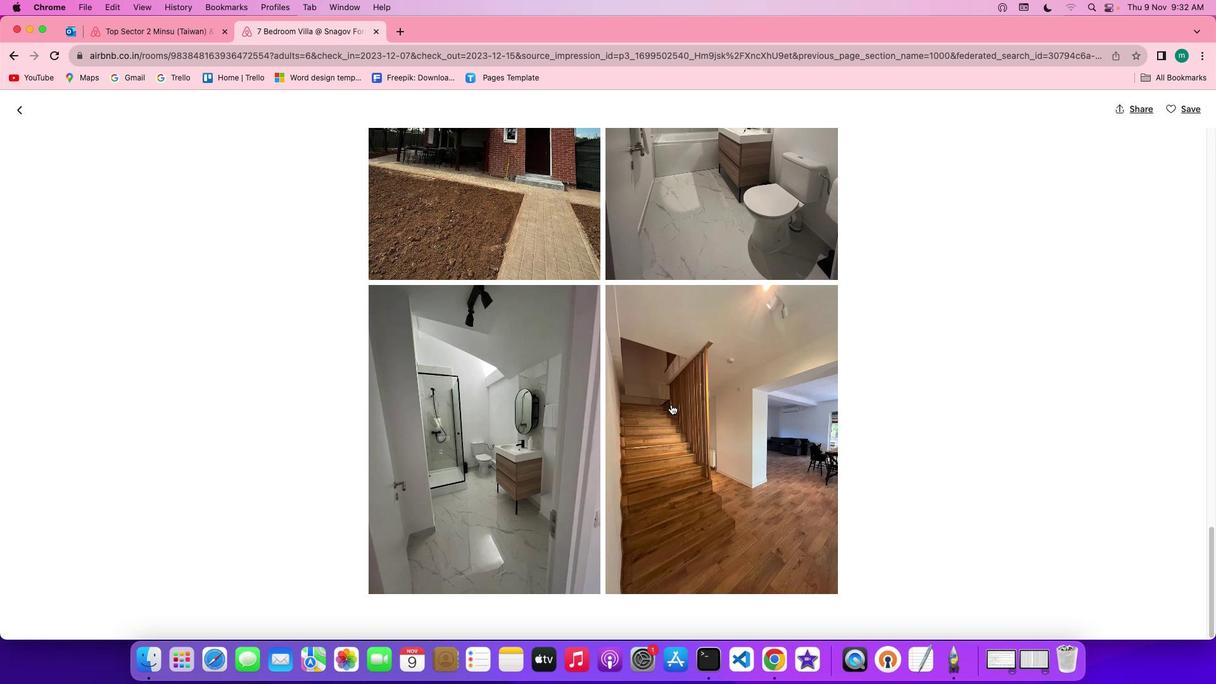 
Action: Mouse scrolled (667, 401) with delta (-3, -3)
Screenshot: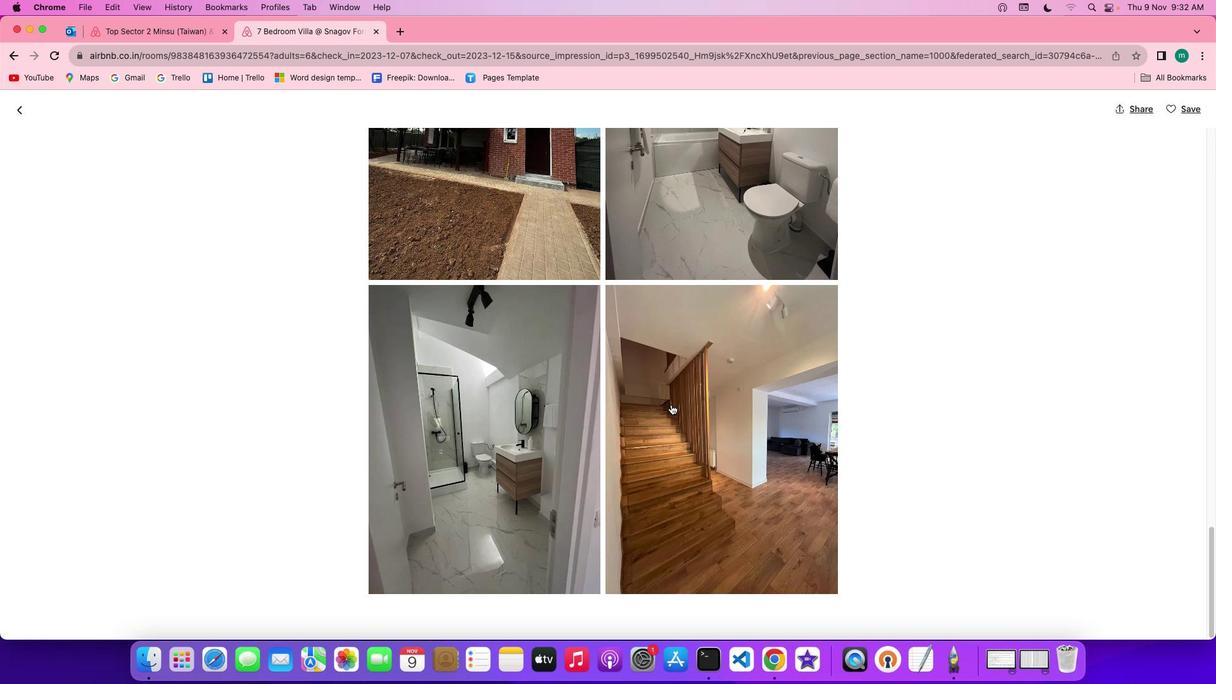 
Action: Mouse scrolled (667, 401) with delta (-3, -4)
Screenshot: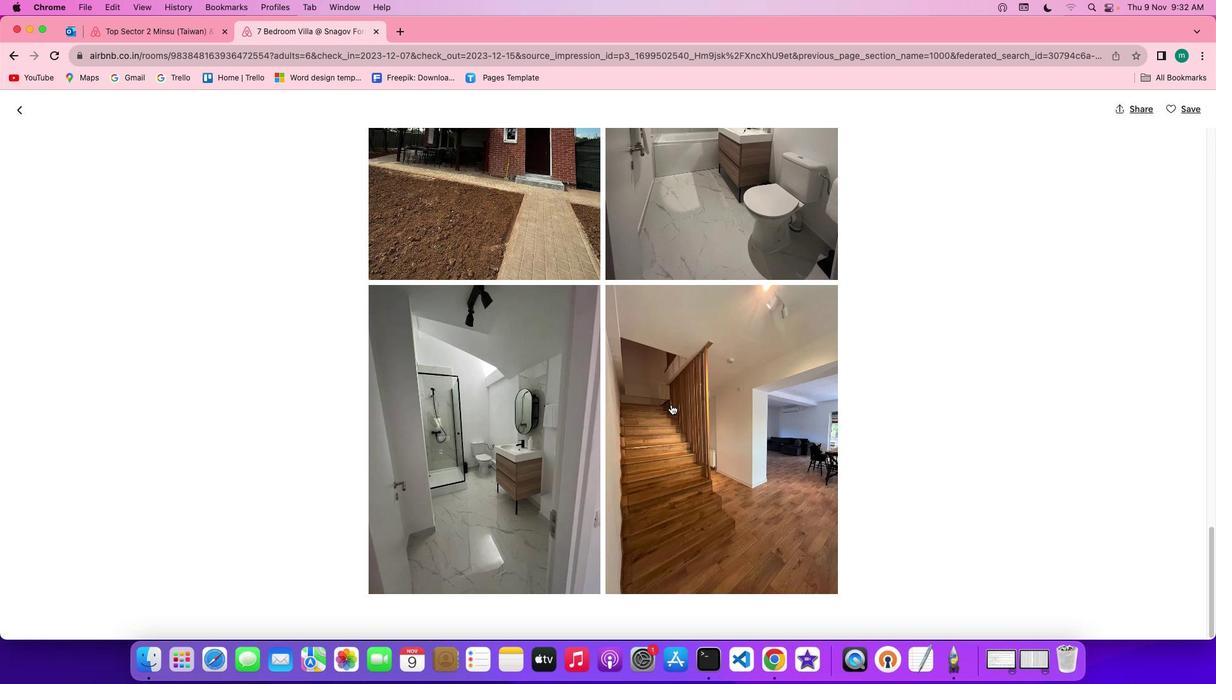 
Action: Mouse scrolled (667, 401) with delta (-3, -5)
Screenshot: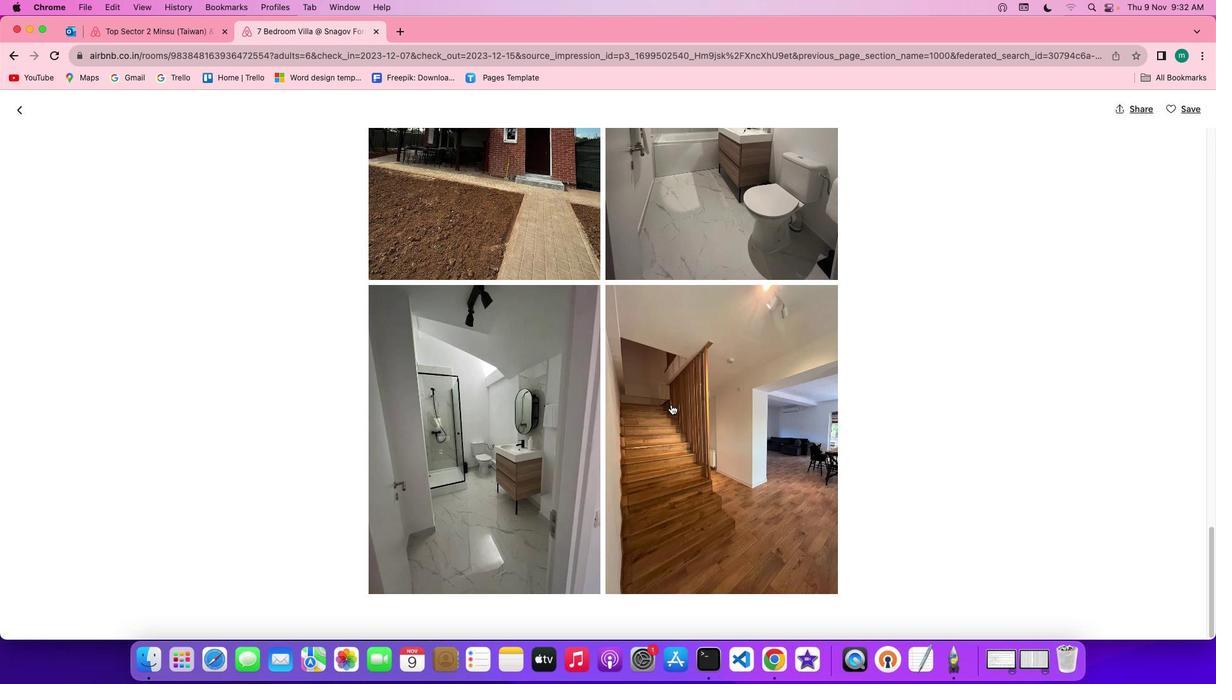 
Action: Mouse scrolled (667, 401) with delta (-3, -5)
Screenshot: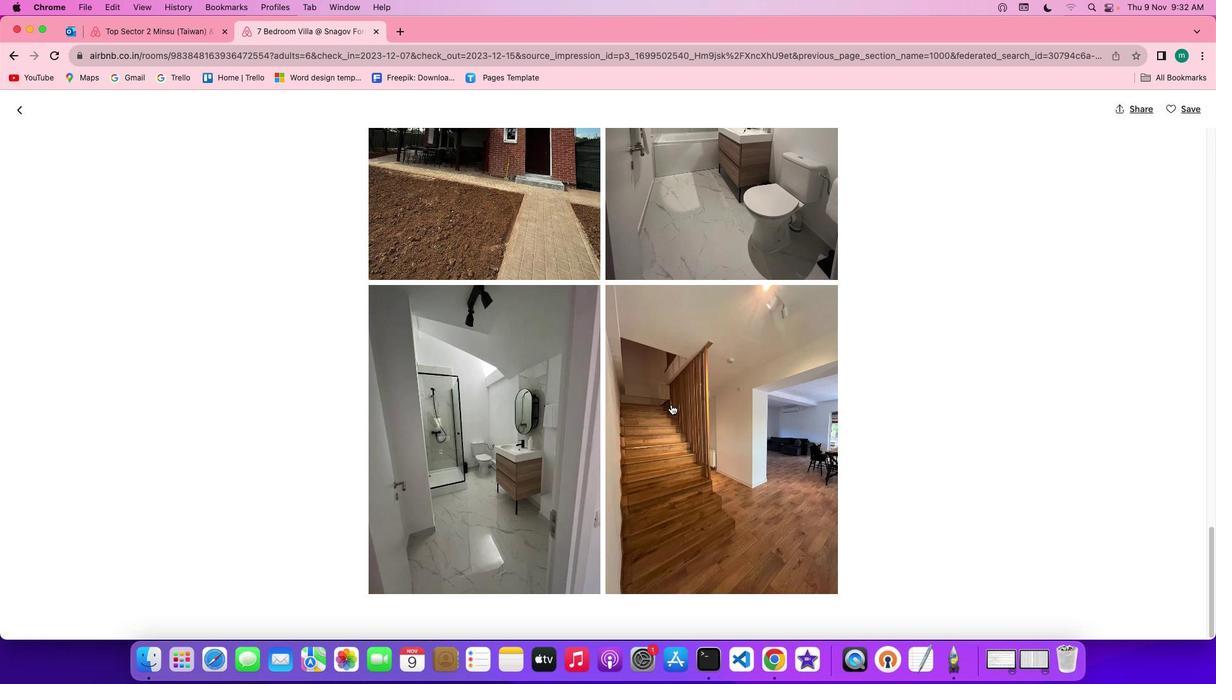 
Action: Mouse scrolled (667, 401) with delta (-3, -3)
Screenshot: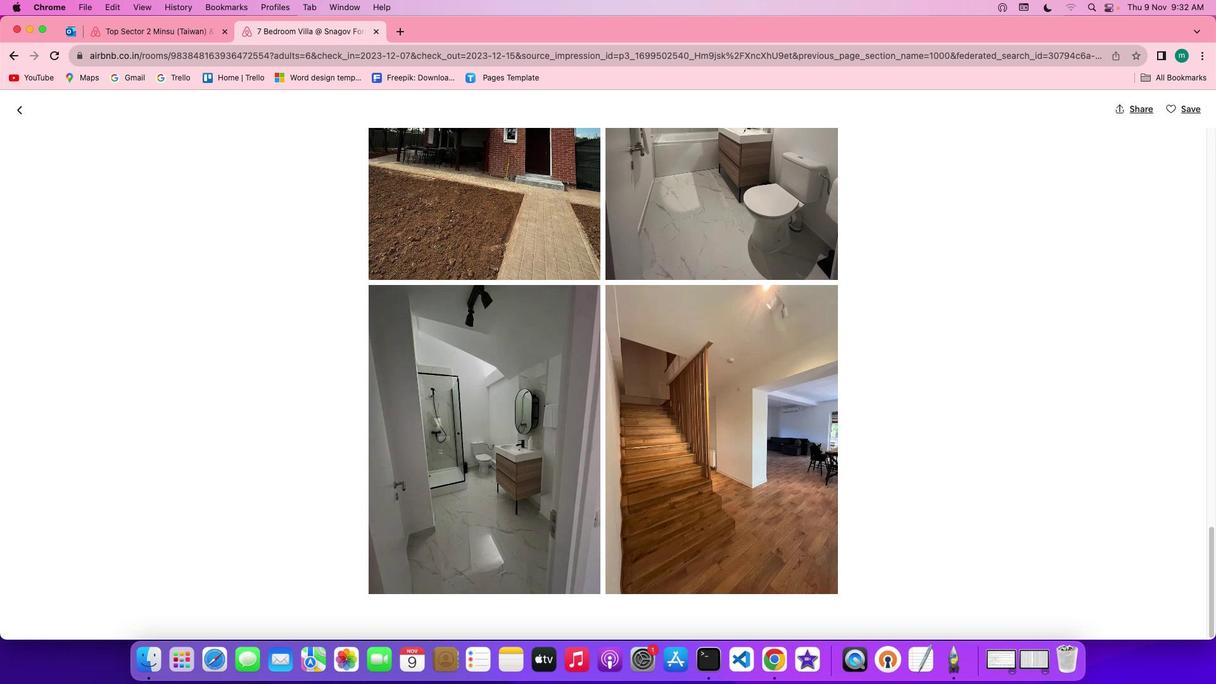 
Action: Mouse scrolled (667, 401) with delta (-3, -3)
Screenshot: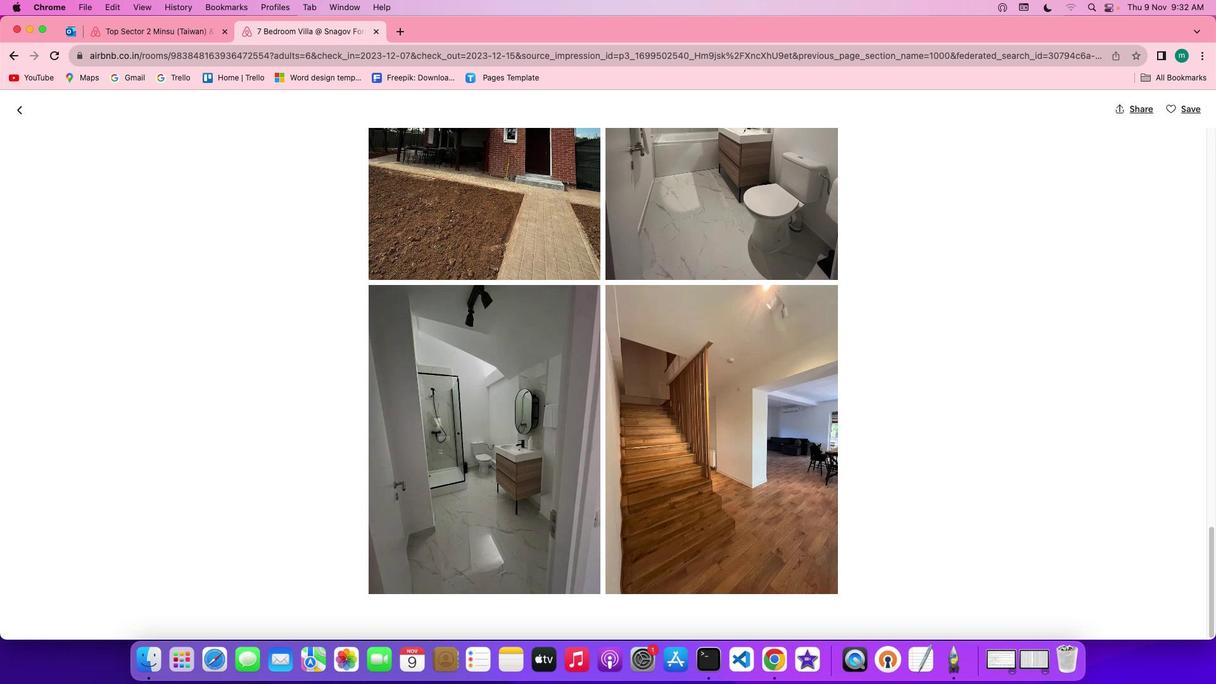 
Action: Mouse scrolled (667, 401) with delta (-3, -5)
Screenshot: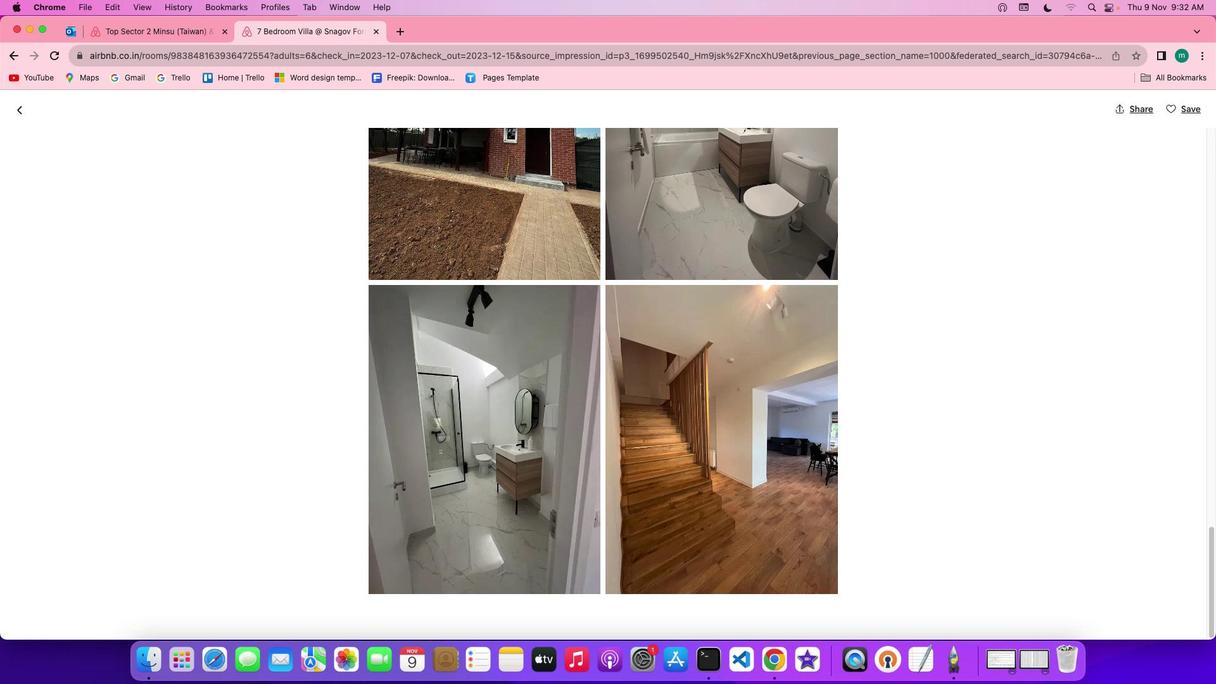 
Action: Mouse scrolled (667, 401) with delta (-3, -6)
Screenshot: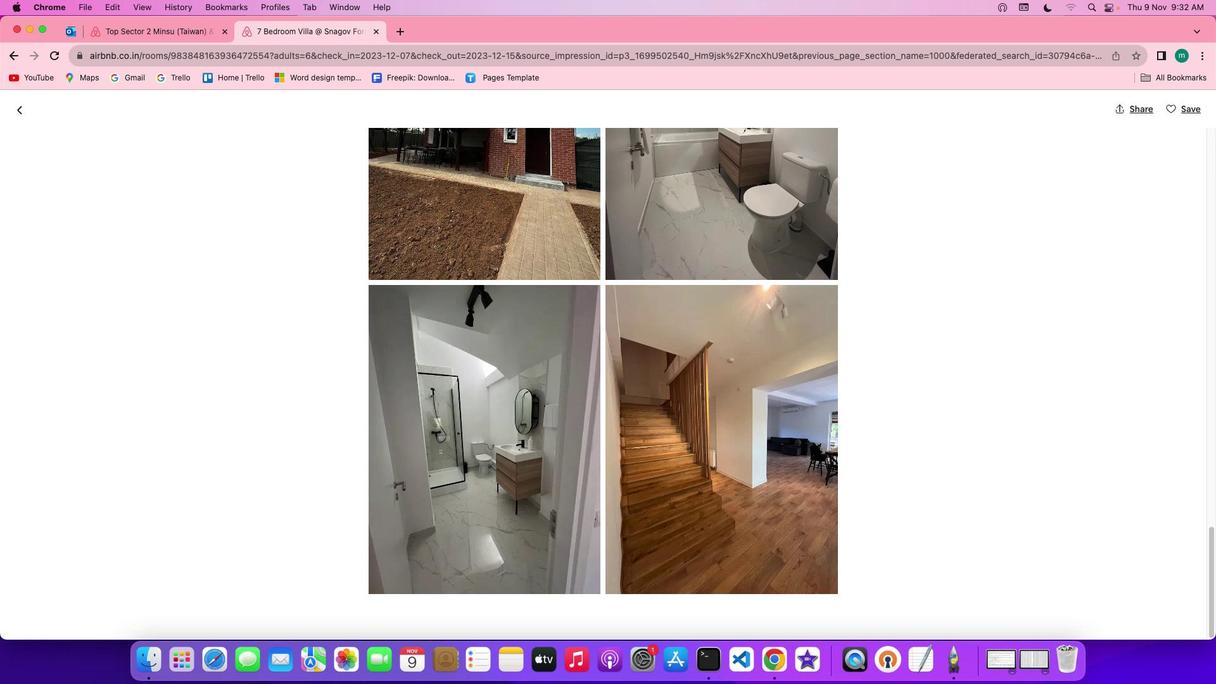 
Action: Mouse scrolled (667, 401) with delta (-3, -6)
Screenshot: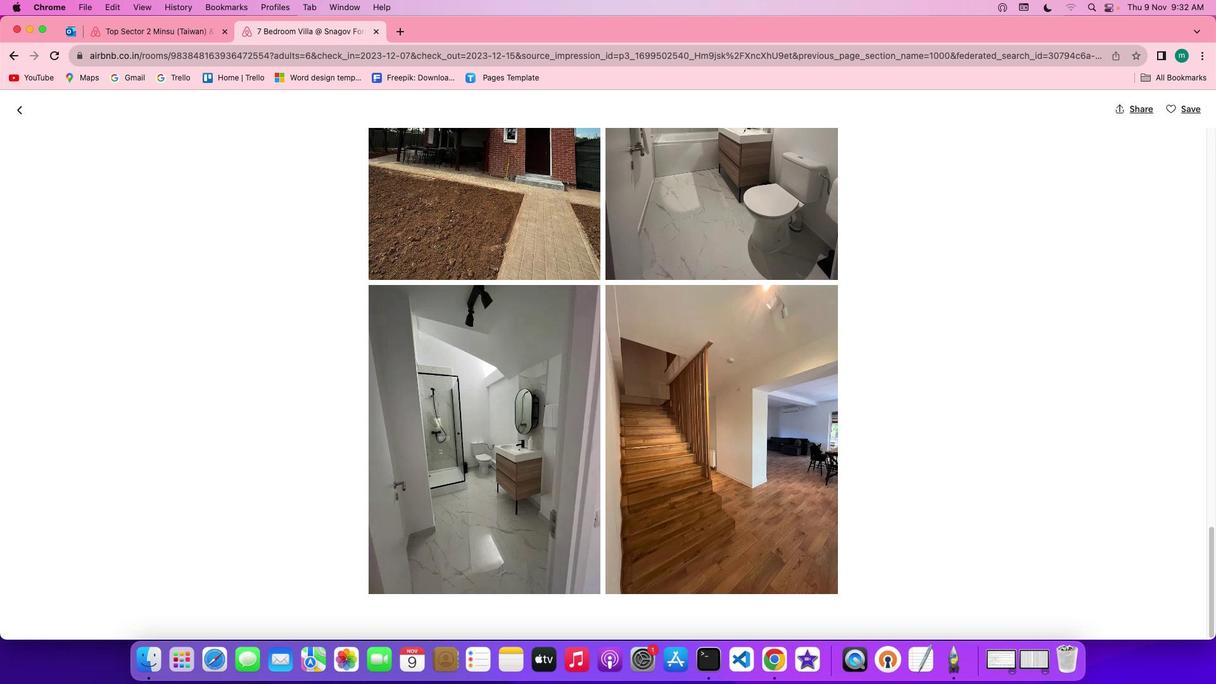 
Action: Mouse moved to (21, 103)
Screenshot: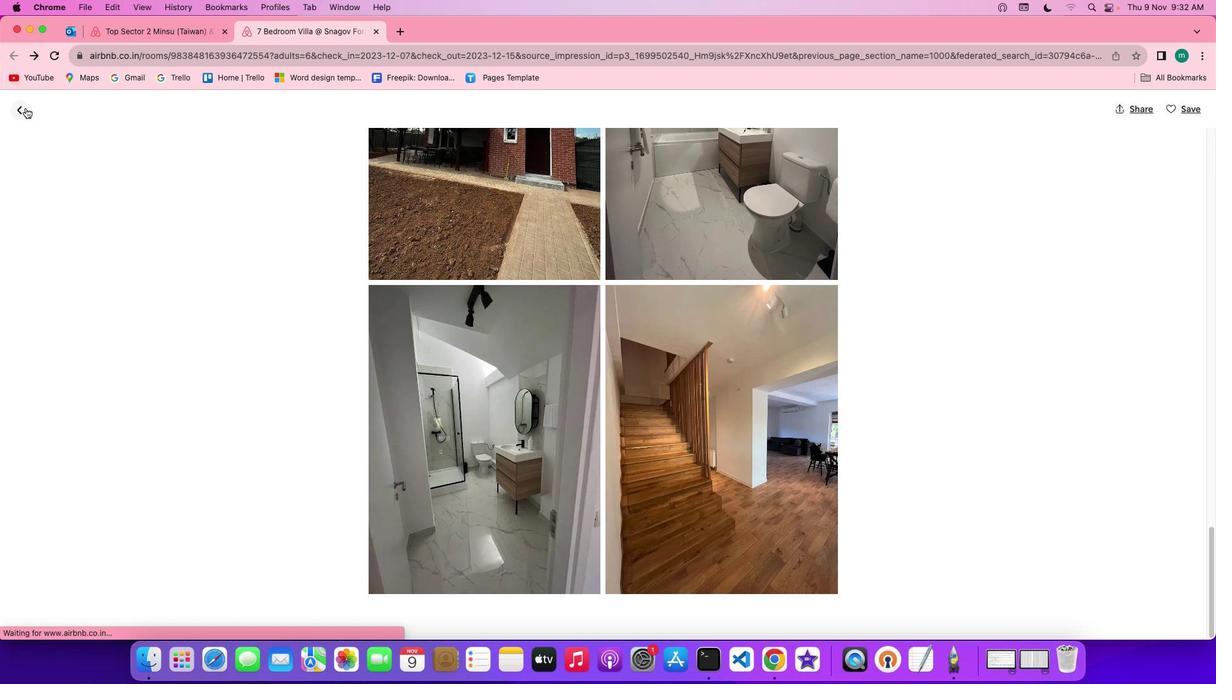 
Action: Mouse pressed left at (21, 103)
Screenshot: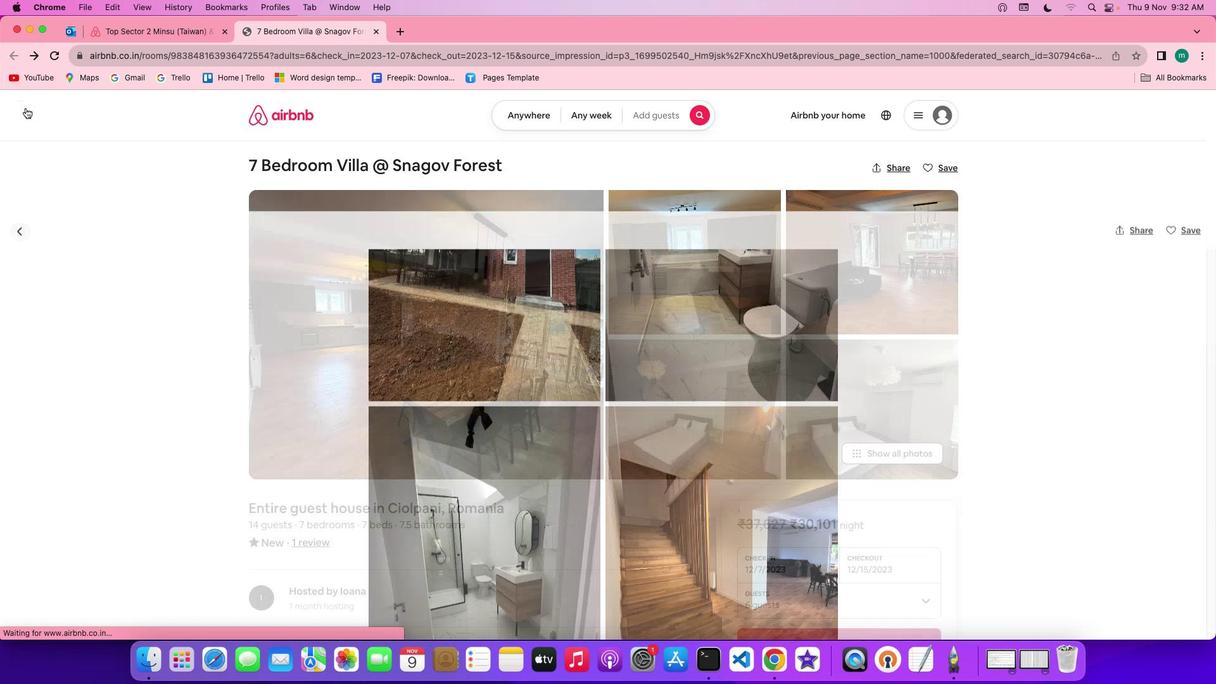 
Action: Mouse moved to (615, 362)
Screenshot: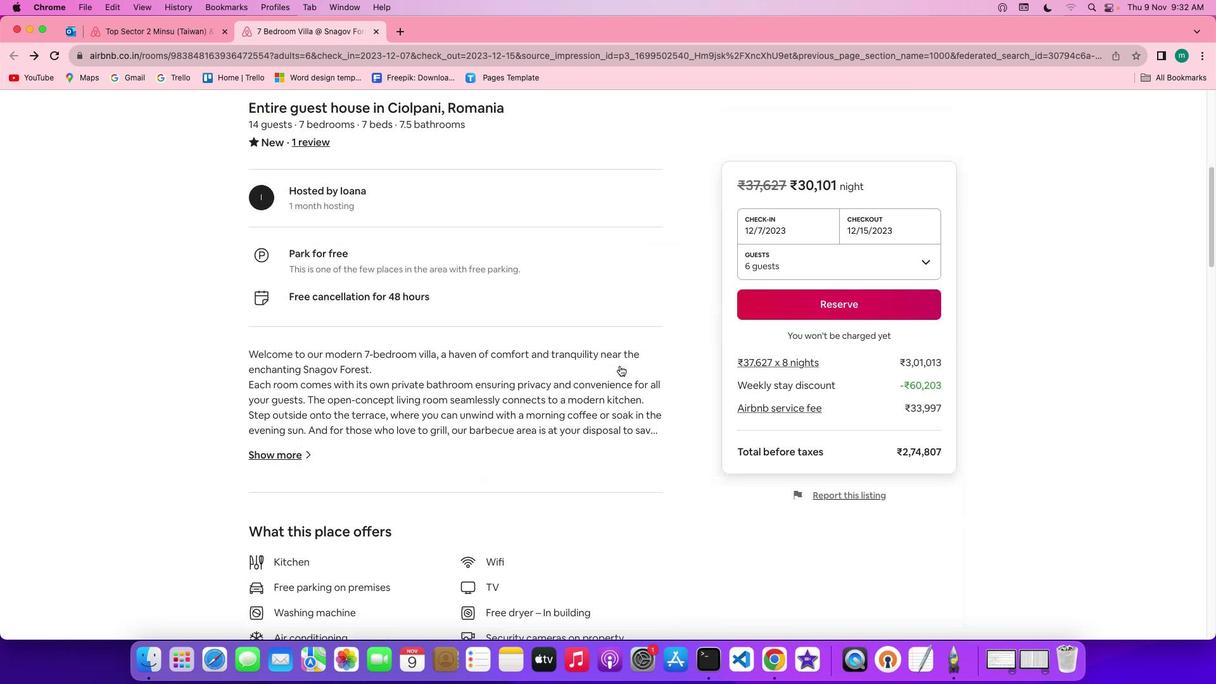 
Action: Mouse scrolled (615, 362) with delta (-3, -3)
Screenshot: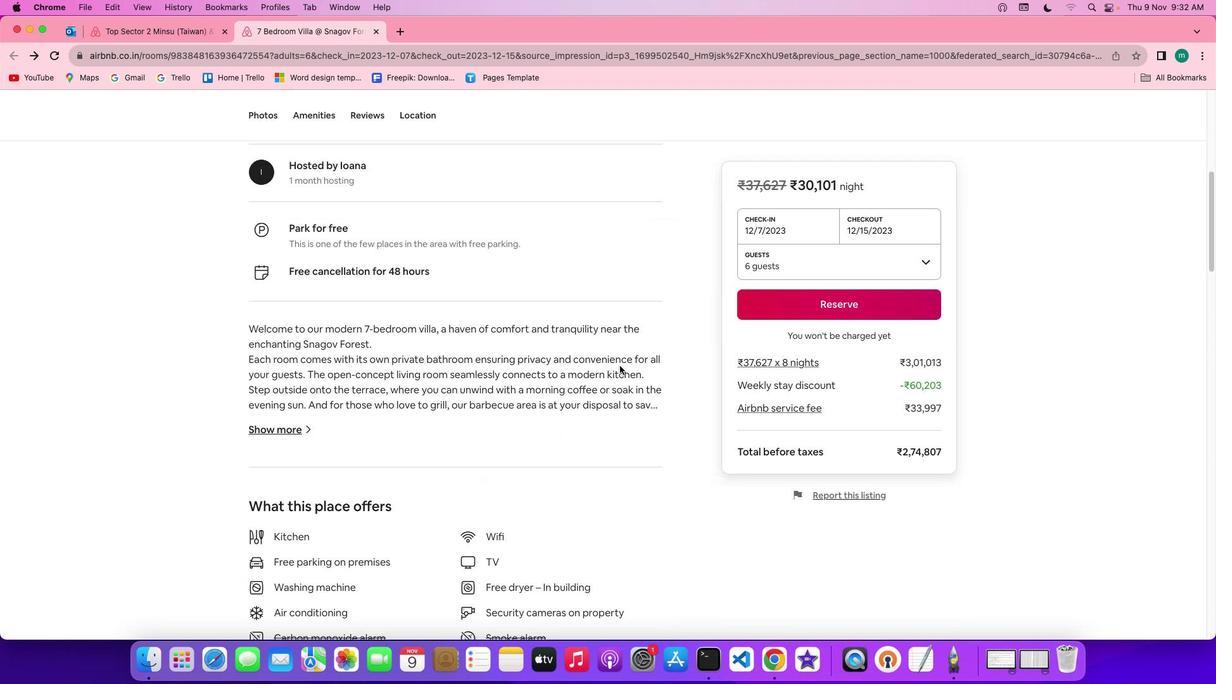 
Action: Mouse scrolled (615, 362) with delta (-3, -3)
Screenshot: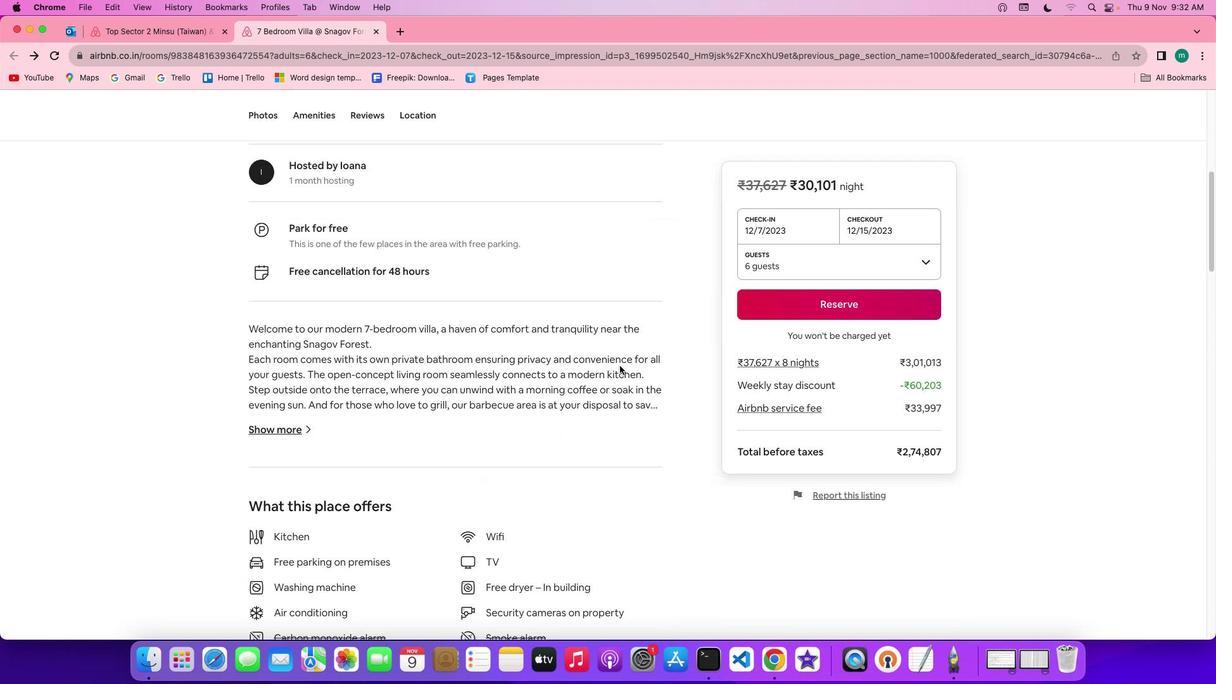 
Action: Mouse scrolled (615, 362) with delta (-3, -5)
Screenshot: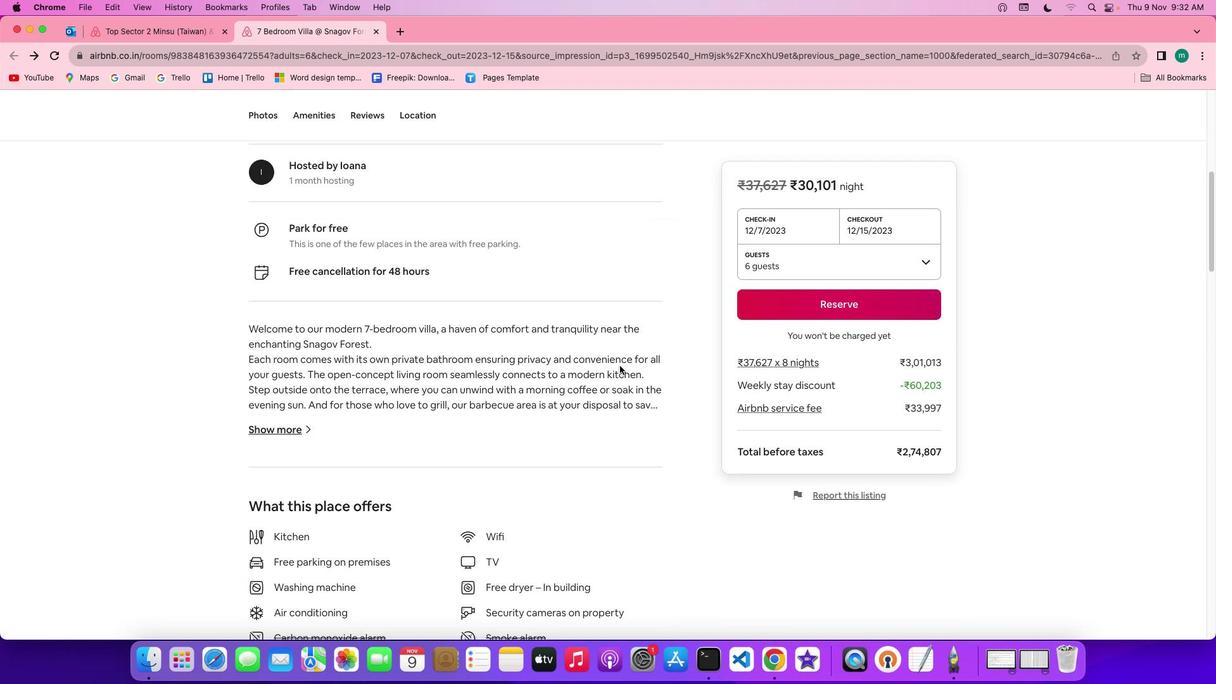 
Action: Mouse scrolled (615, 362) with delta (-3, -6)
Screenshot: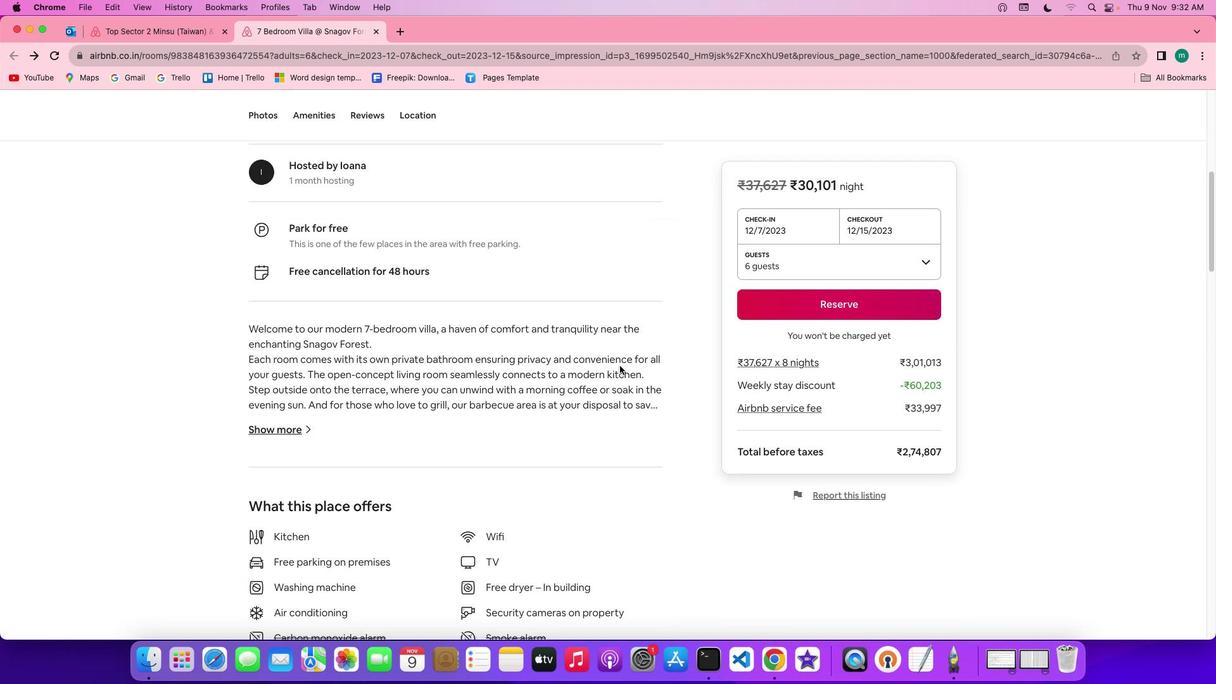 
Action: Mouse scrolled (615, 362) with delta (-3, -6)
Screenshot: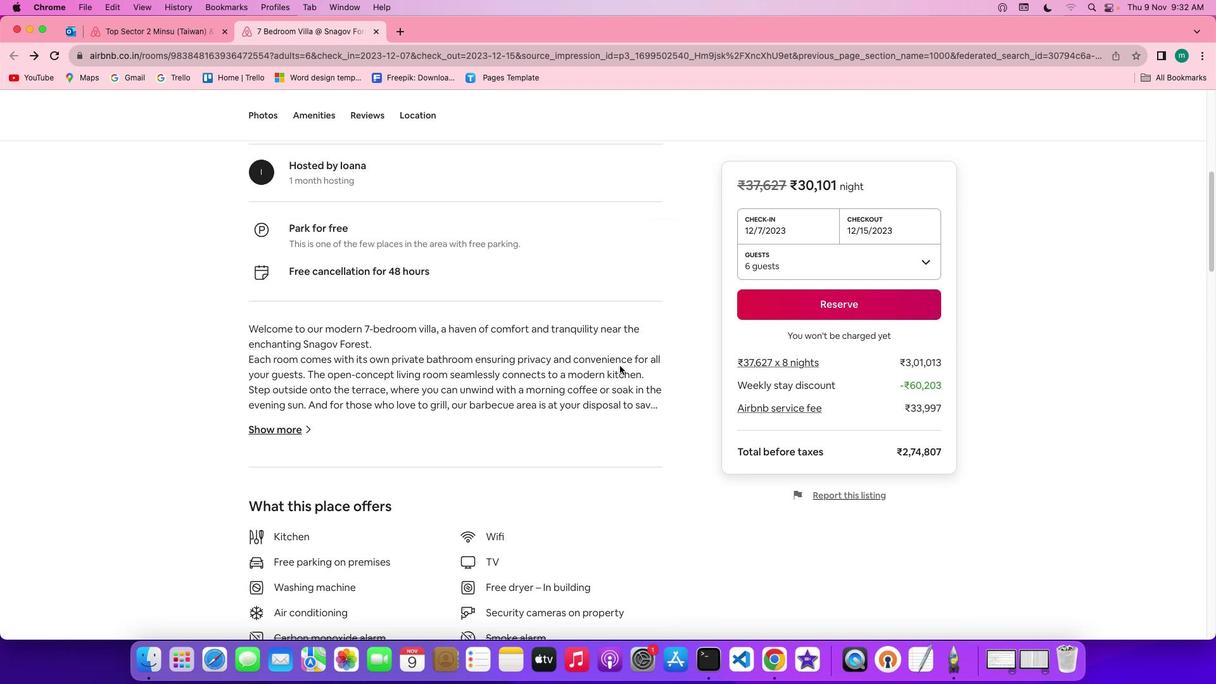 
Action: Mouse moved to (286, 426)
Screenshot: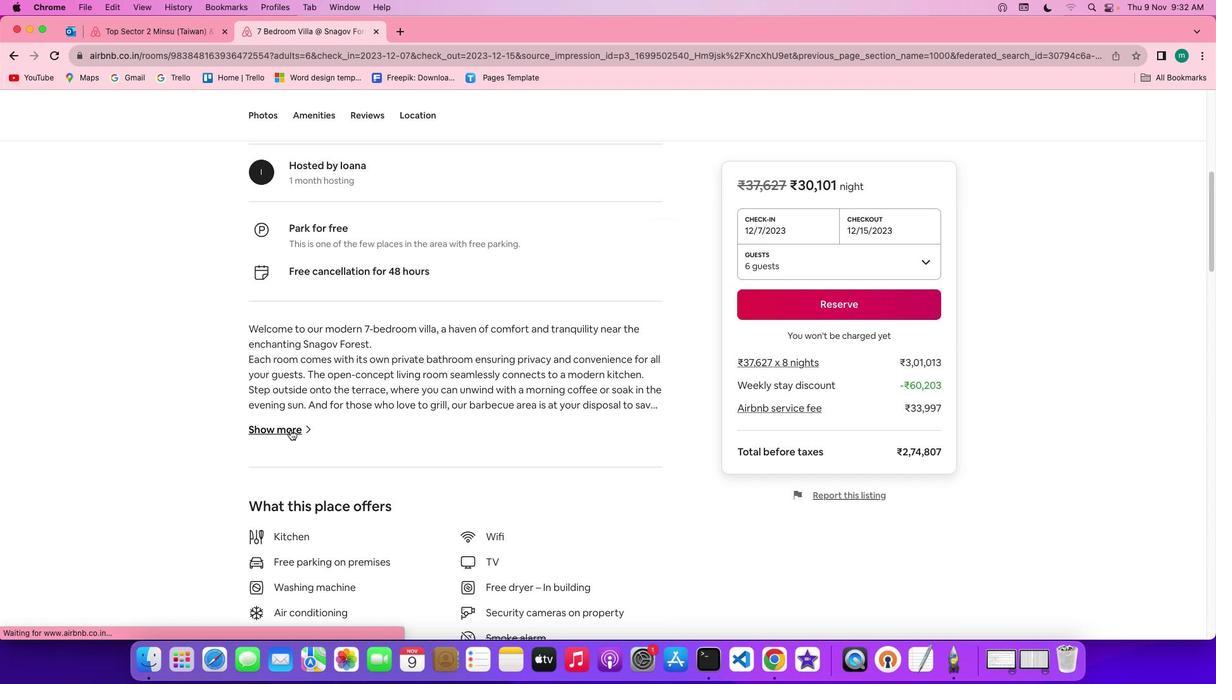 
Action: Mouse pressed left at (286, 426)
Screenshot: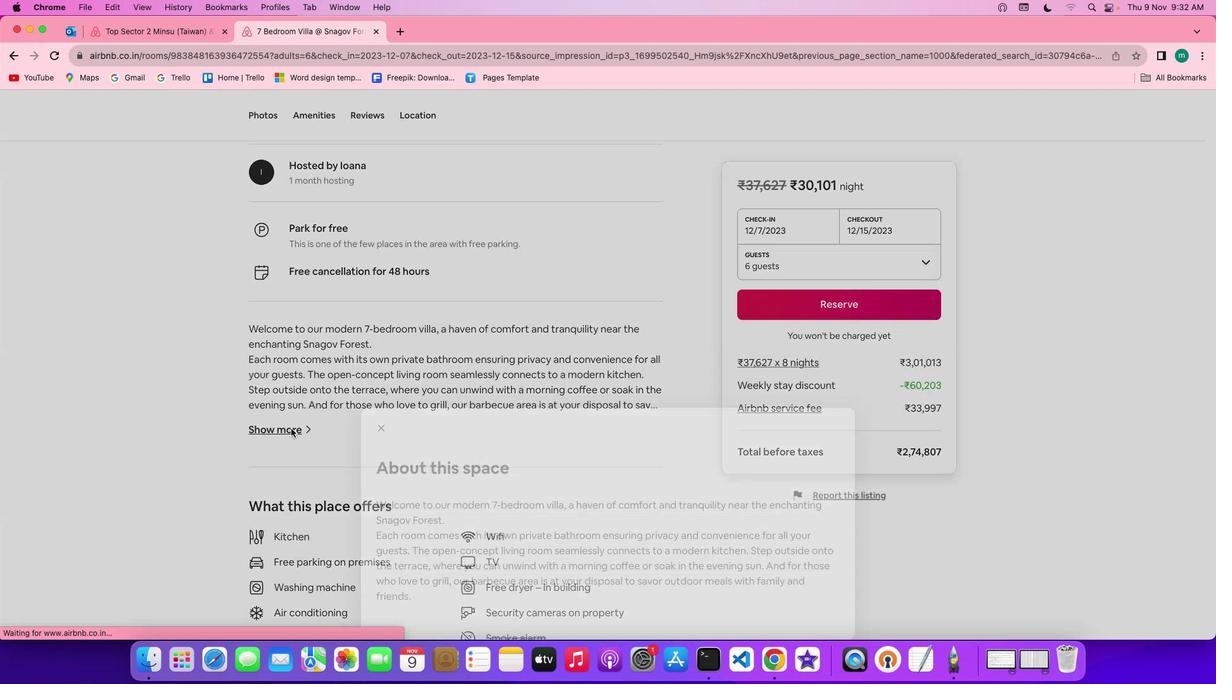 
Action: Mouse moved to (453, 433)
Screenshot: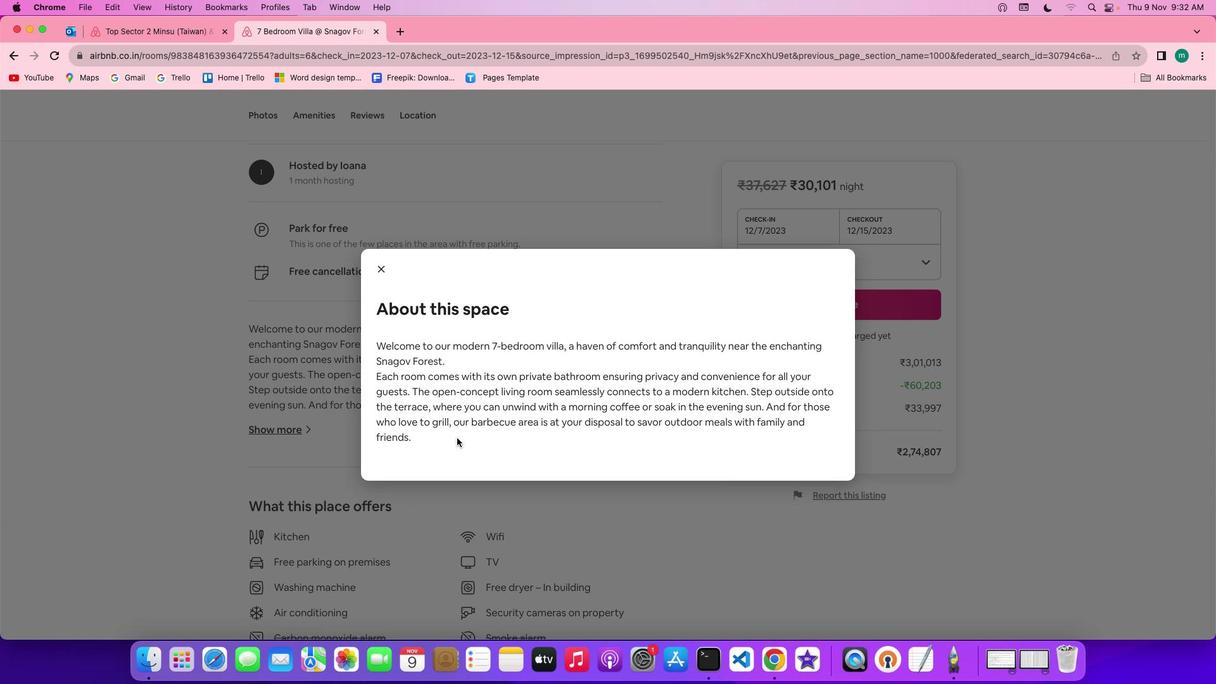 
Action: Mouse scrolled (453, 433) with delta (-3, -3)
Screenshot: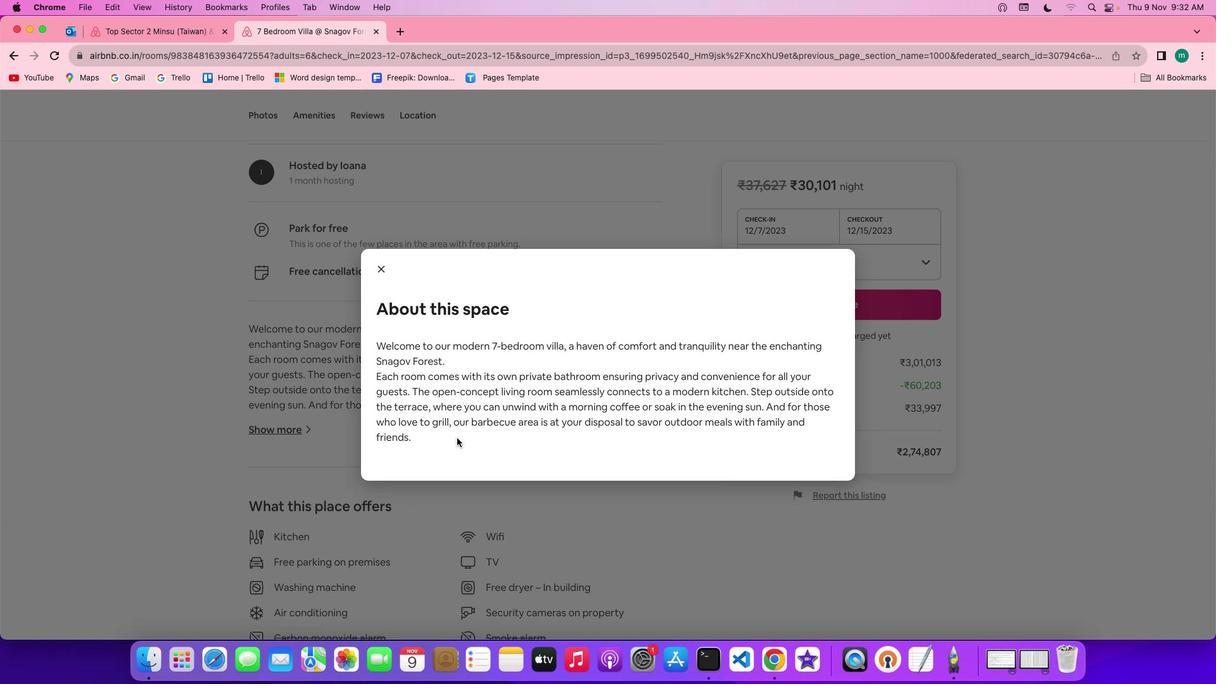 
Action: Mouse scrolled (453, 433) with delta (-3, -3)
Screenshot: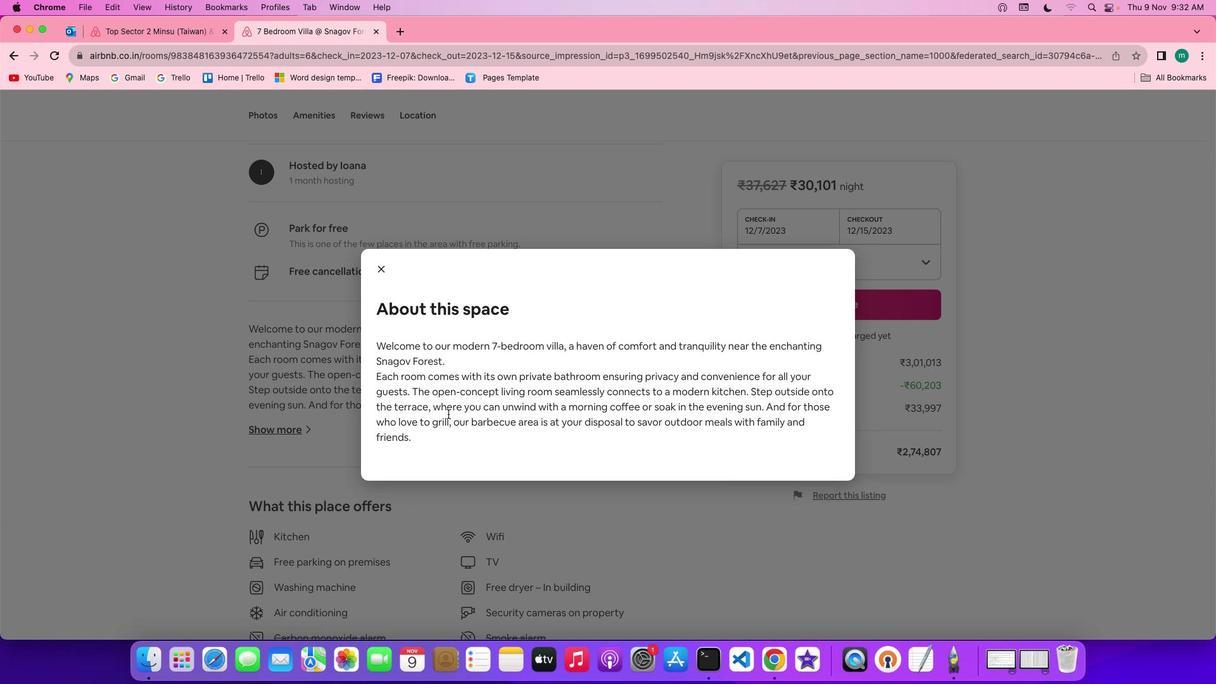 
Action: Mouse scrolled (453, 433) with delta (-3, -5)
Screenshot: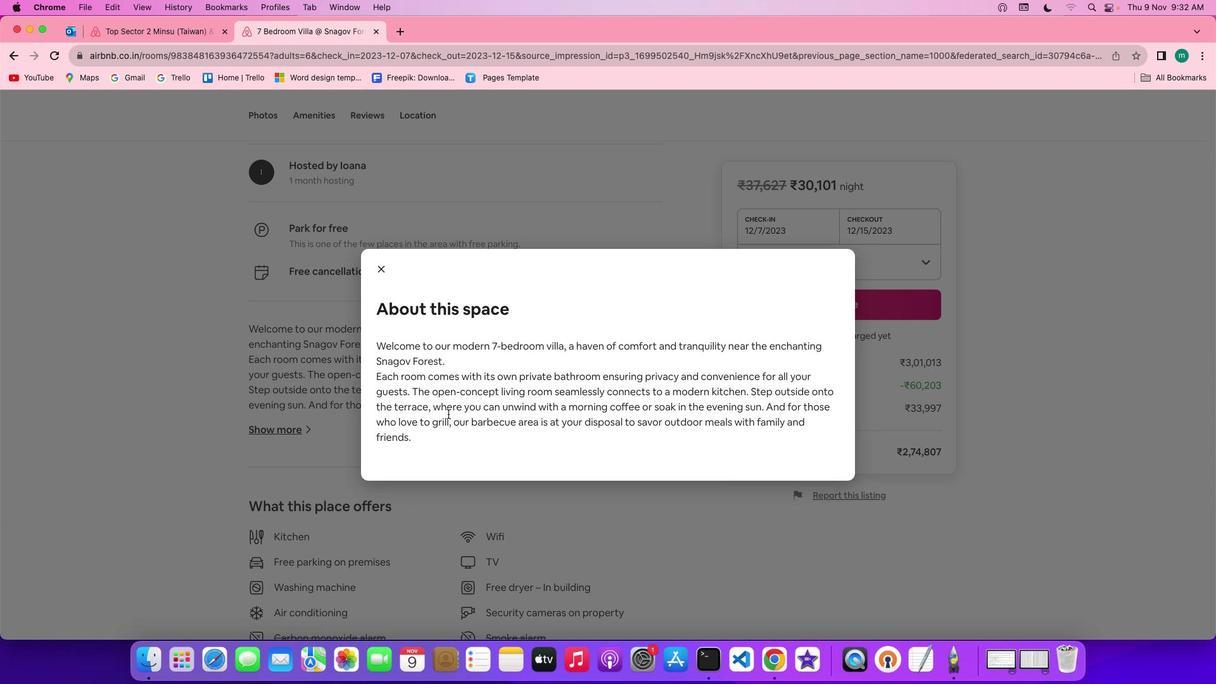 
Action: Mouse scrolled (453, 433) with delta (-3, -5)
Screenshot: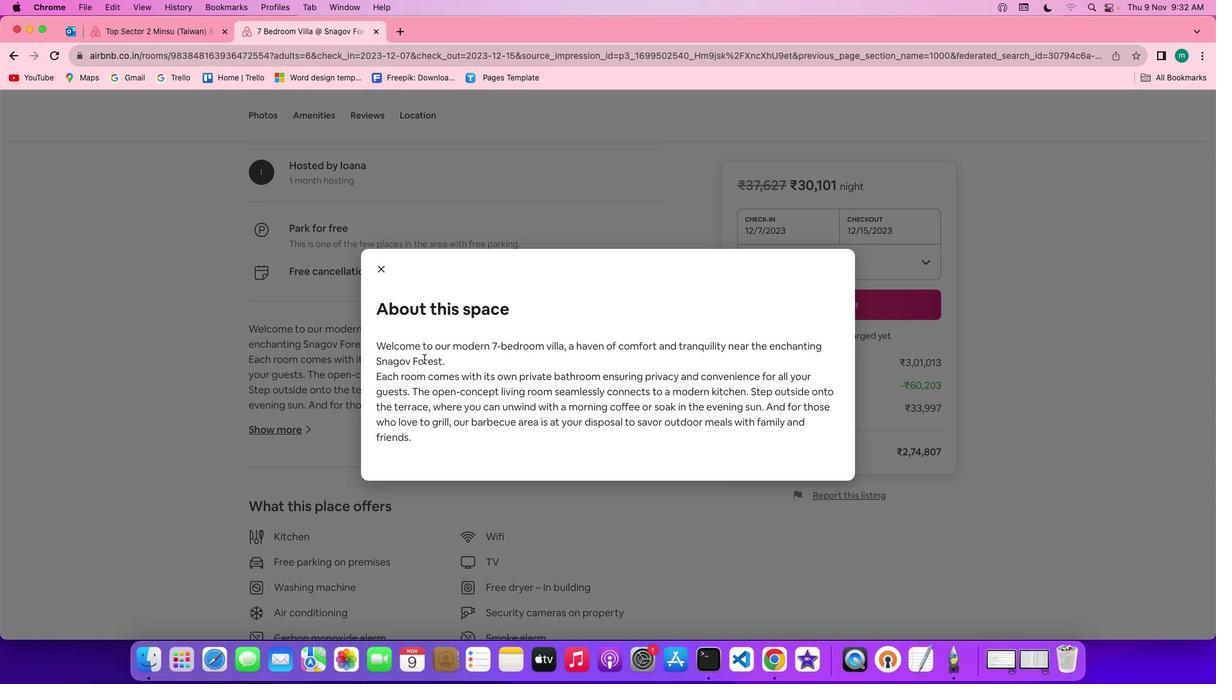 
Action: Mouse moved to (369, 245)
Screenshot: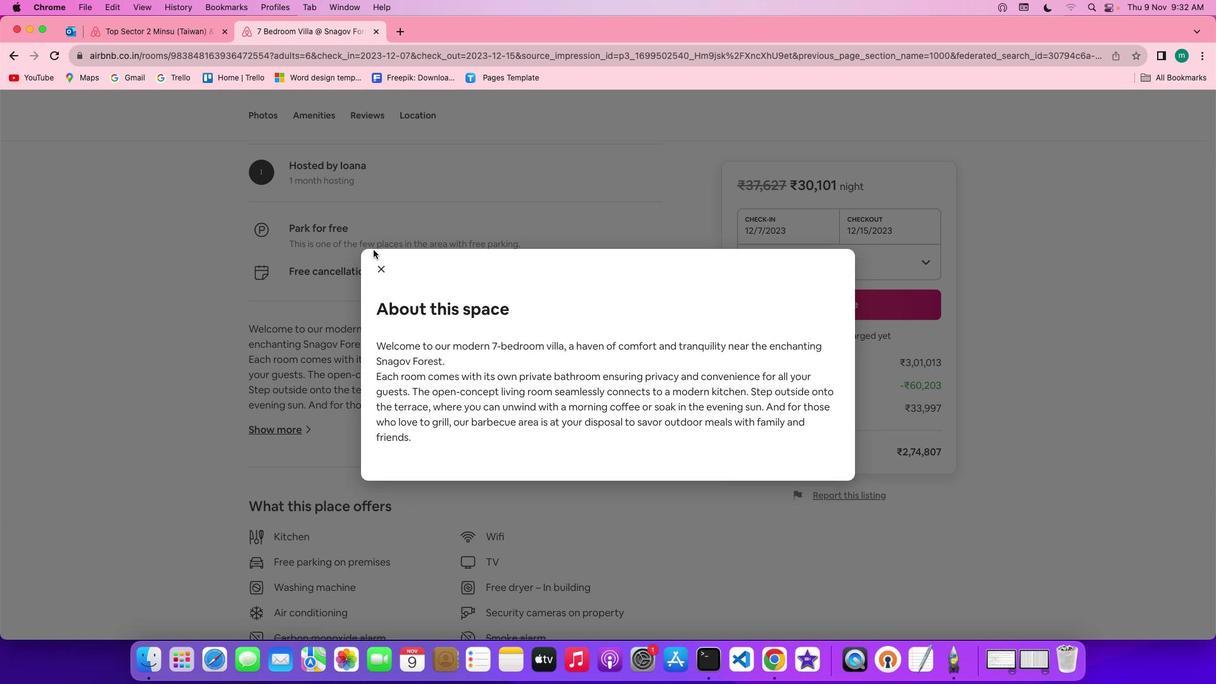 
Action: Mouse pressed left at (369, 245)
Screenshot: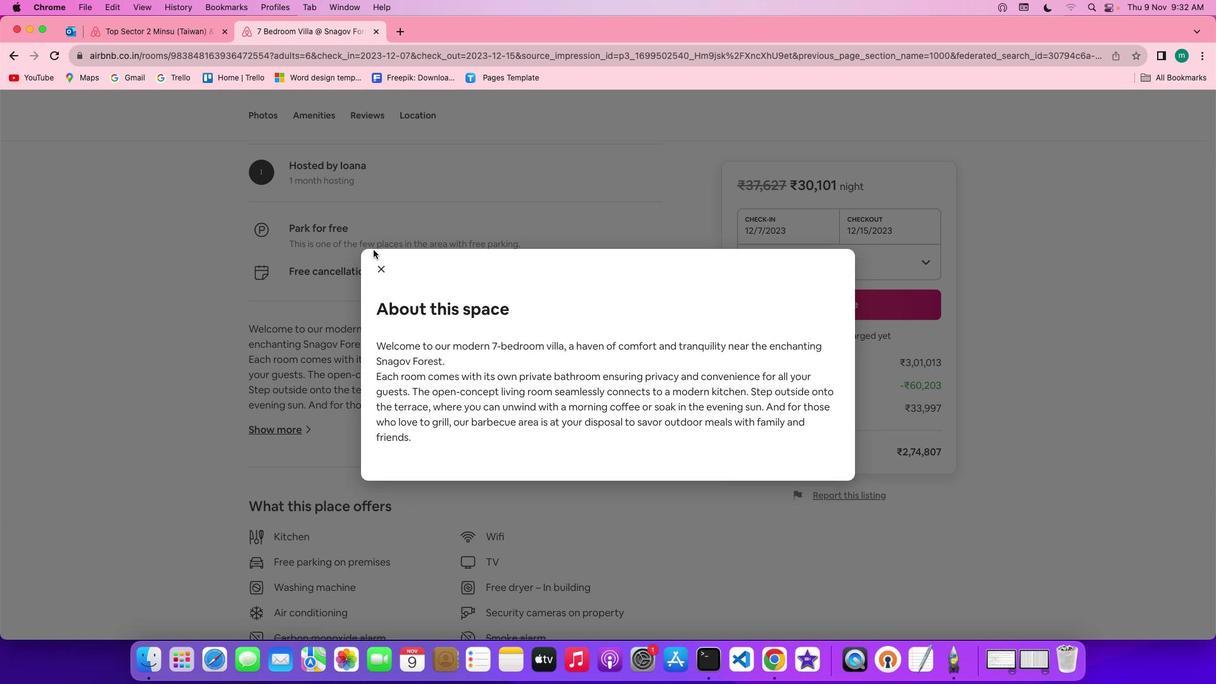 
Action: Mouse moved to (376, 259)
Screenshot: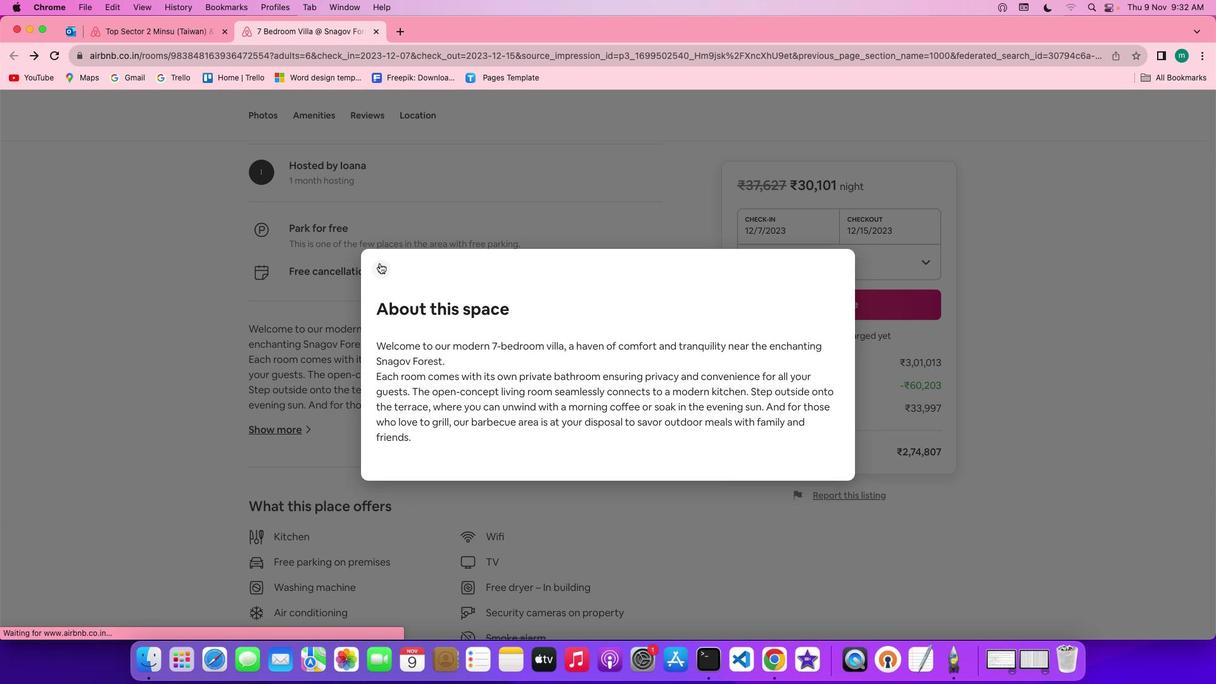 
Action: Mouse pressed left at (376, 259)
Screenshot: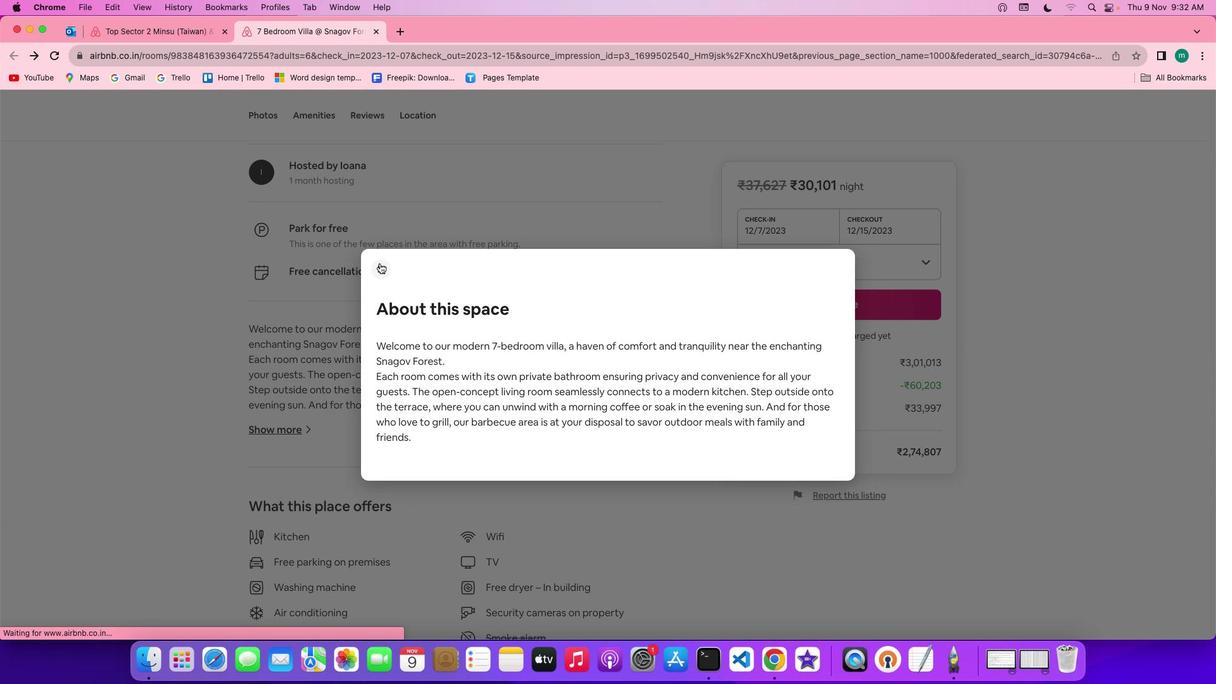 
Action: Mouse moved to (435, 378)
Screenshot: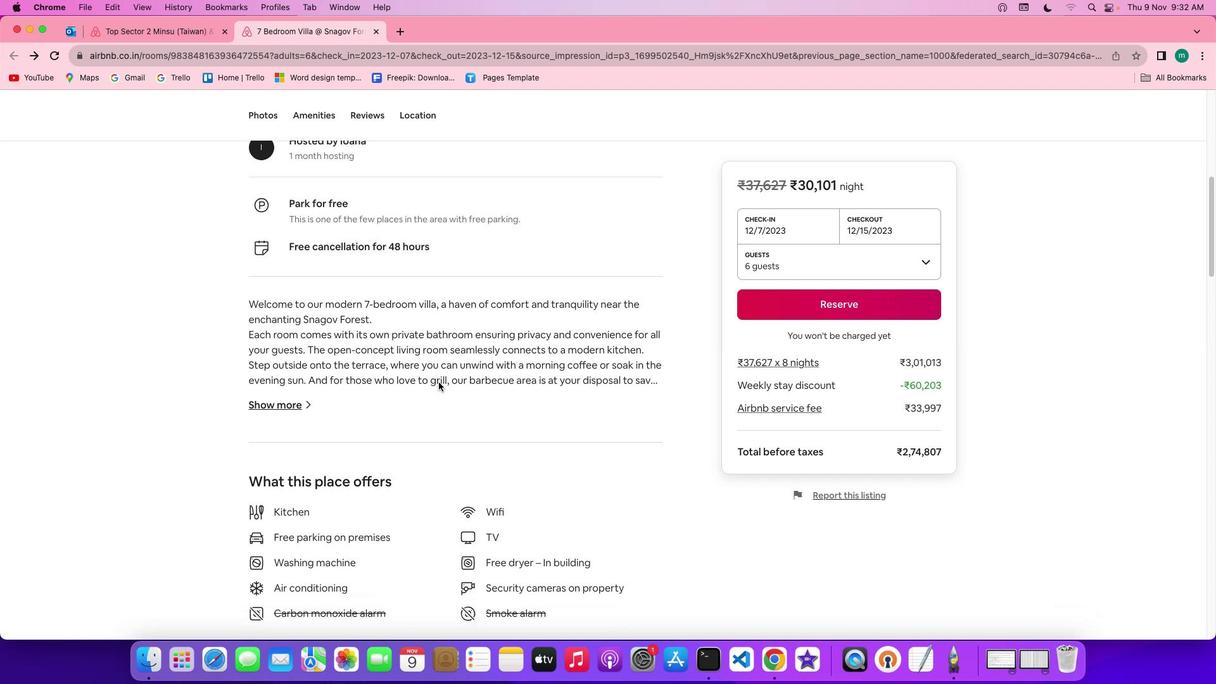
Action: Mouse scrolled (435, 378) with delta (-3, -3)
Screenshot: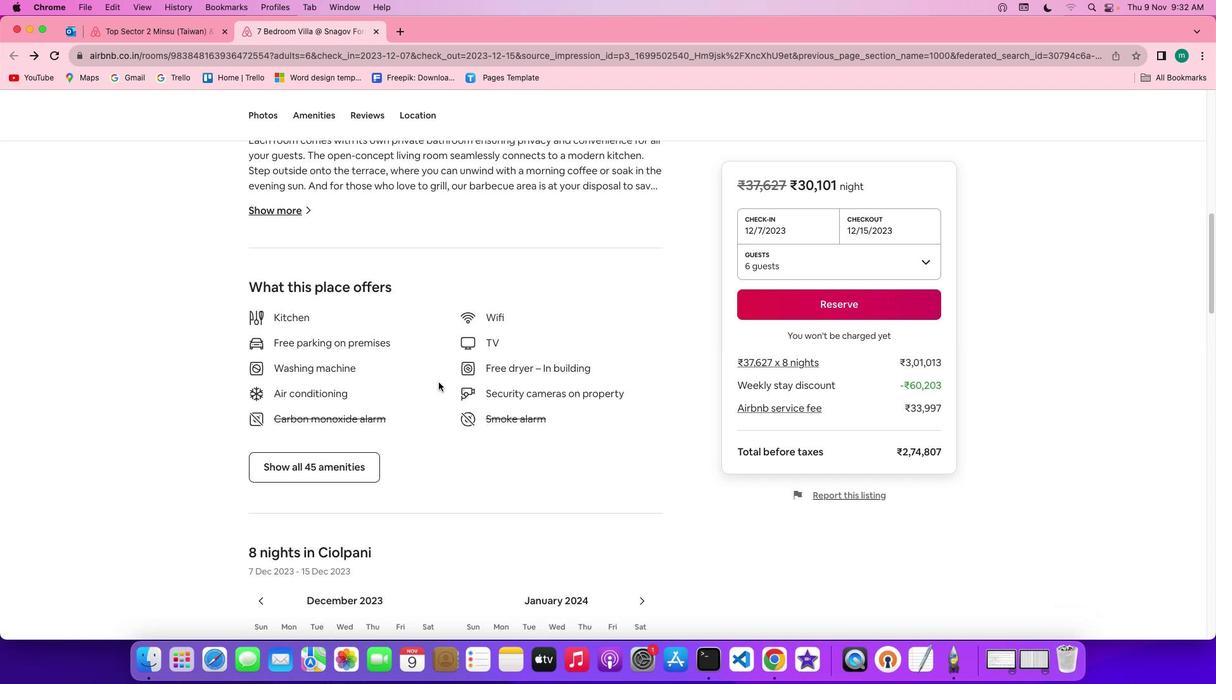 
Action: Mouse scrolled (435, 378) with delta (-3, -3)
Screenshot: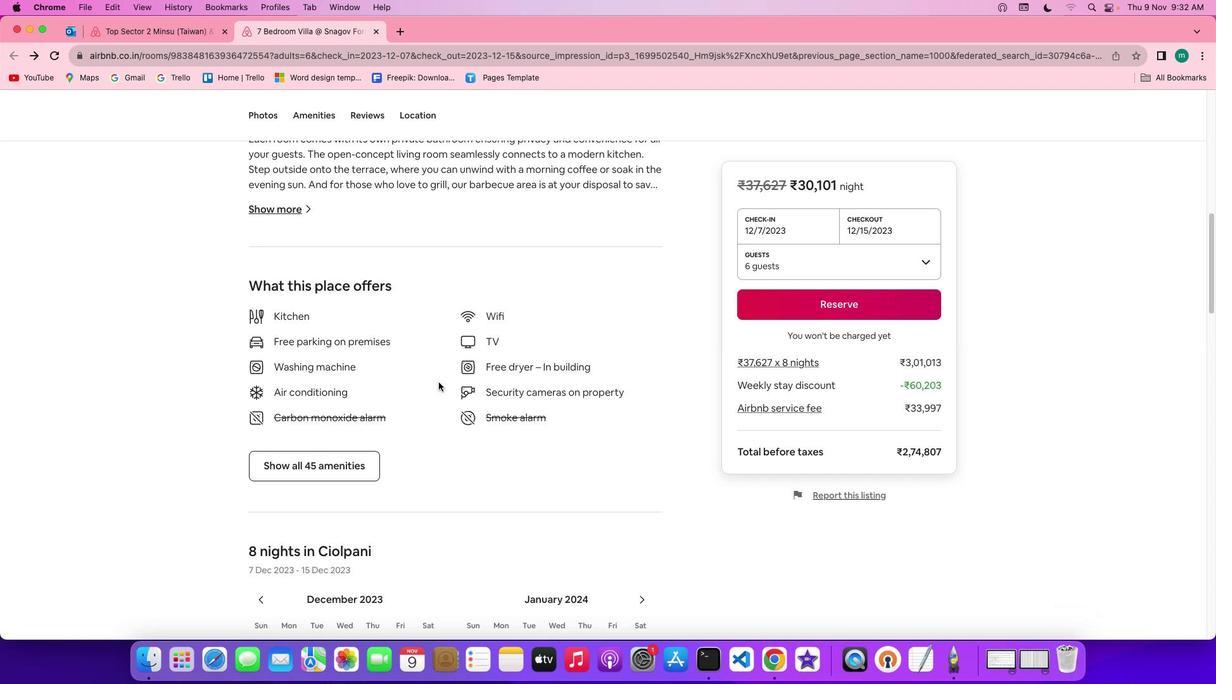 
Action: Mouse scrolled (435, 378) with delta (-3, -5)
Screenshot: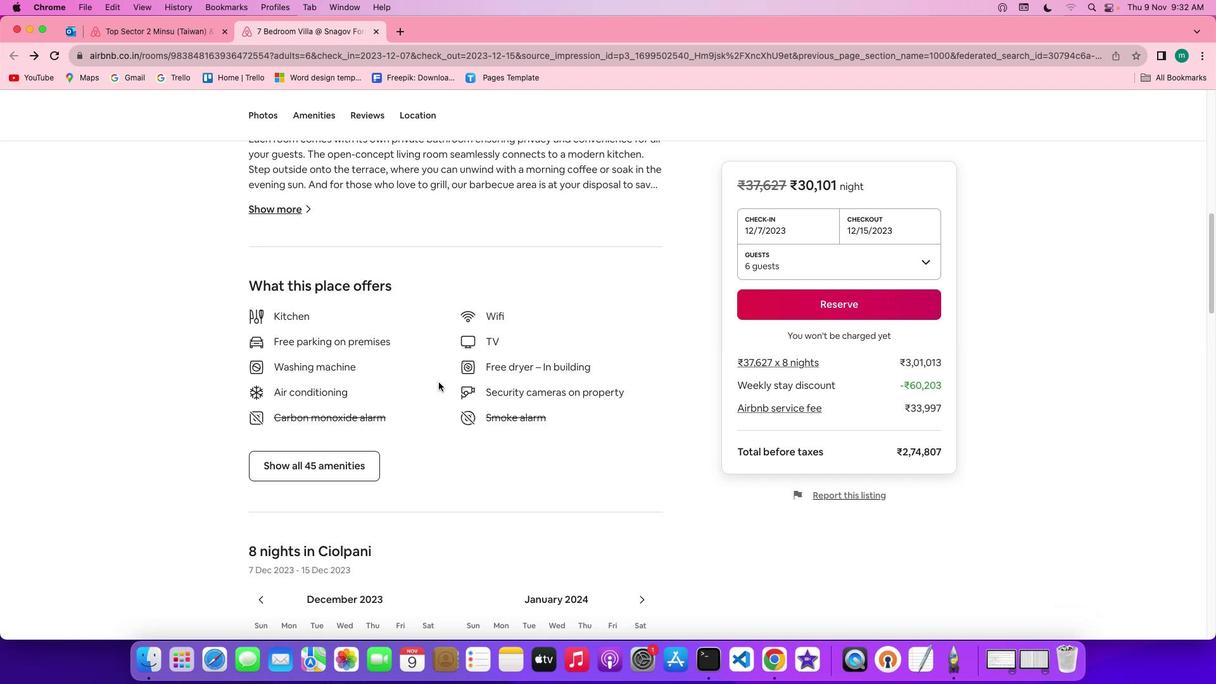 
Action: Mouse scrolled (435, 378) with delta (-3, -5)
Screenshot: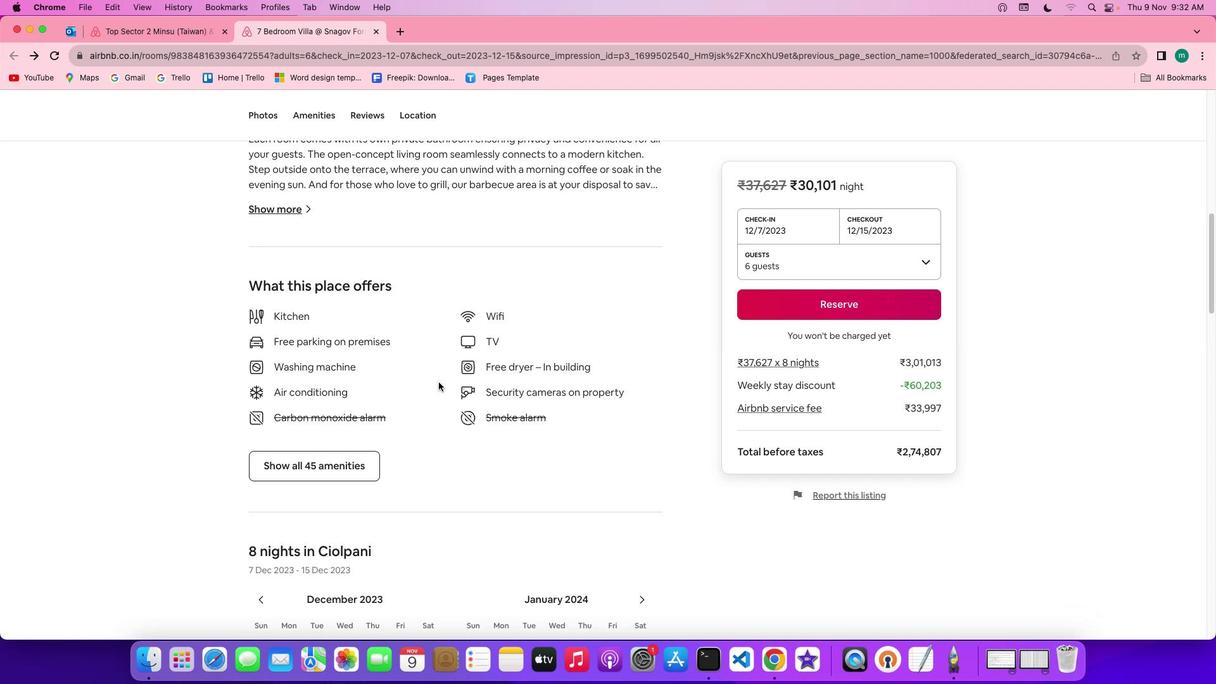 
Action: Mouse moved to (335, 459)
Screenshot: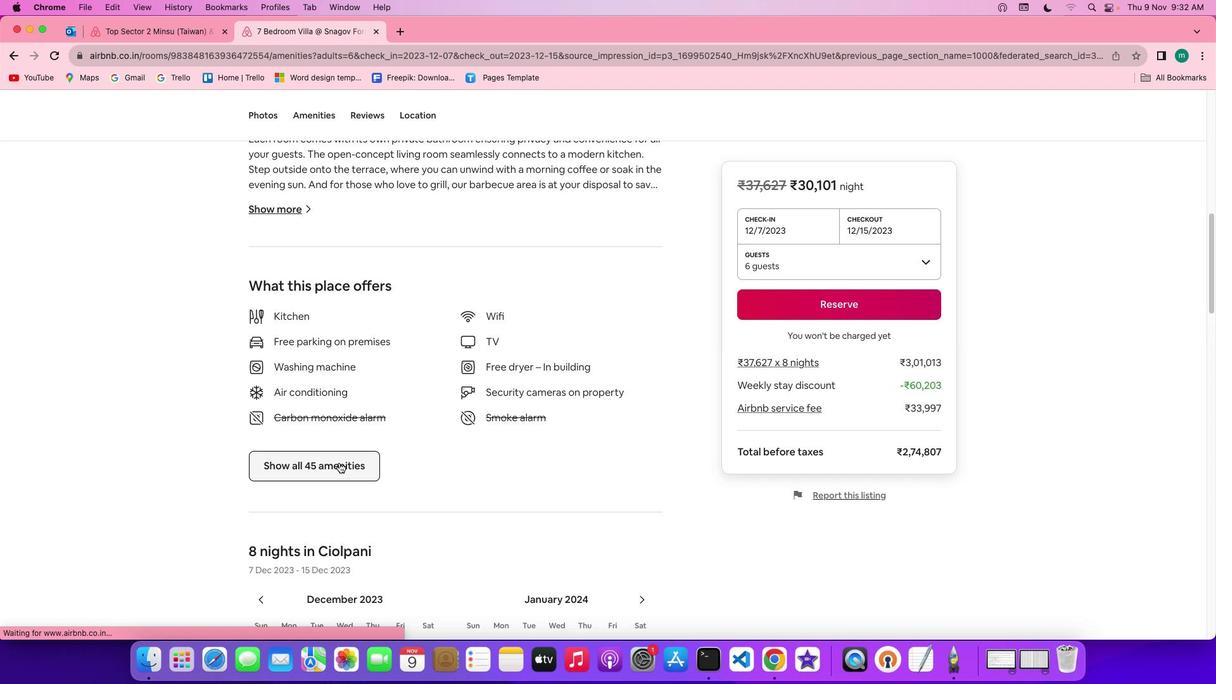 
Action: Mouse pressed left at (335, 459)
Screenshot: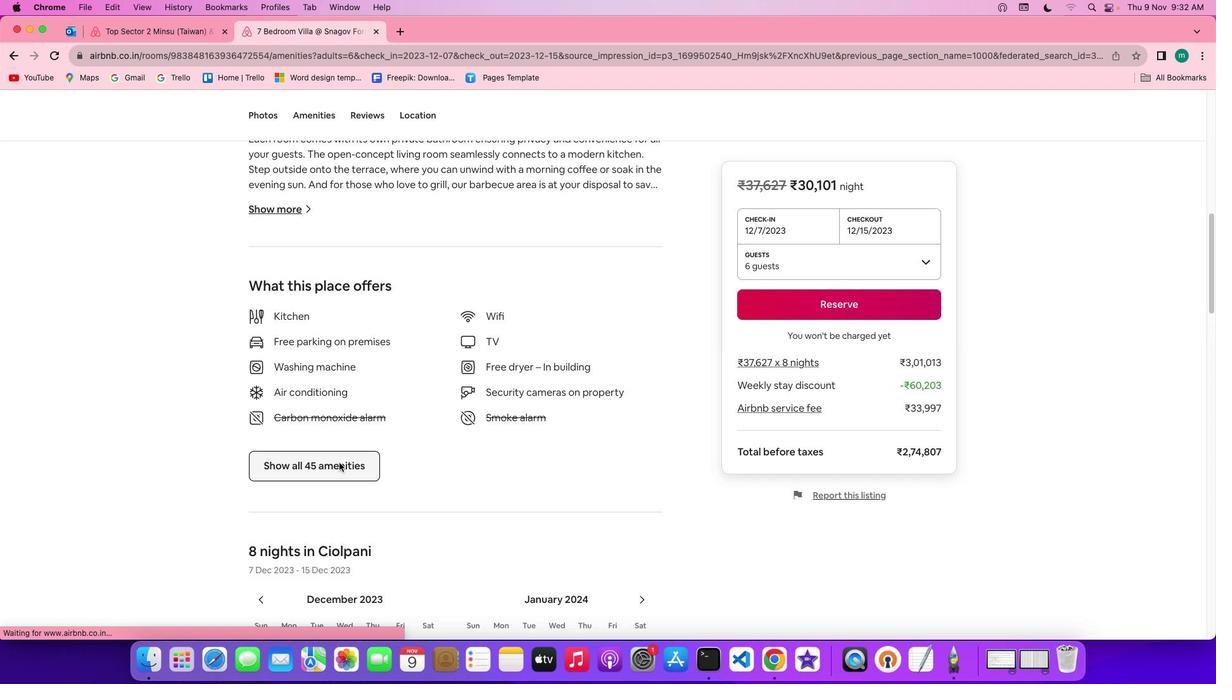 
Action: Mouse moved to (616, 432)
Screenshot: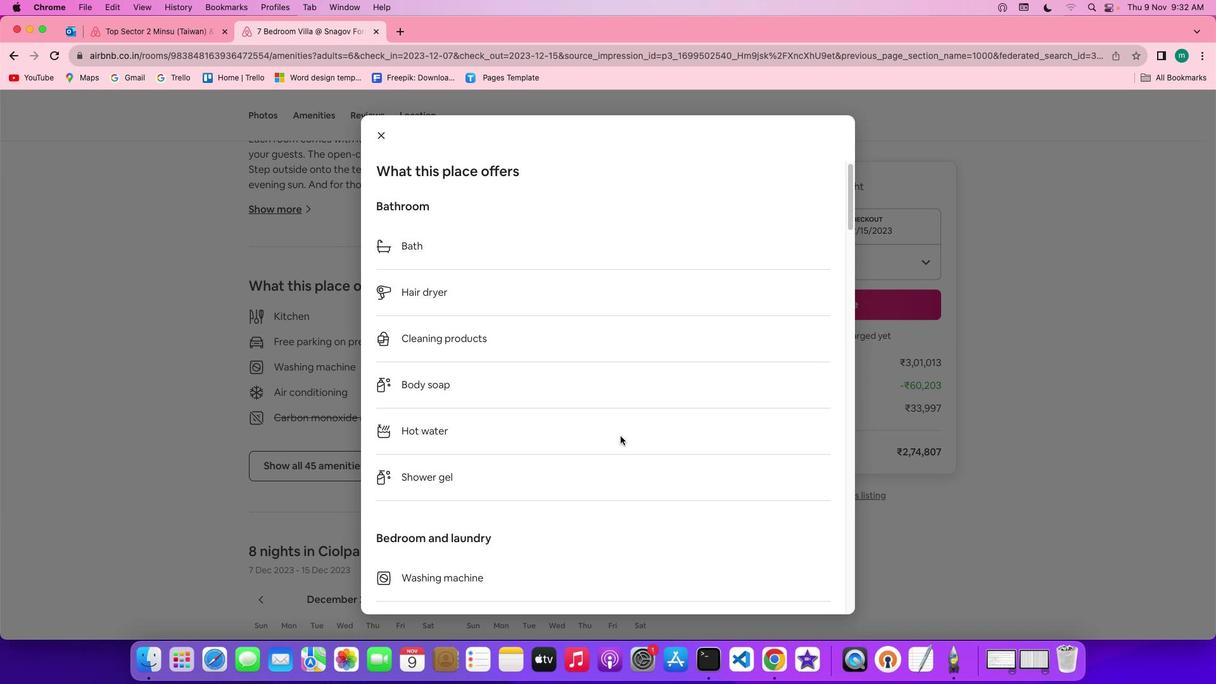 
Action: Mouse scrolled (616, 432) with delta (-3, -3)
Screenshot: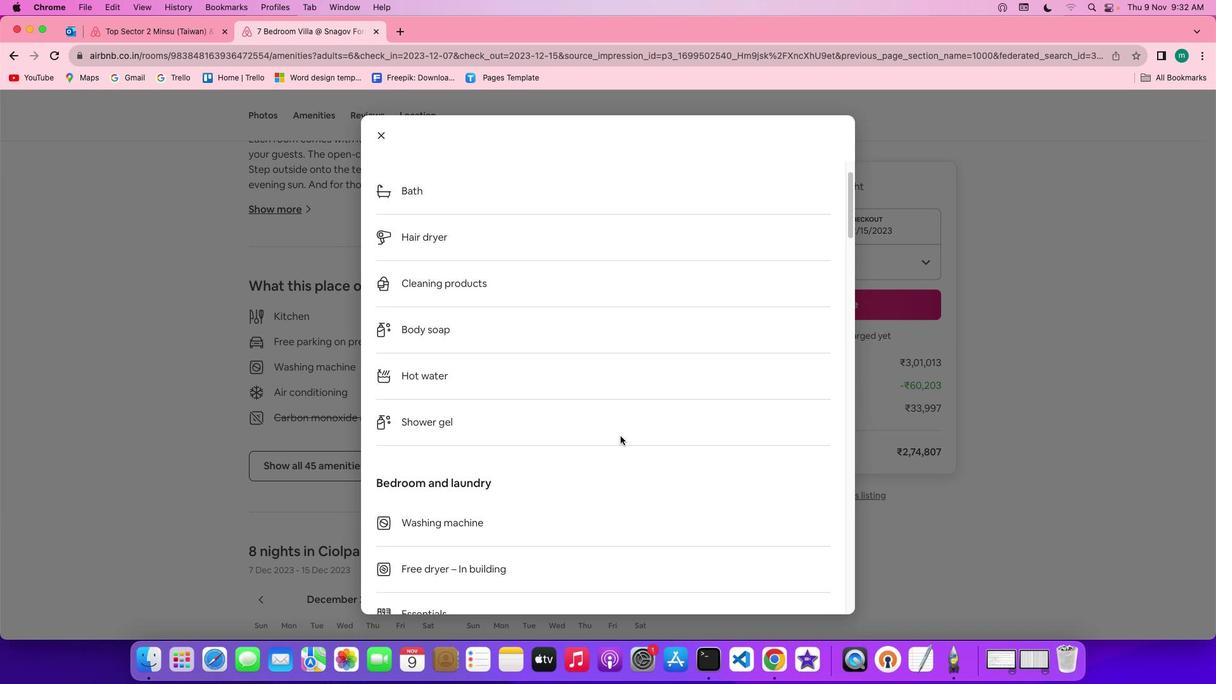 
Action: Mouse scrolled (616, 432) with delta (-3, -3)
Screenshot: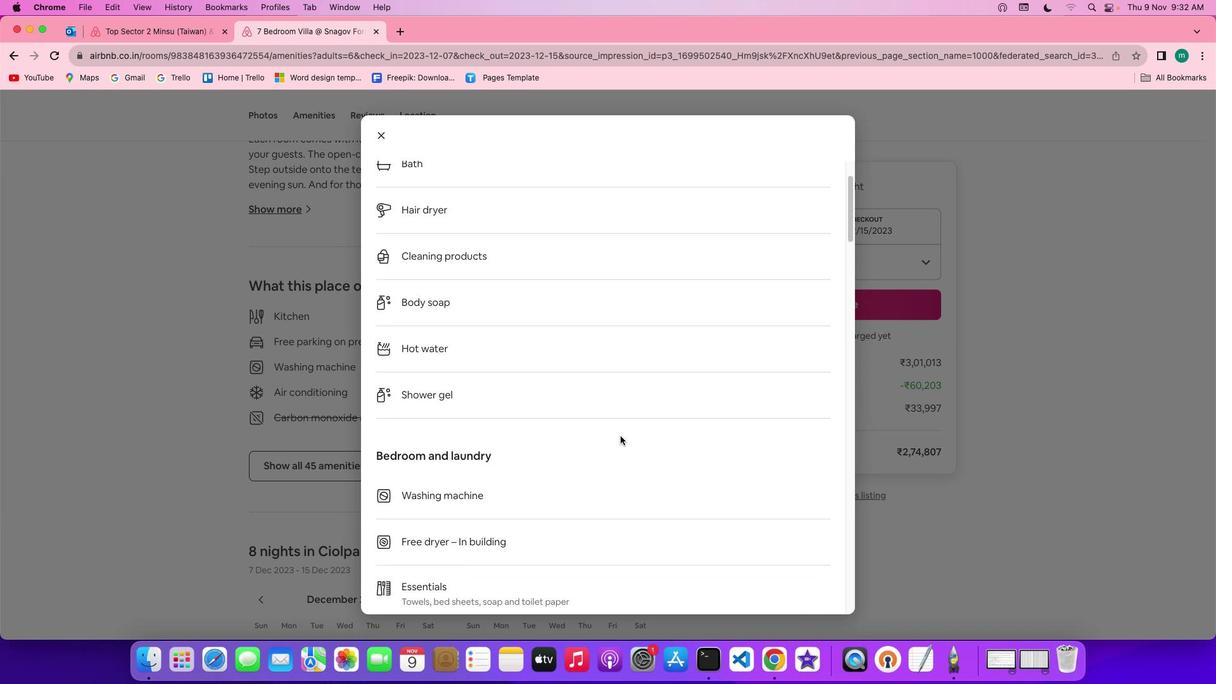 
Action: Mouse scrolled (616, 432) with delta (-3, -4)
Screenshot: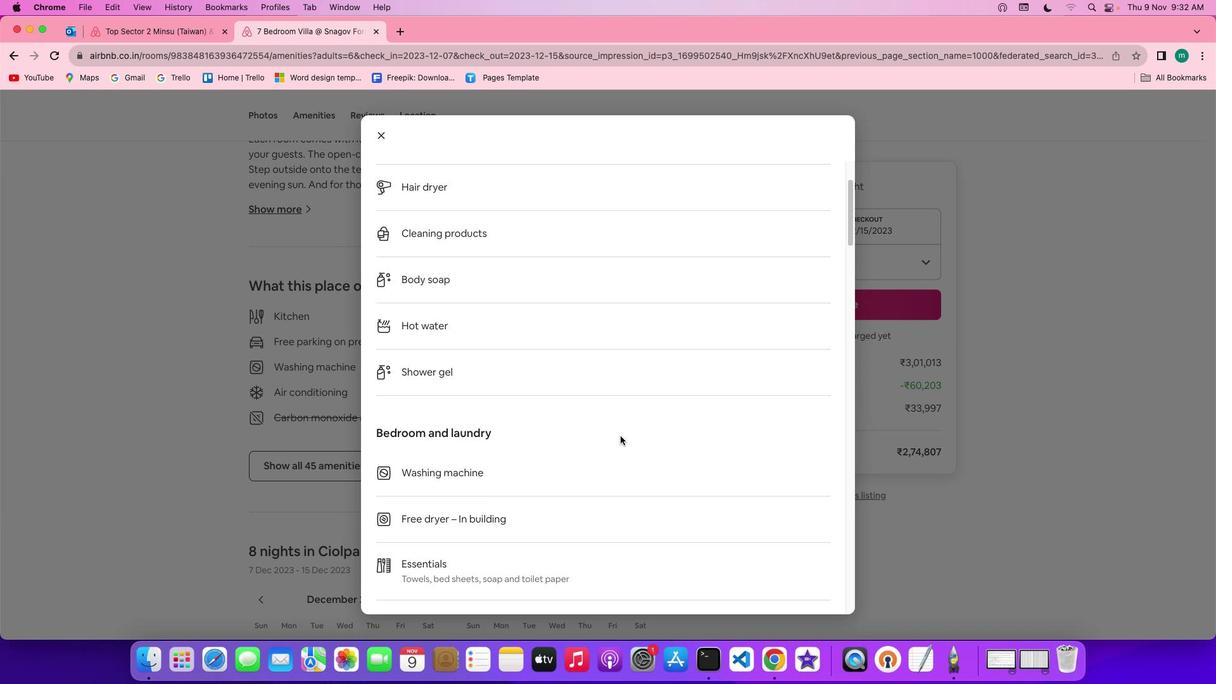 
Action: Mouse scrolled (616, 432) with delta (-3, -3)
Screenshot: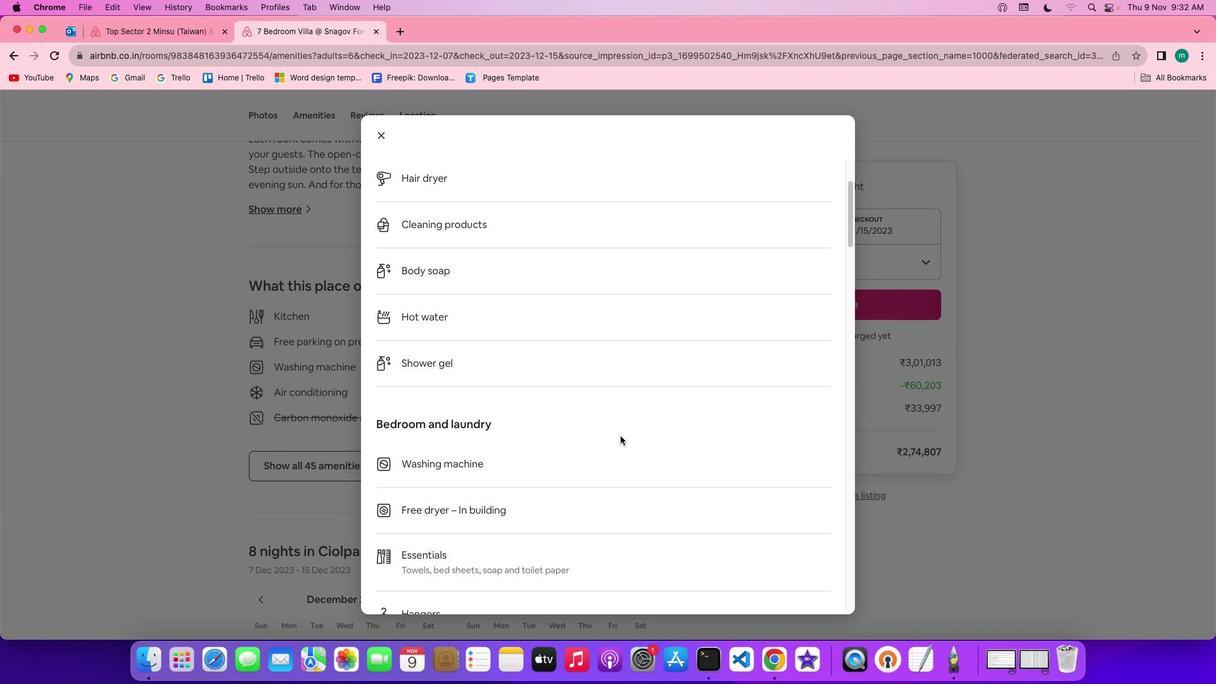 
Action: Mouse scrolled (616, 432) with delta (-3, -3)
Screenshot: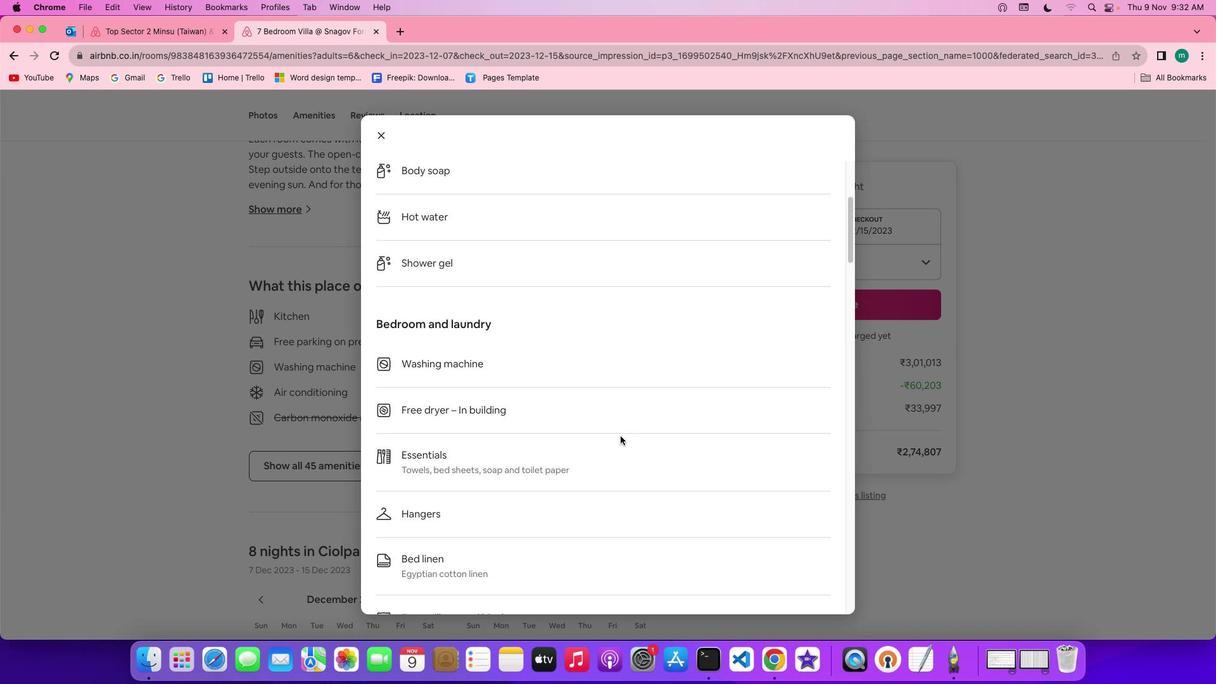
Action: Mouse scrolled (616, 432) with delta (-3, -3)
Screenshot: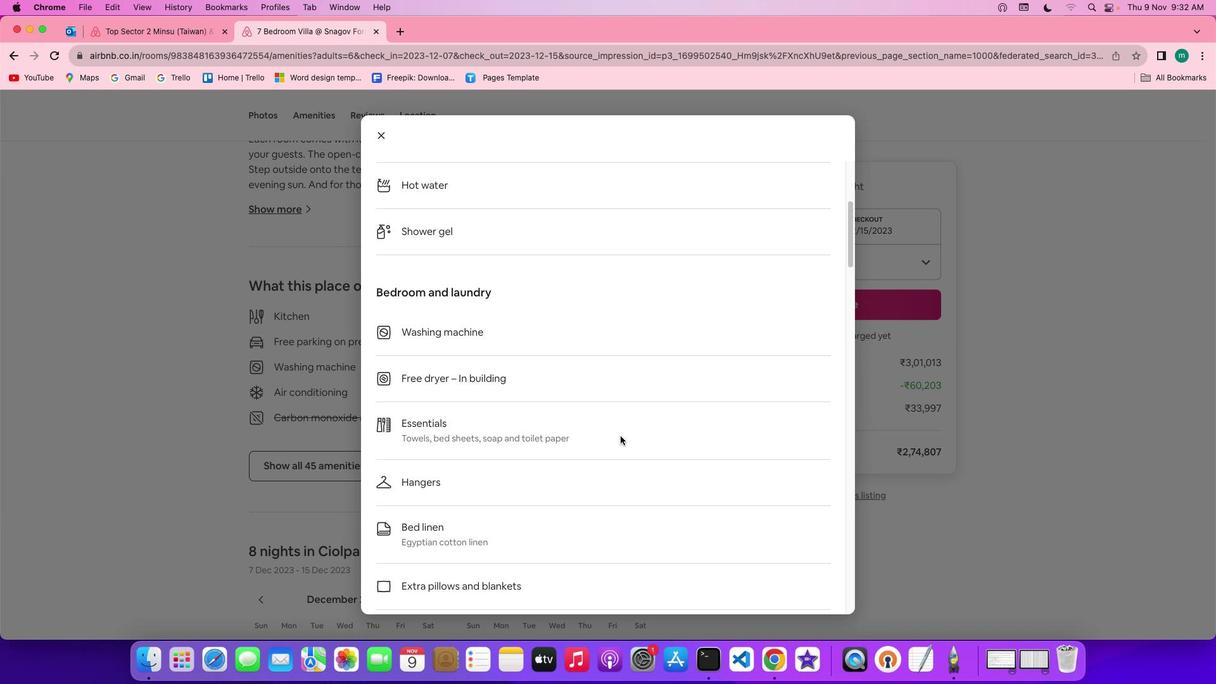 
Action: Mouse scrolled (616, 432) with delta (-3, -4)
Screenshot: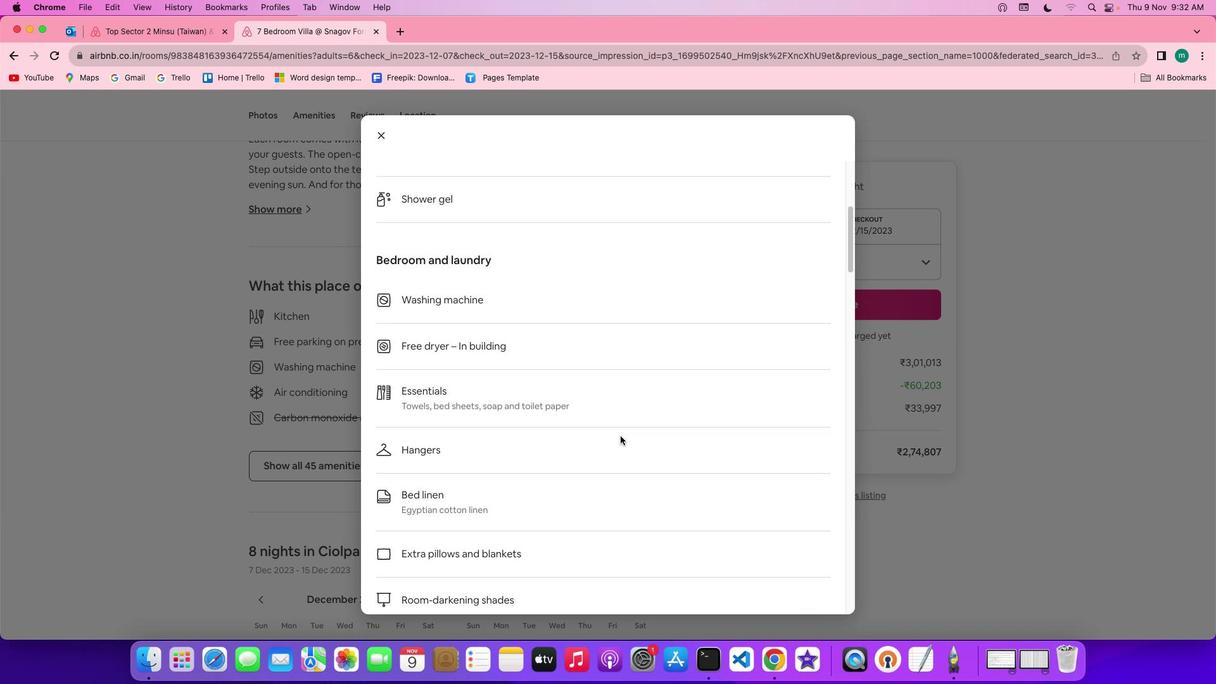 
Action: Mouse moved to (616, 432)
Screenshot: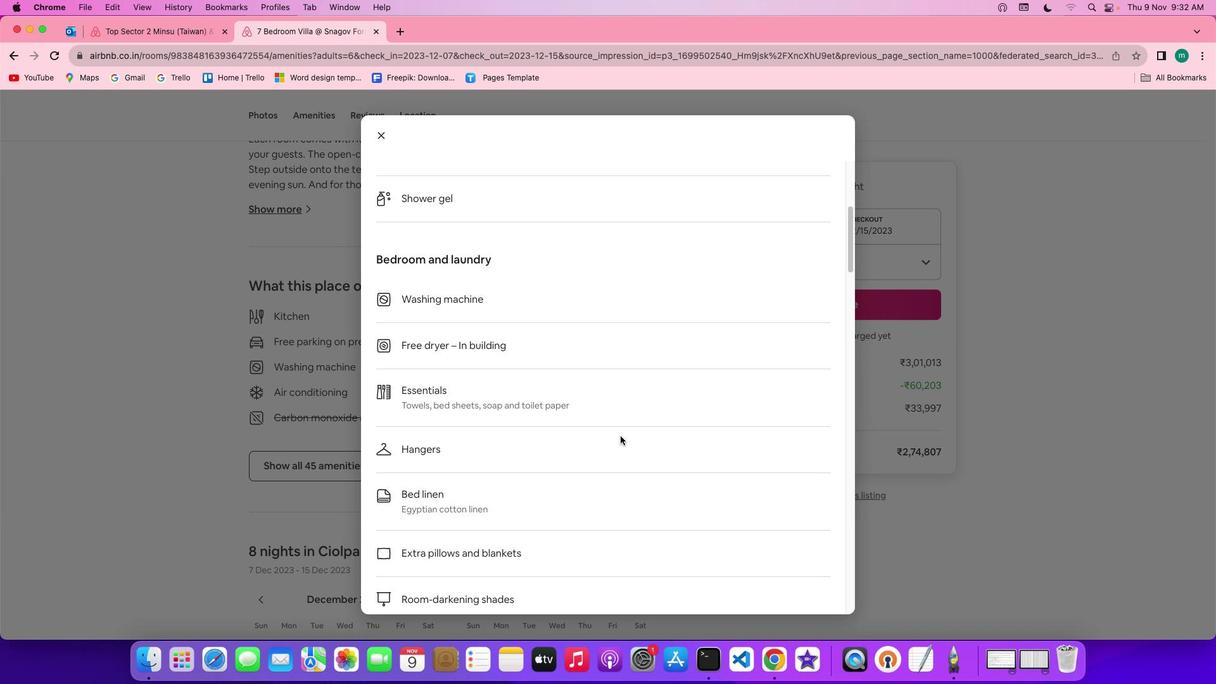 
Action: Mouse scrolled (616, 432) with delta (-3, -5)
Screenshot: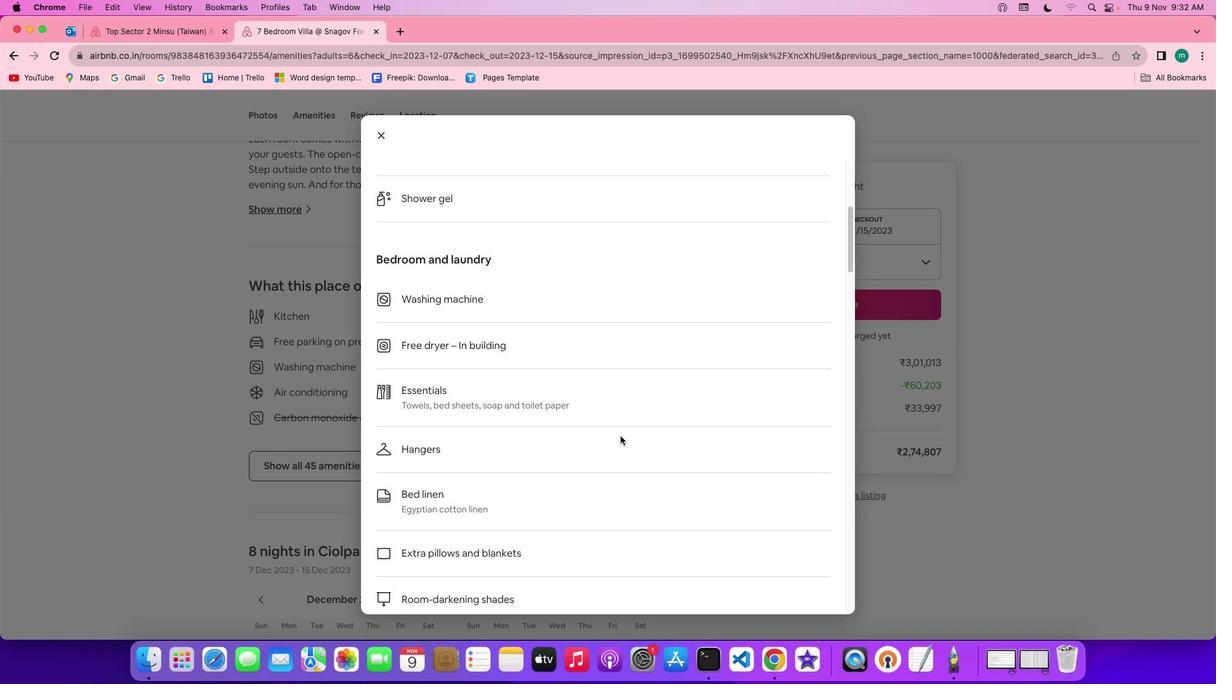 
Action: Mouse scrolled (616, 432) with delta (-3, -3)
Screenshot: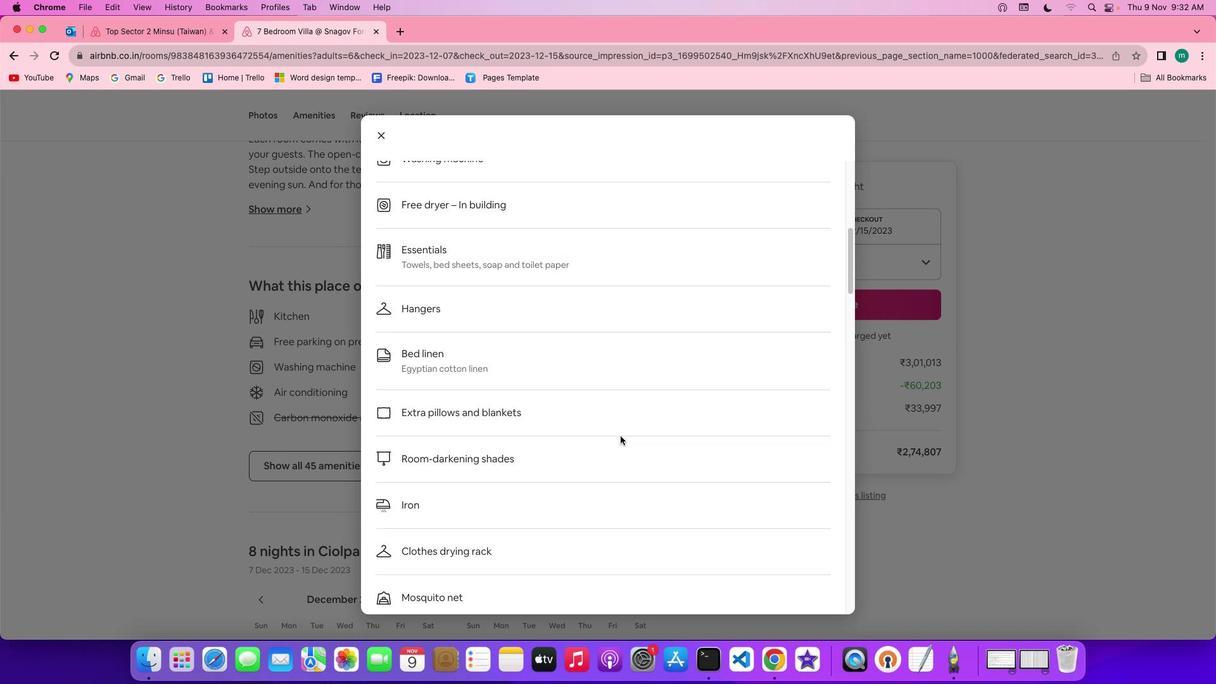 
Action: Mouse scrolled (616, 432) with delta (-3, -3)
Screenshot: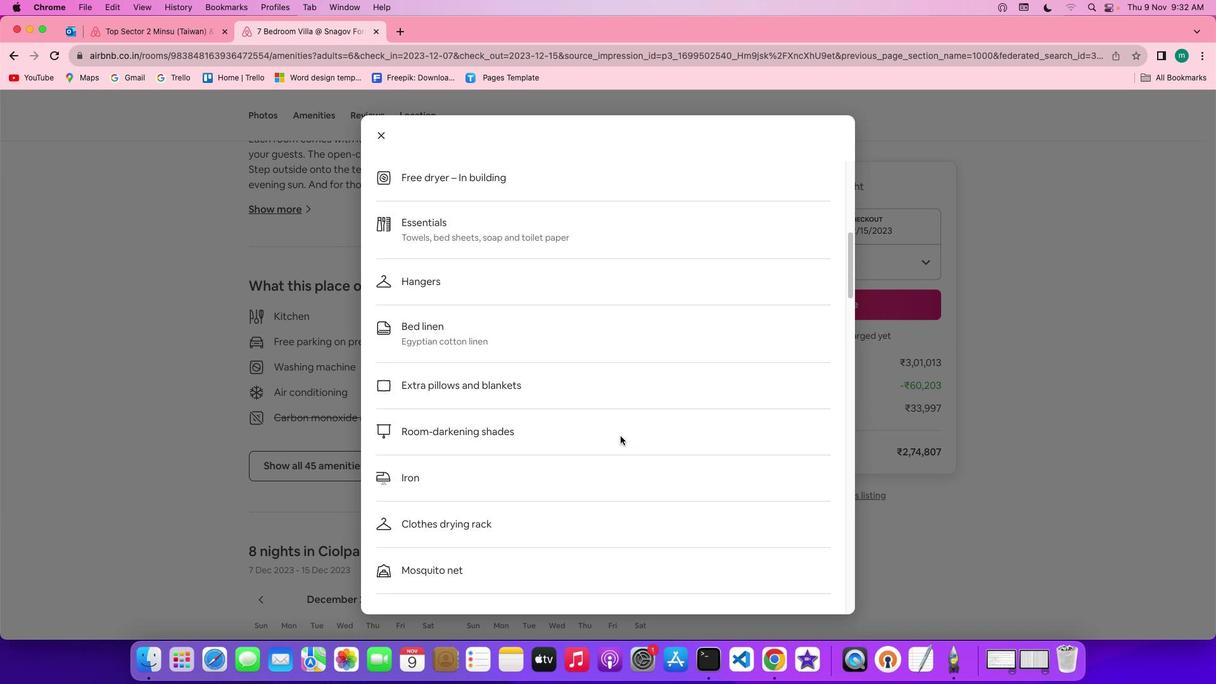 
Action: Mouse scrolled (616, 432) with delta (-3, -4)
Screenshot: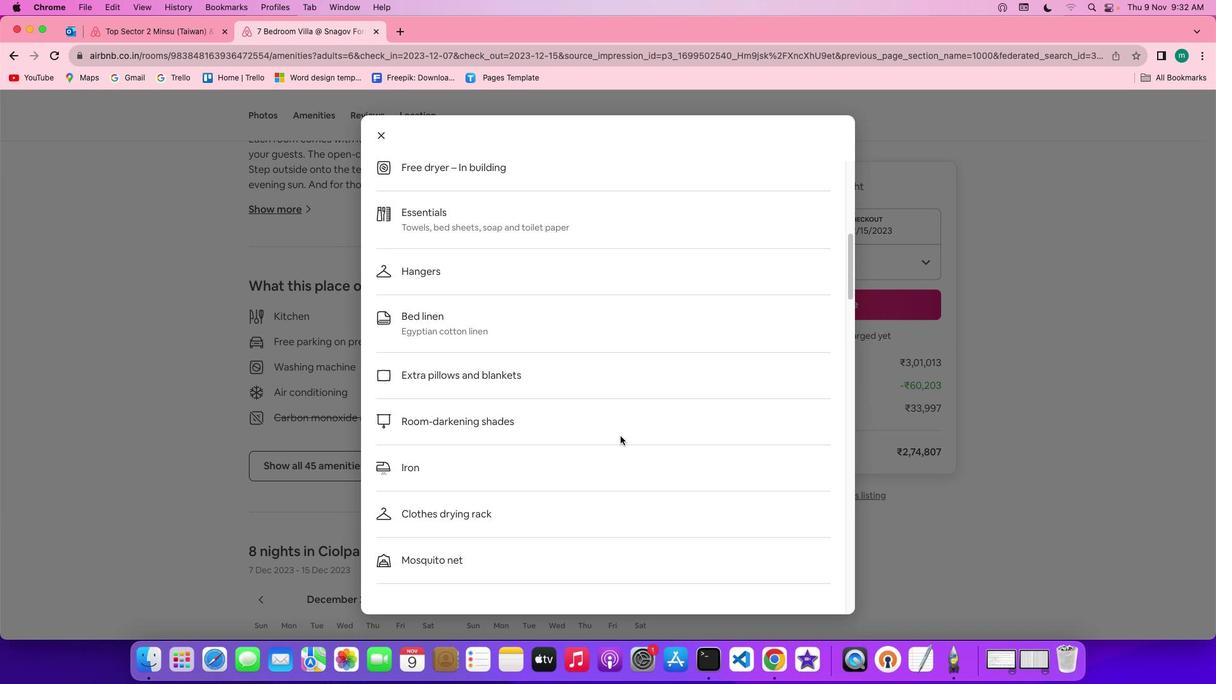 
Action: Mouse scrolled (616, 432) with delta (-3, -5)
Screenshot: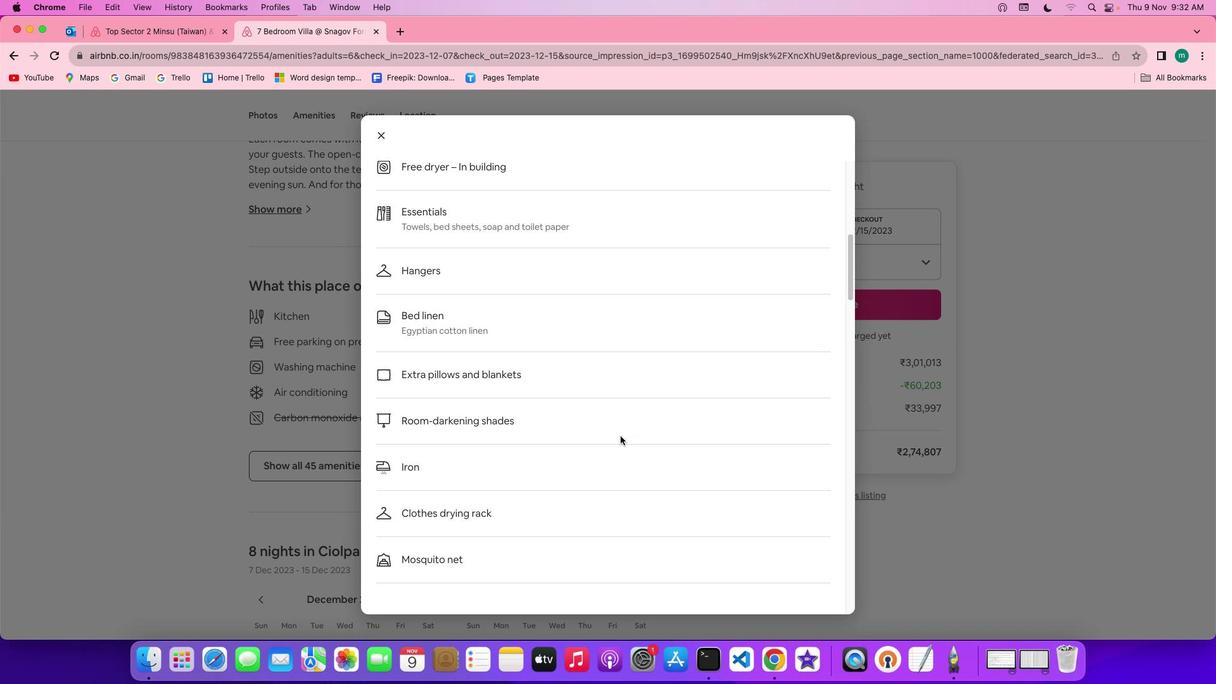 
Action: Mouse scrolled (616, 432) with delta (-3, -3)
Screenshot: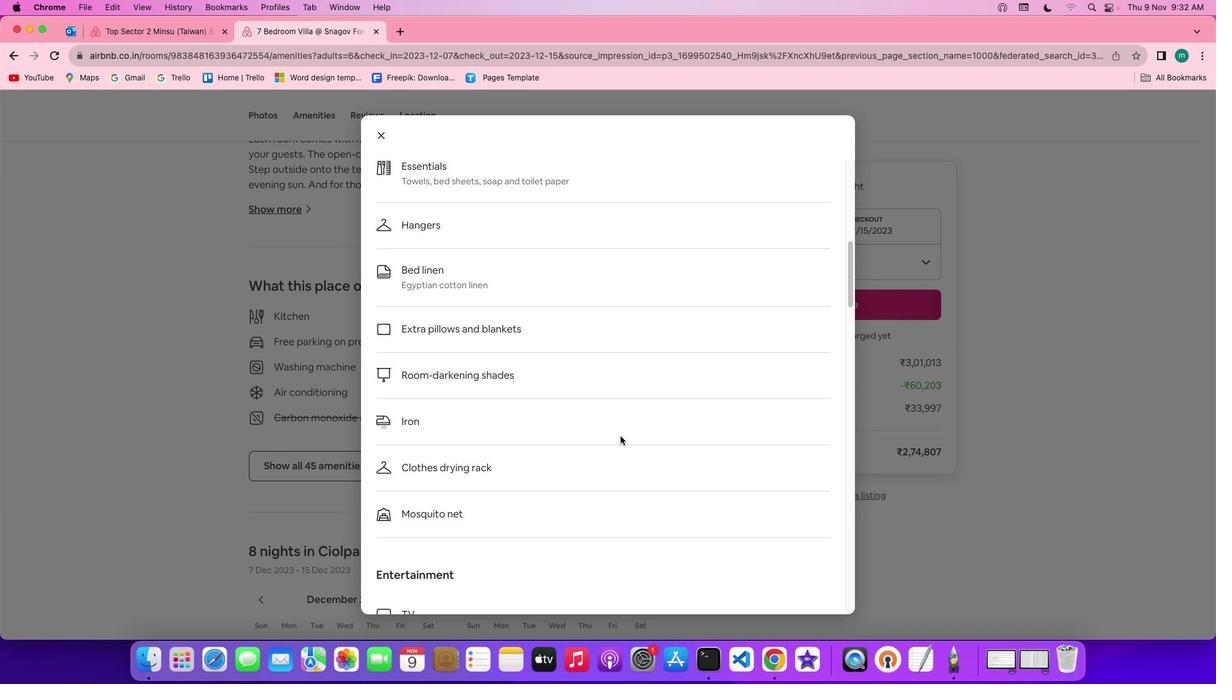 
Action: Mouse scrolled (616, 432) with delta (-3, -3)
Screenshot: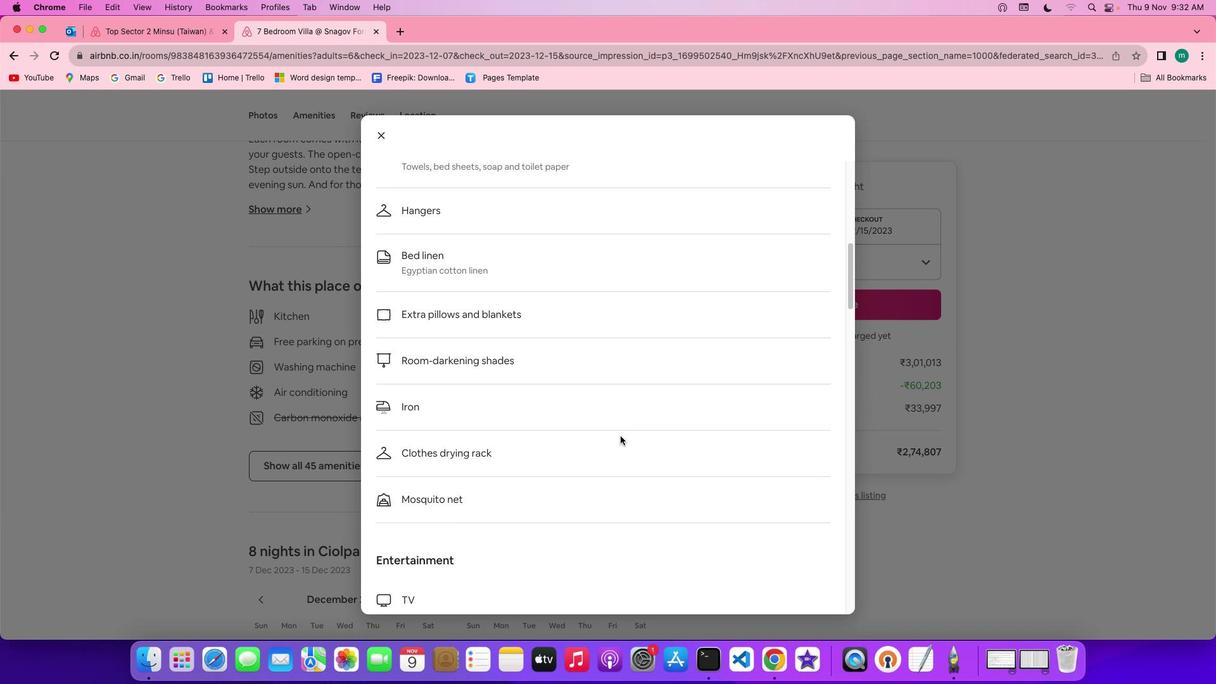 
Action: Mouse scrolled (616, 432) with delta (-3, -3)
Screenshot: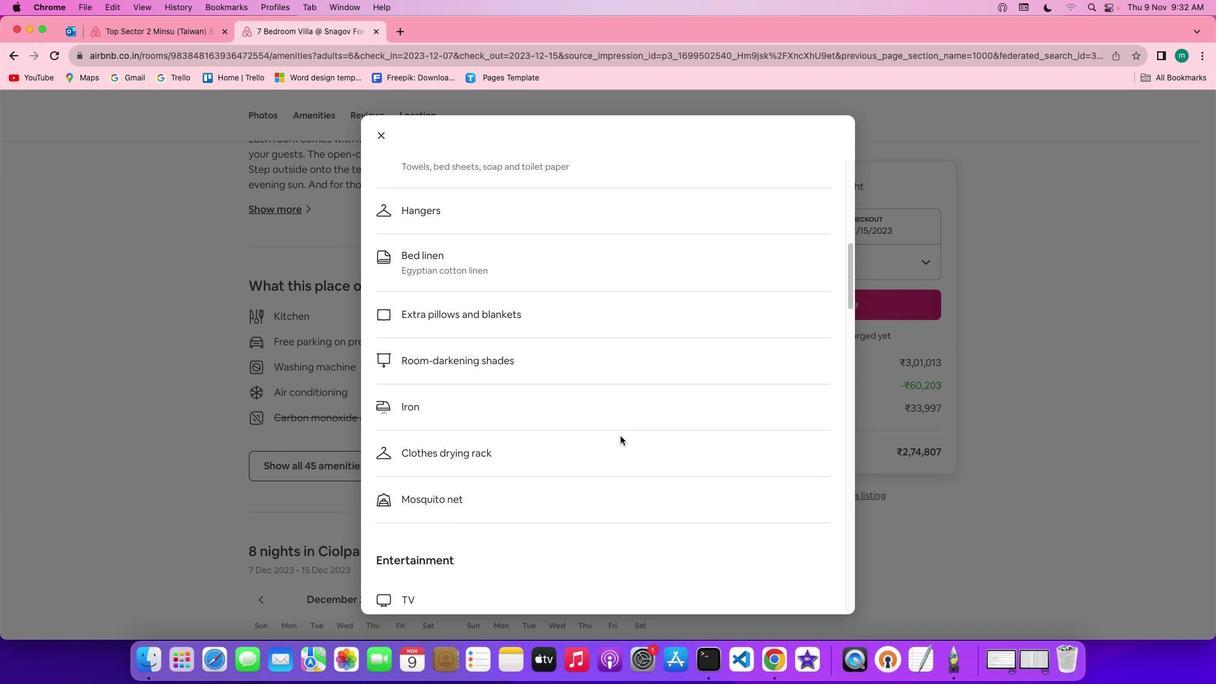
Action: Mouse scrolled (616, 432) with delta (-3, -3)
Screenshot: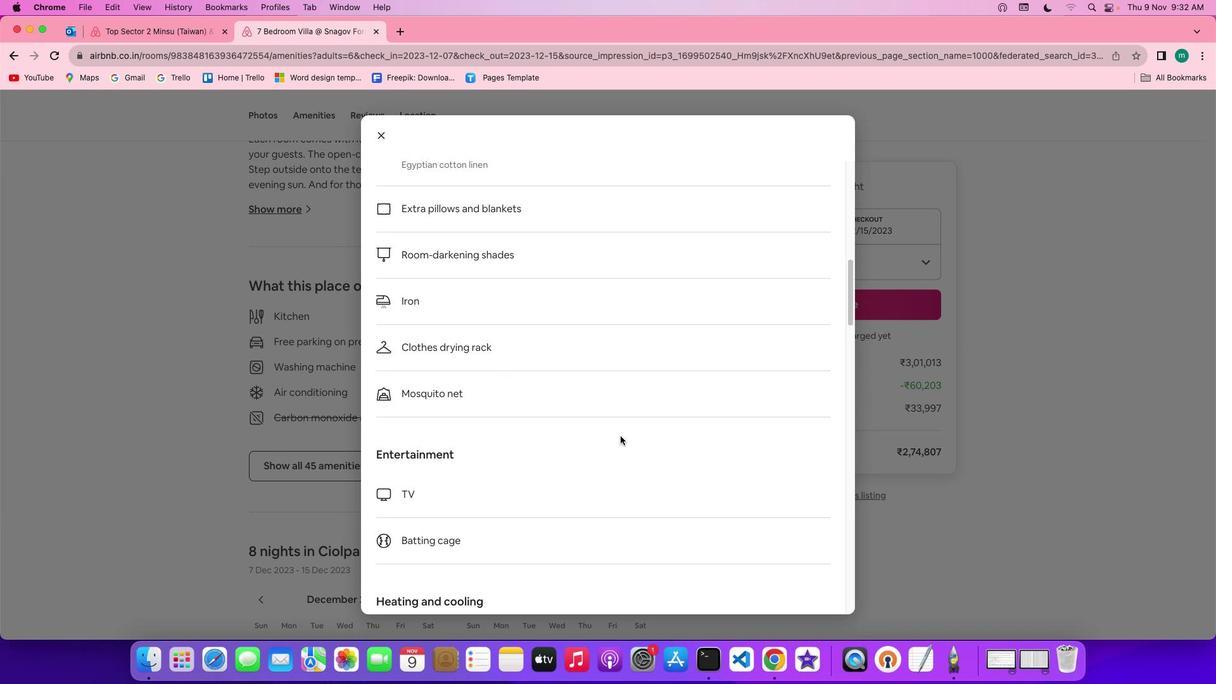 
Action: Mouse scrolled (616, 432) with delta (-3, -3)
Screenshot: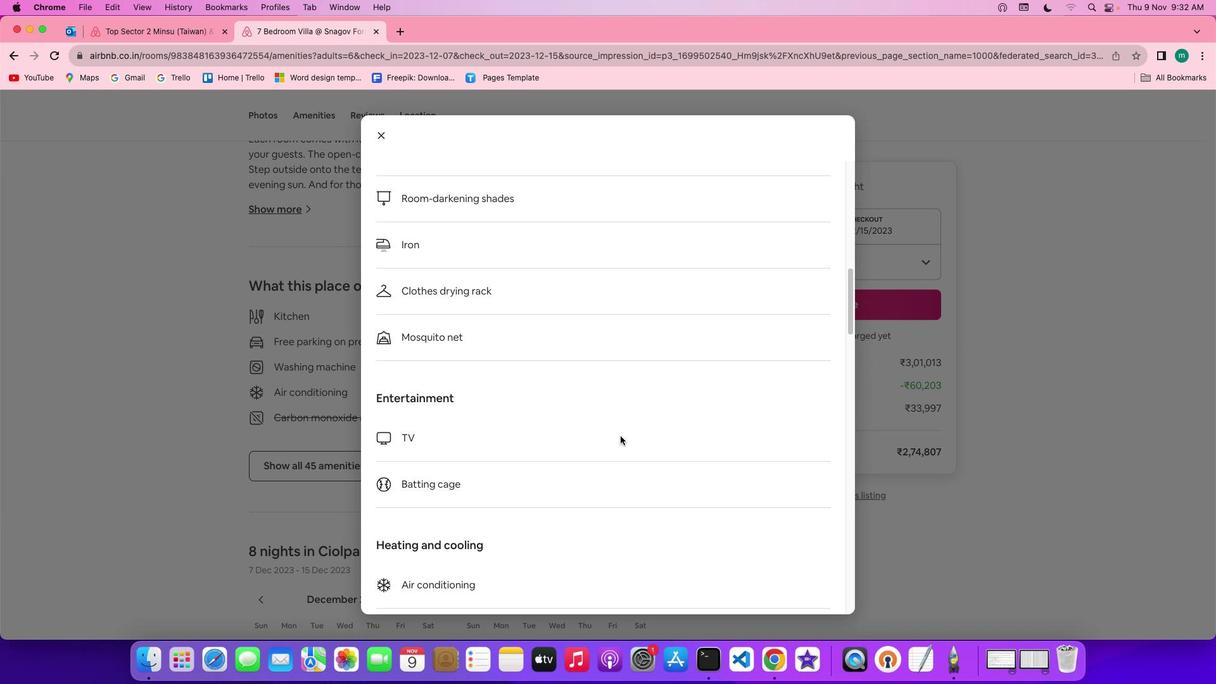 
Action: Mouse scrolled (616, 432) with delta (-3, -4)
Screenshot: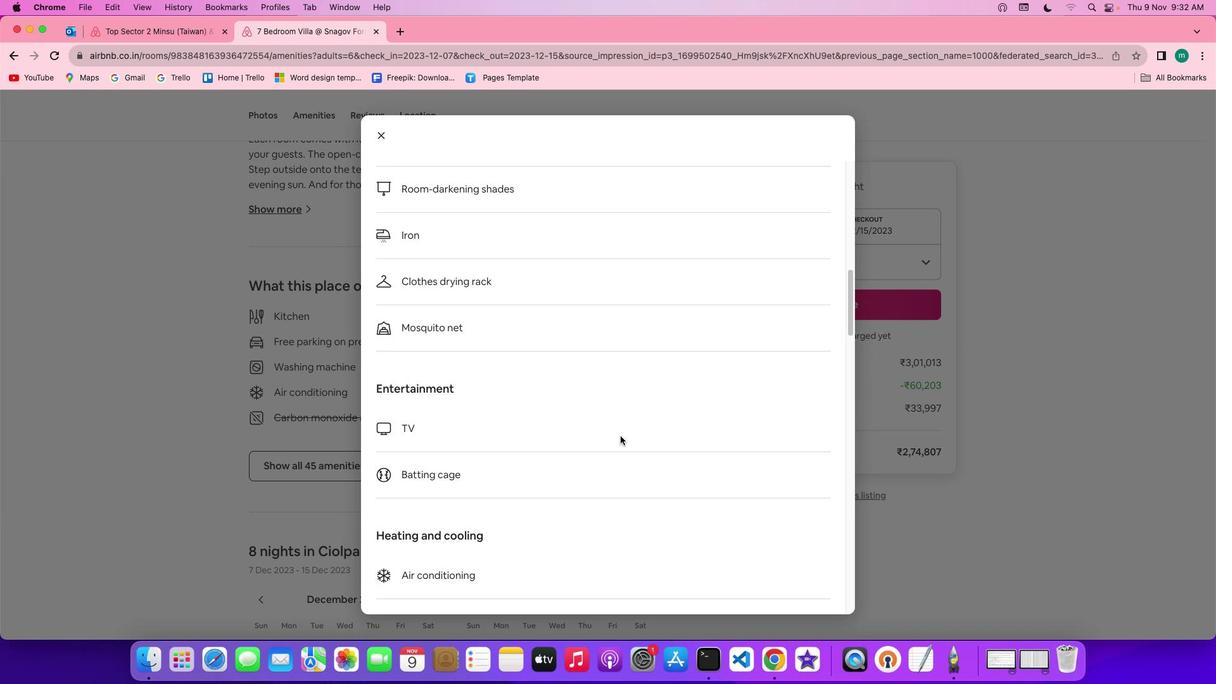 
Action: Mouse scrolled (616, 432) with delta (-3, -5)
Screenshot: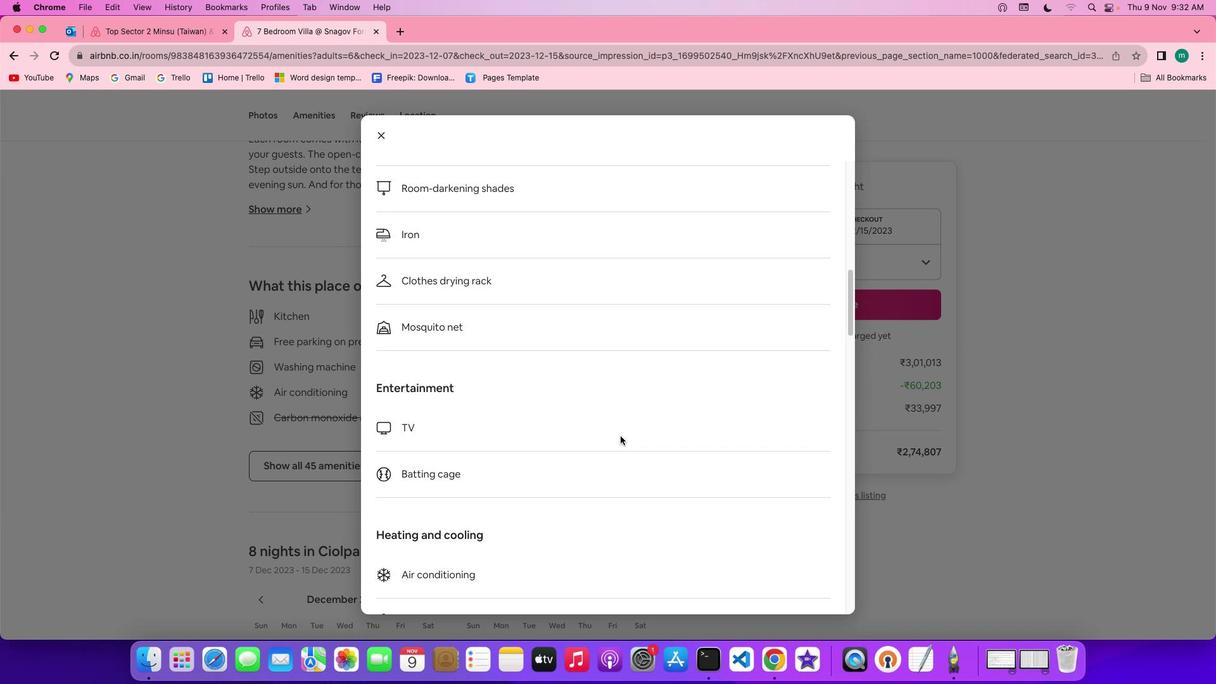
Action: Mouse scrolled (616, 432) with delta (-3, -3)
Screenshot: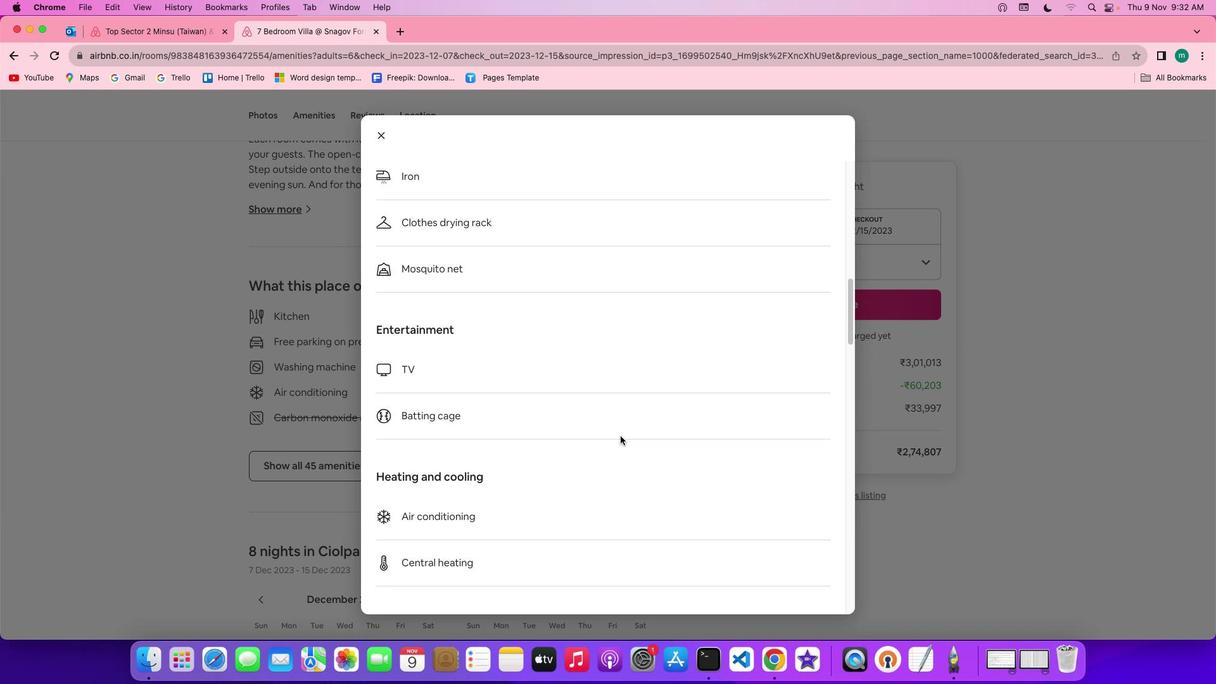 
Action: Mouse scrolled (616, 432) with delta (-3, -3)
Screenshot: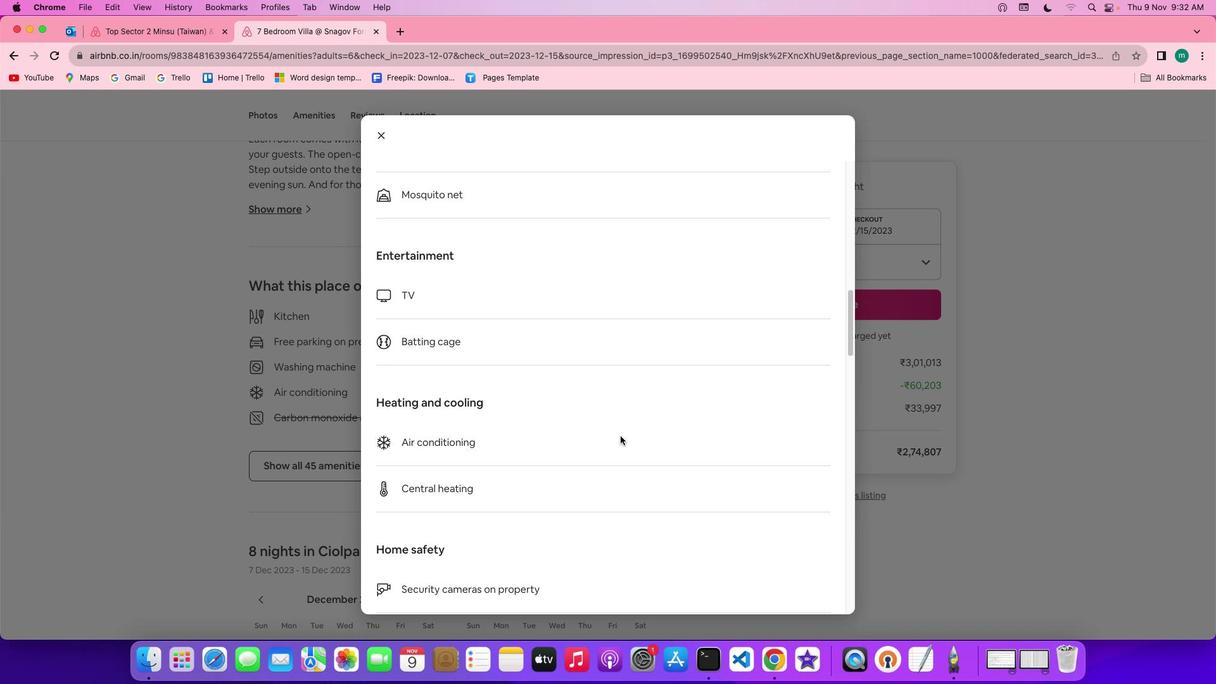 
Action: Mouse scrolled (616, 432) with delta (-3, -3)
Screenshot: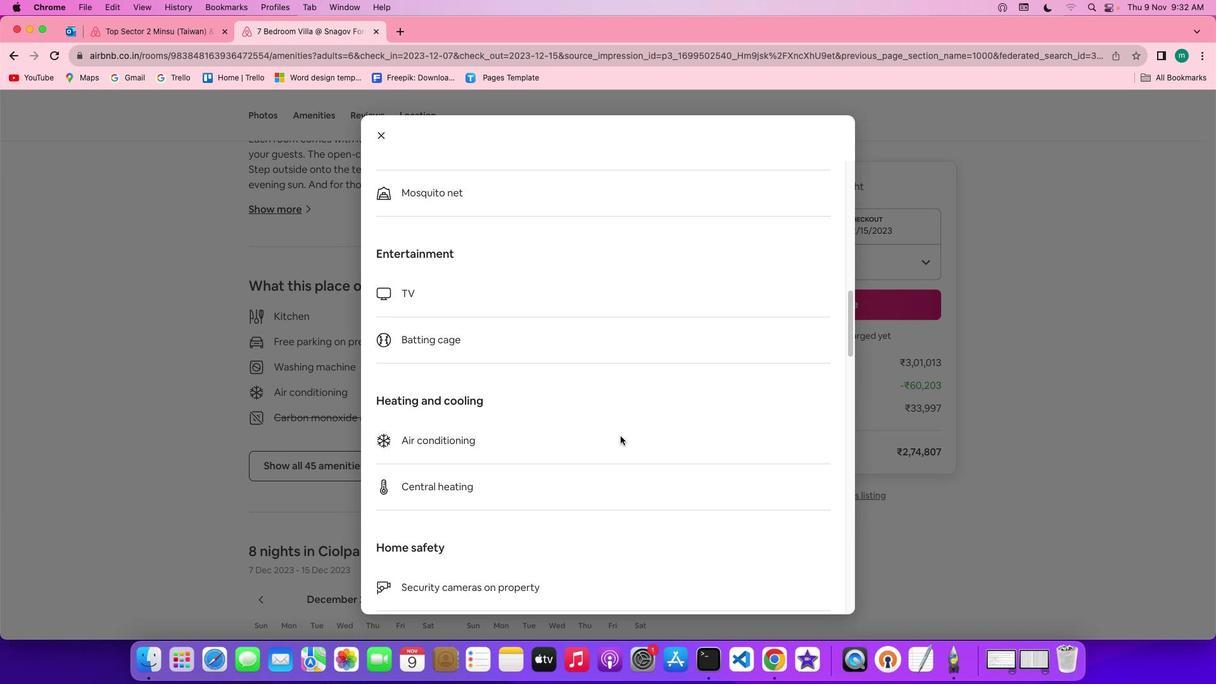 
Action: Mouse scrolled (616, 432) with delta (-3, -4)
Screenshot: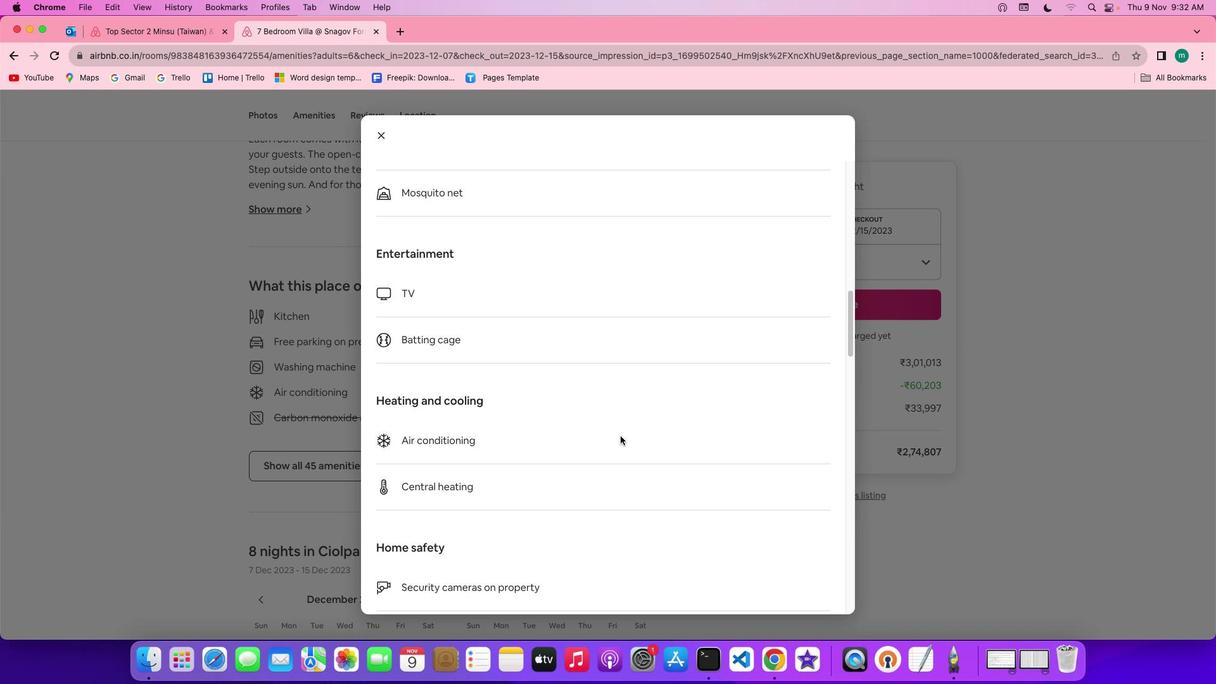 
Action: Mouse scrolled (616, 432) with delta (-3, -3)
Screenshot: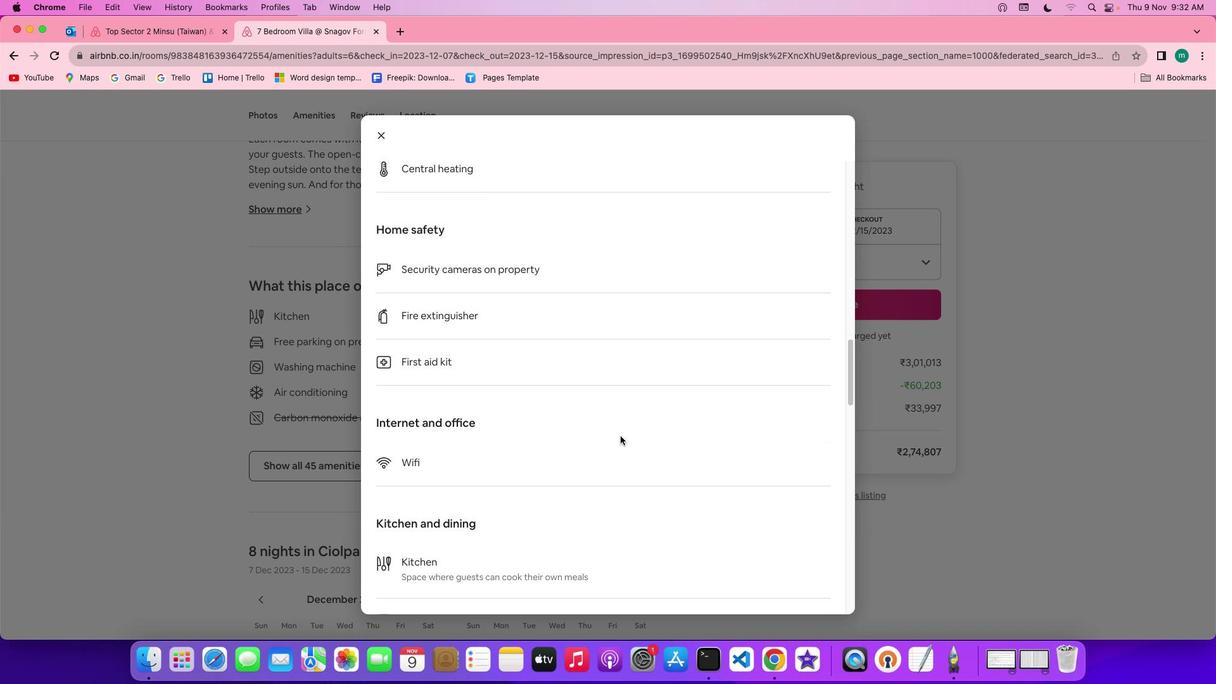 
Action: Mouse scrolled (616, 432) with delta (-3, -3)
Screenshot: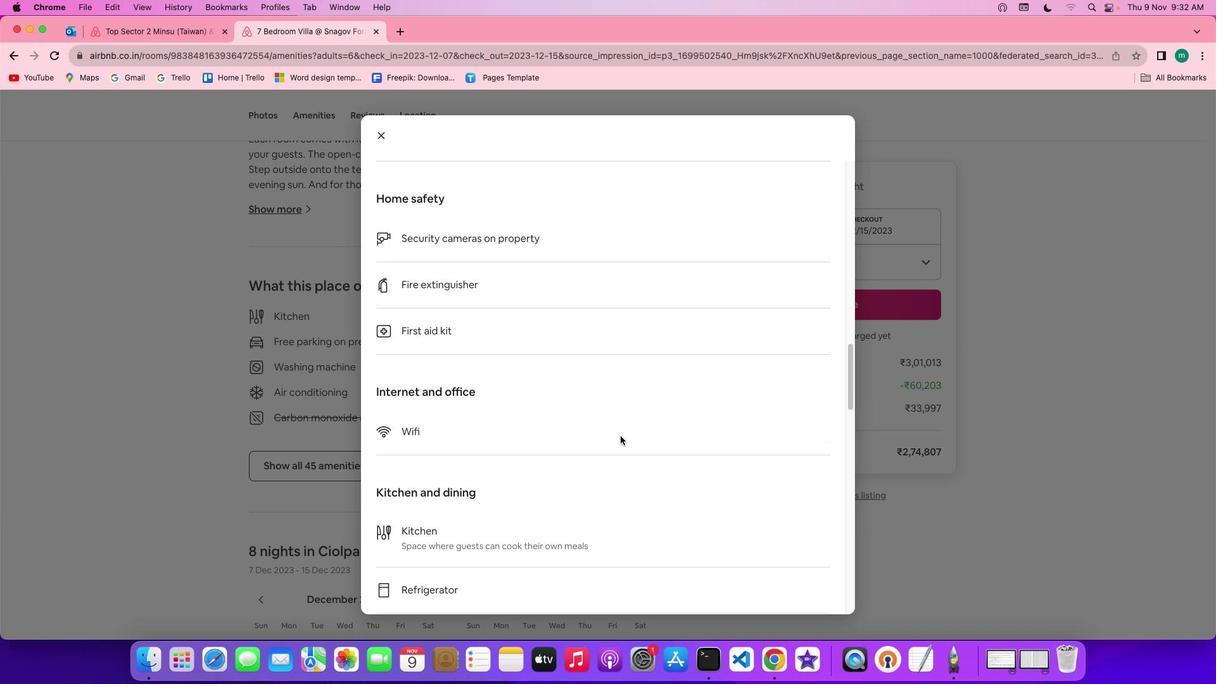 
Action: Mouse scrolled (616, 432) with delta (-3, -4)
Screenshot: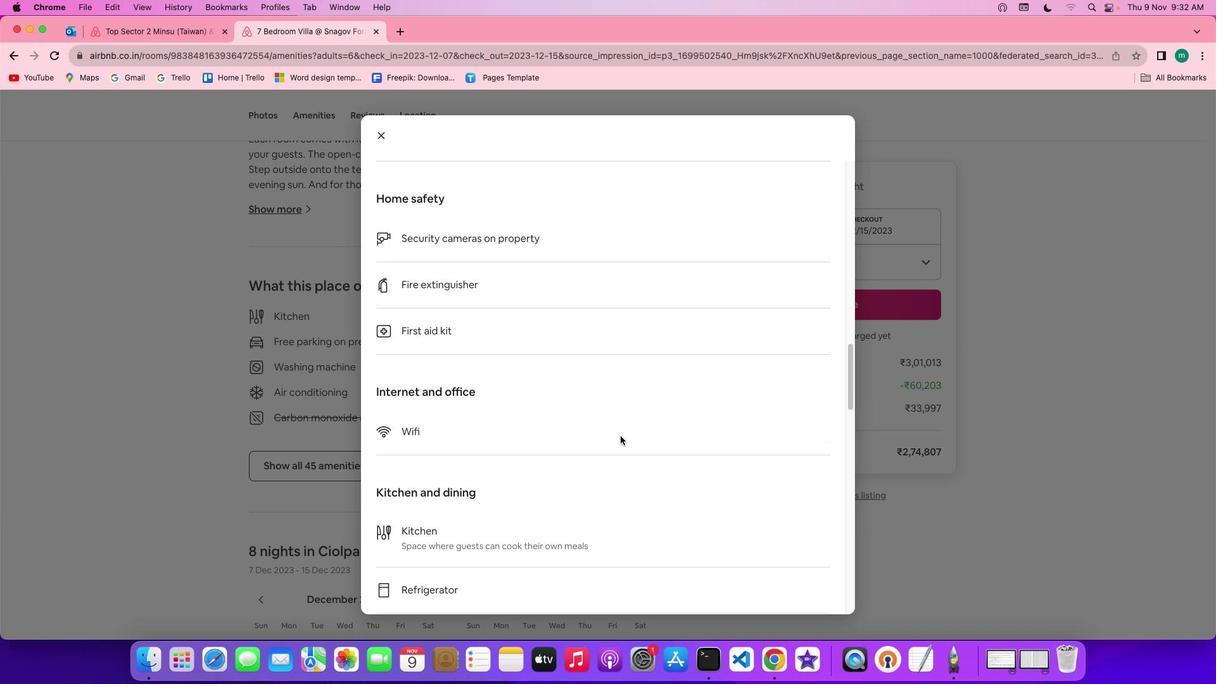 
Action: Mouse scrolled (616, 432) with delta (-3, -5)
Screenshot: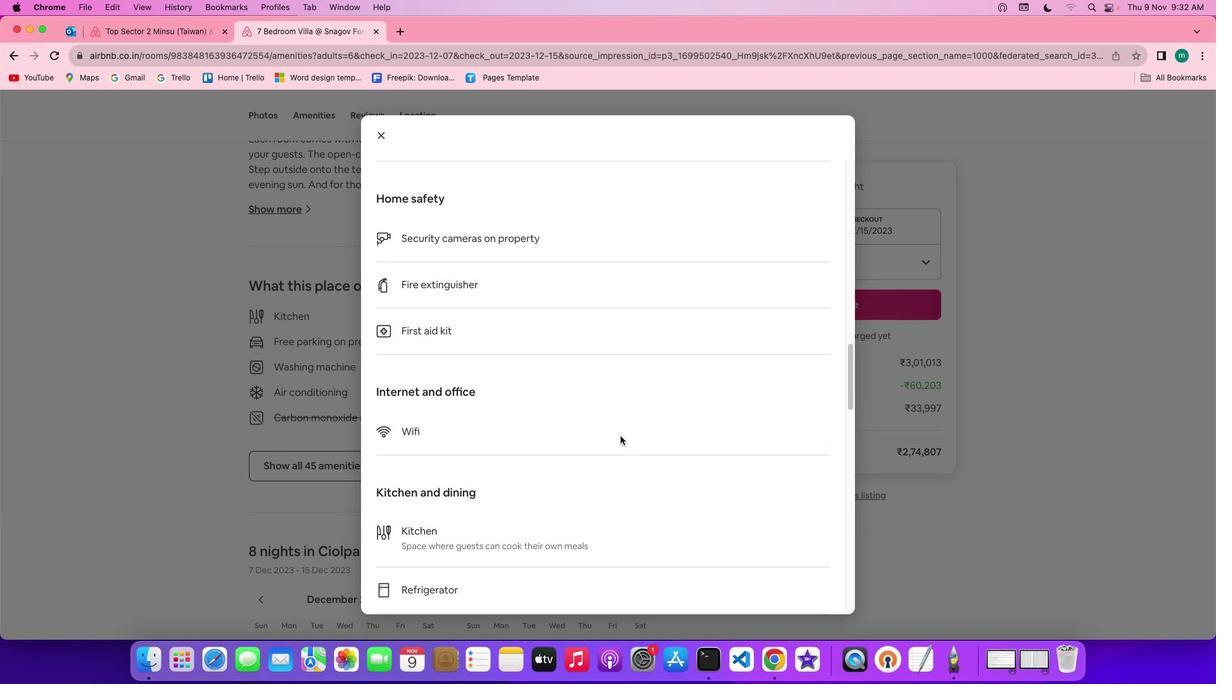 
Action: Mouse scrolled (616, 432) with delta (-3, -6)
Screenshot: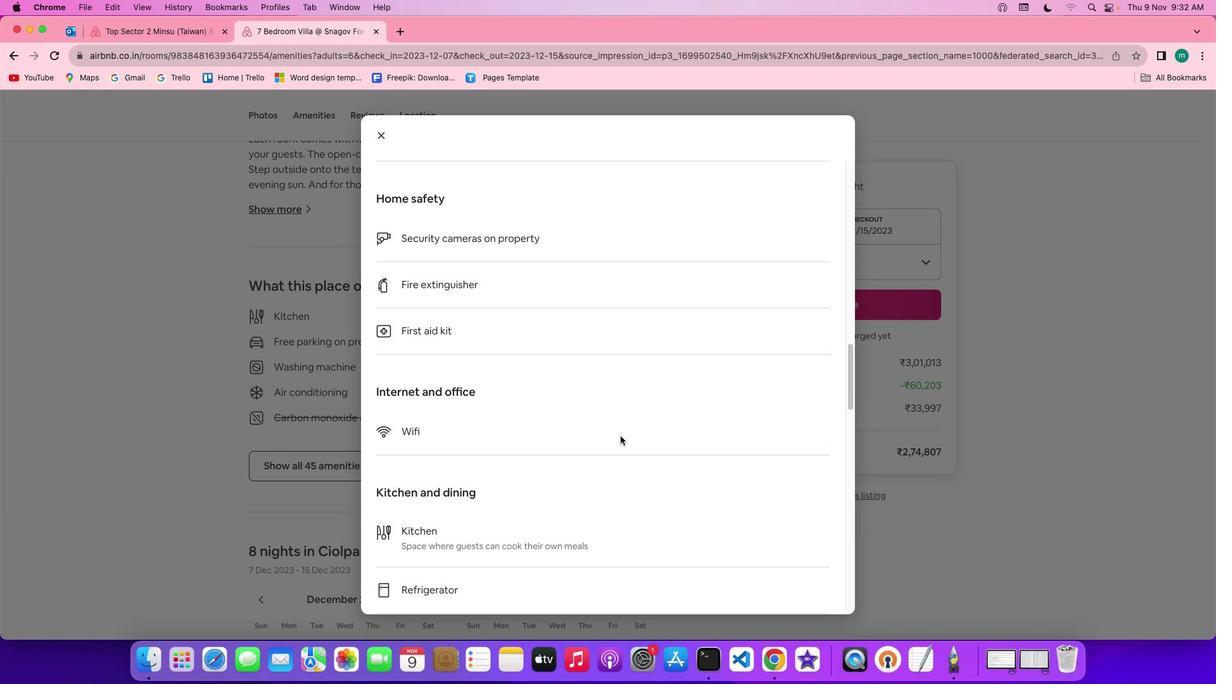 
Action: Mouse moved to (614, 423)
Screenshot: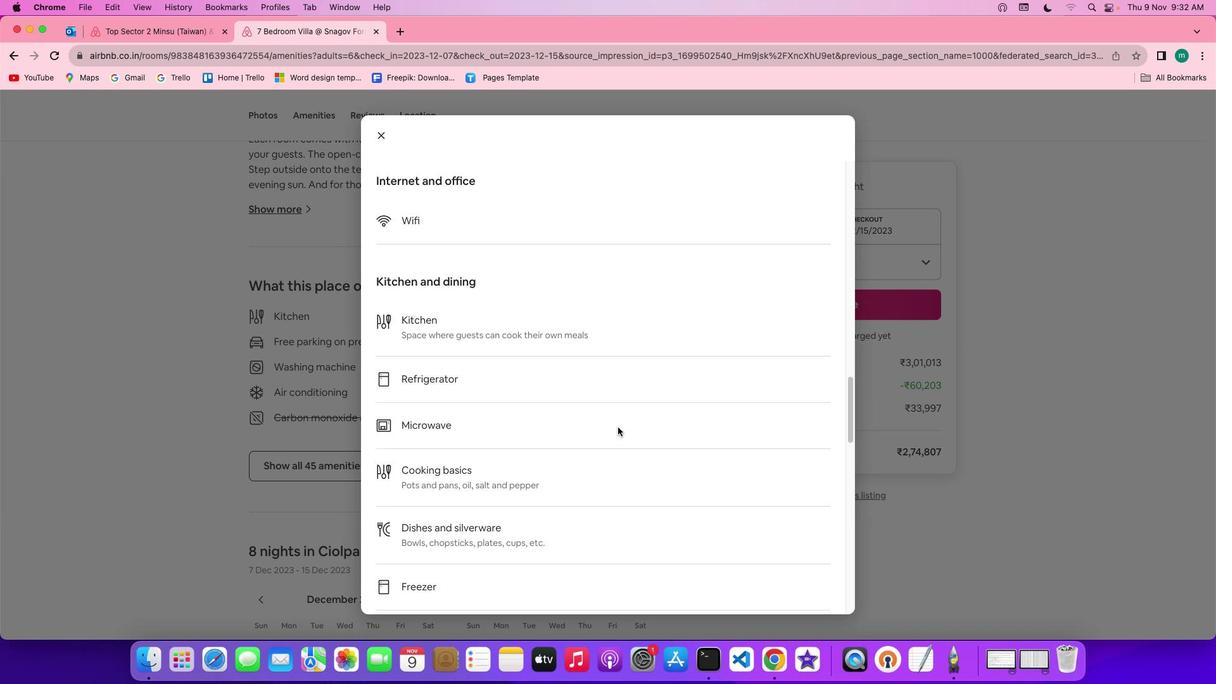 
Action: Mouse scrolled (614, 423) with delta (-3, -3)
Screenshot: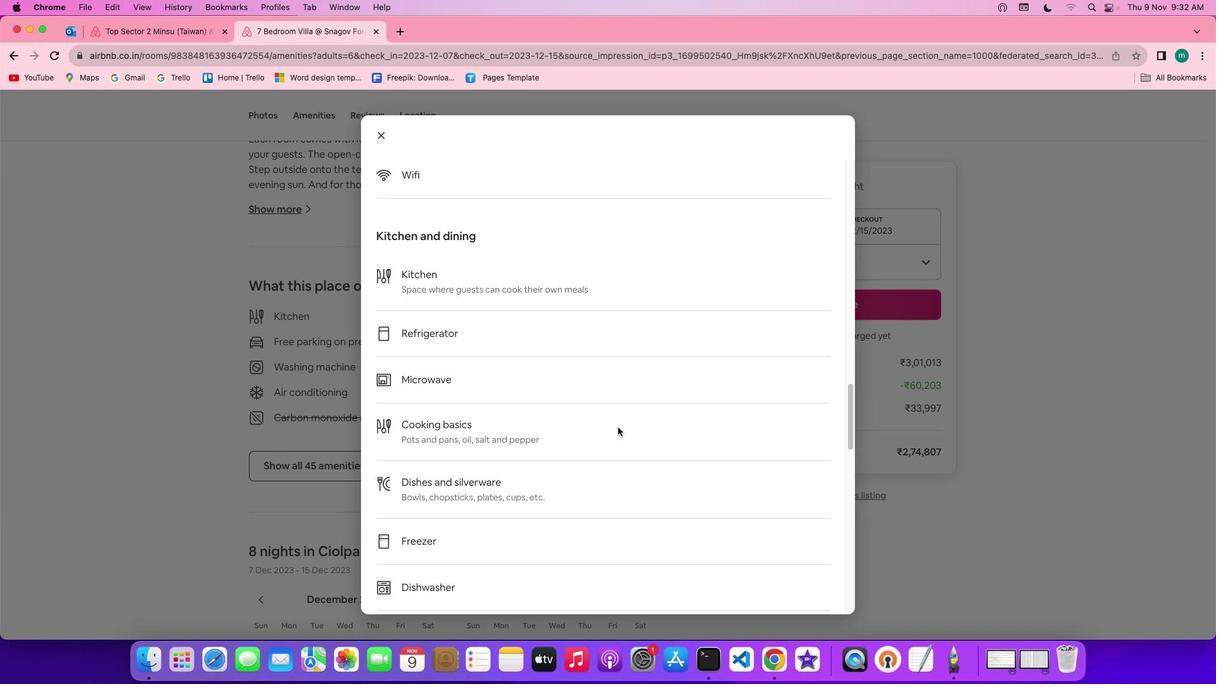 
Action: Mouse moved to (613, 423)
Screenshot: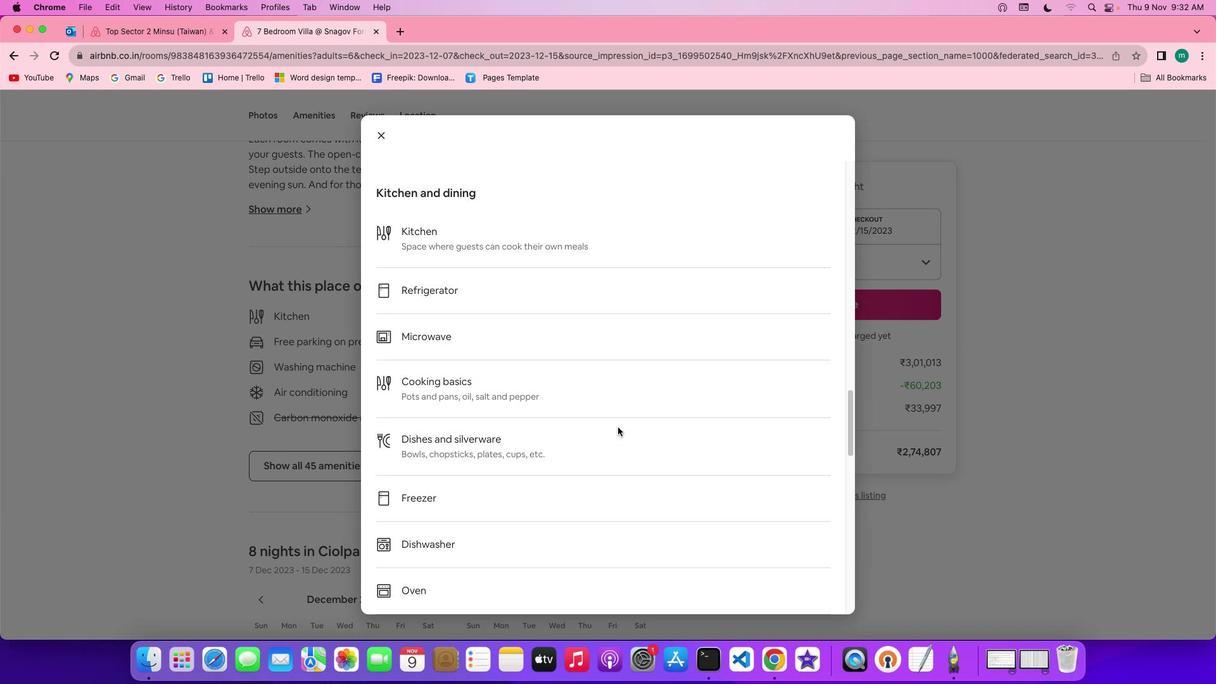 
Action: Mouse scrolled (613, 423) with delta (-3, -3)
Screenshot: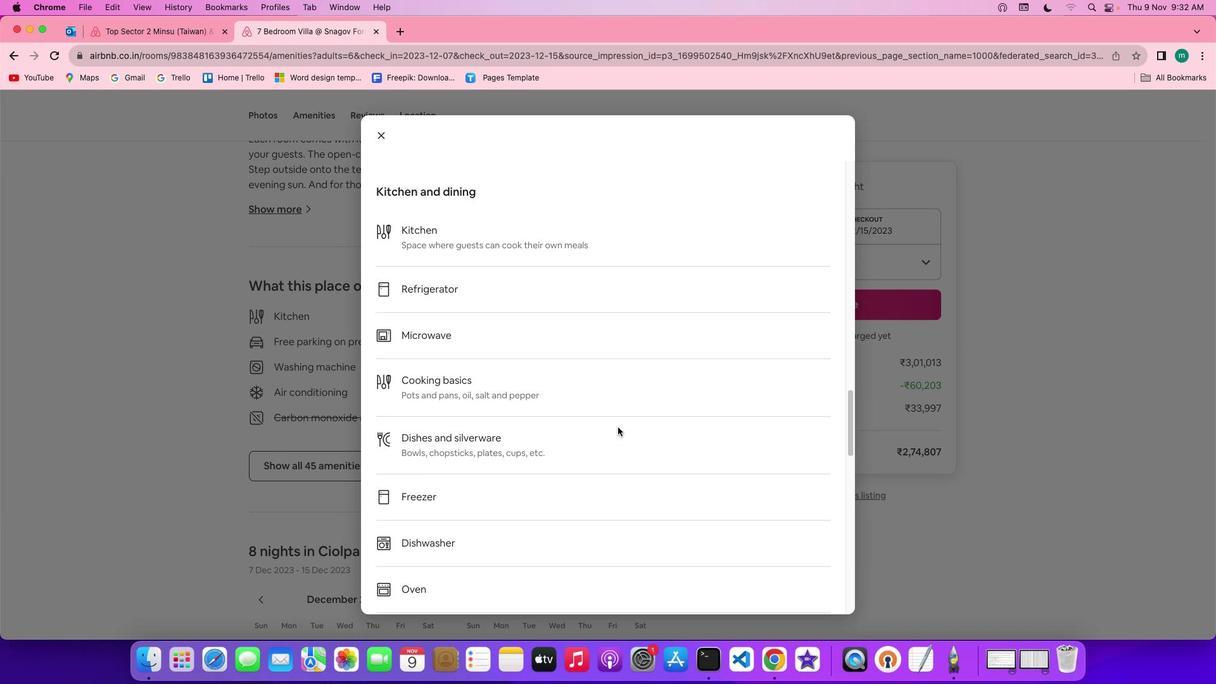
Action: Mouse scrolled (613, 423) with delta (-3, -4)
Screenshot: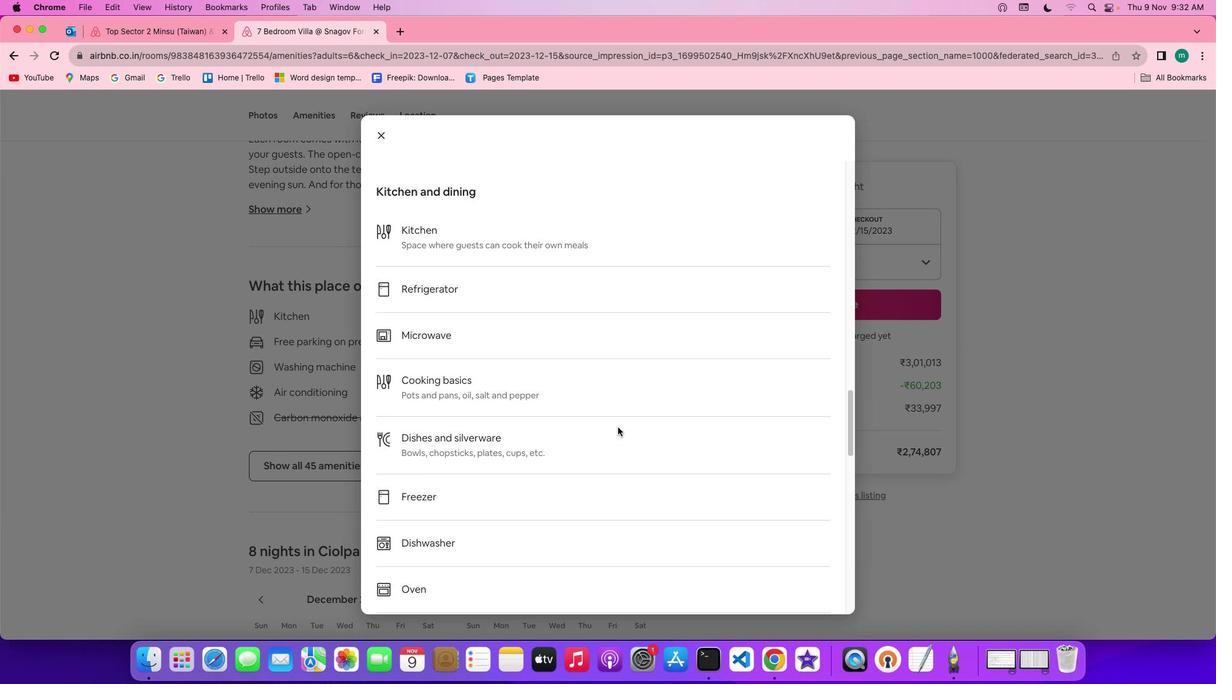 
Action: Mouse scrolled (613, 423) with delta (-3, -5)
Screenshot: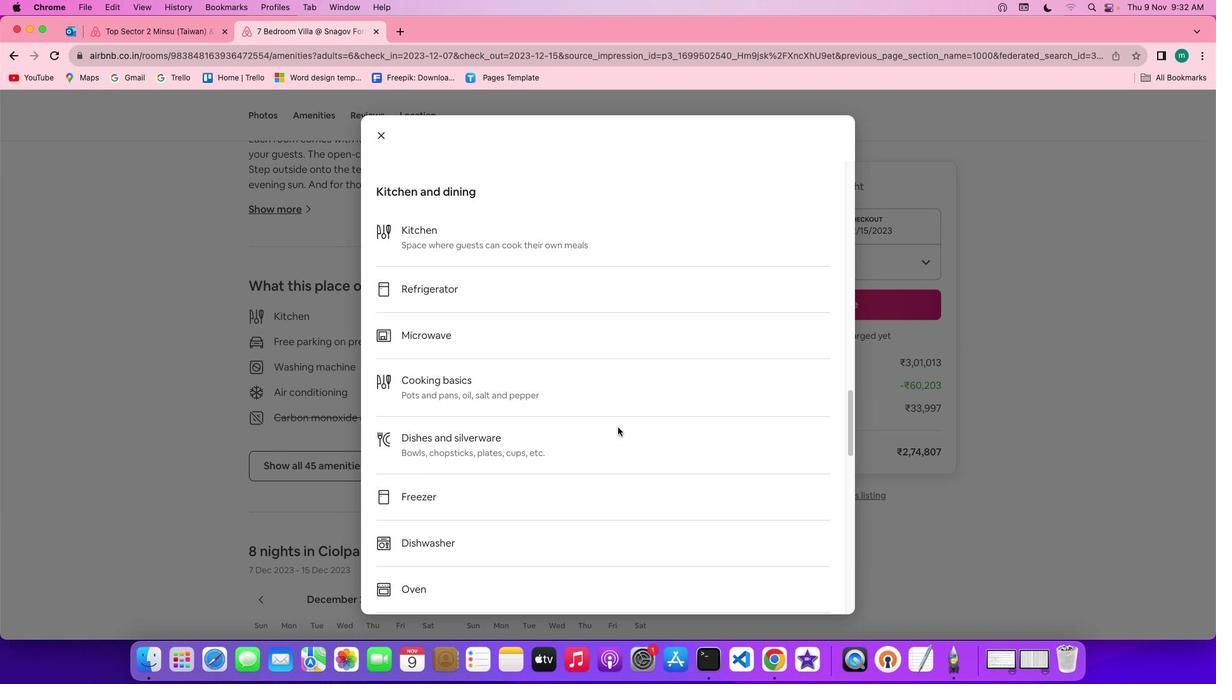 
Action: Mouse scrolled (613, 423) with delta (-3, -6)
Screenshot: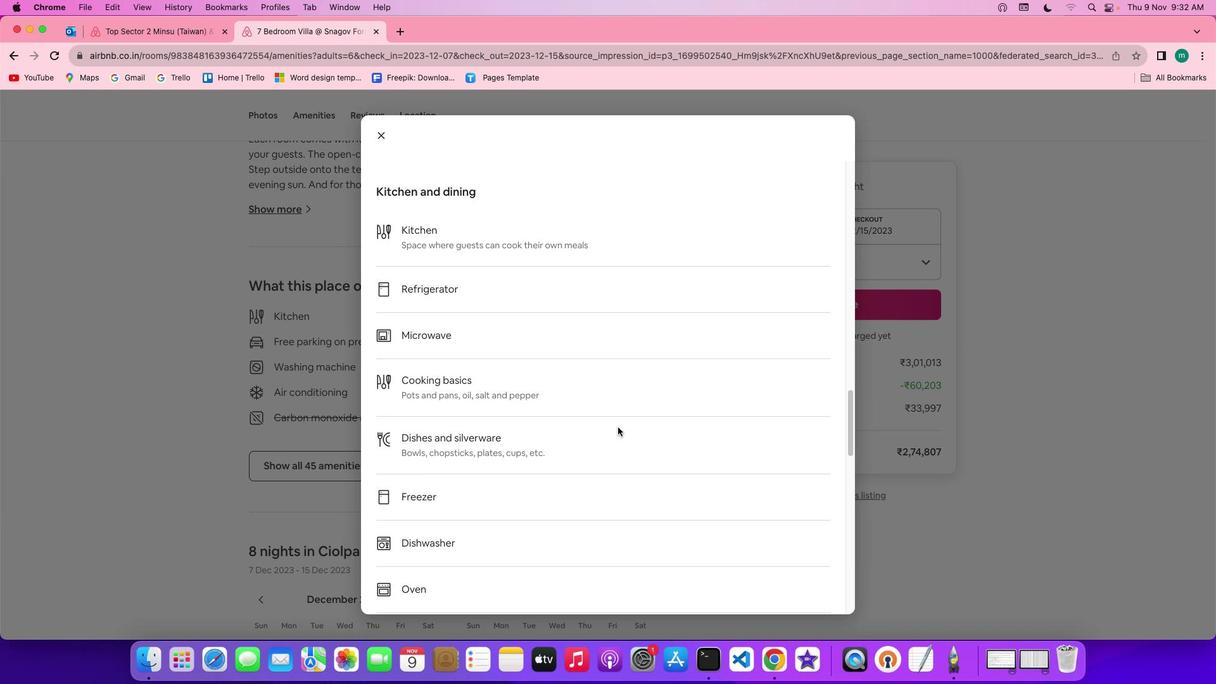 
Action: Mouse scrolled (613, 423) with delta (-3, -3)
Screenshot: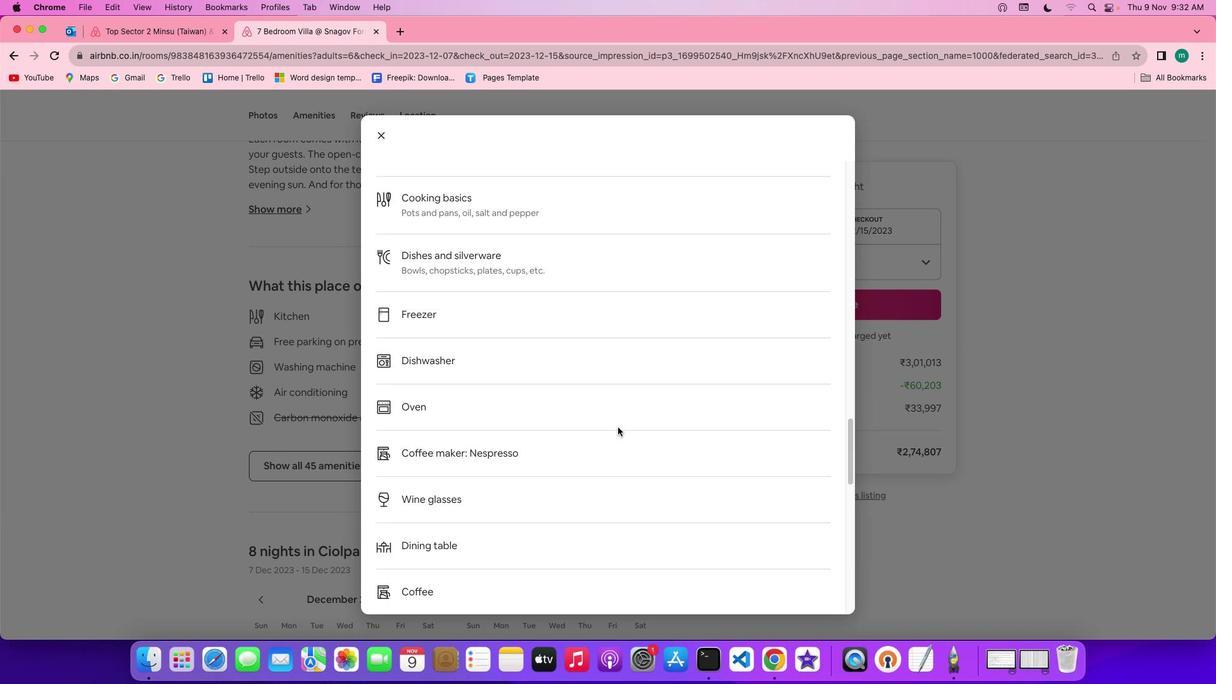 
Action: Mouse scrolled (613, 423) with delta (-3, -3)
Screenshot: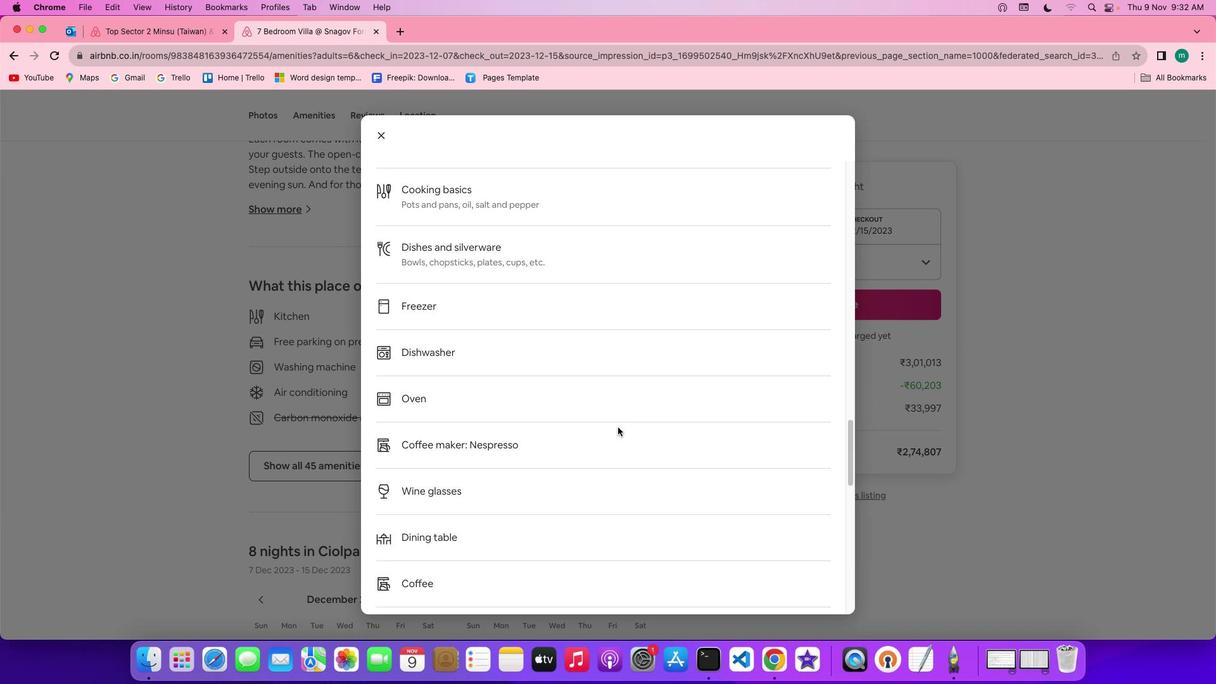 
Action: Mouse scrolled (613, 423) with delta (-3, -4)
Screenshot: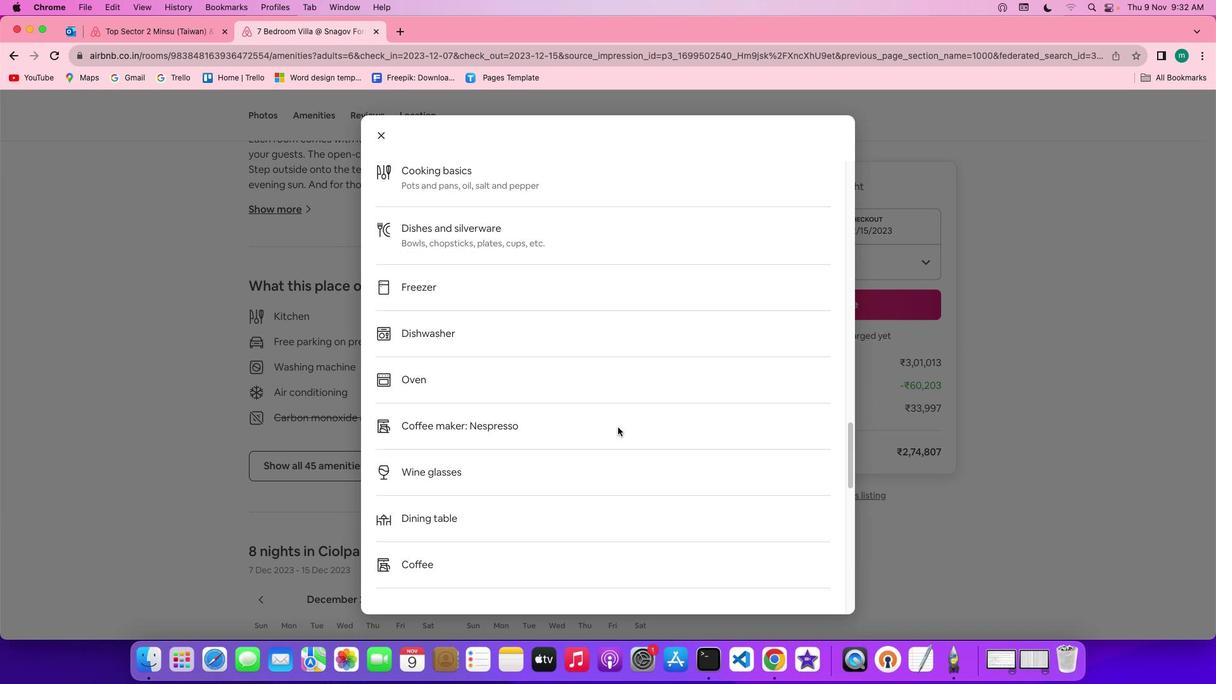 
Action: Mouse scrolled (613, 423) with delta (-3, -5)
Screenshot: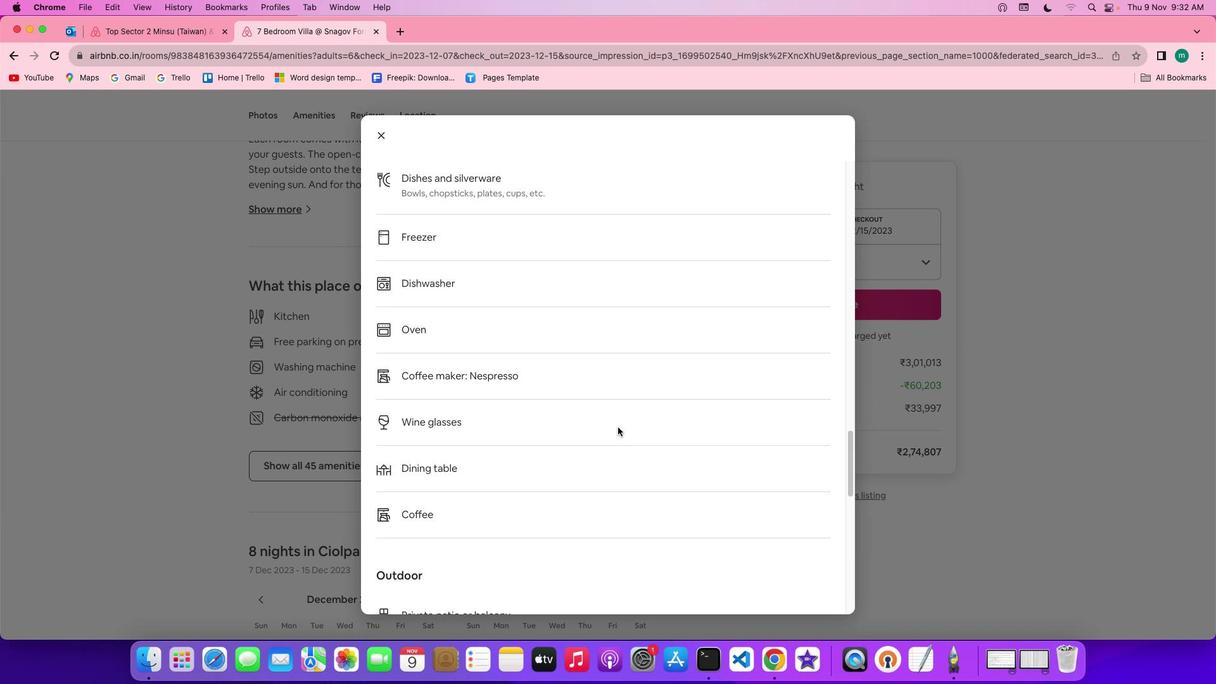 
Action: Mouse scrolled (613, 423) with delta (-3, -5)
Screenshot: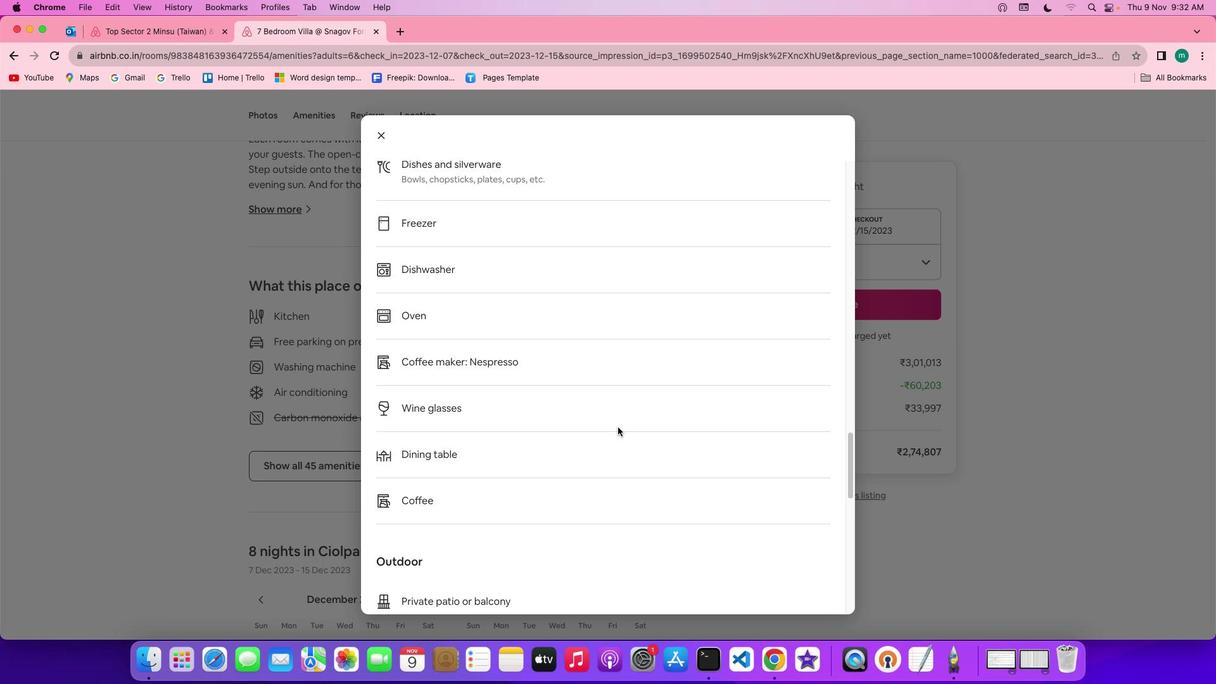 
Action: Mouse scrolled (613, 423) with delta (-3, -3)
Screenshot: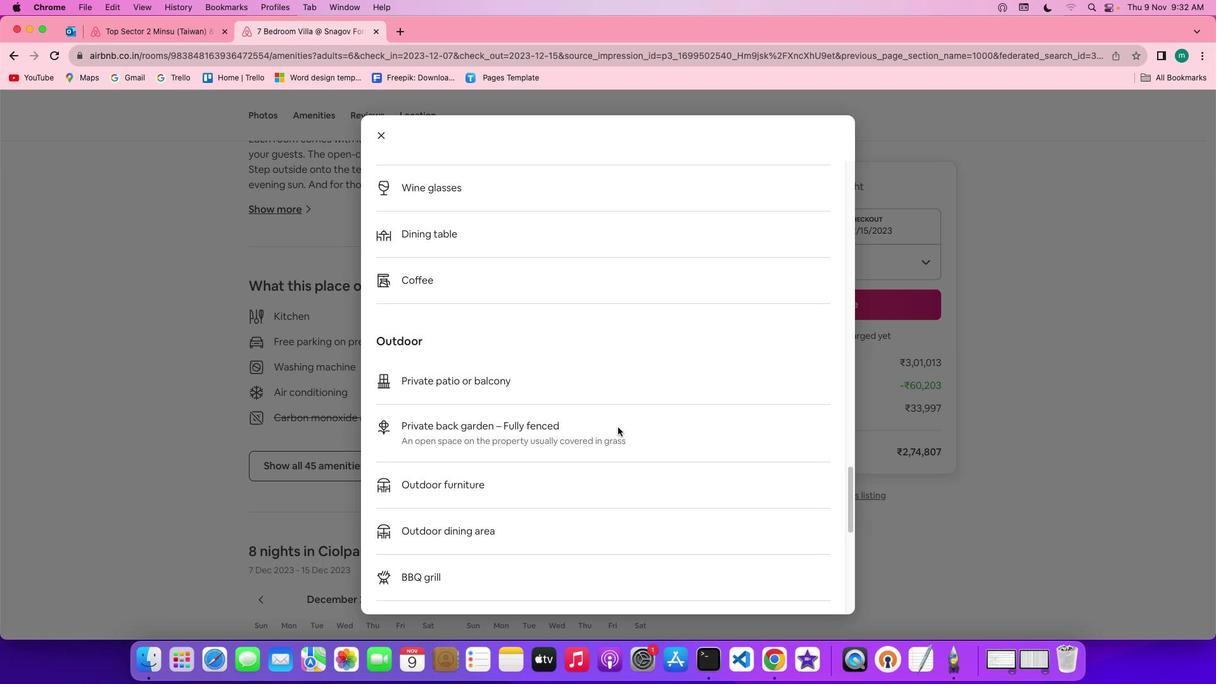 
Action: Mouse scrolled (613, 423) with delta (-3, -3)
Screenshot: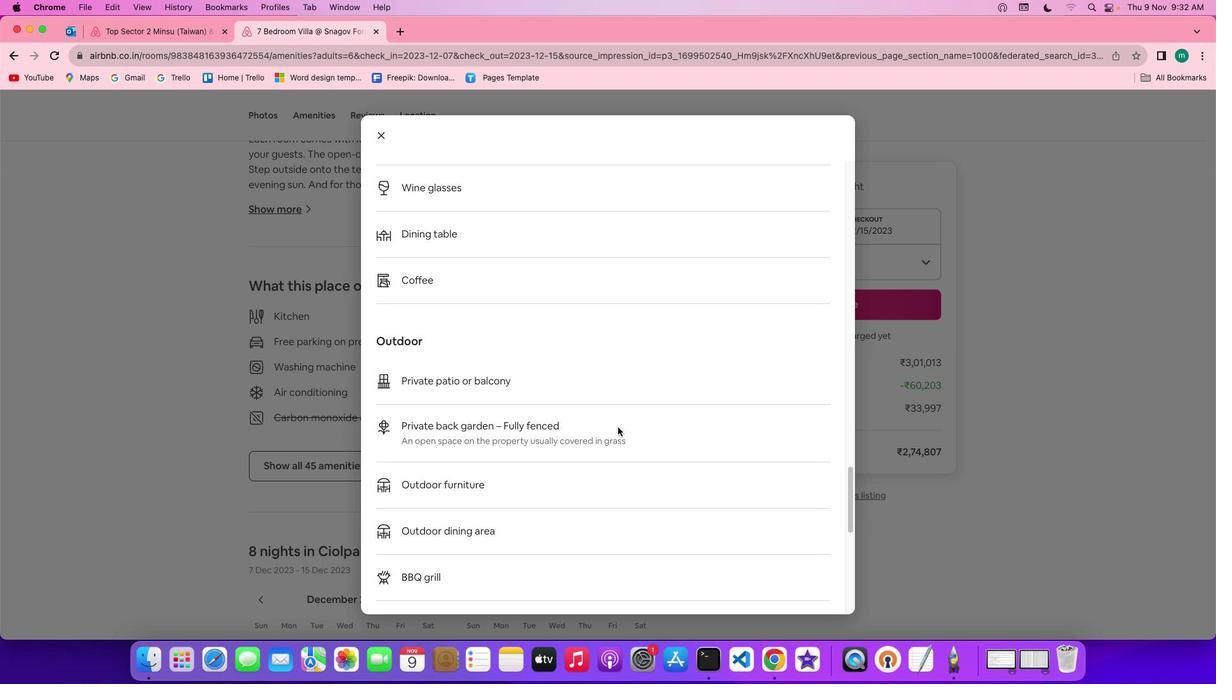 
Action: Mouse scrolled (613, 423) with delta (-3, -5)
Screenshot: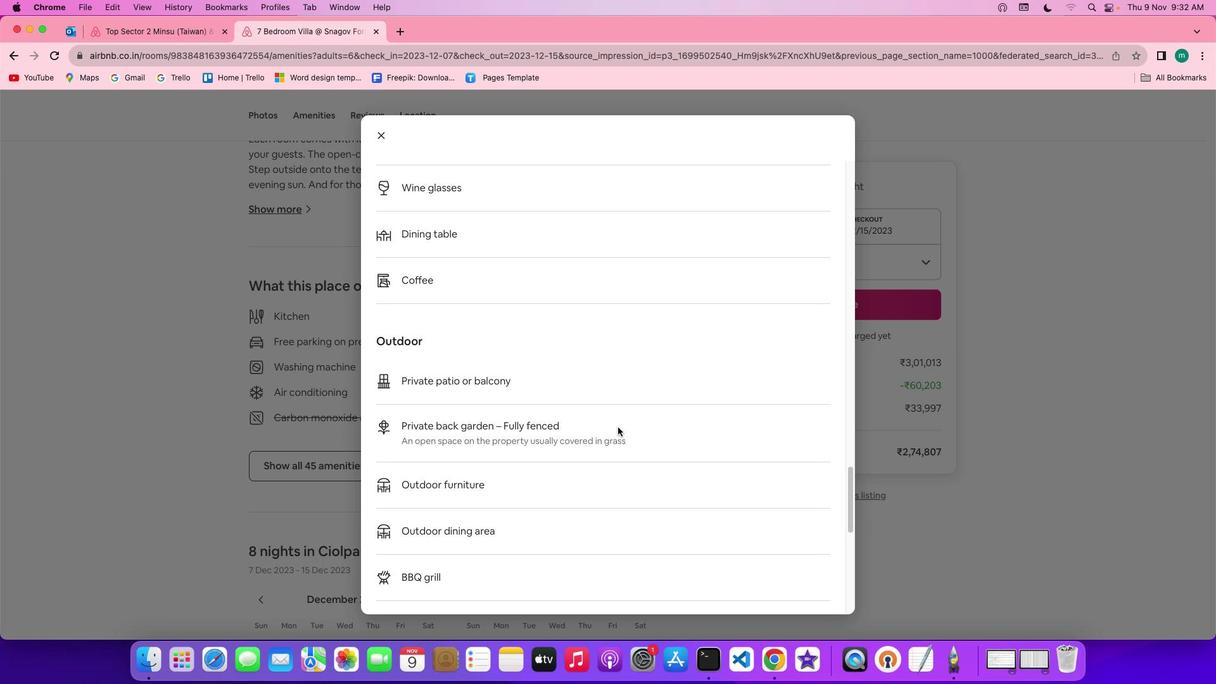
Action: Mouse scrolled (613, 423) with delta (-3, -5)
Screenshot: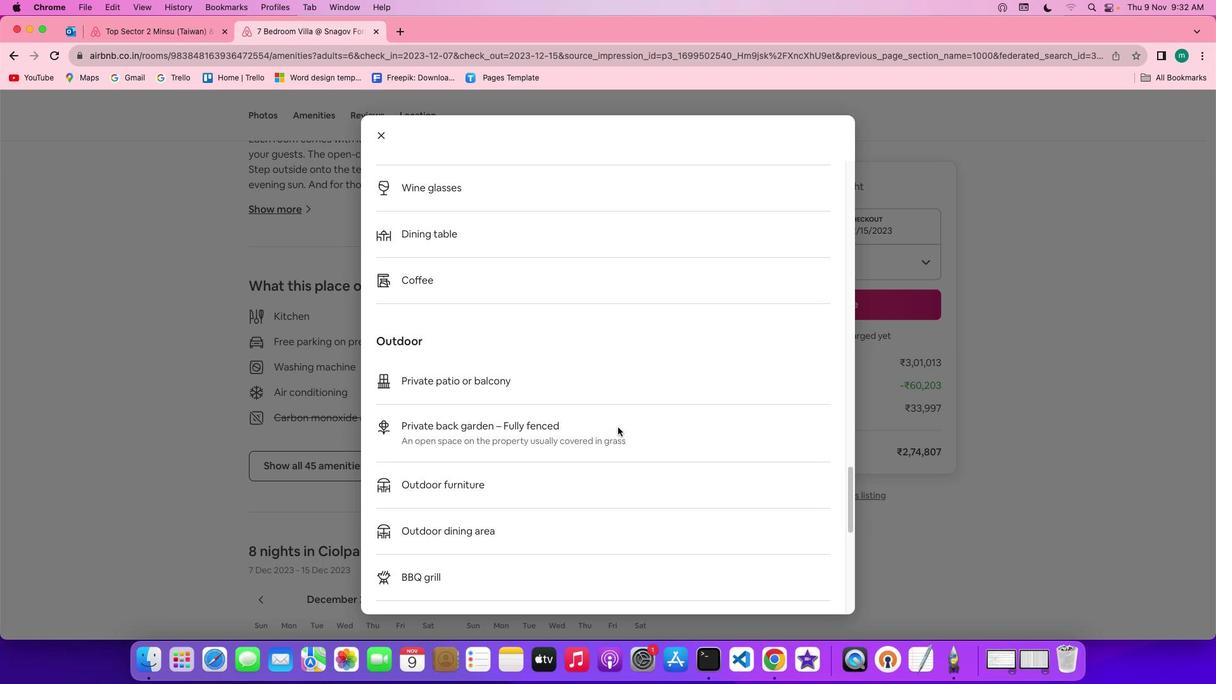 
Action: Mouse scrolled (613, 423) with delta (-3, -3)
Screenshot: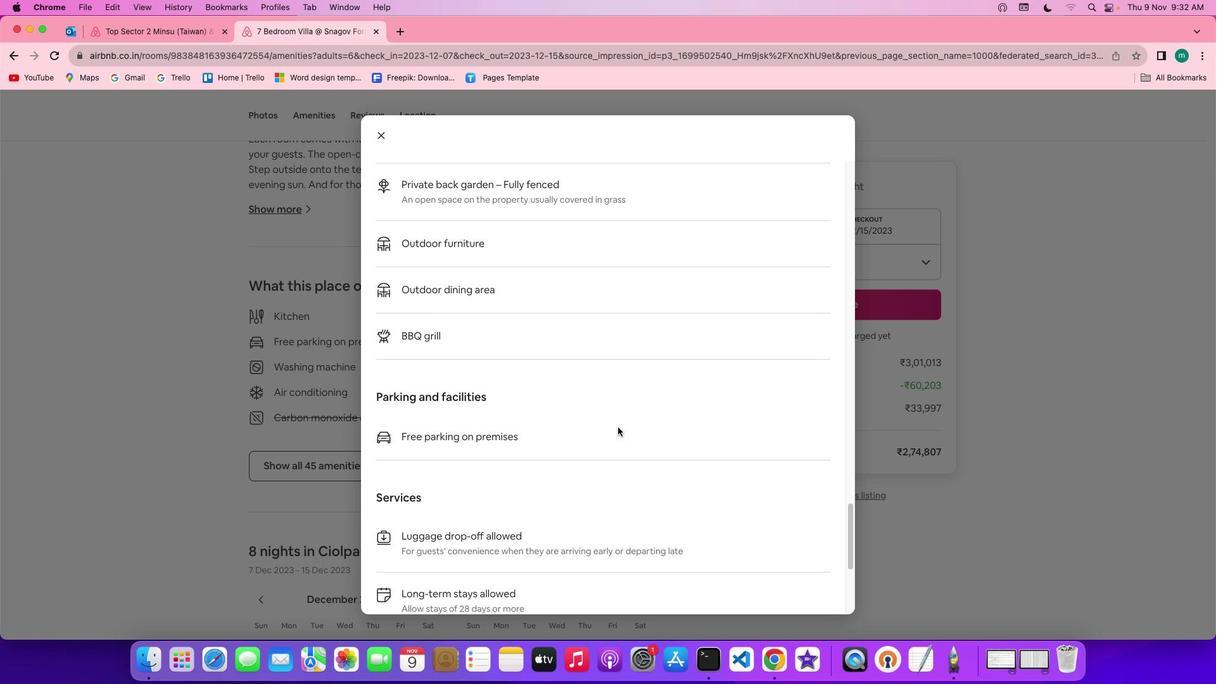
Action: Mouse scrolled (613, 423) with delta (-3, -3)
Screenshot: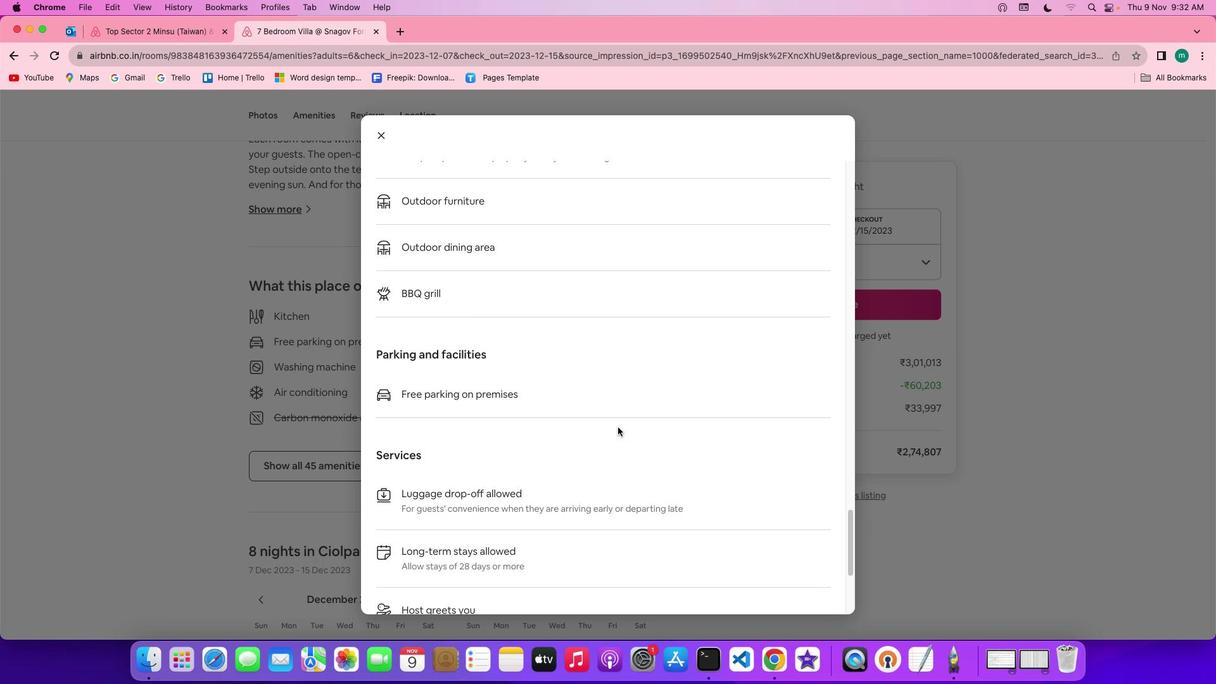
Action: Mouse scrolled (613, 423) with delta (-3, -4)
Screenshot: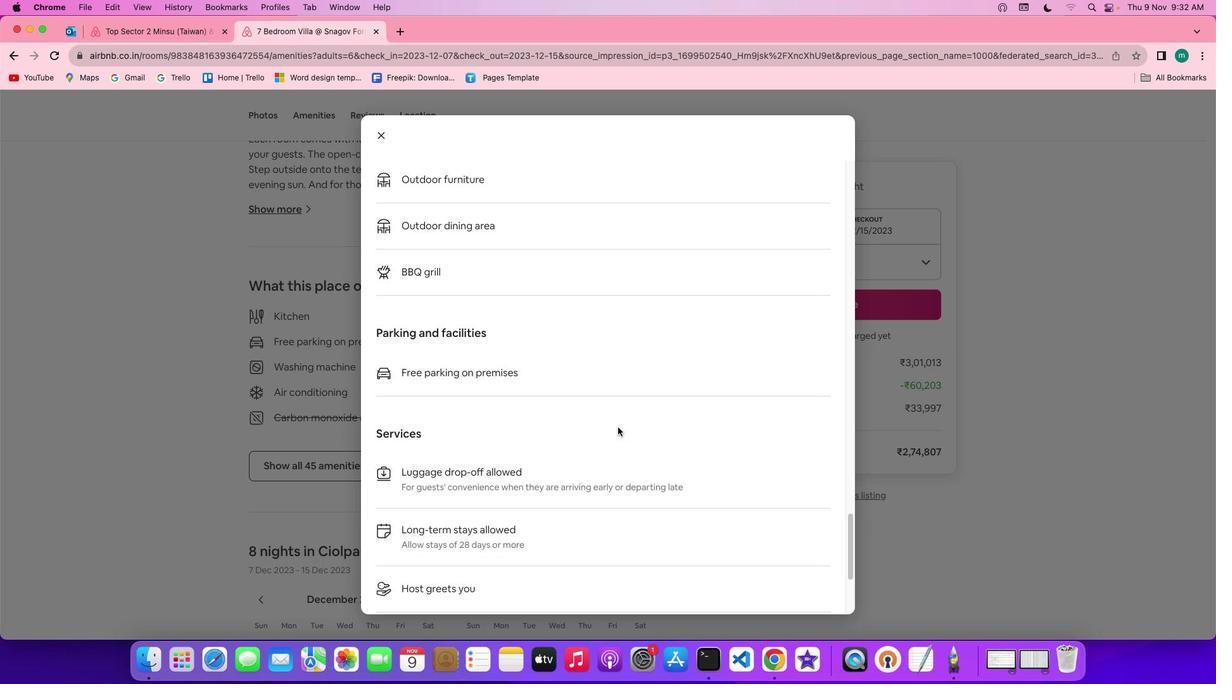 
Action: Mouse scrolled (613, 423) with delta (-3, -5)
Screenshot: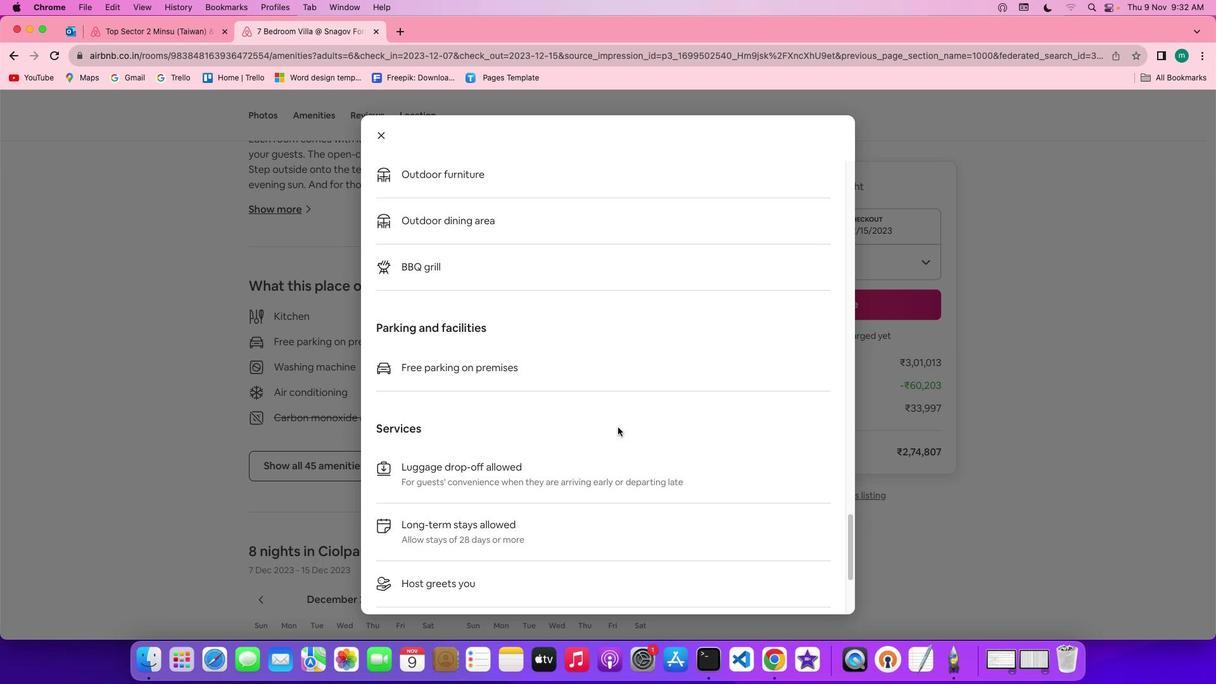 
Action: Mouse scrolled (613, 423) with delta (-3, -5)
Screenshot: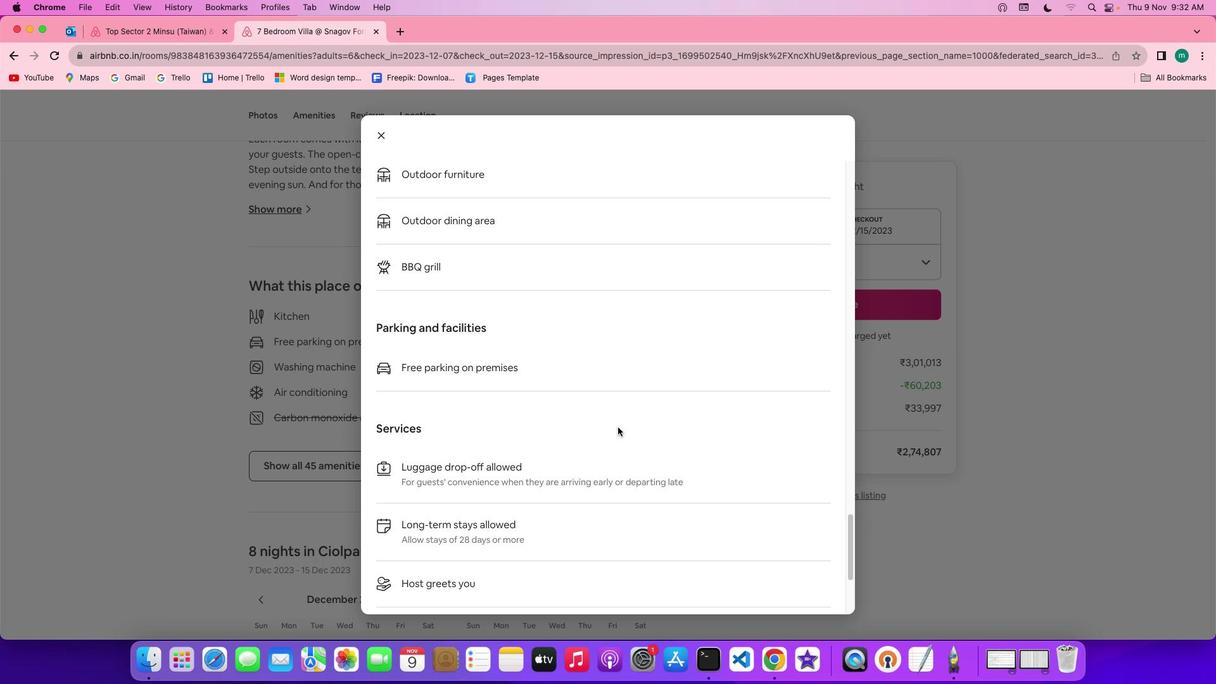 
Action: Mouse scrolled (613, 423) with delta (-3, -3)
Screenshot: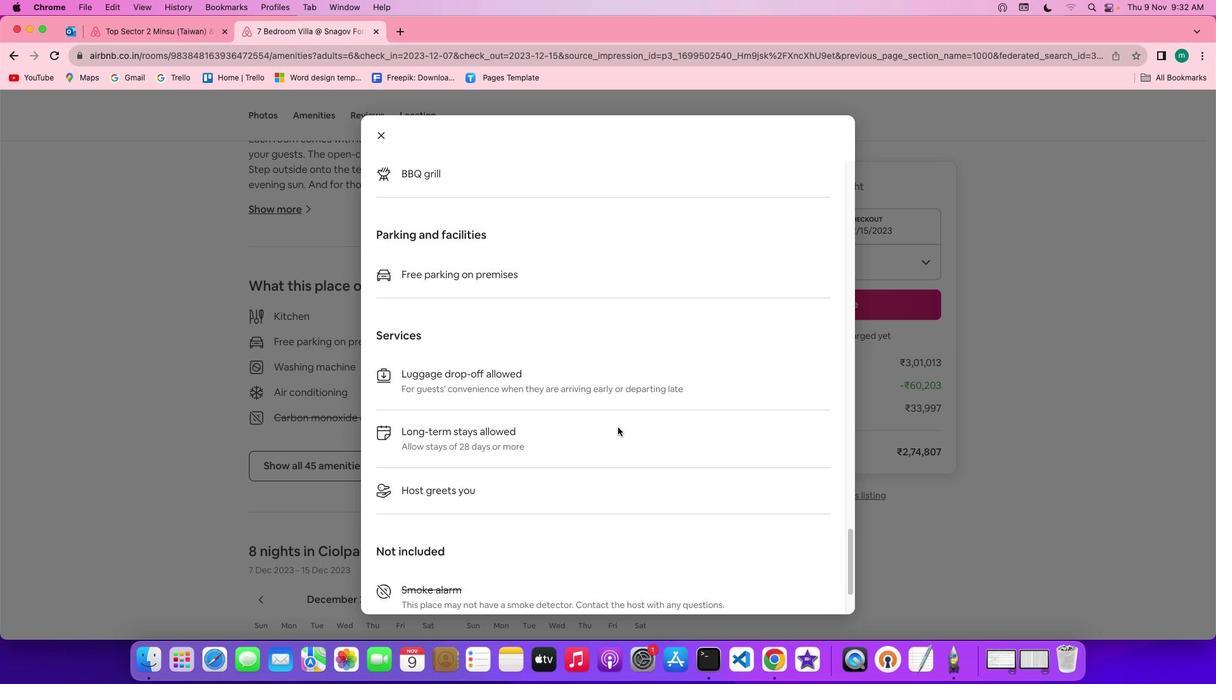 
Action: Mouse scrolled (613, 423) with delta (-3, -3)
Screenshot: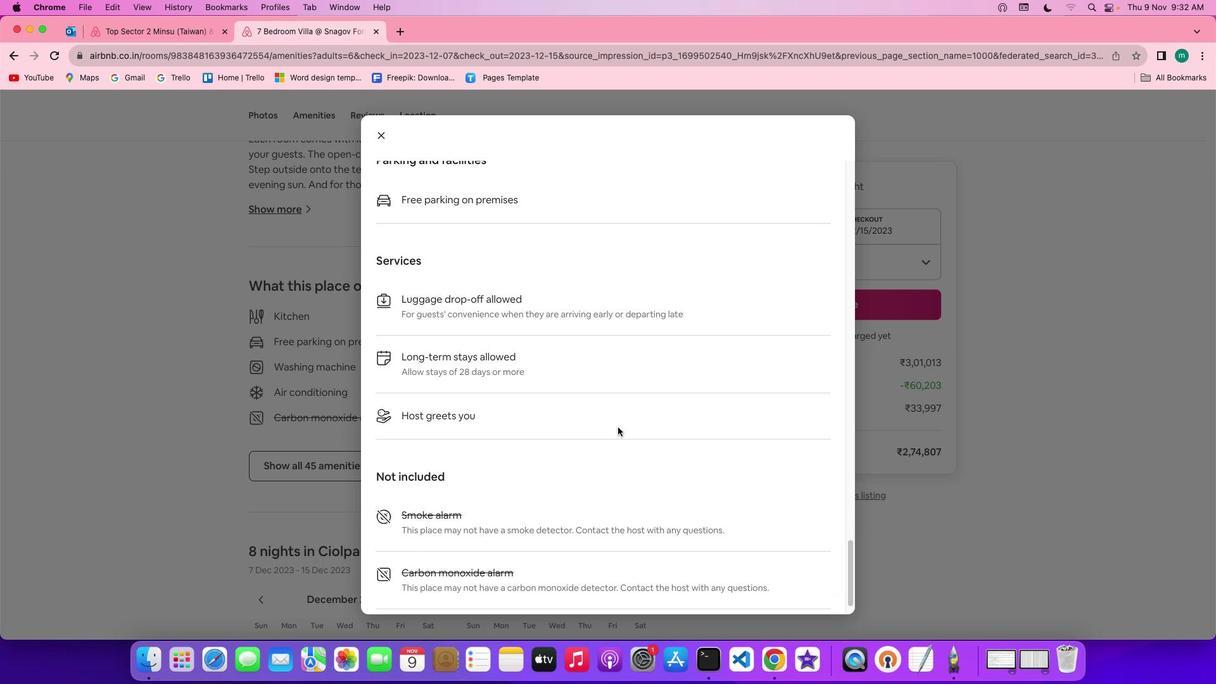 
Action: Mouse scrolled (613, 423) with delta (-3, -3)
Screenshot: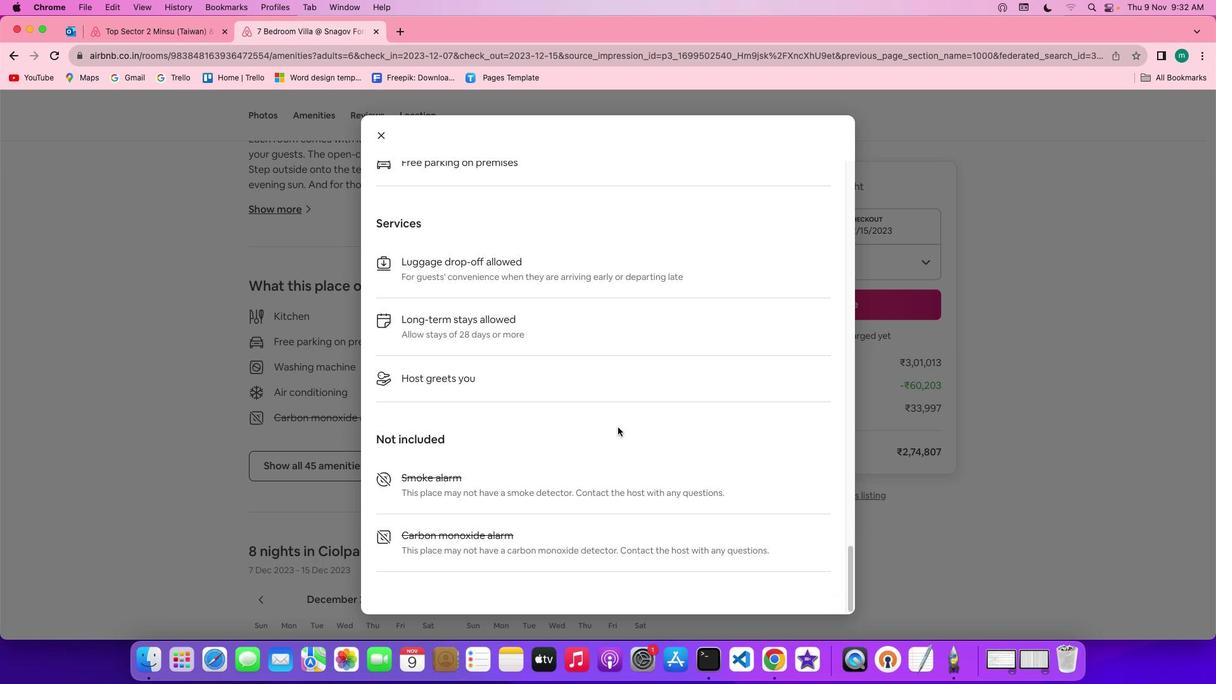 
Action: Mouse scrolled (613, 423) with delta (-3, -5)
Screenshot: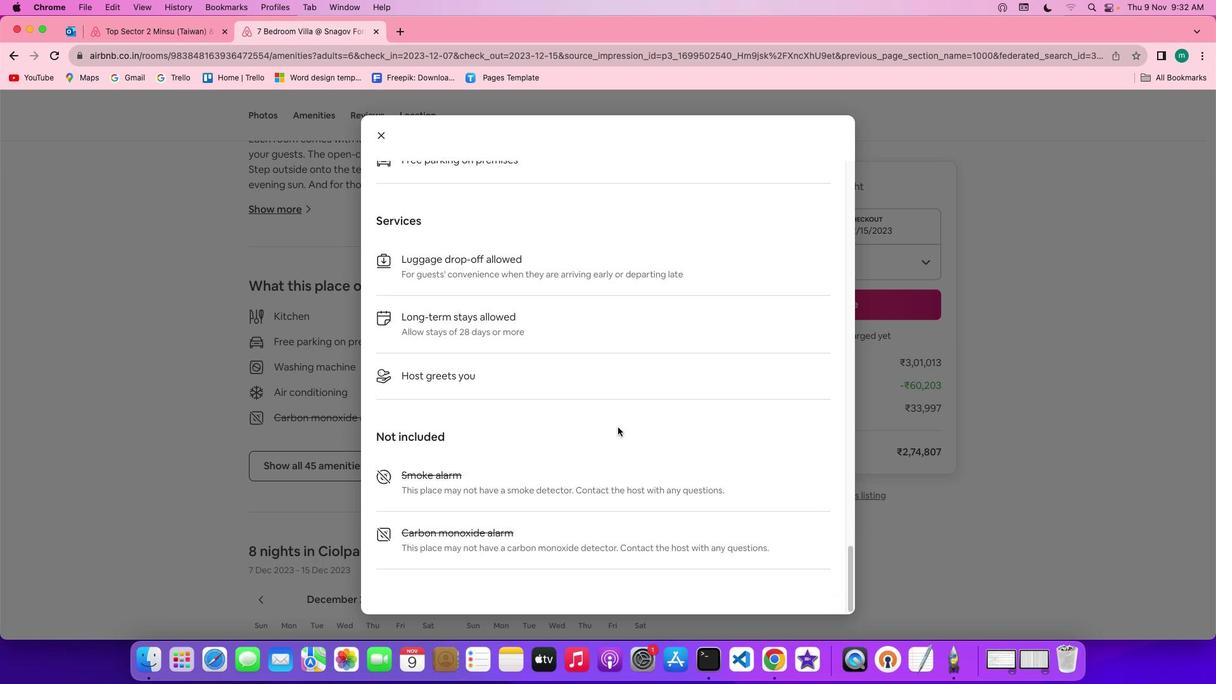 
Action: Mouse scrolled (613, 423) with delta (-3, -5)
Screenshot: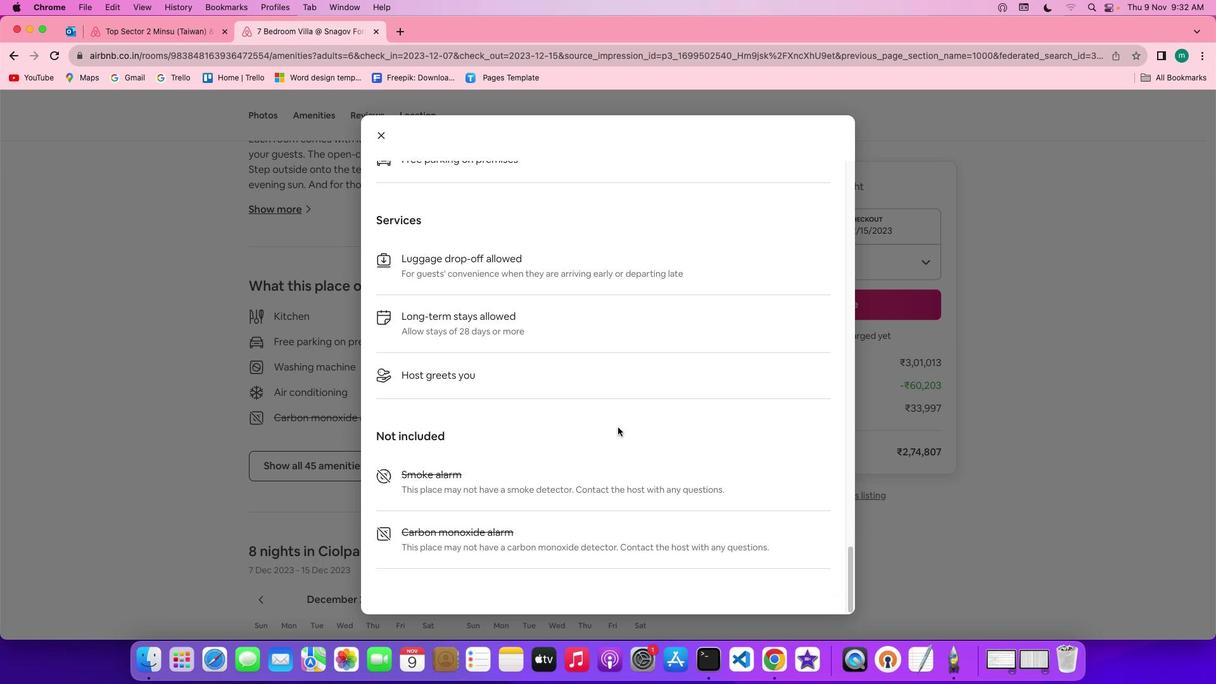 
Action: Mouse scrolled (613, 423) with delta (-3, -3)
